 Task: Research Airbnb options in Yamaguchi, Japan from 1st December, 2023 to 8th December, 2023 for 2 adults, 1 child.1  bedroom having 1 bed and 1 bathroom. Property type can be hotel. Look for 4 properties as per requirement.
Action: Mouse moved to (394, 102)
Screenshot: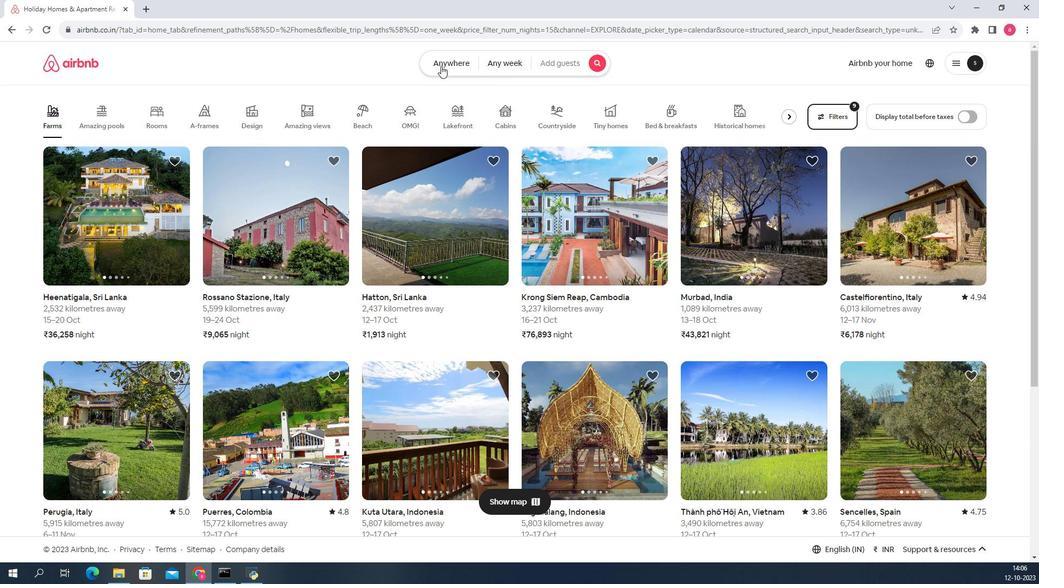 
Action: Mouse pressed left at (394, 102)
Screenshot: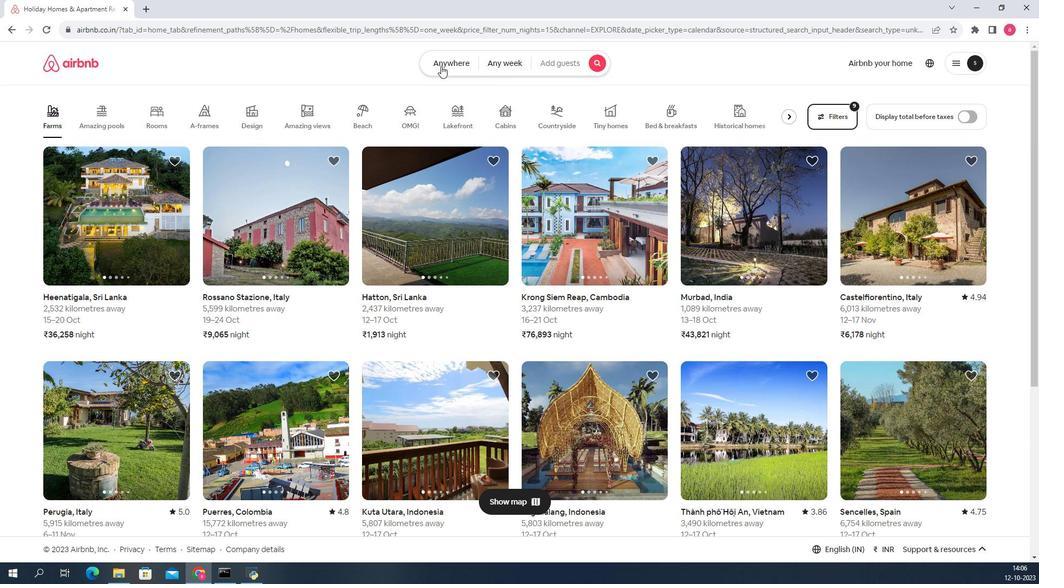 
Action: Mouse moved to (341, 128)
Screenshot: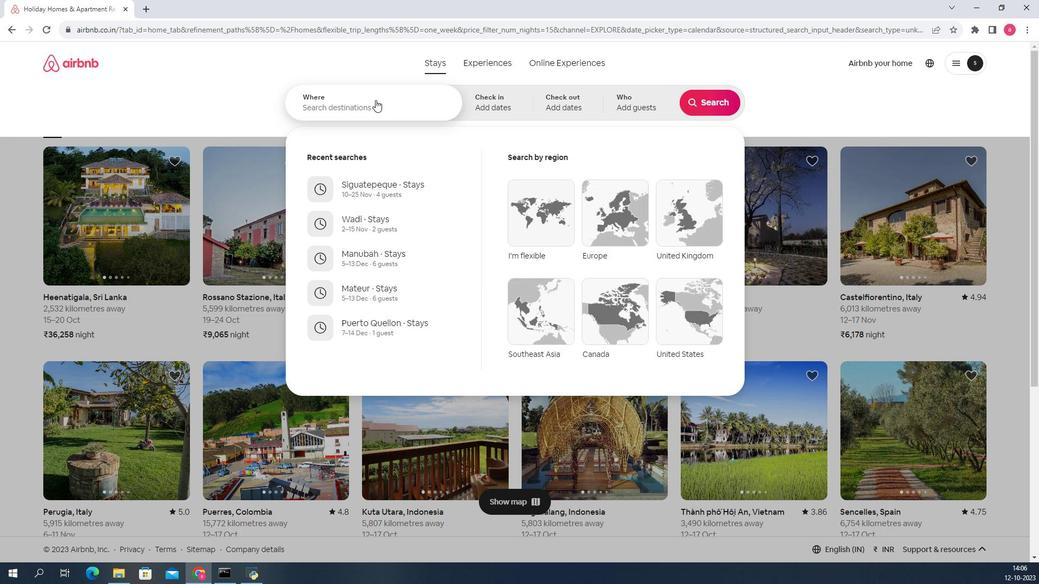 
Action: Mouse pressed left at (341, 128)
Screenshot: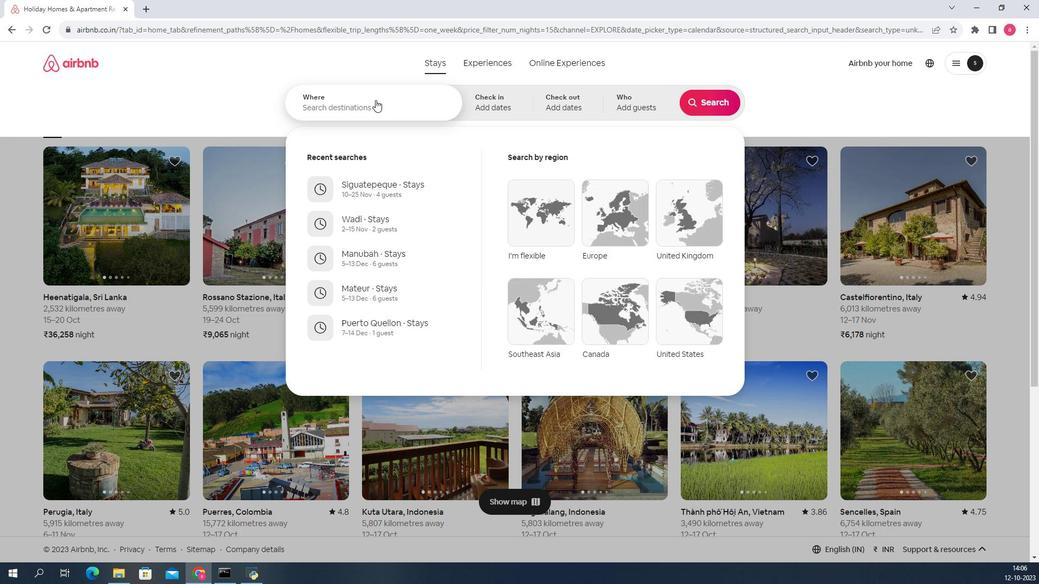 
Action: Mouse moved to (341, 128)
Screenshot: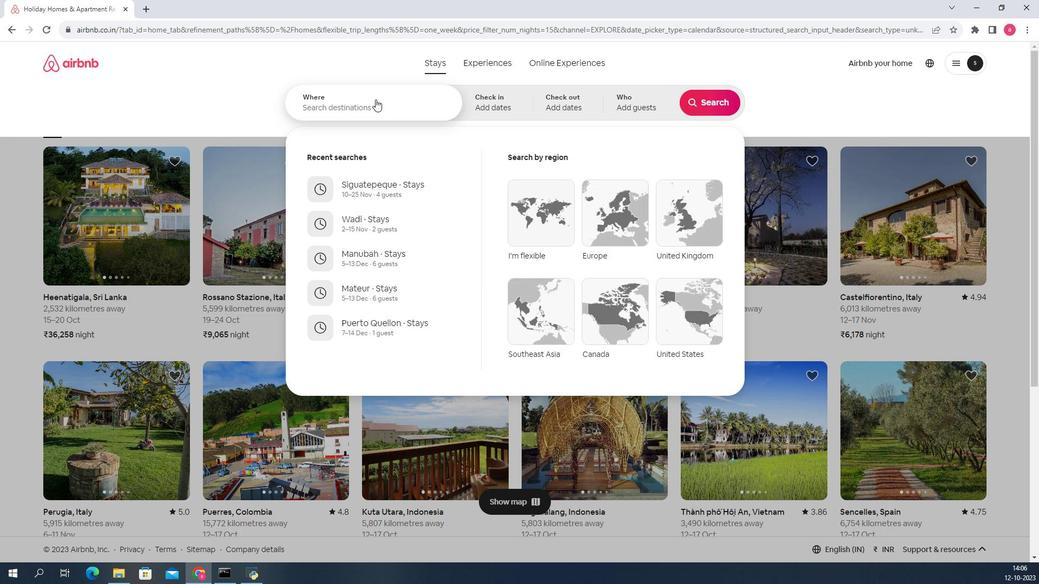 
Action: Key pressed <Key.shift>Yamaguchi,<Key.space>japan
Screenshot: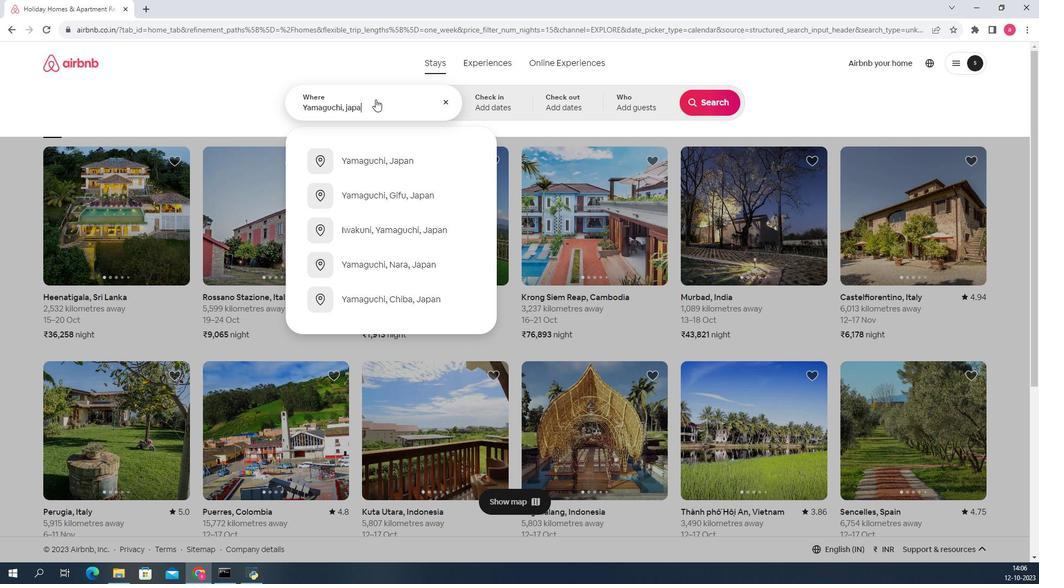 
Action: Mouse moved to (431, 133)
Screenshot: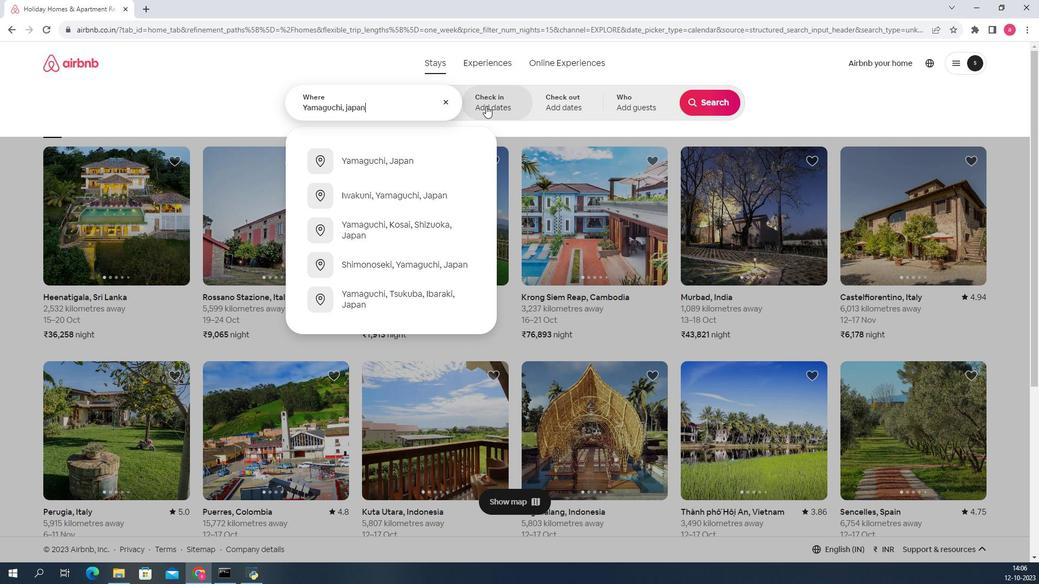 
Action: Mouse pressed left at (431, 133)
Screenshot: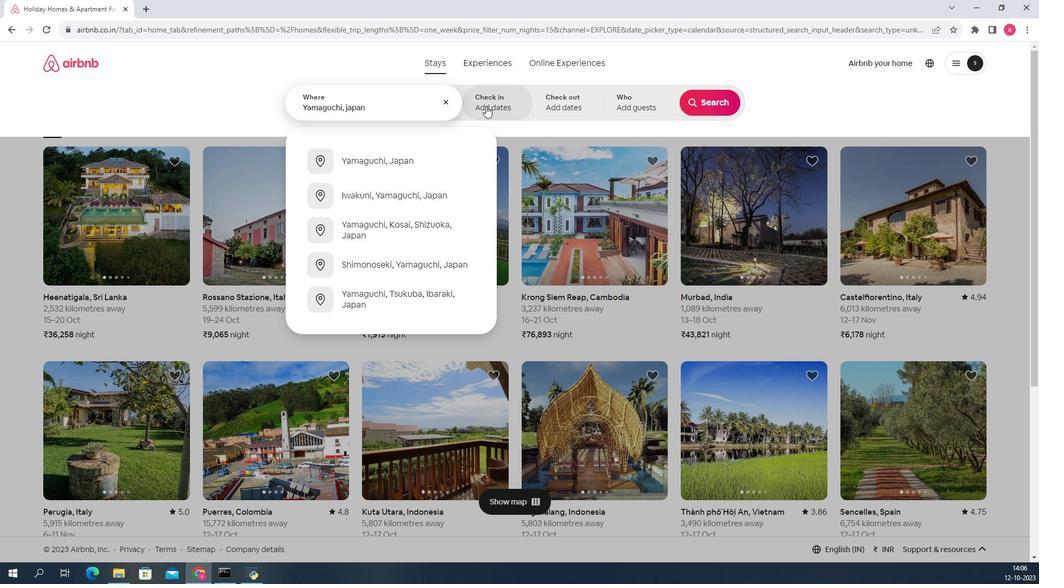 
Action: Mouse moved to (617, 197)
Screenshot: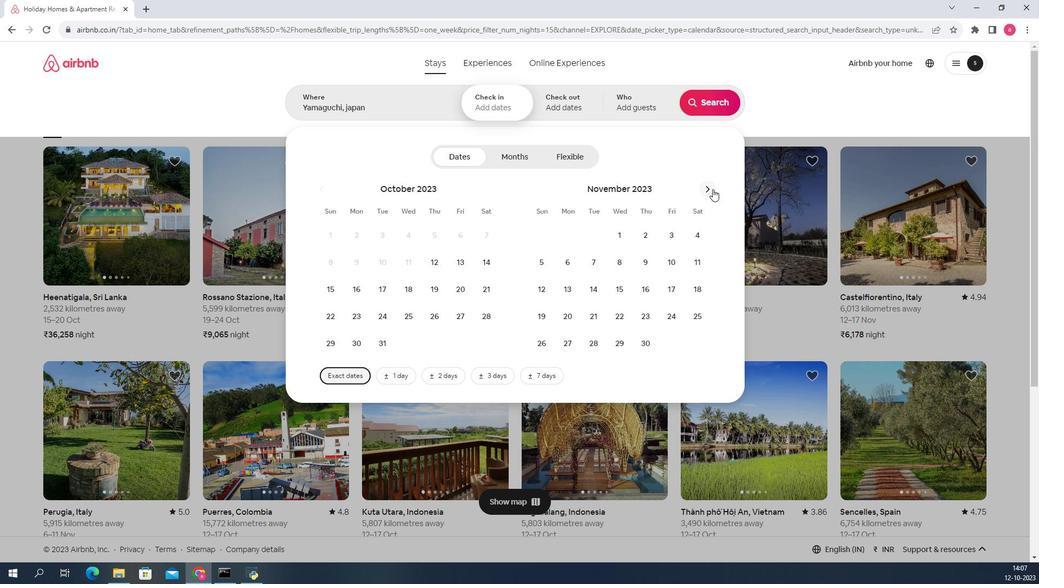 
Action: Mouse pressed left at (617, 197)
Screenshot: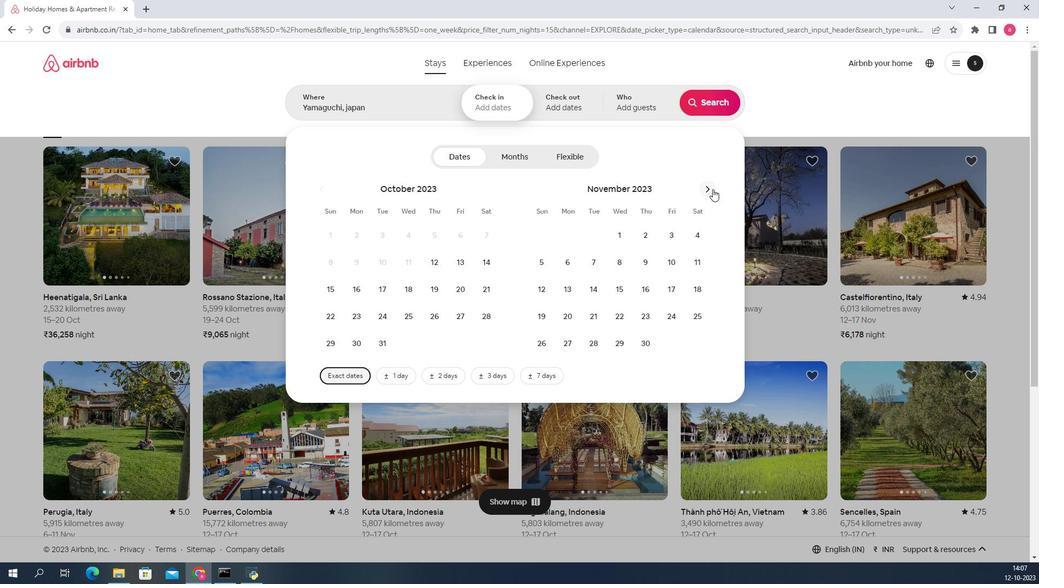 
Action: Mouse moved to (585, 236)
Screenshot: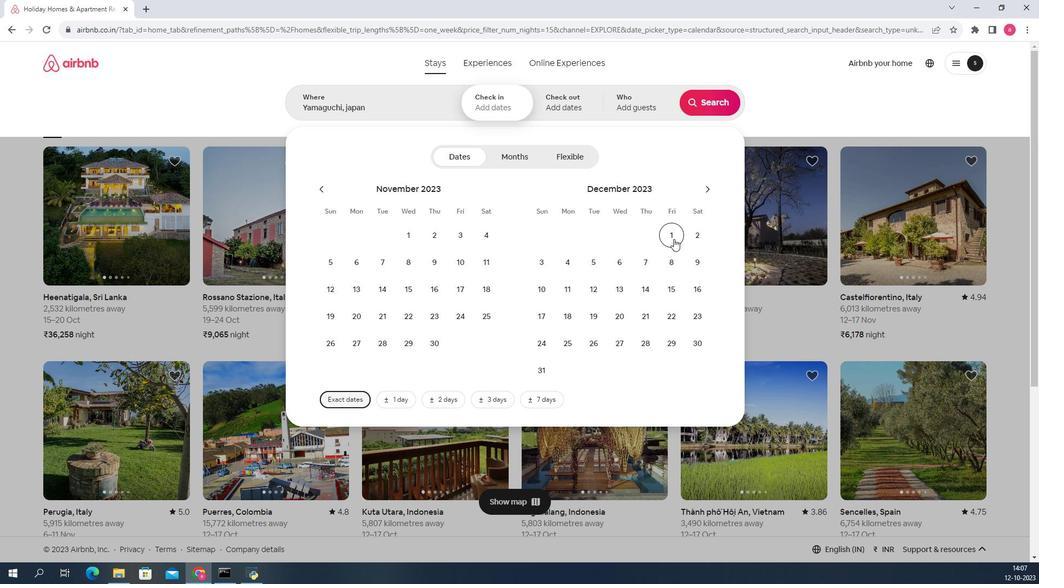 
Action: Mouse pressed left at (585, 236)
Screenshot: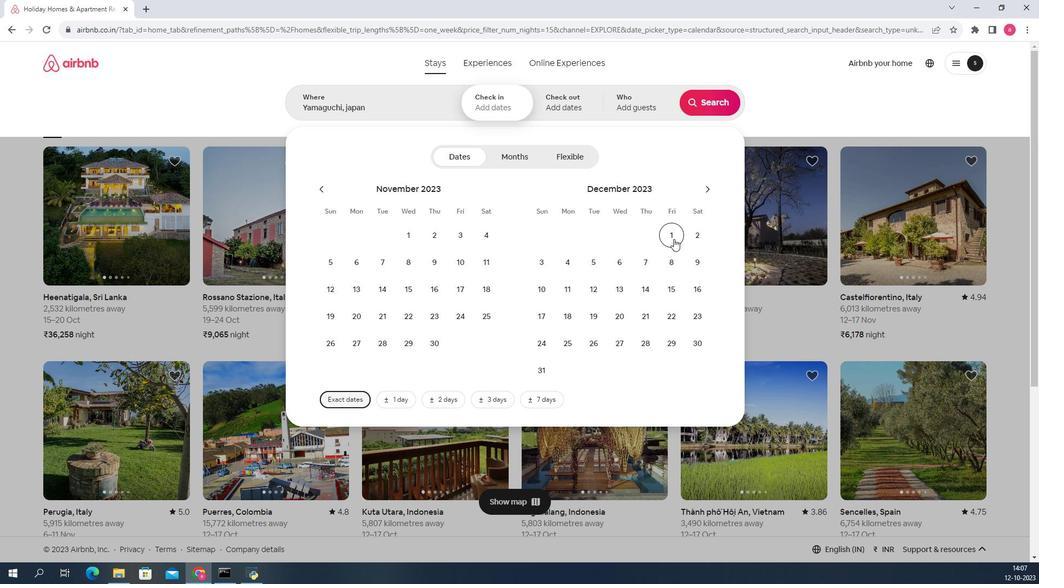 
Action: Mouse moved to (576, 254)
Screenshot: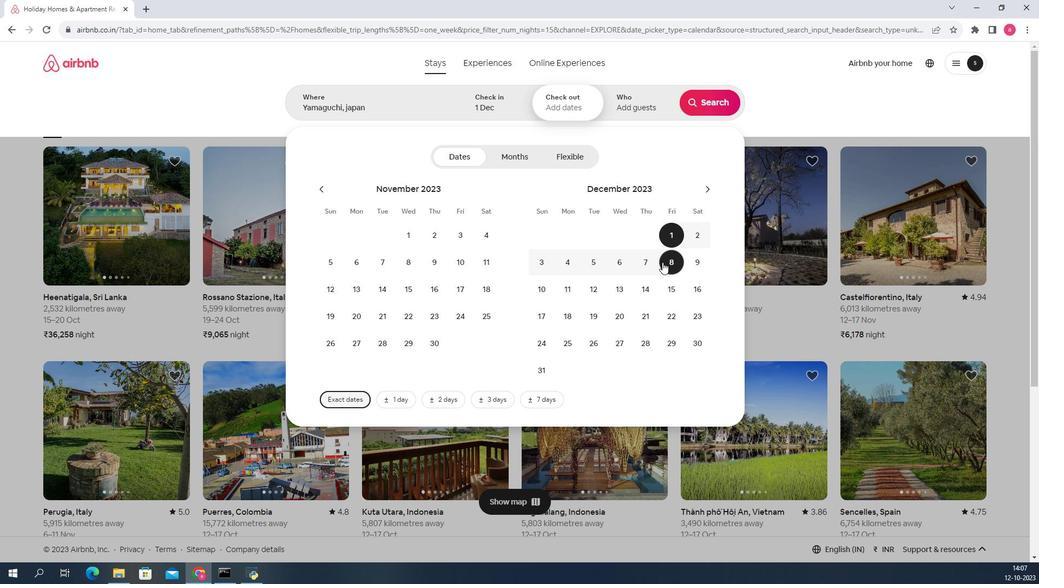
Action: Mouse pressed left at (576, 254)
Screenshot: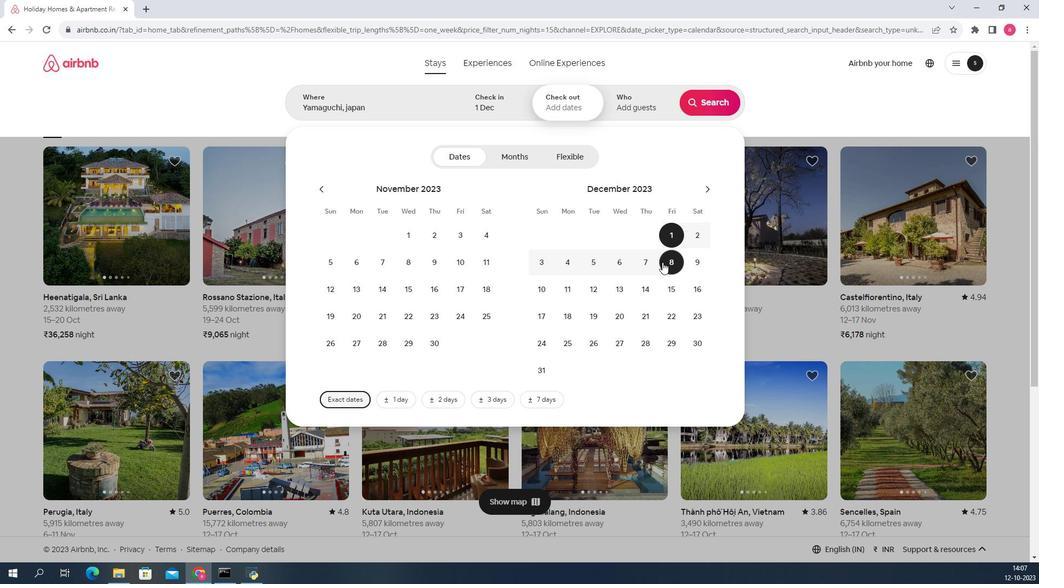
Action: Mouse moved to (545, 124)
Screenshot: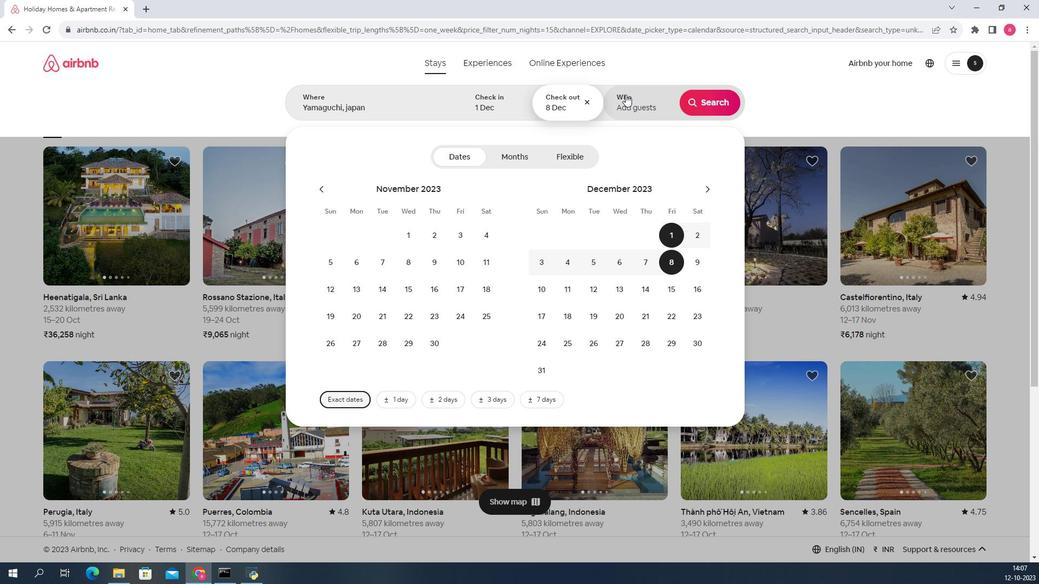 
Action: Mouse pressed left at (545, 124)
Screenshot: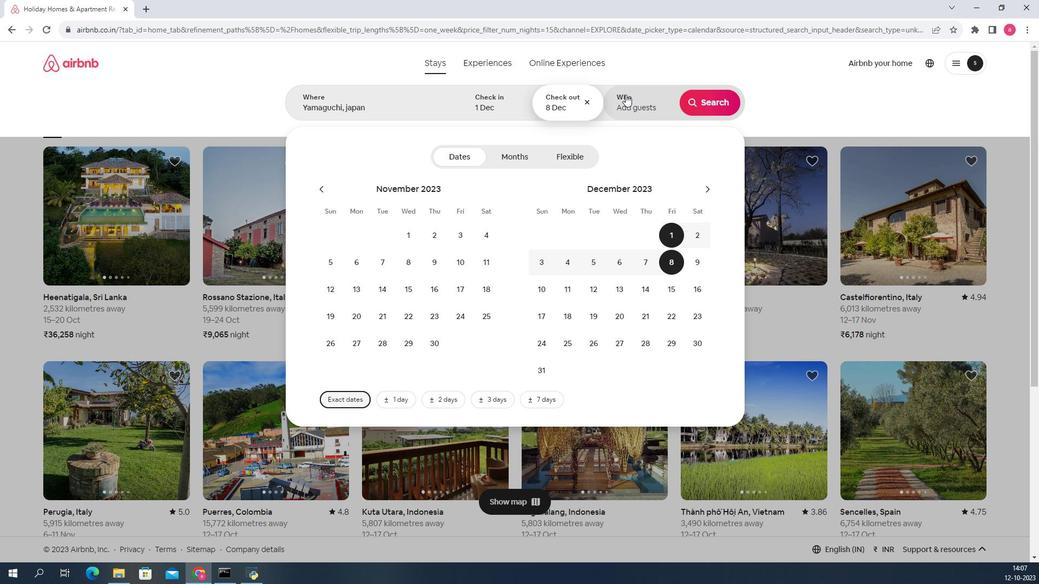 
Action: Mouse moved to (615, 171)
Screenshot: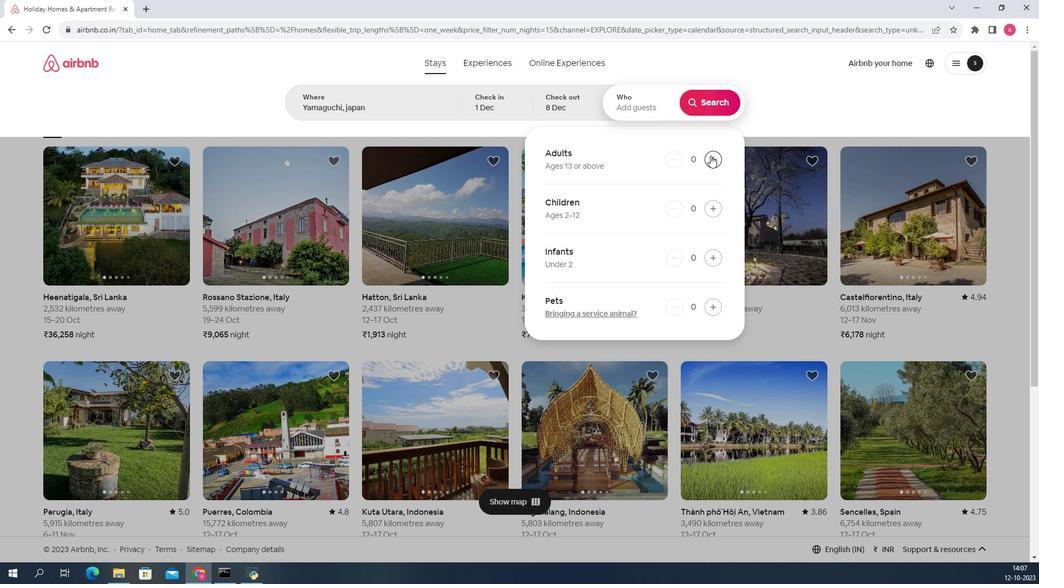 
Action: Mouse pressed left at (615, 171)
Screenshot: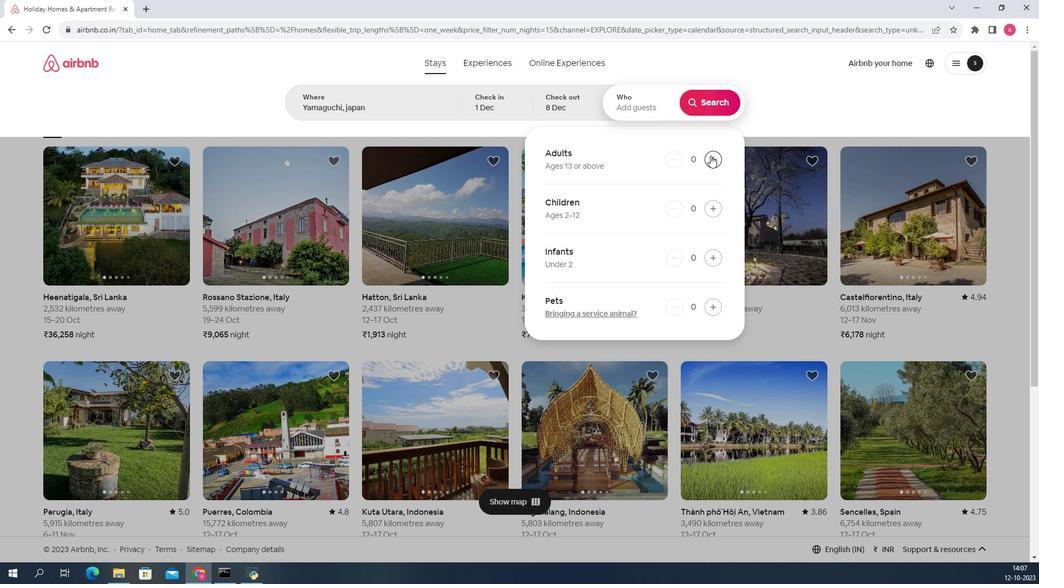 
Action: Mouse pressed left at (615, 171)
Screenshot: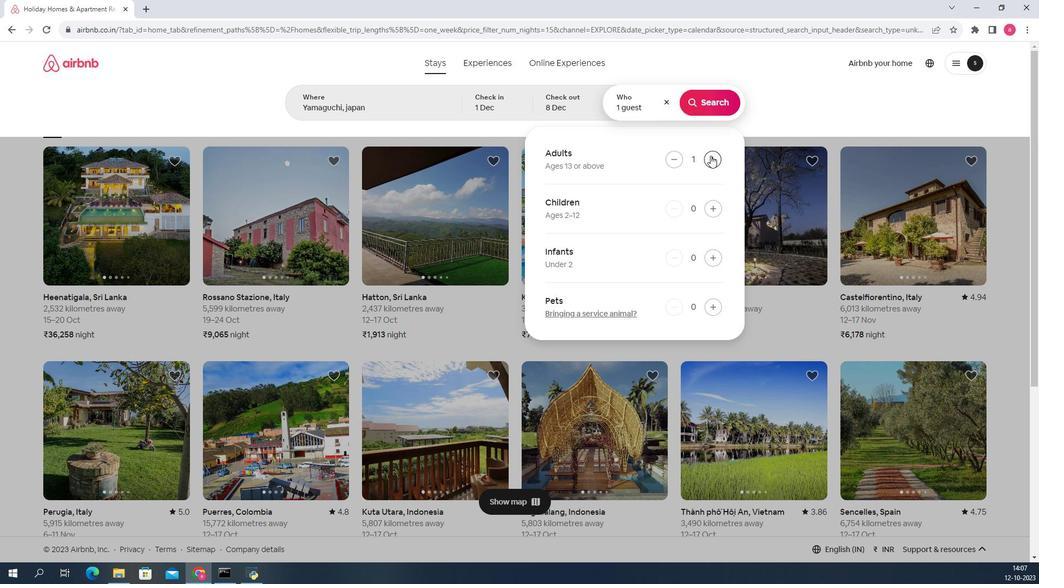 
Action: Mouse moved to (617, 211)
Screenshot: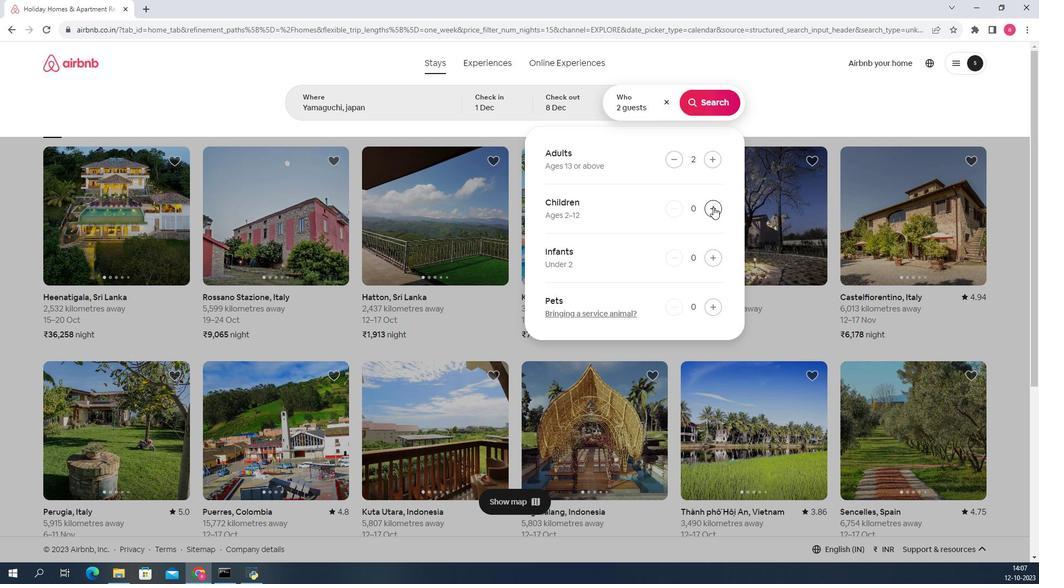 
Action: Mouse pressed left at (617, 211)
Screenshot: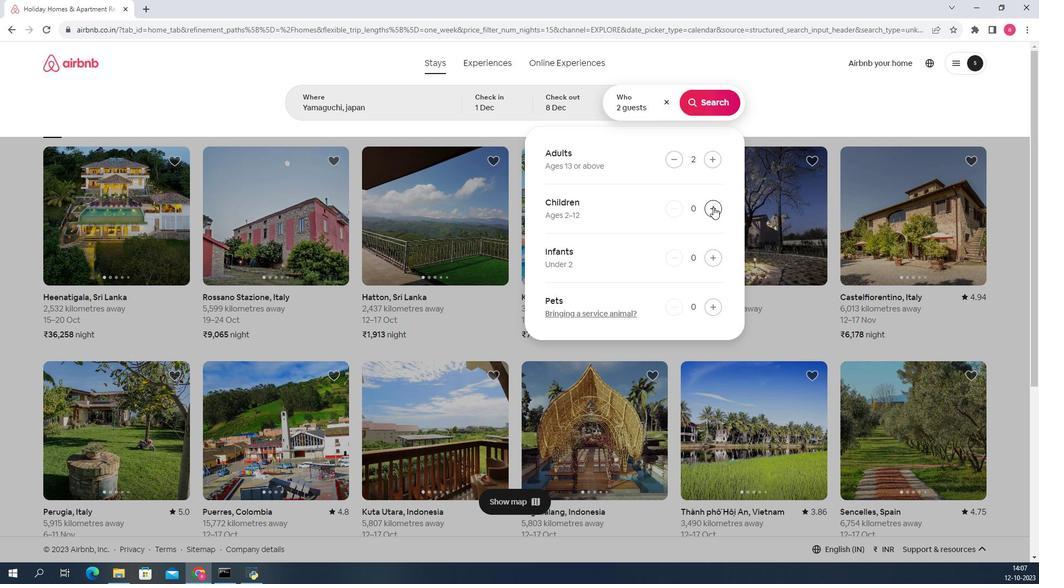 
Action: Mouse moved to (606, 126)
Screenshot: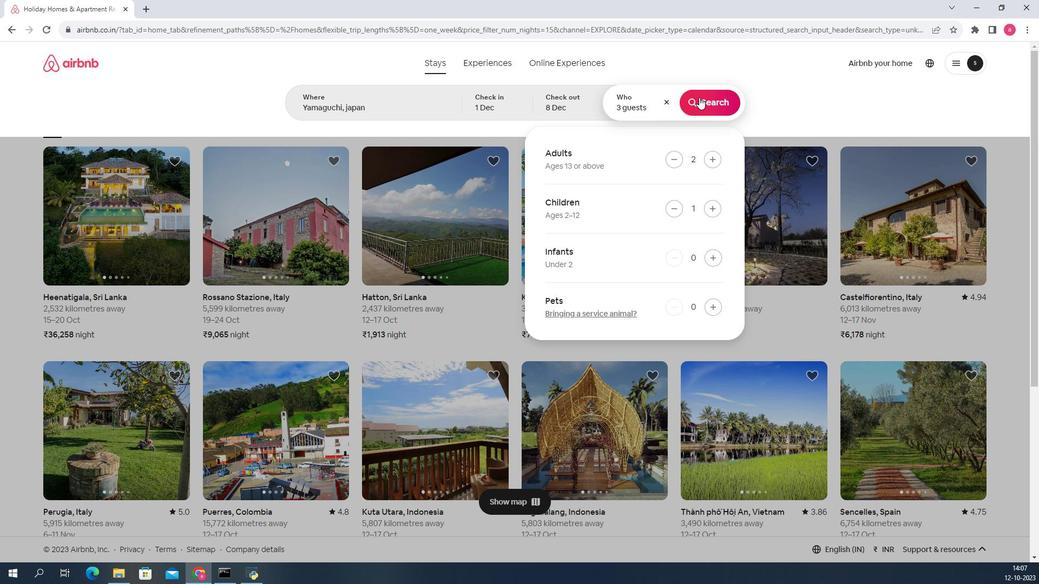 
Action: Mouse pressed left at (606, 126)
Screenshot: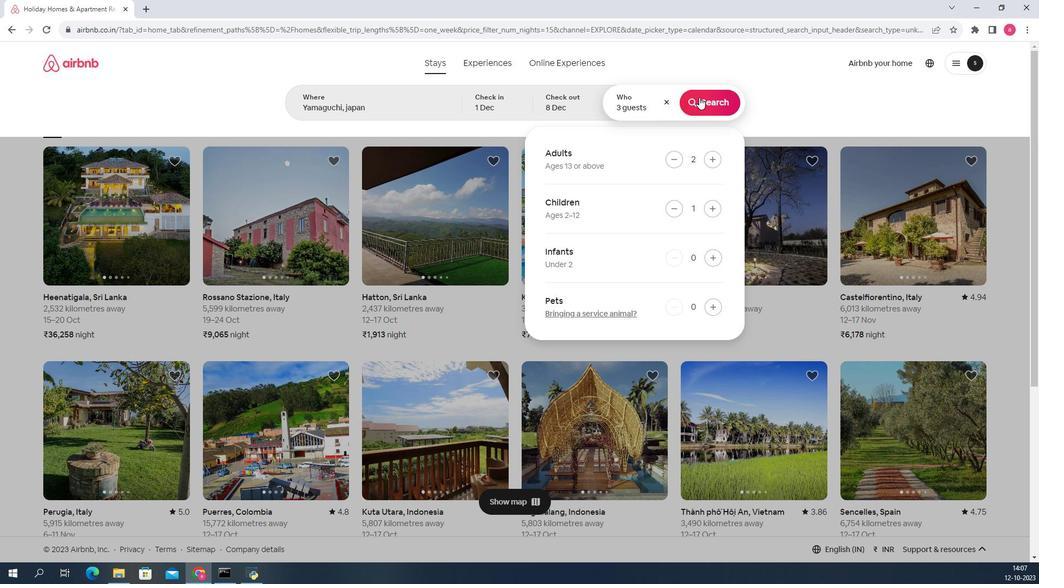 
Action: Mouse moved to (738, 132)
Screenshot: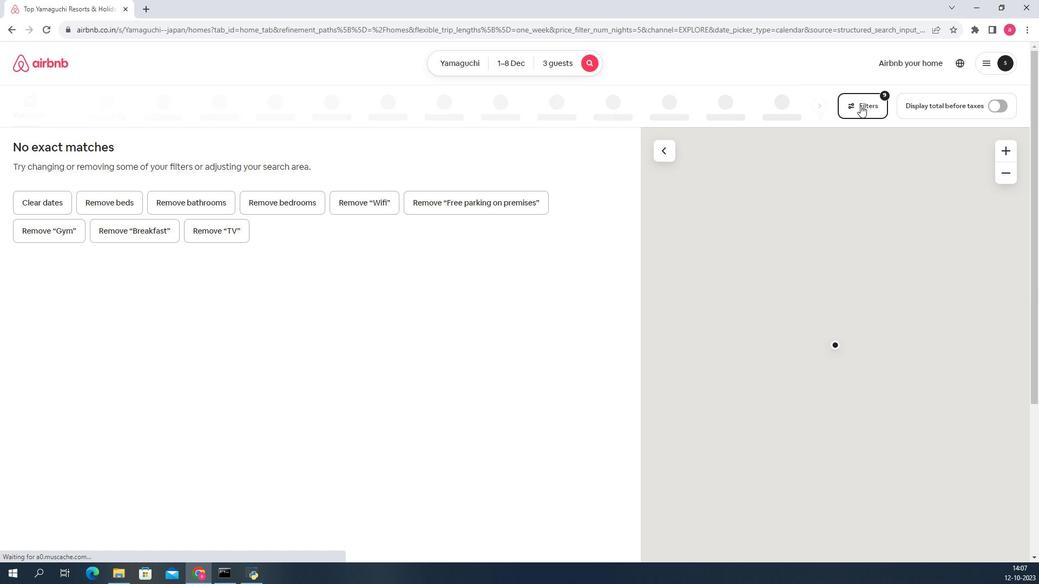 
Action: Mouse pressed left at (738, 132)
Screenshot: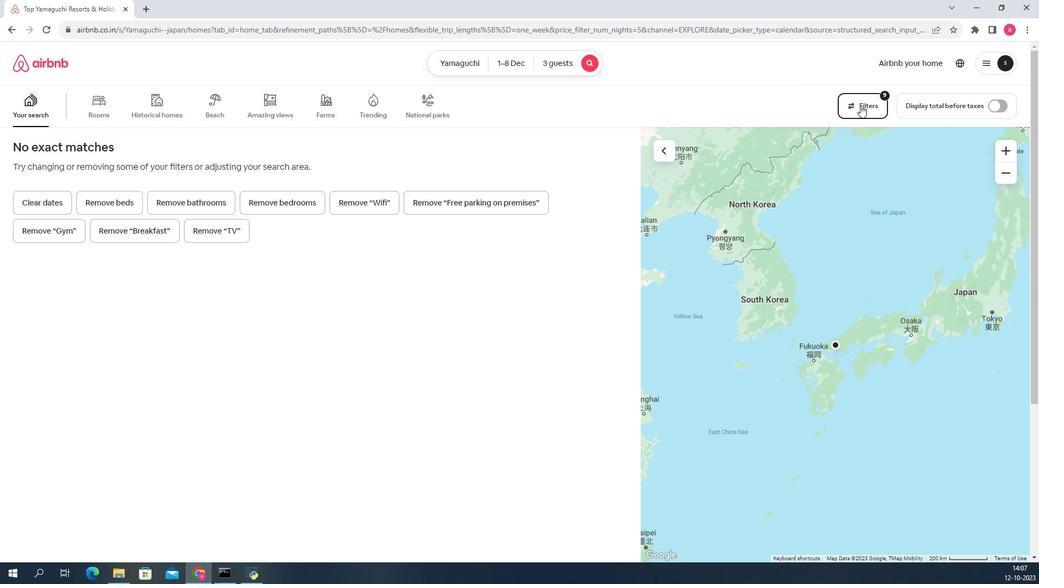
Action: Mouse moved to (315, 450)
Screenshot: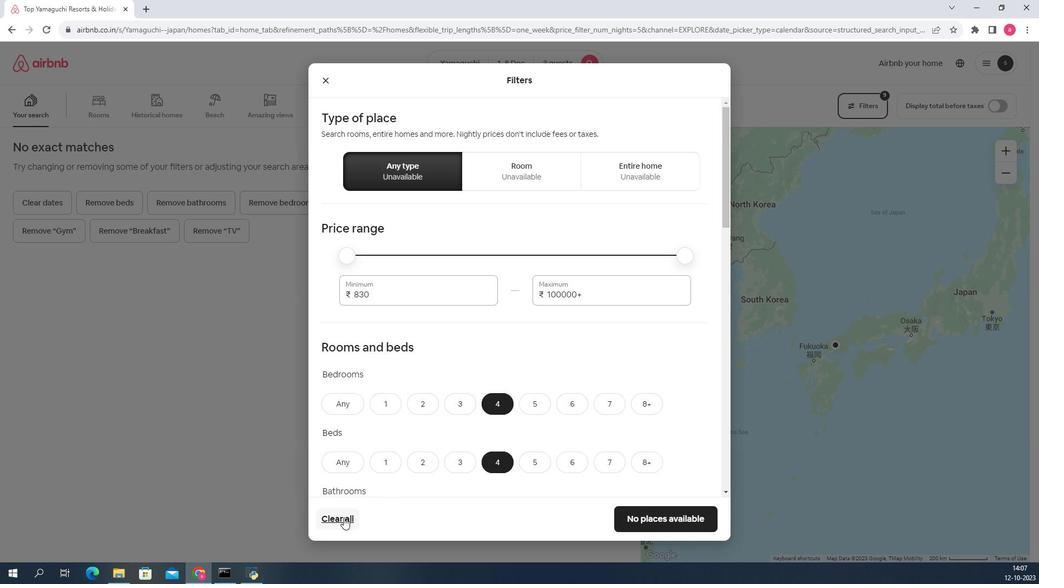 
Action: Mouse pressed left at (315, 450)
Screenshot: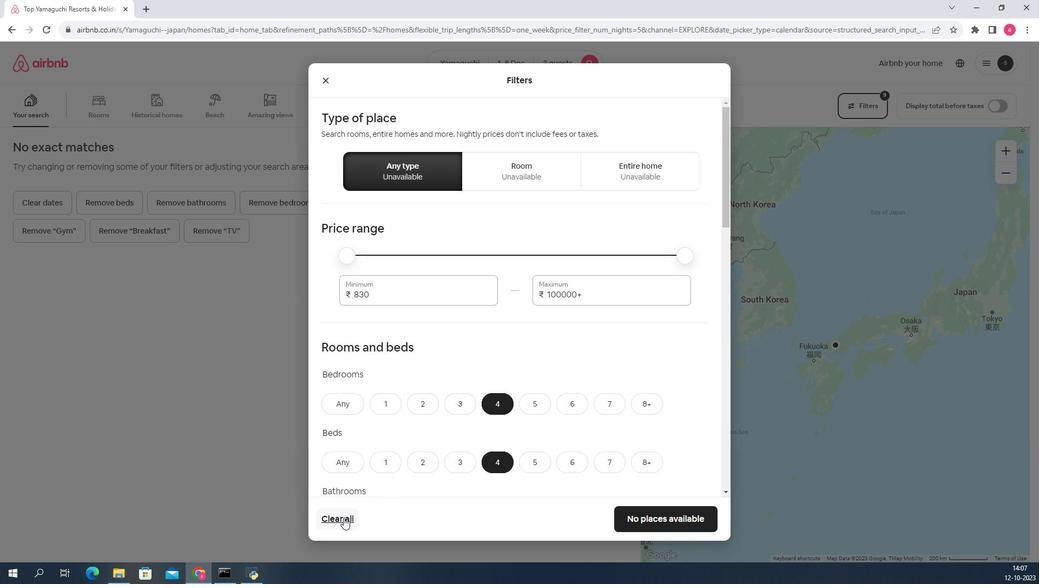 
Action: Mouse moved to (408, 322)
Screenshot: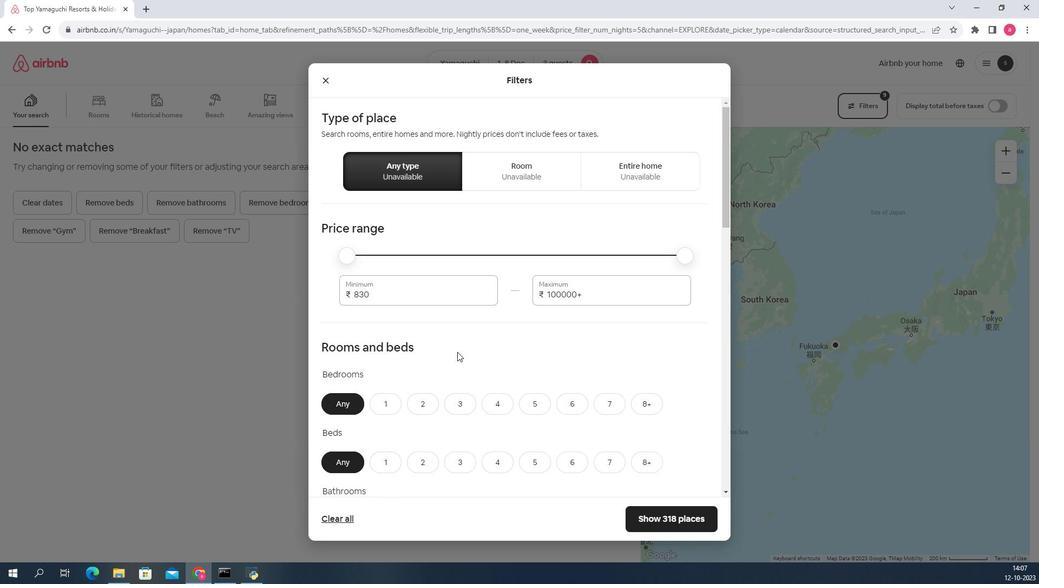 
Action: Mouse scrolled (408, 322) with delta (0, 0)
Screenshot: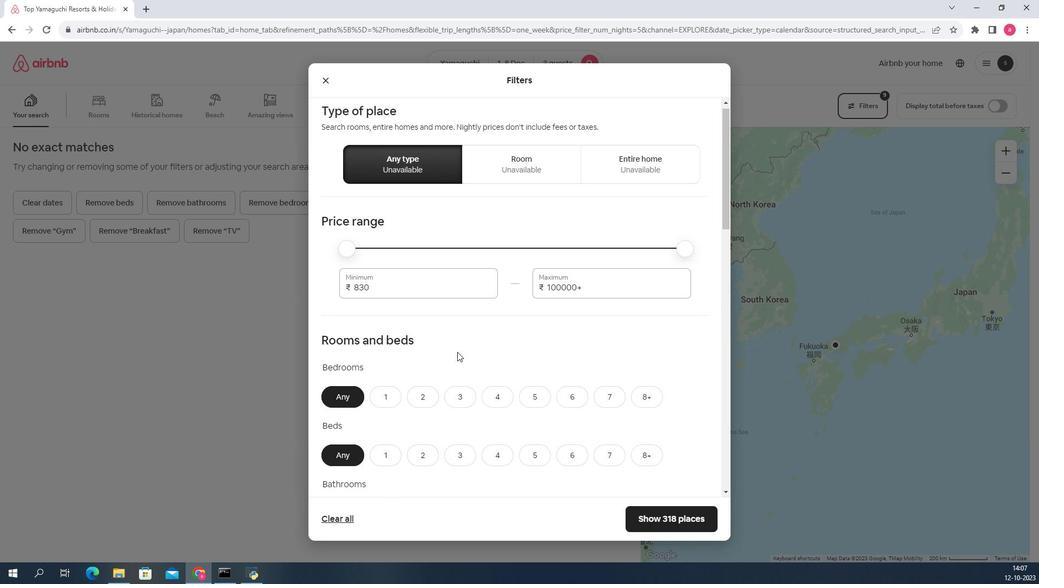 
Action: Mouse moved to (408, 322)
Screenshot: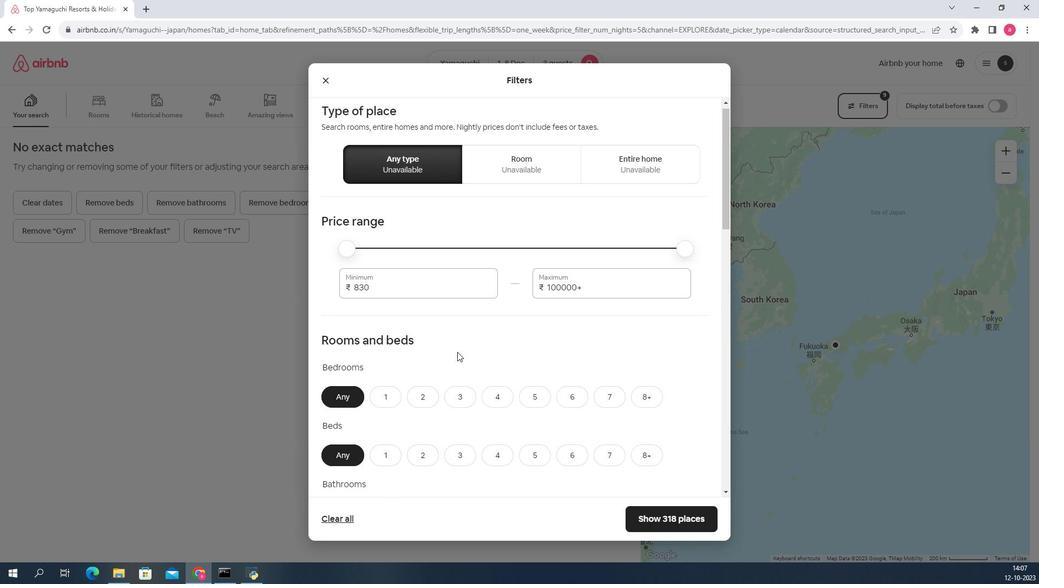 
Action: Mouse scrolled (408, 322) with delta (0, 0)
Screenshot: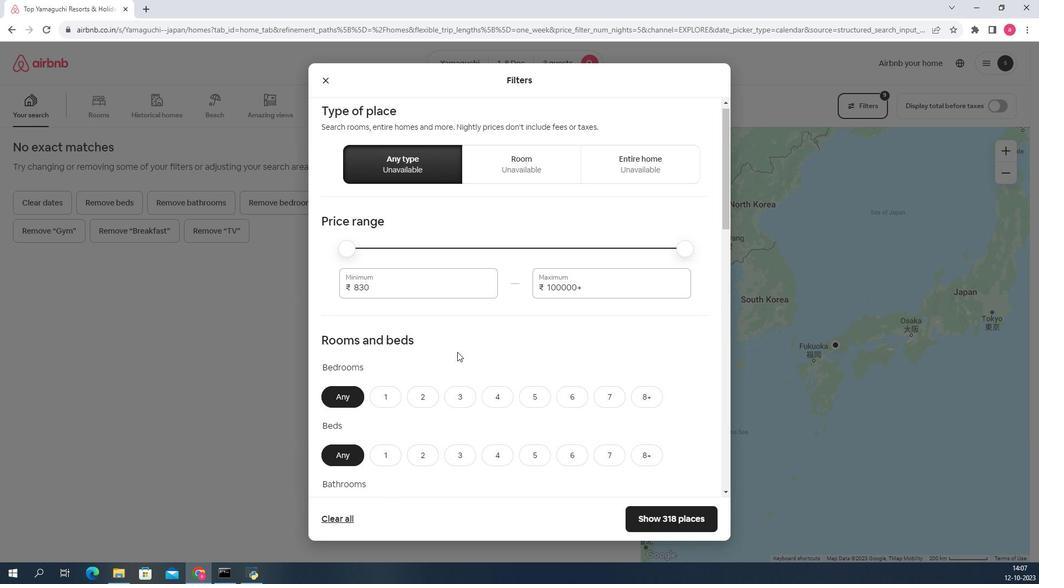
Action: Mouse moved to (463, 300)
Screenshot: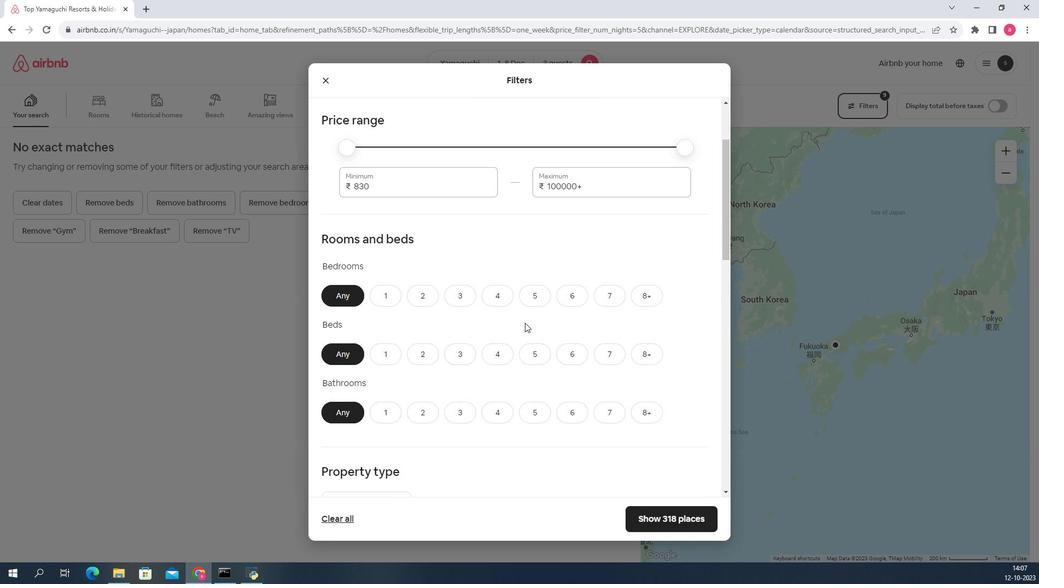 
Action: Mouse scrolled (463, 300) with delta (0, 0)
Screenshot: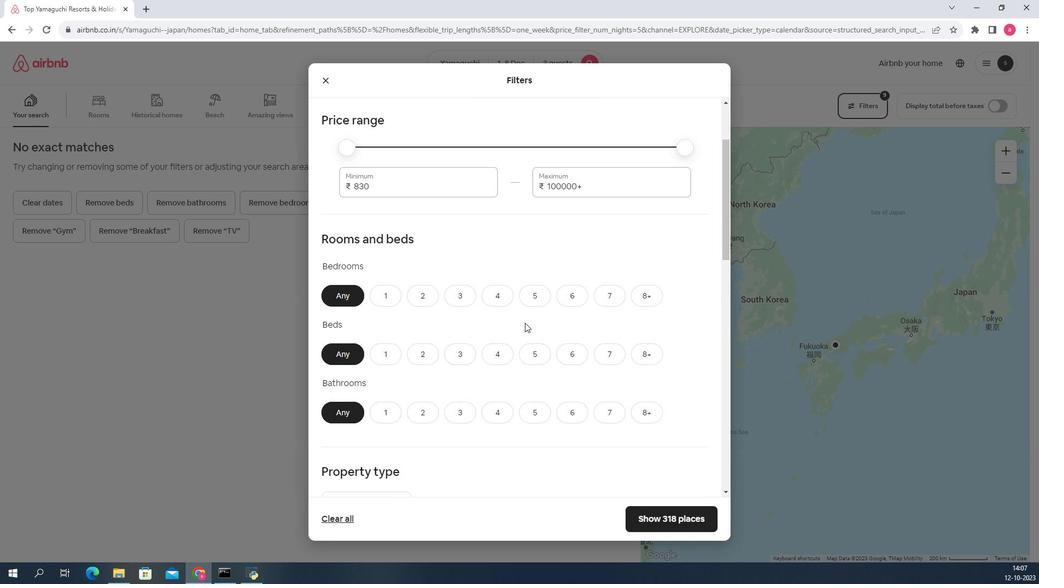 
Action: Mouse scrolled (463, 300) with delta (0, 0)
Screenshot: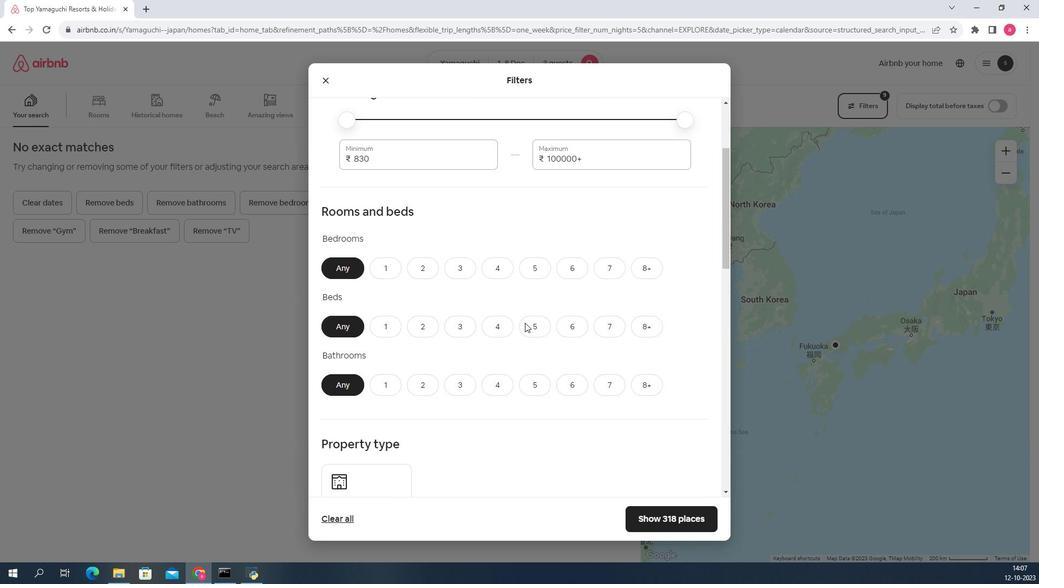 
Action: Mouse moved to (343, 197)
Screenshot: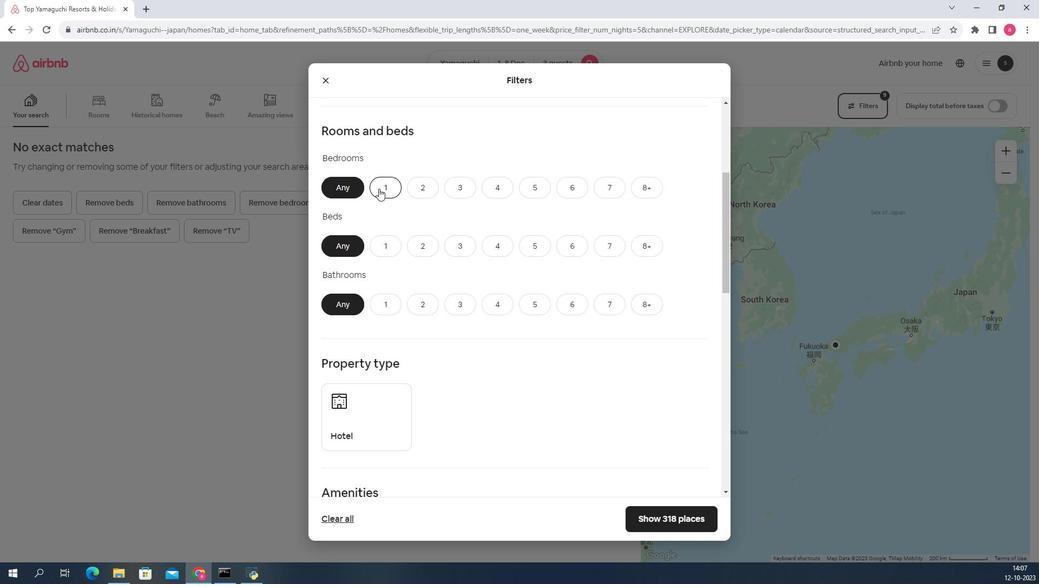 
Action: Mouse pressed left at (343, 197)
Screenshot: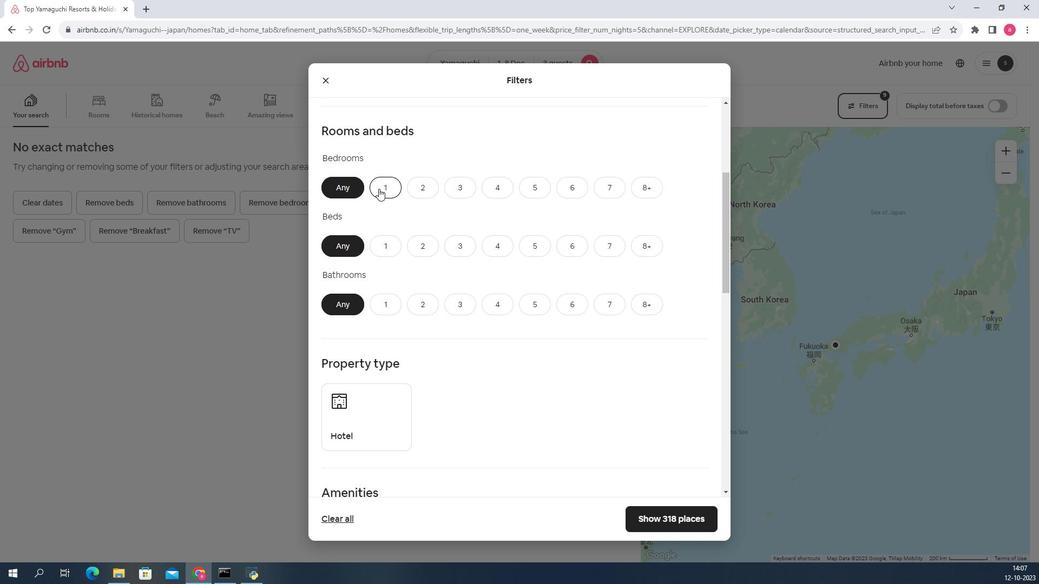 
Action: Mouse moved to (346, 238)
Screenshot: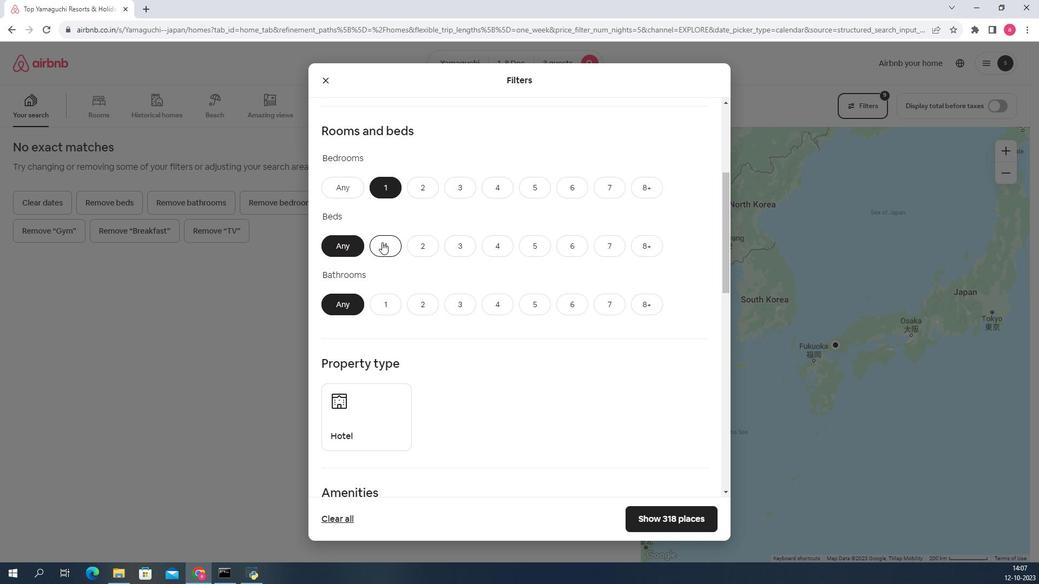 
Action: Mouse pressed left at (346, 238)
Screenshot: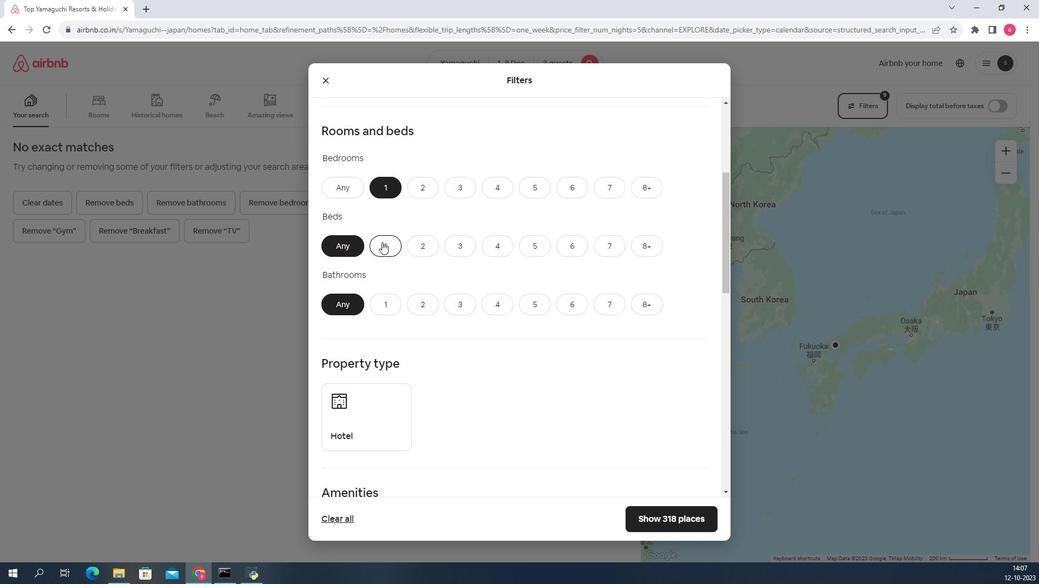 
Action: Mouse moved to (346, 282)
Screenshot: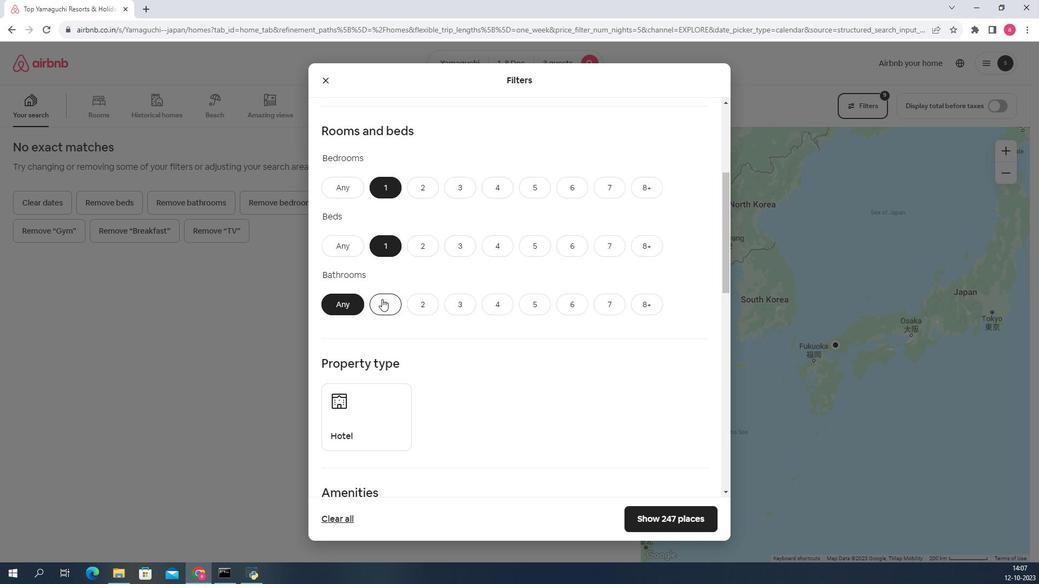 
Action: Mouse pressed left at (346, 282)
Screenshot: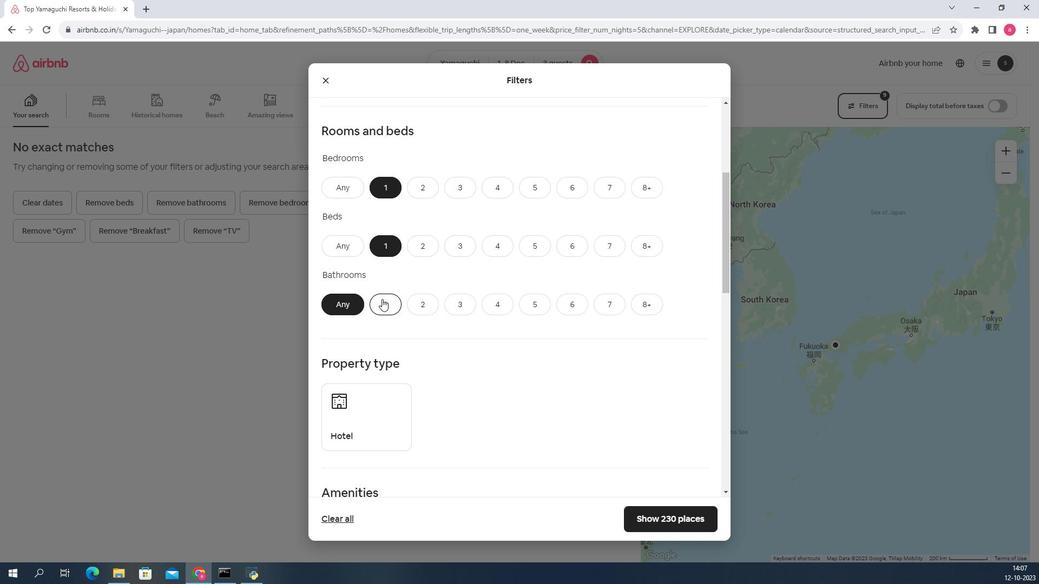 
Action: Mouse moved to (392, 266)
Screenshot: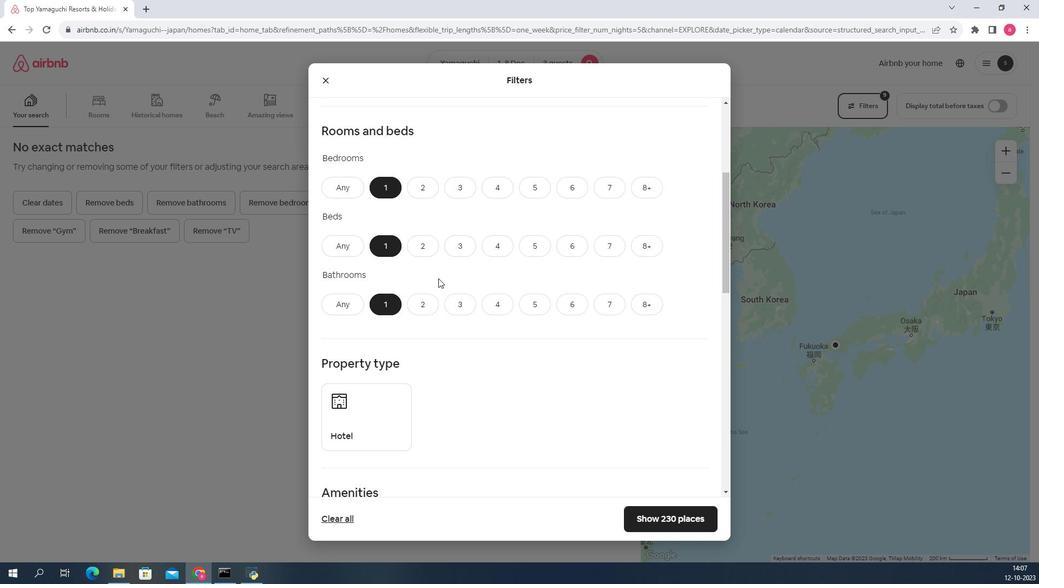 
Action: Mouse scrolled (392, 265) with delta (0, 0)
Screenshot: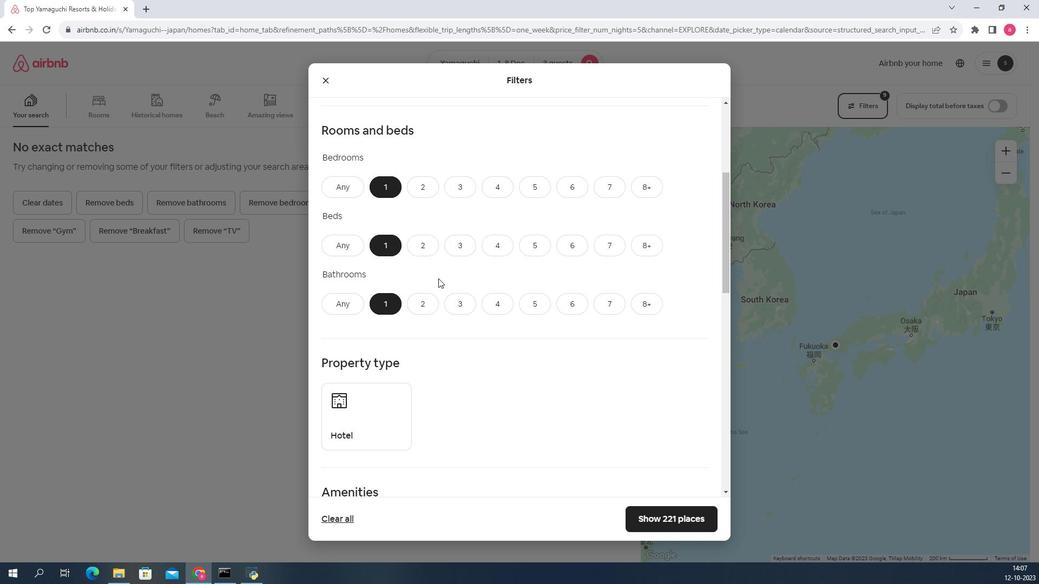 
Action: Mouse scrolled (392, 265) with delta (0, 0)
Screenshot: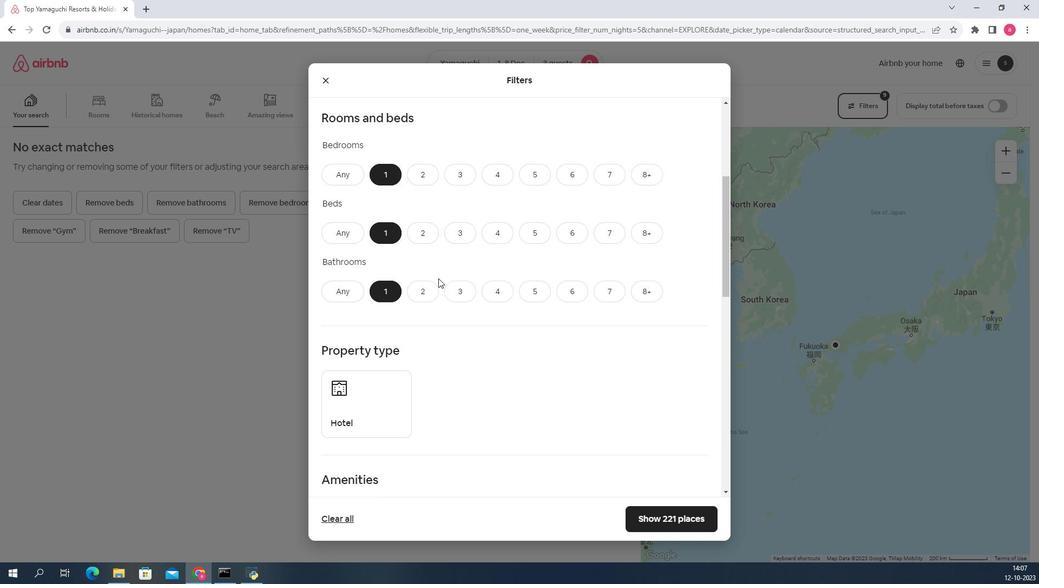 
Action: Mouse moved to (341, 284)
Screenshot: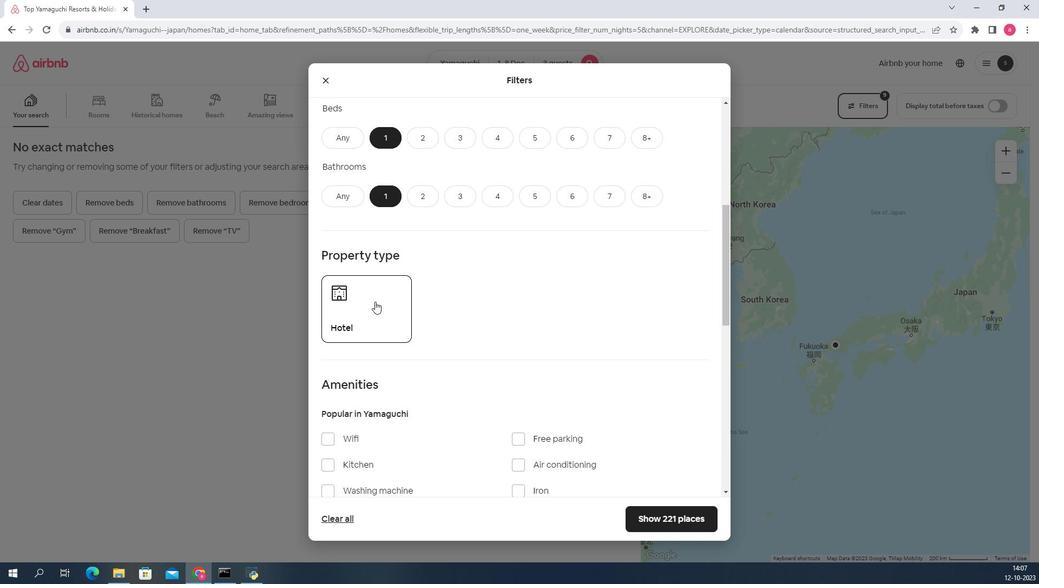 
Action: Mouse pressed left at (341, 284)
Screenshot: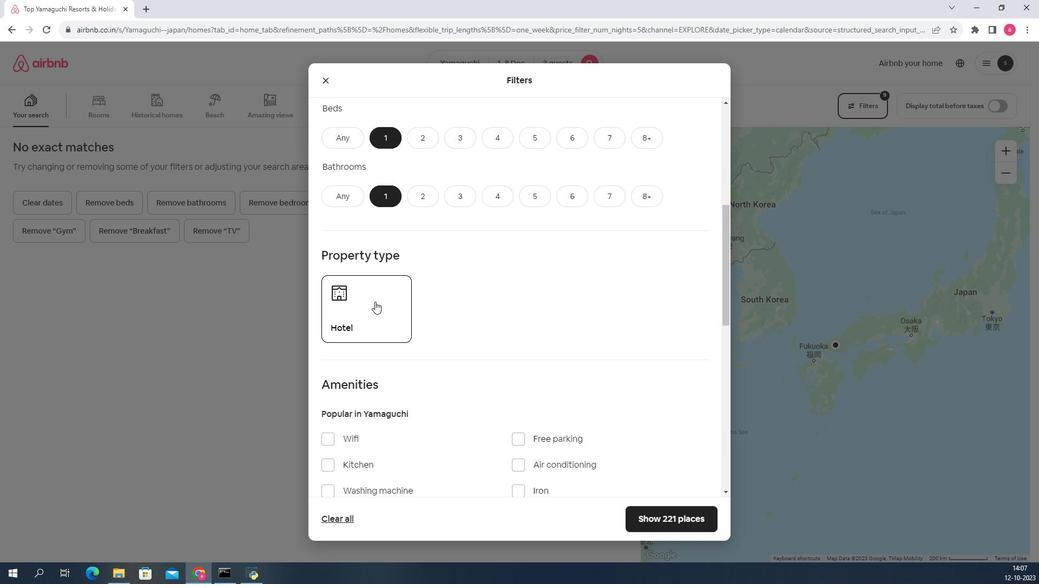 
Action: Mouse moved to (431, 277)
Screenshot: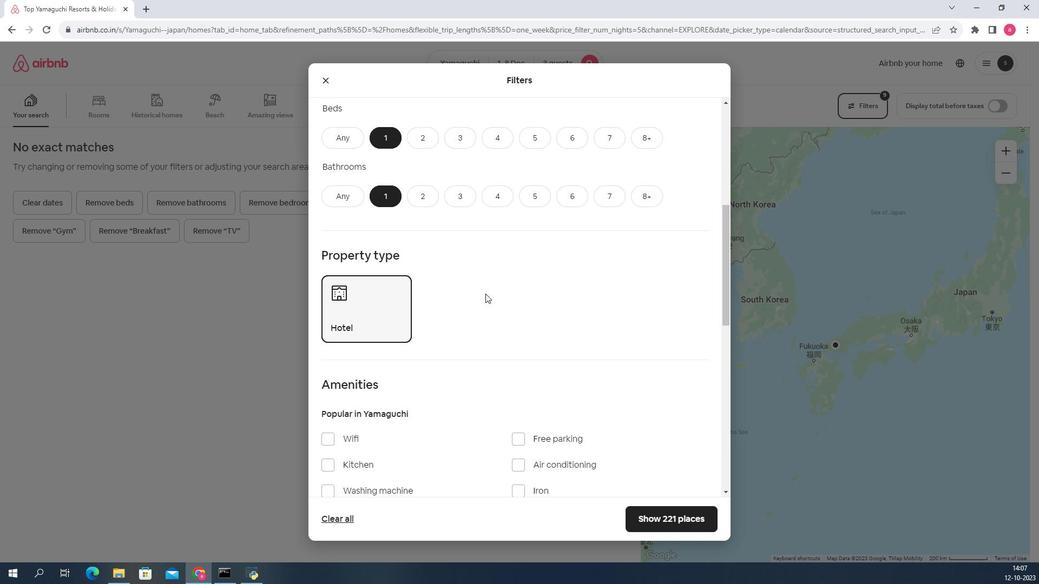 
Action: Mouse scrolled (431, 277) with delta (0, 0)
Screenshot: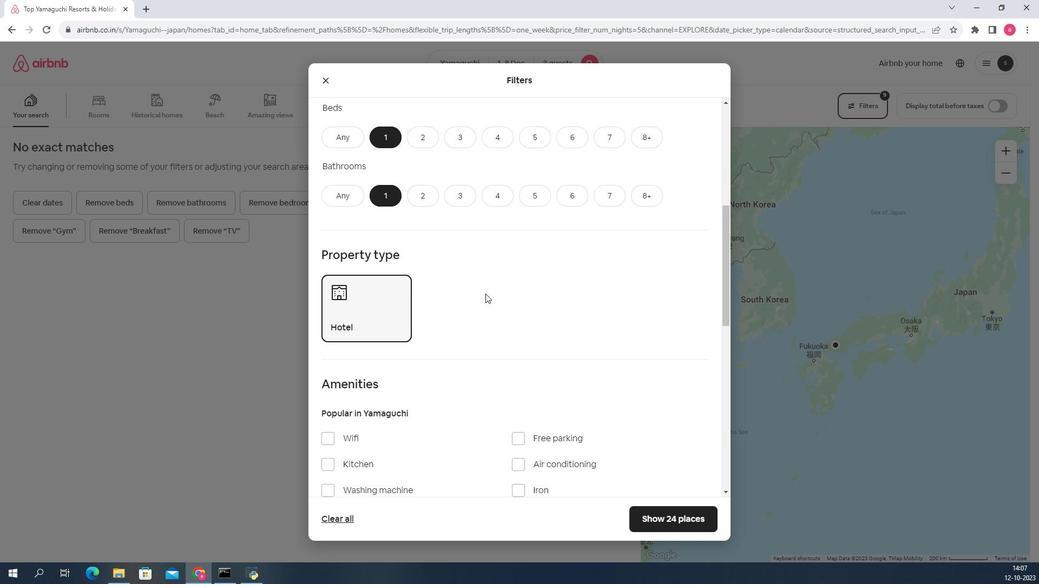 
Action: Mouse moved to (487, 284)
Screenshot: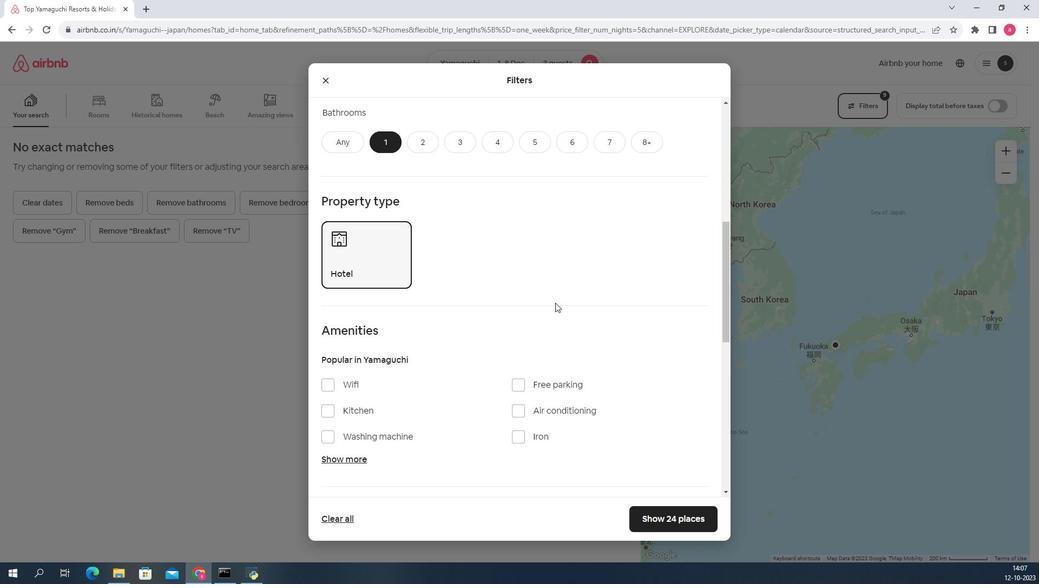 
Action: Mouse scrolled (487, 284) with delta (0, 0)
Screenshot: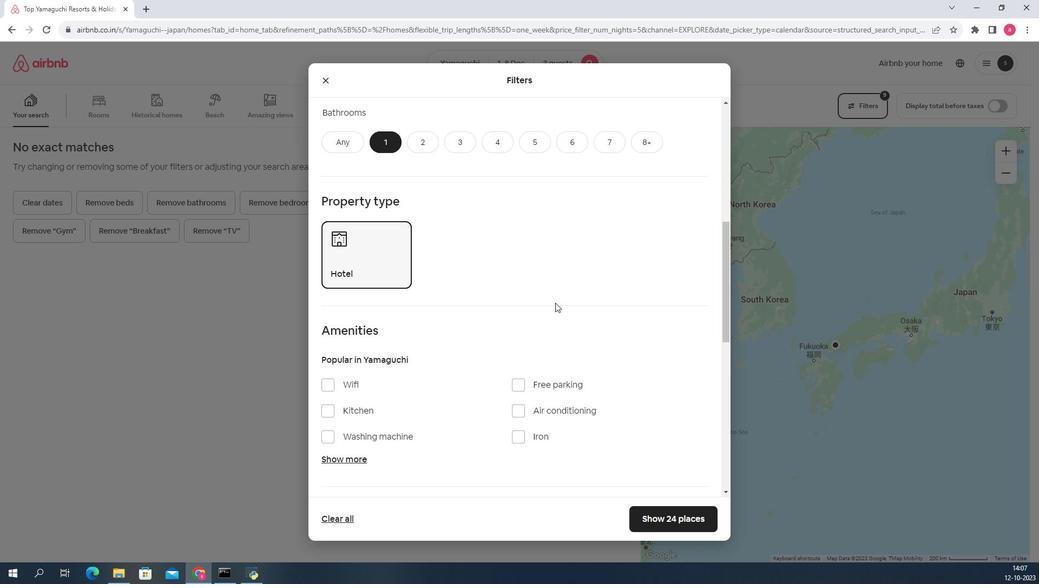 
Action: Mouse moved to (488, 284)
Screenshot: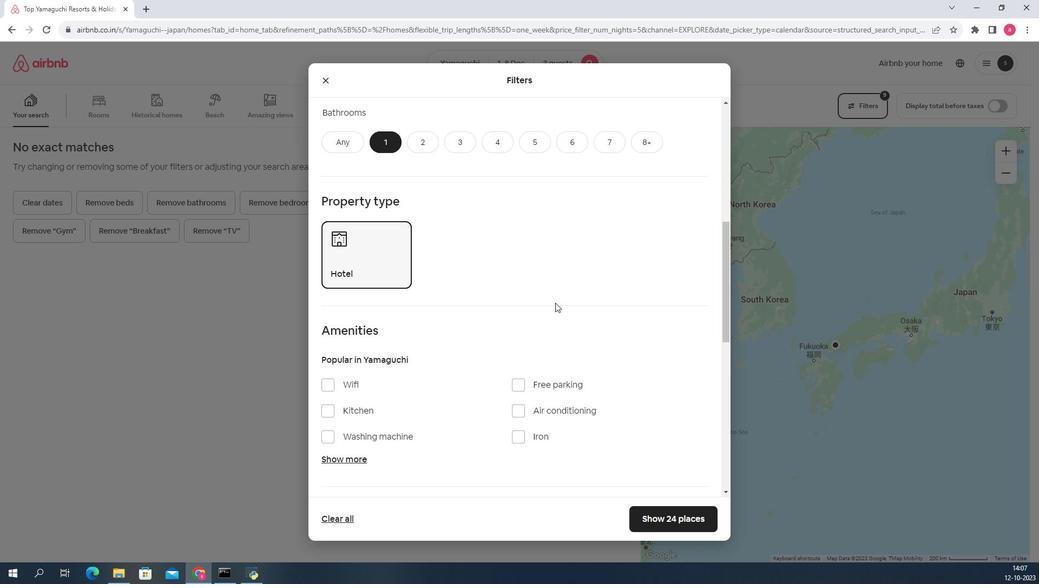 
Action: Mouse scrolled (488, 284) with delta (0, 0)
Screenshot: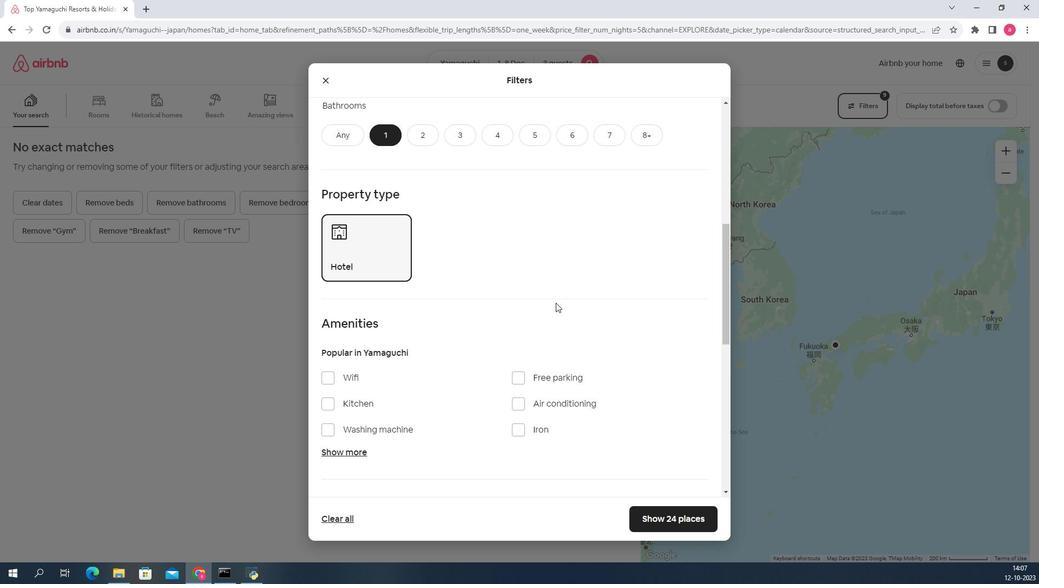 
Action: Mouse moved to (557, 451)
Screenshot: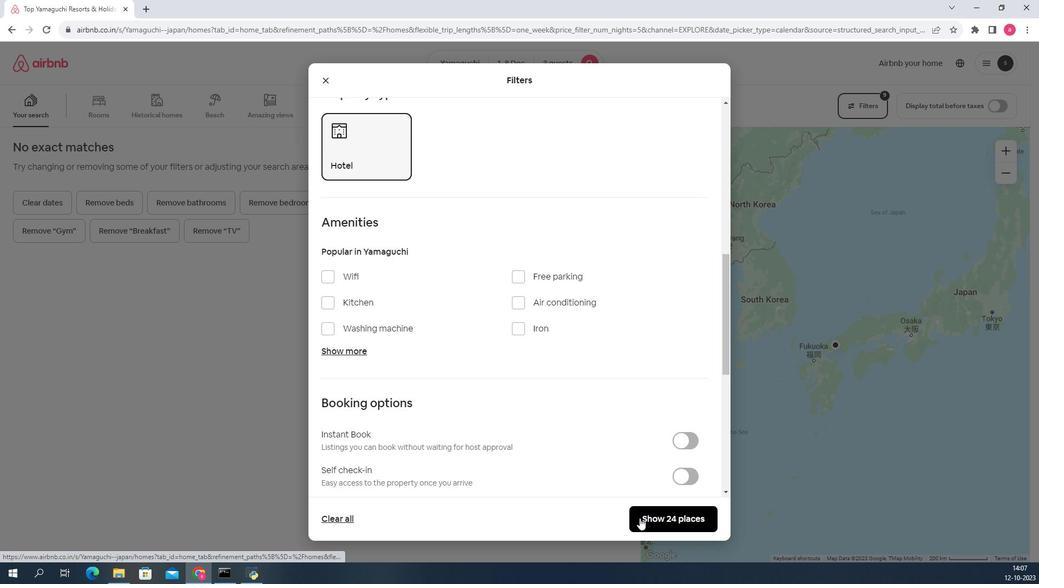 
Action: Mouse pressed left at (557, 451)
Screenshot: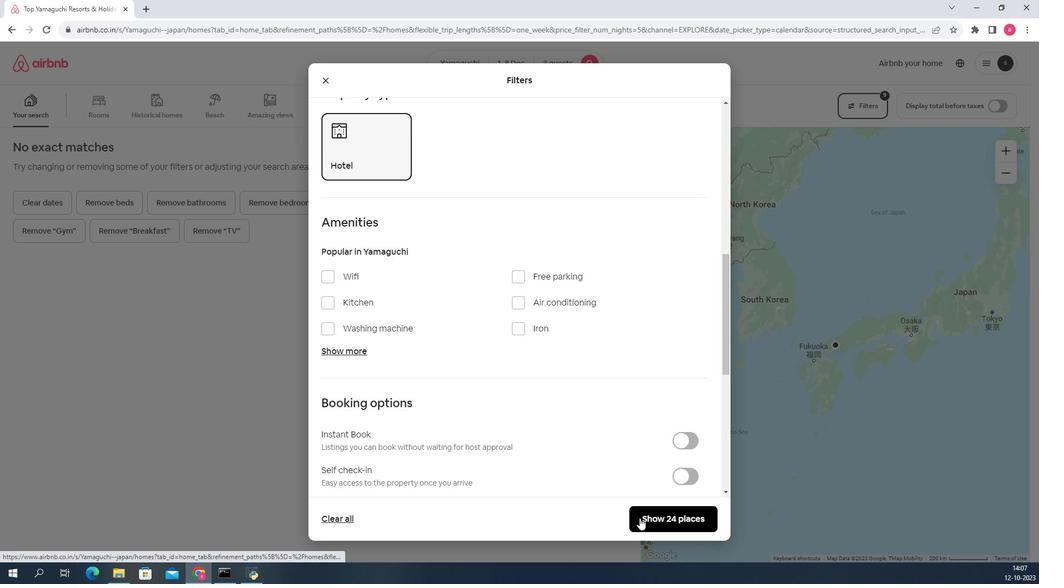 
Action: Mouse moved to (155, 208)
Screenshot: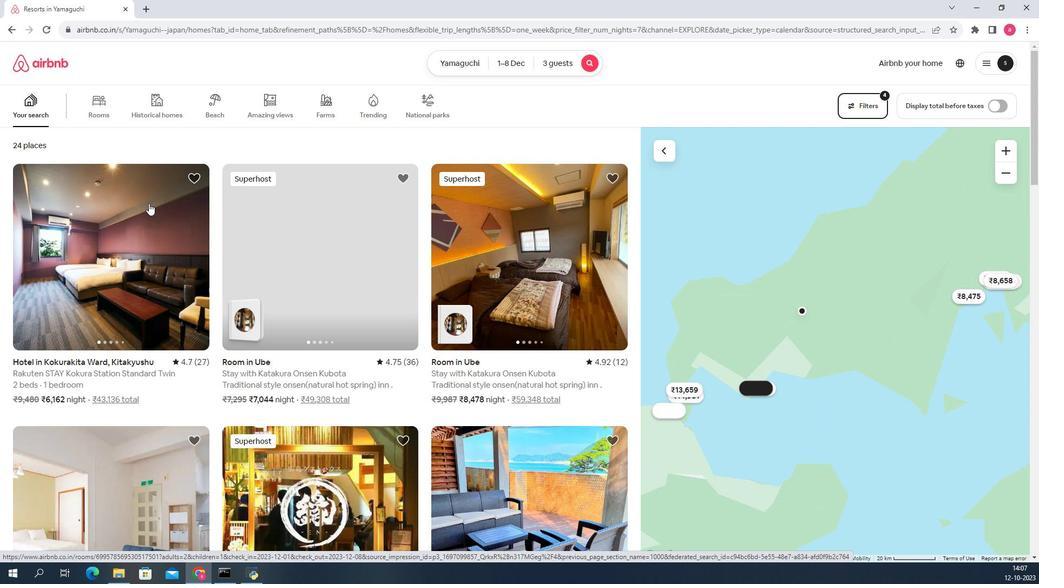 
Action: Mouse pressed left at (155, 208)
Screenshot: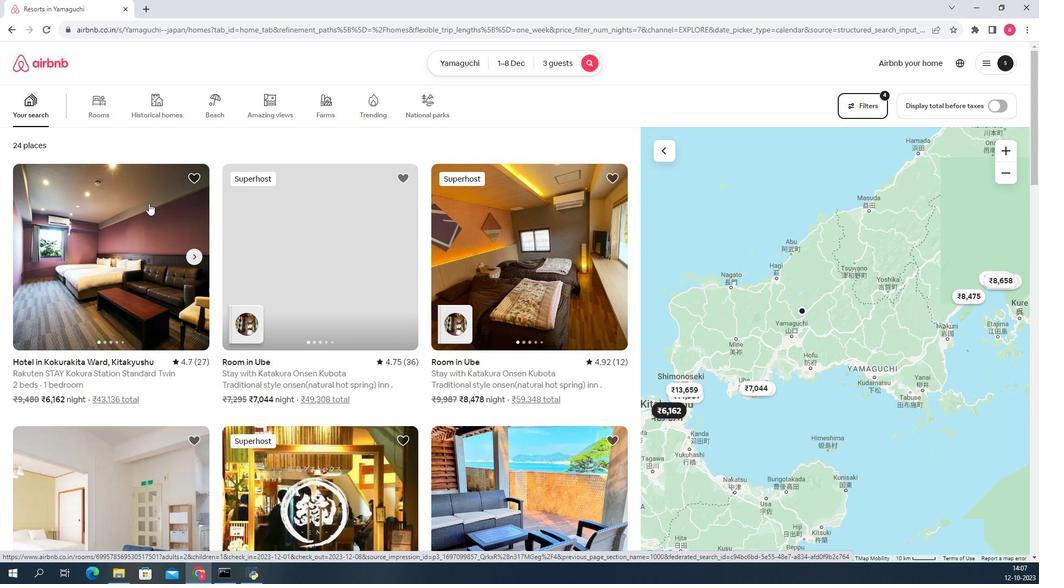 
Action: Mouse moved to (299, 236)
Screenshot: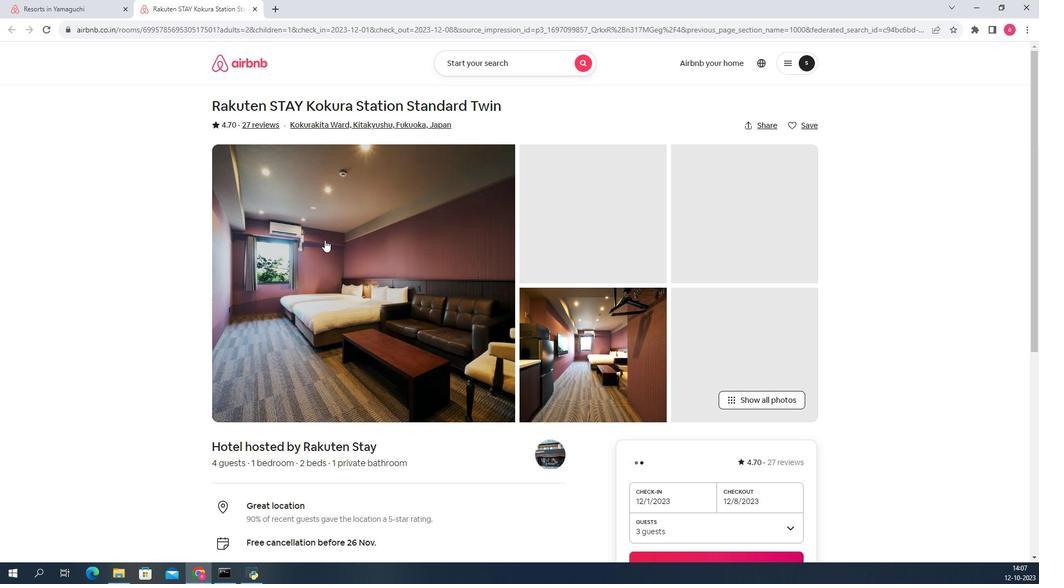 
Action: Mouse pressed left at (299, 236)
Screenshot: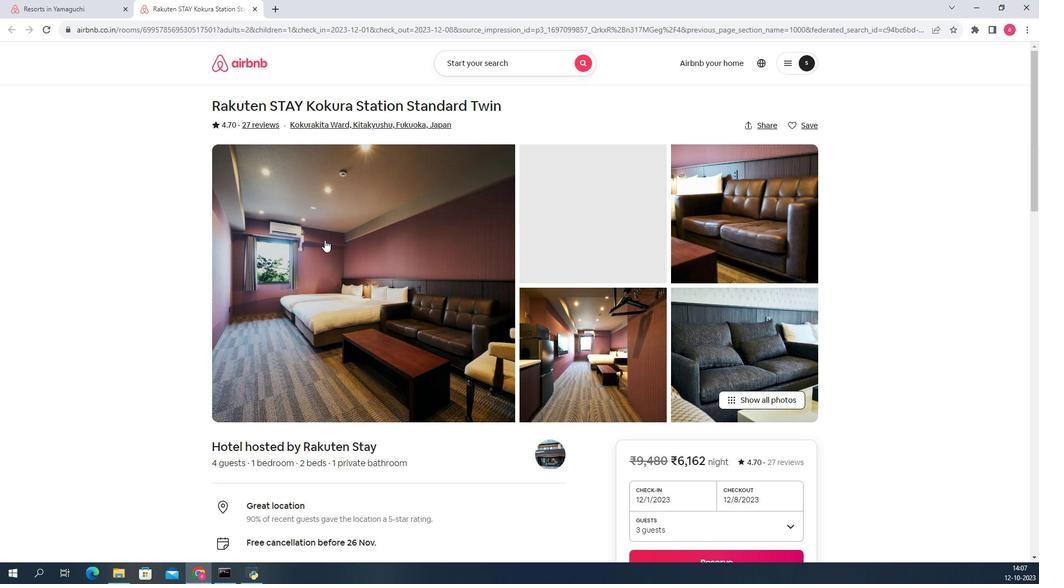 
Action: Mouse scrolled (299, 236) with delta (0, 0)
Screenshot: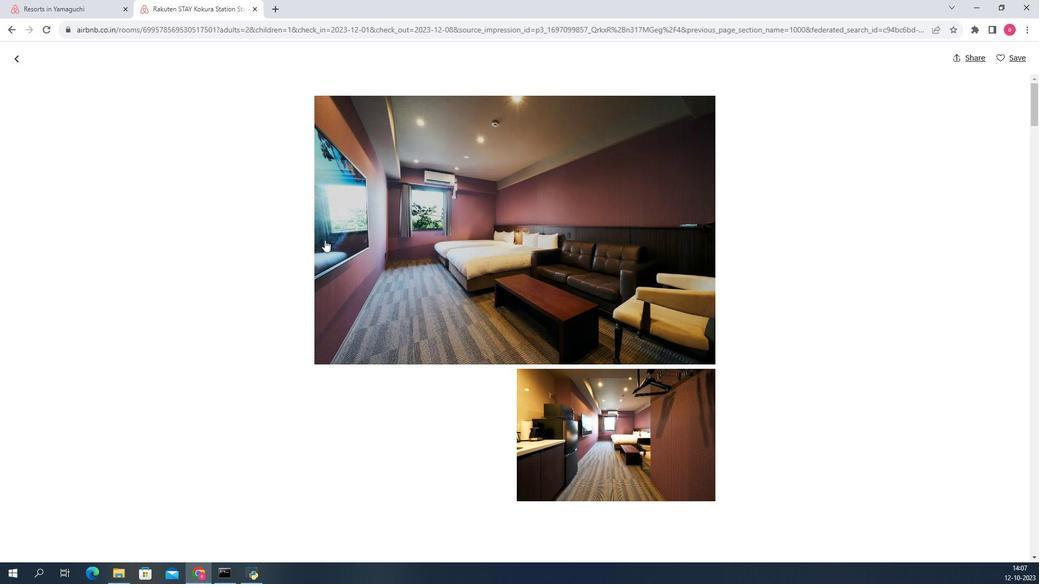 
Action: Mouse scrolled (299, 236) with delta (0, 0)
Screenshot: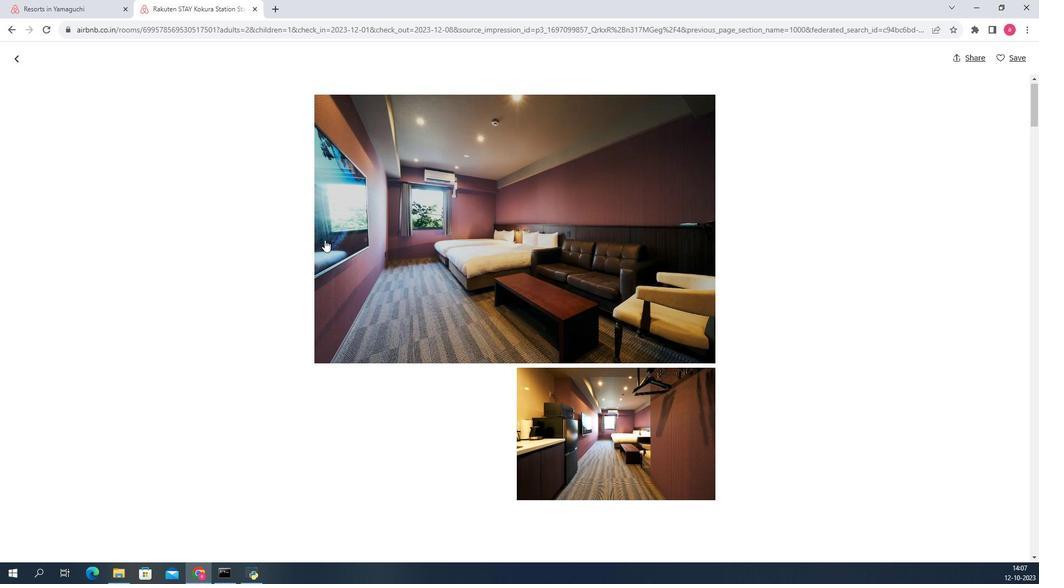 
Action: Mouse scrolled (299, 236) with delta (0, 0)
Screenshot: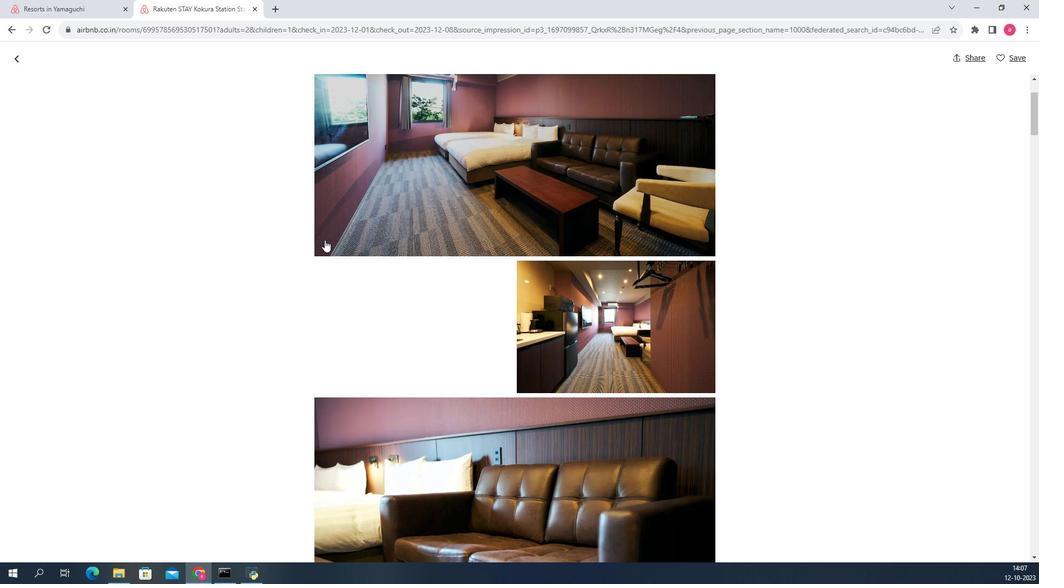 
Action: Mouse scrolled (299, 236) with delta (0, 0)
Screenshot: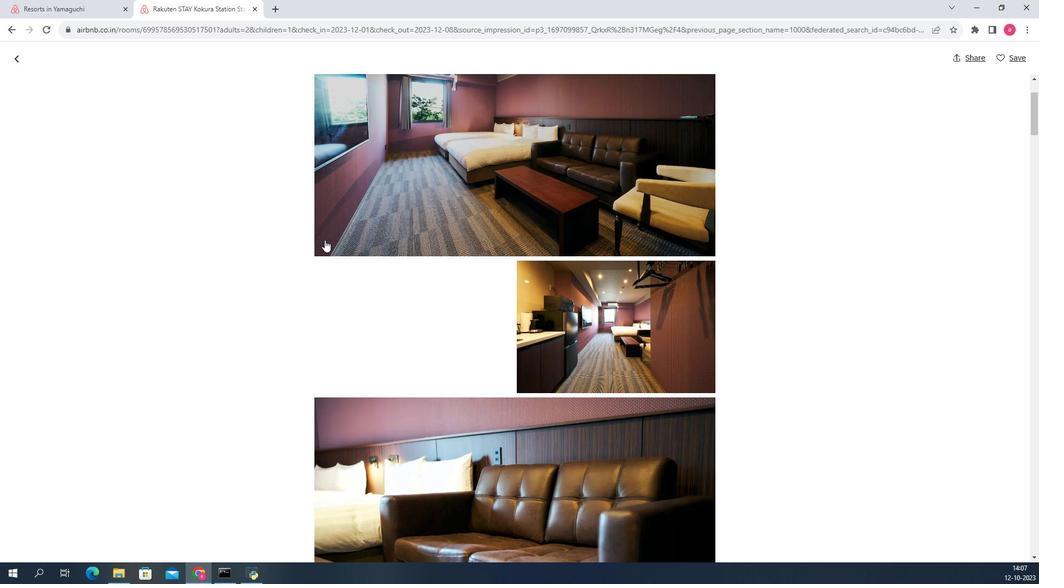 
Action: Mouse scrolled (299, 236) with delta (0, 0)
Screenshot: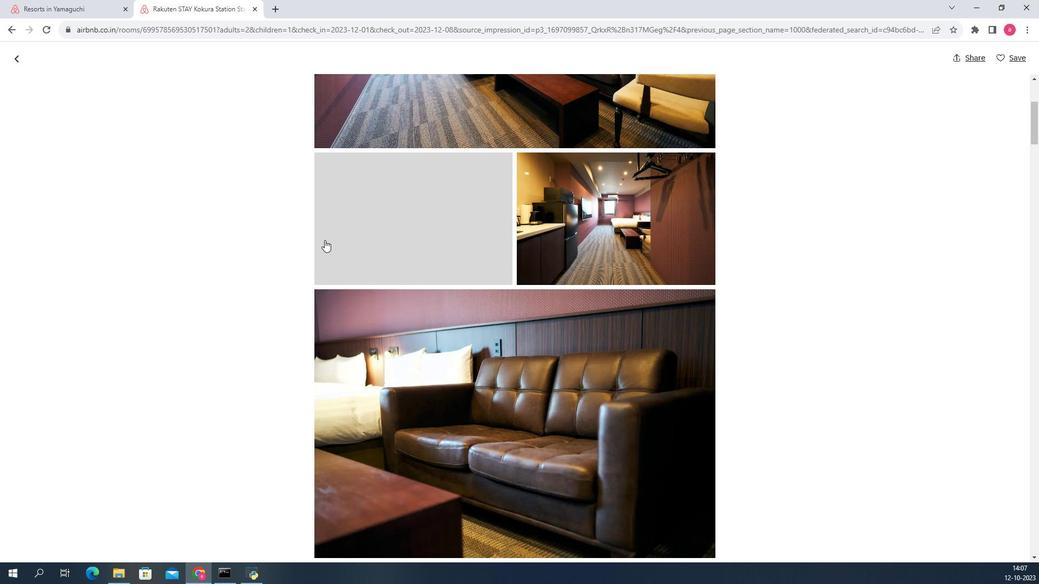 
Action: Mouse scrolled (299, 236) with delta (0, 0)
Screenshot: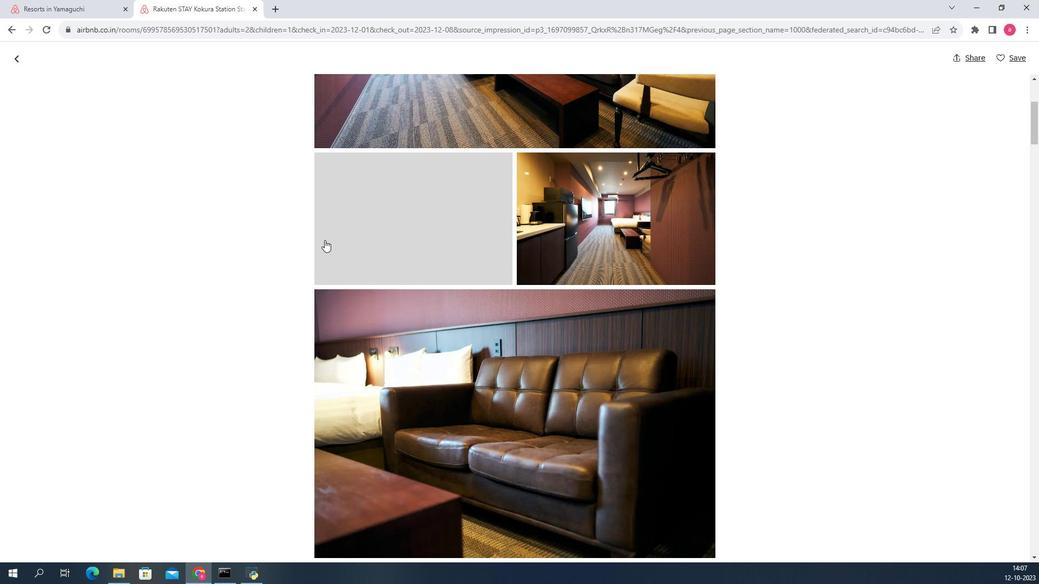 
Action: Mouse scrolled (299, 236) with delta (0, 0)
Screenshot: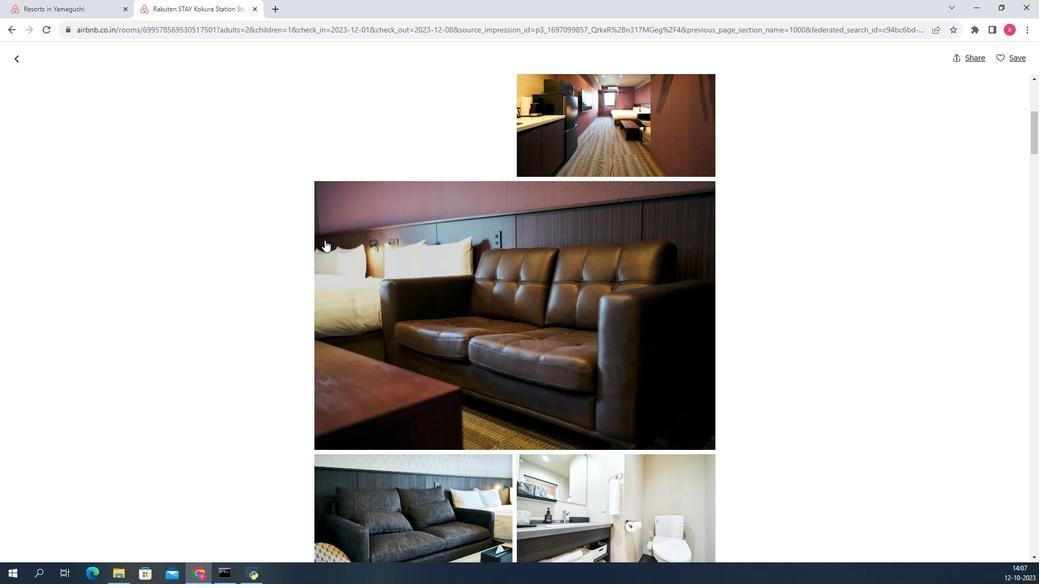 
Action: Mouse scrolled (299, 236) with delta (0, 0)
Screenshot: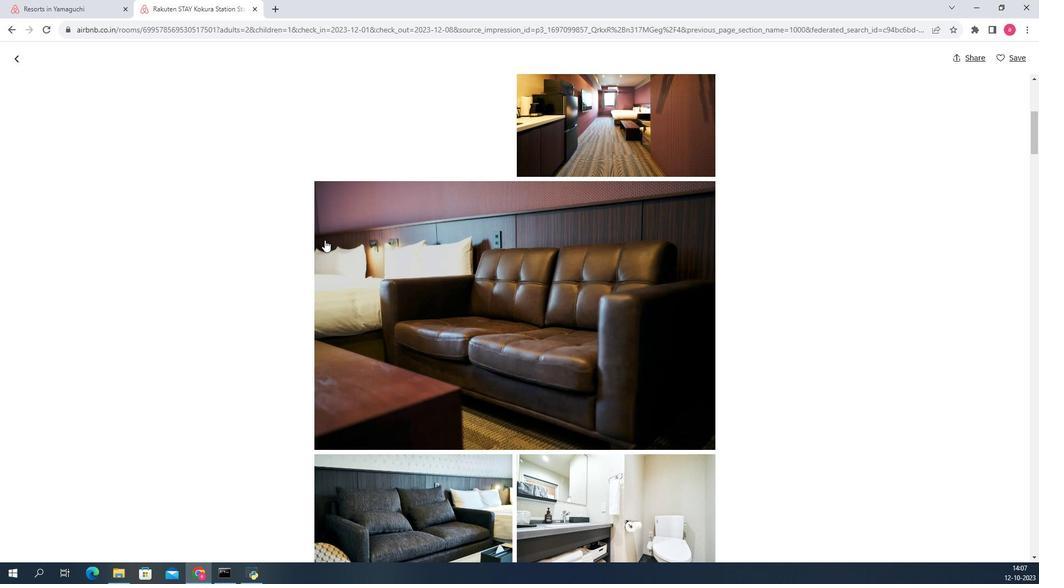 
Action: Mouse scrolled (299, 236) with delta (0, 0)
Screenshot: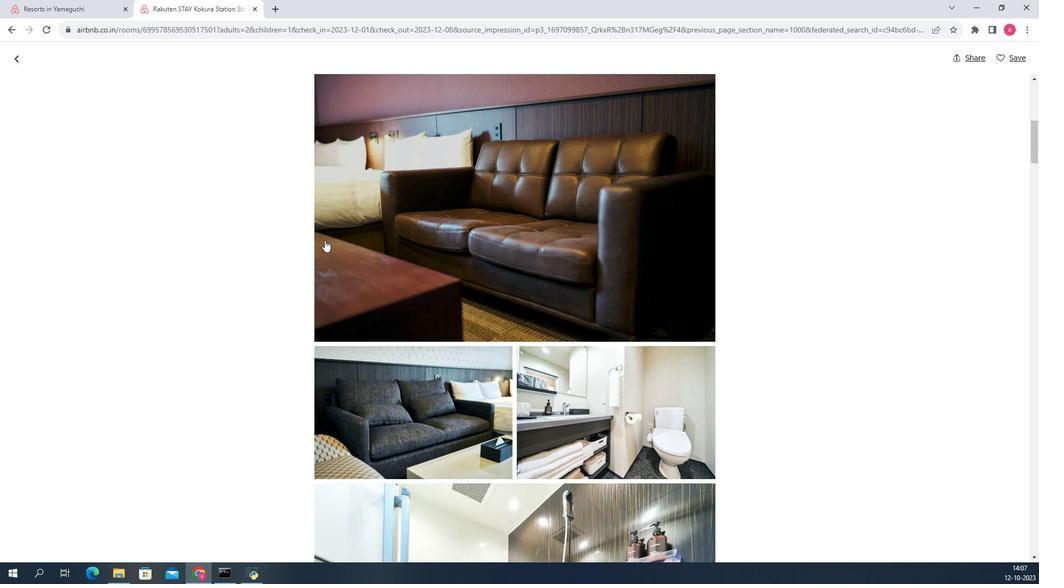 
Action: Mouse scrolled (299, 236) with delta (0, 0)
Screenshot: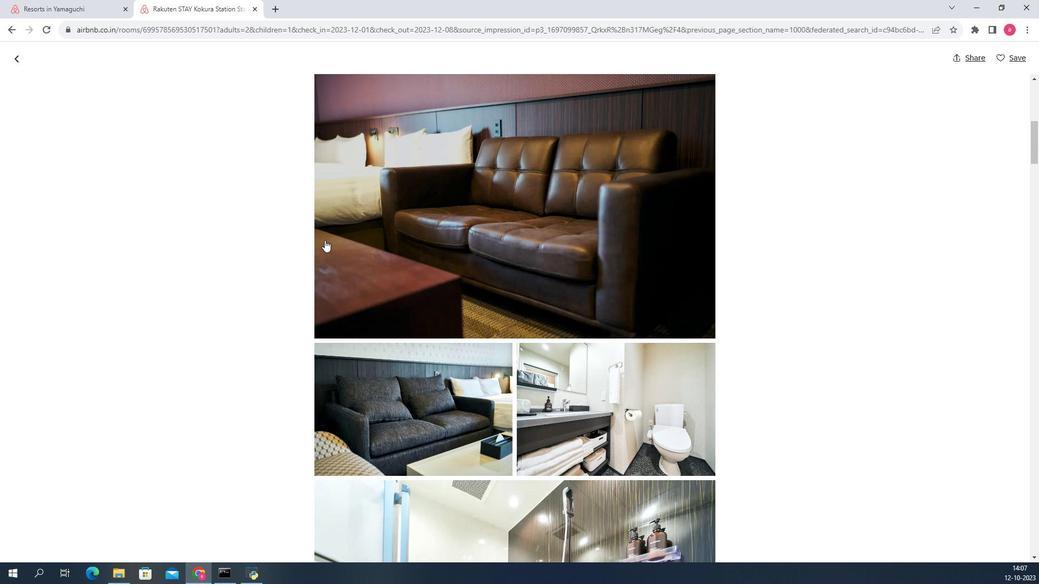 
Action: Mouse scrolled (299, 236) with delta (0, 0)
Screenshot: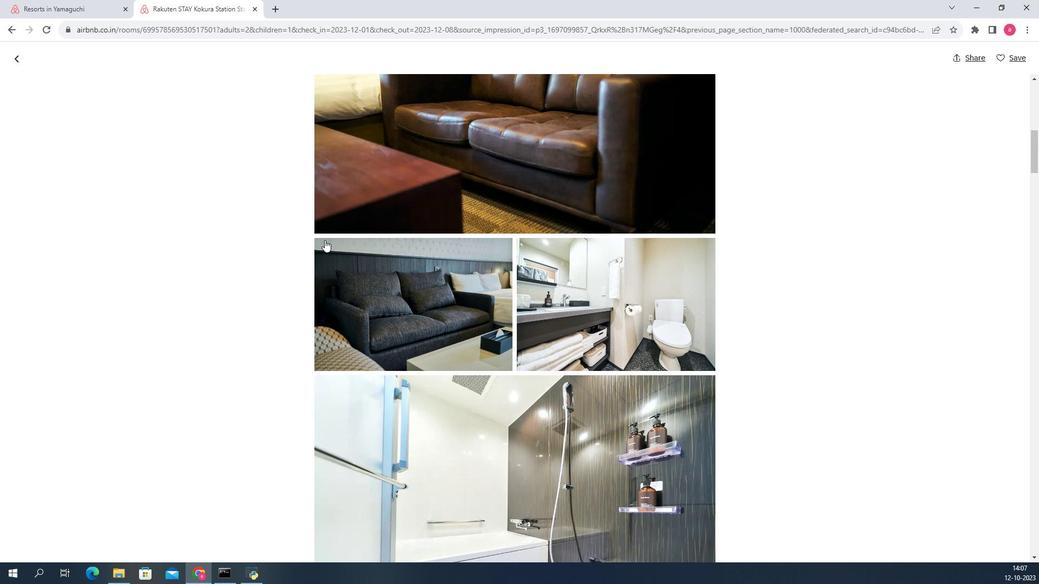 
Action: Mouse scrolled (299, 236) with delta (0, 0)
Screenshot: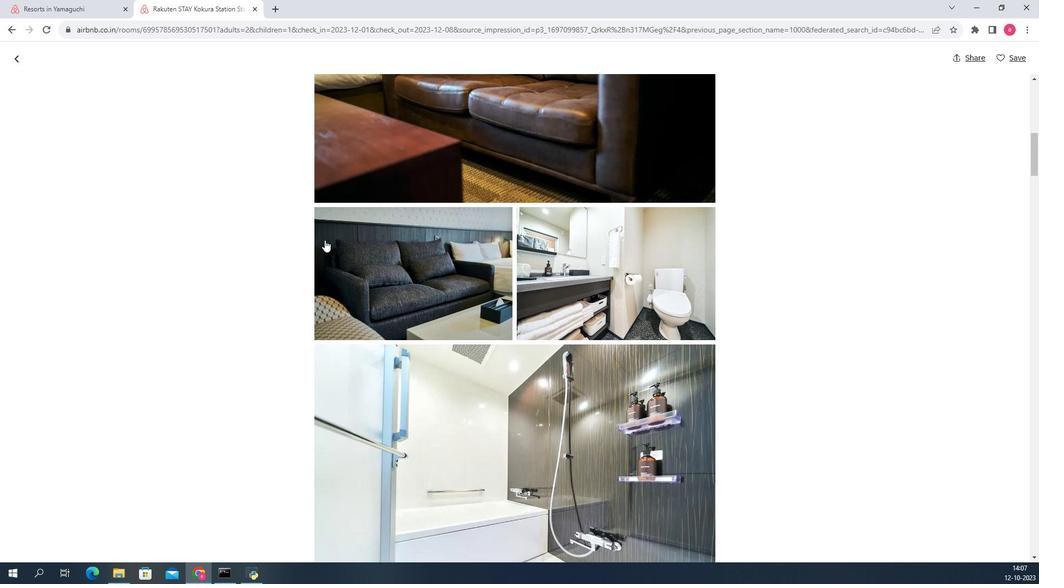 
Action: Mouse scrolled (299, 236) with delta (0, 0)
Screenshot: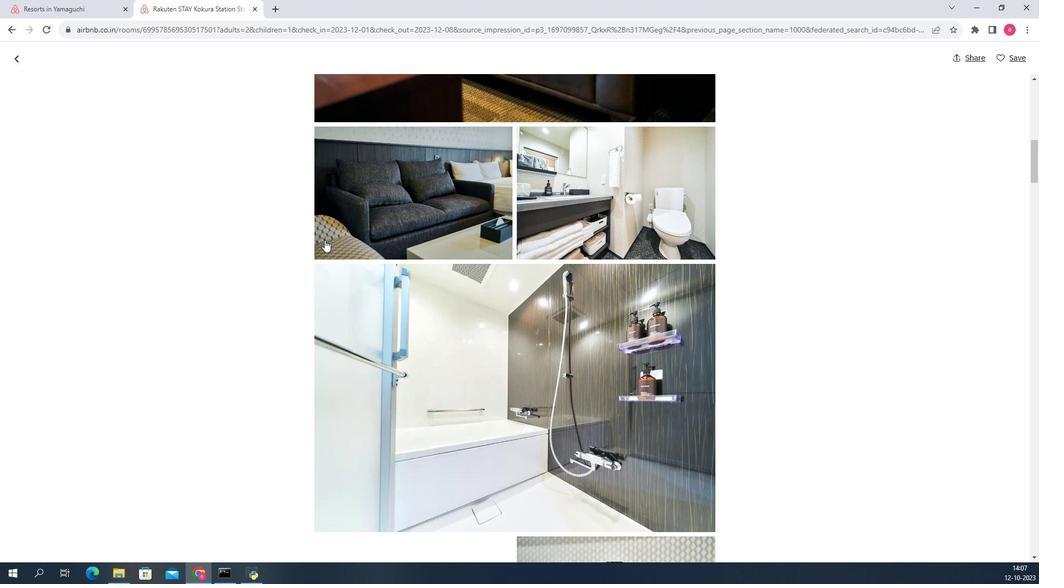 
Action: Mouse scrolled (299, 236) with delta (0, 0)
Screenshot: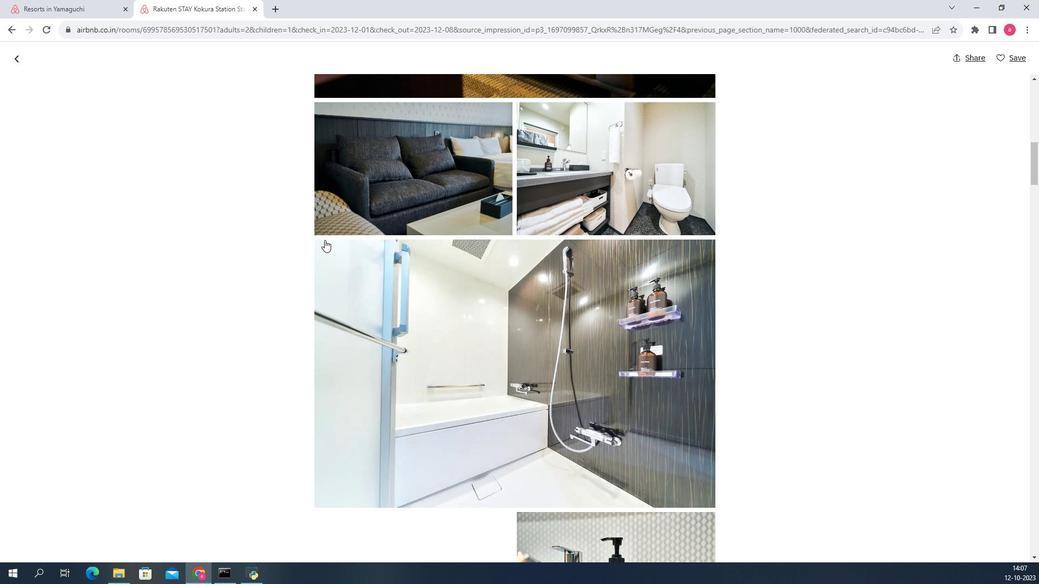 
Action: Mouse scrolled (299, 236) with delta (0, 0)
Screenshot: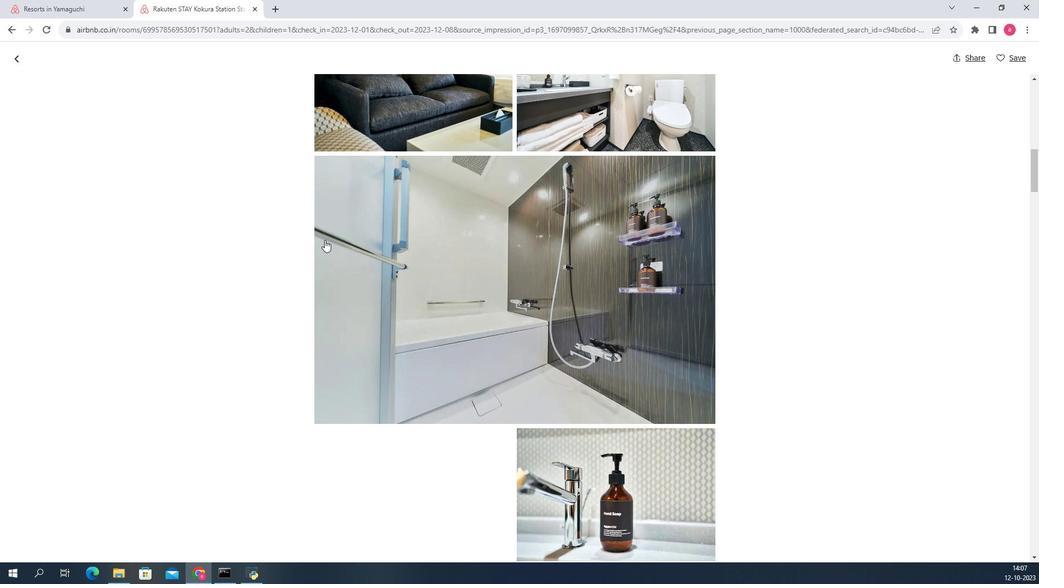 
Action: Mouse scrolled (299, 236) with delta (0, 0)
Screenshot: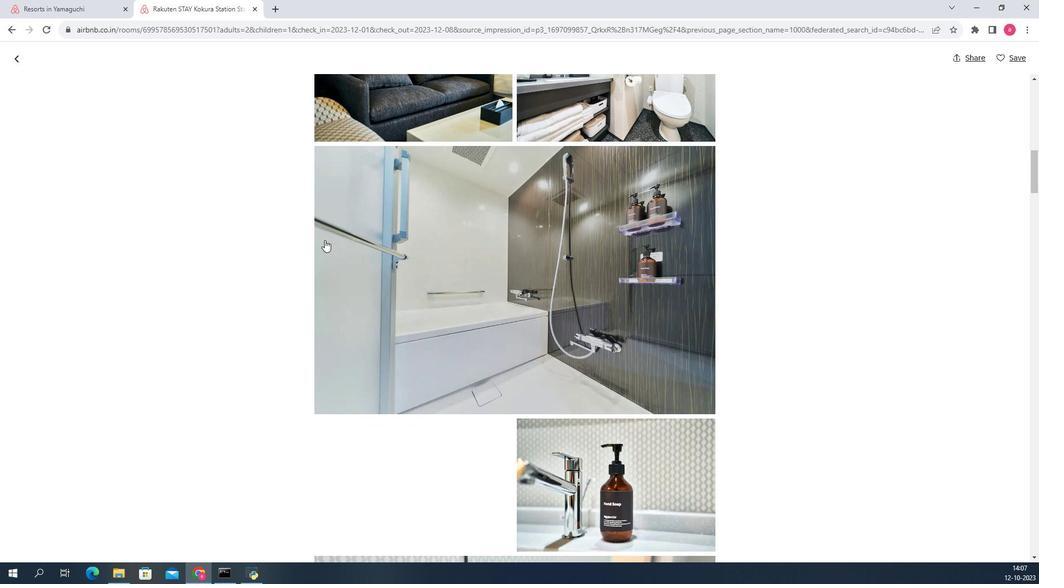 
Action: Mouse scrolled (299, 236) with delta (0, 0)
Screenshot: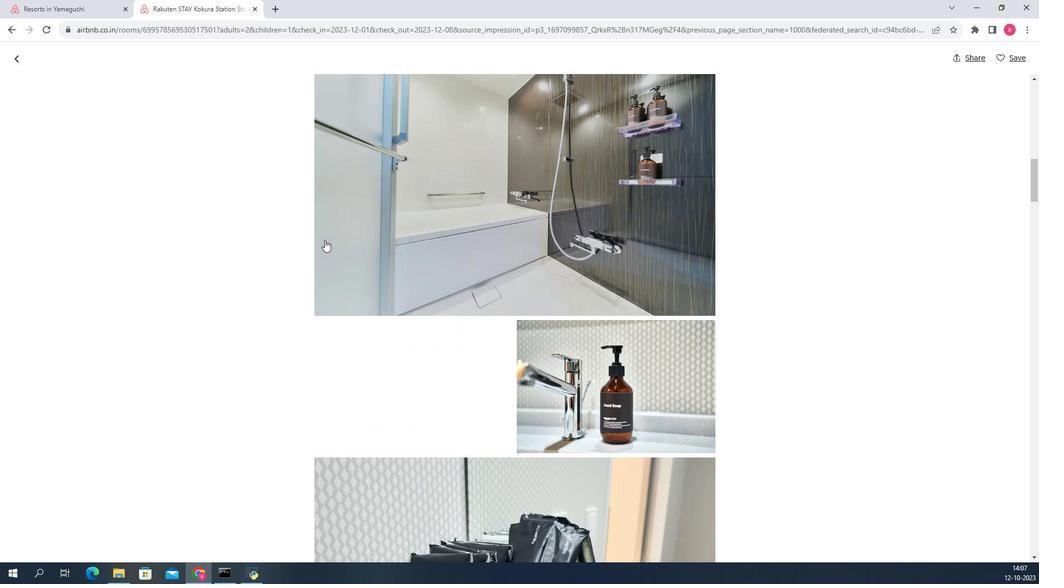 
Action: Mouse scrolled (299, 236) with delta (0, 0)
Screenshot: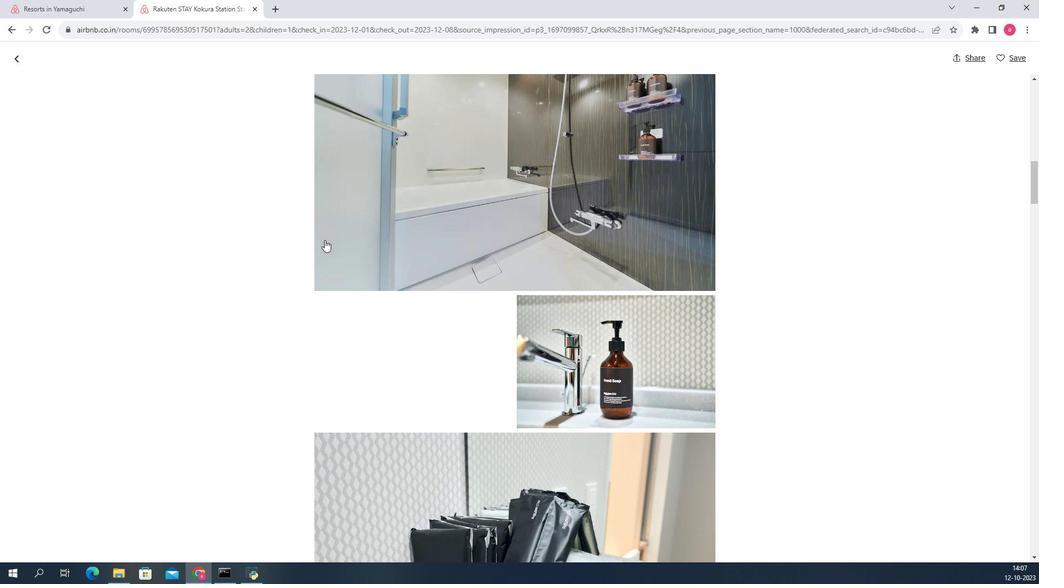 
Action: Mouse scrolled (299, 236) with delta (0, 0)
Screenshot: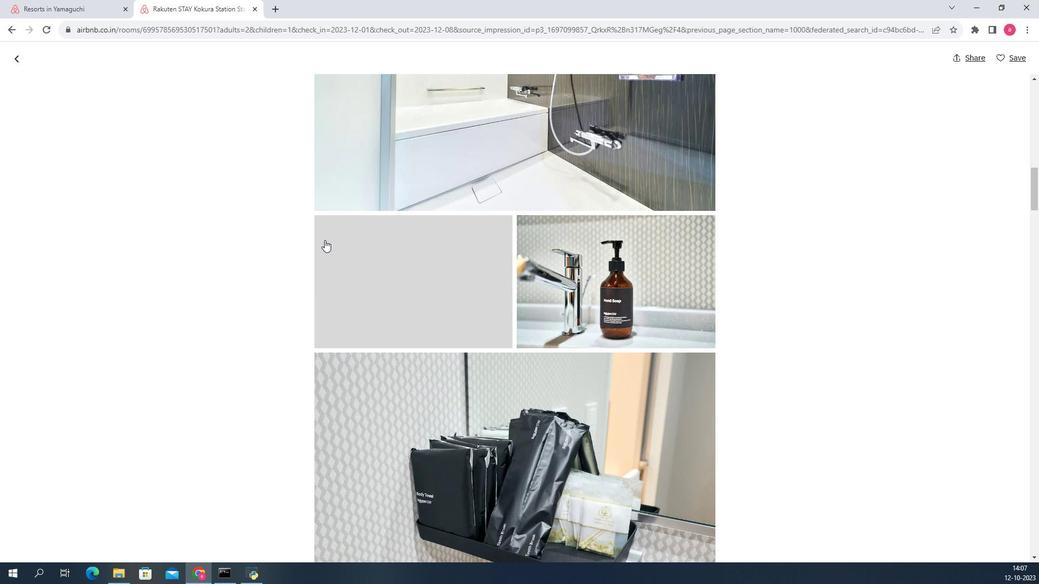 
Action: Mouse scrolled (299, 236) with delta (0, 0)
Screenshot: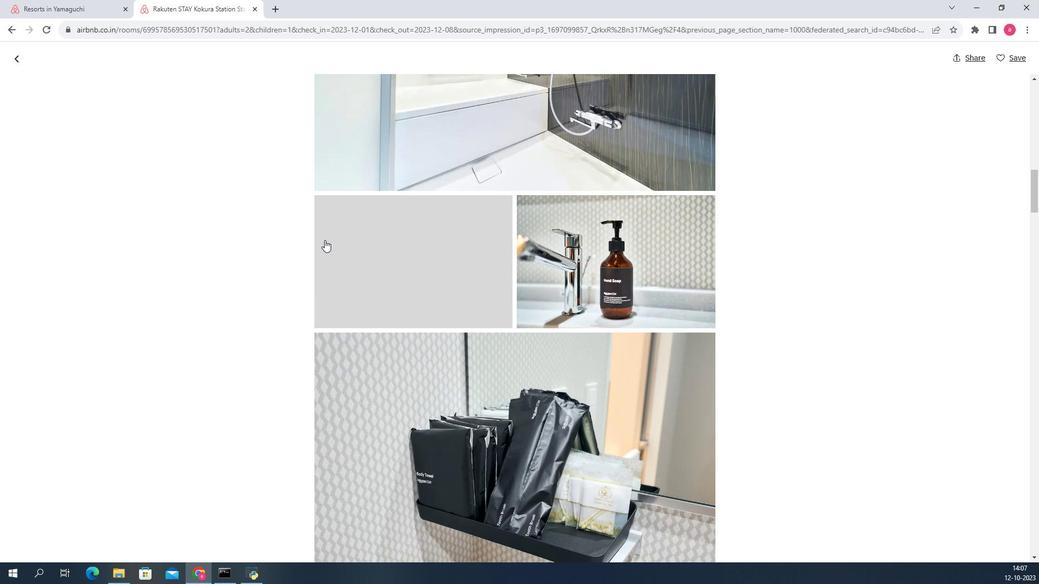 
Action: Mouse scrolled (299, 236) with delta (0, 0)
Screenshot: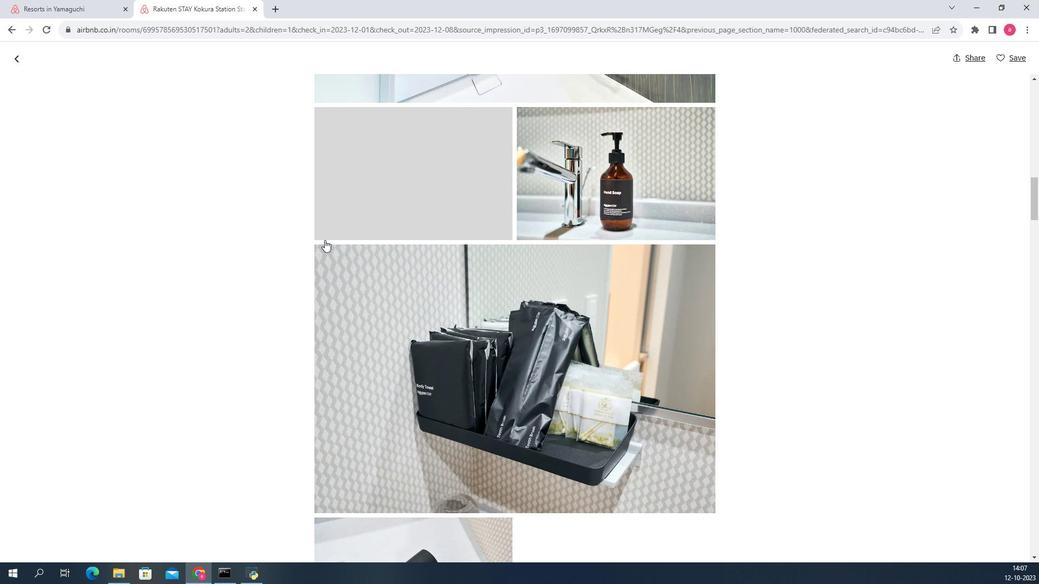 
Action: Mouse scrolled (299, 236) with delta (0, 0)
Screenshot: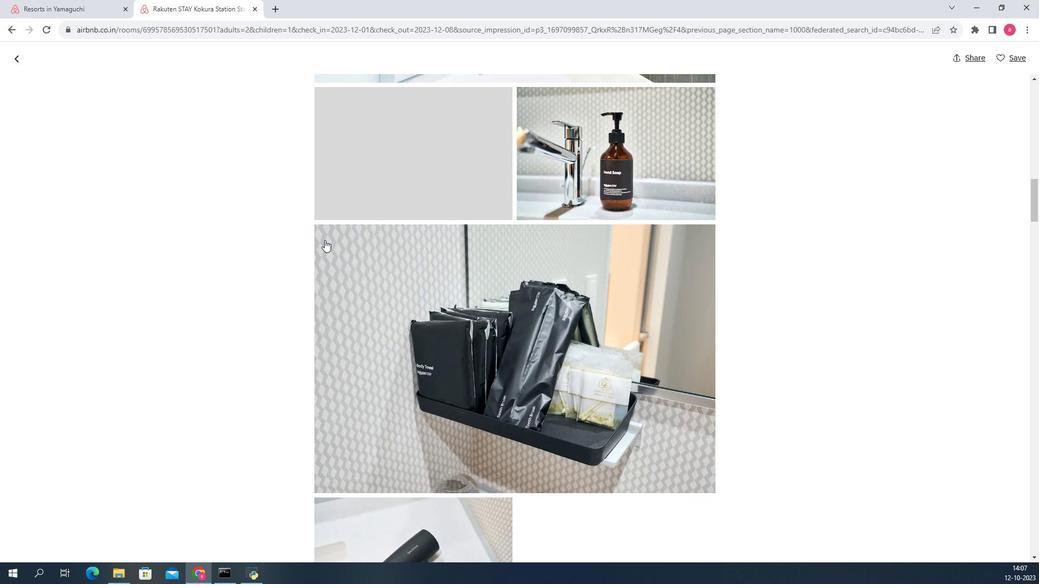 
Action: Mouse scrolled (299, 236) with delta (0, 0)
Screenshot: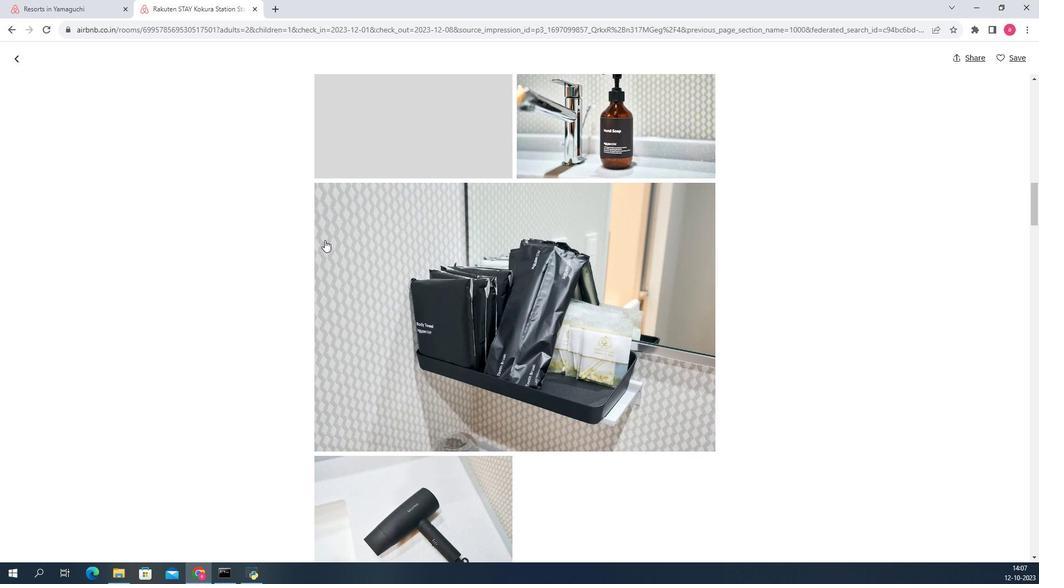 
Action: Mouse scrolled (299, 236) with delta (0, 0)
Screenshot: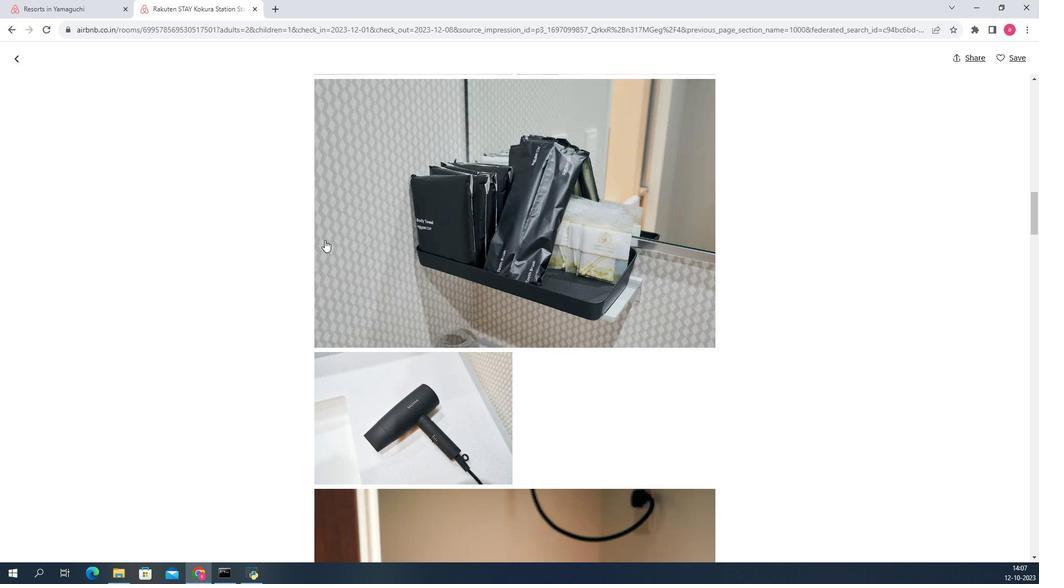 
Action: Mouse scrolled (299, 236) with delta (0, 0)
Screenshot: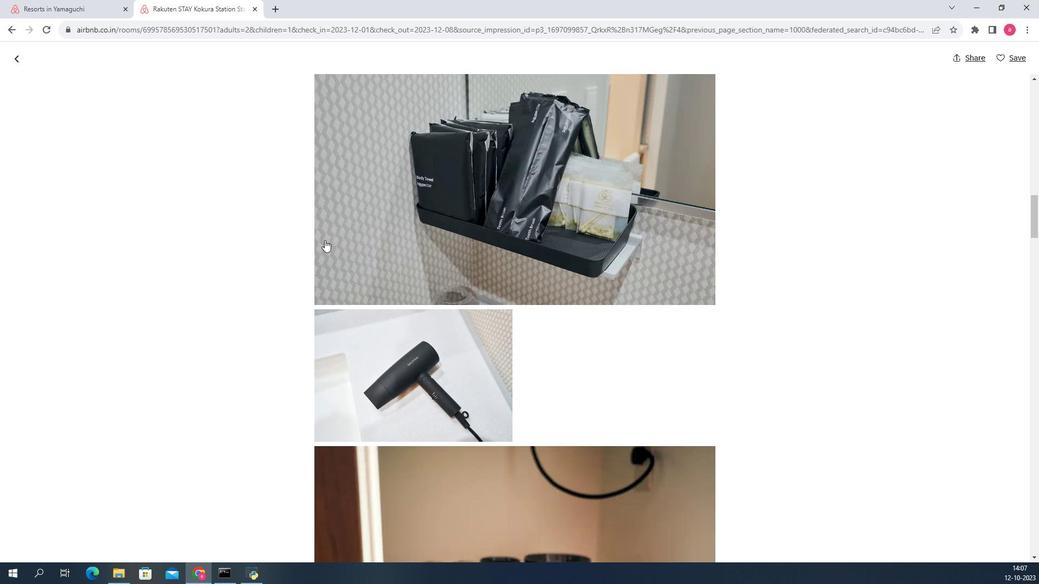 
Action: Mouse scrolled (299, 236) with delta (0, 0)
Screenshot: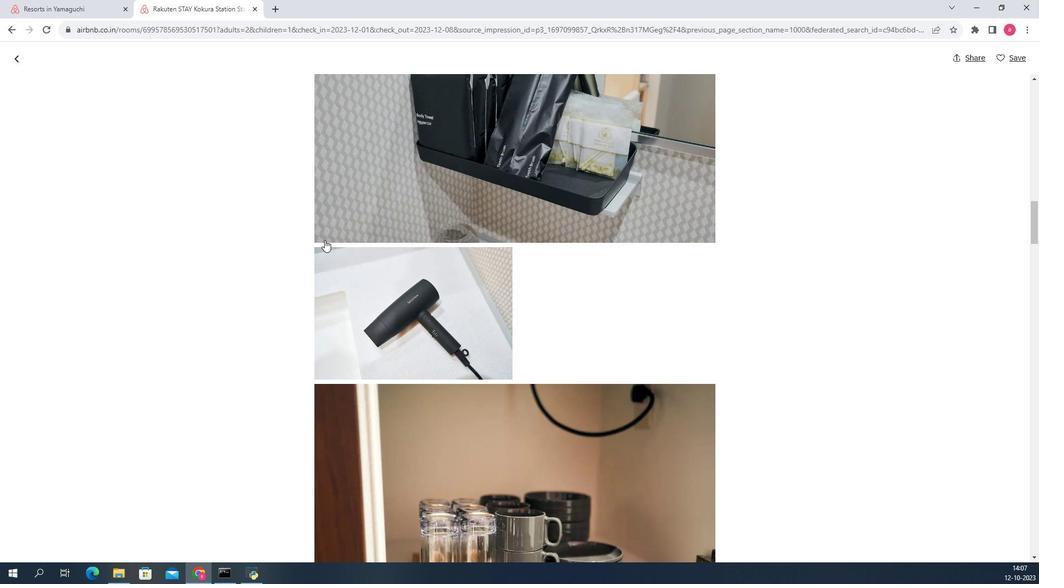 
Action: Mouse scrolled (299, 236) with delta (0, 0)
Screenshot: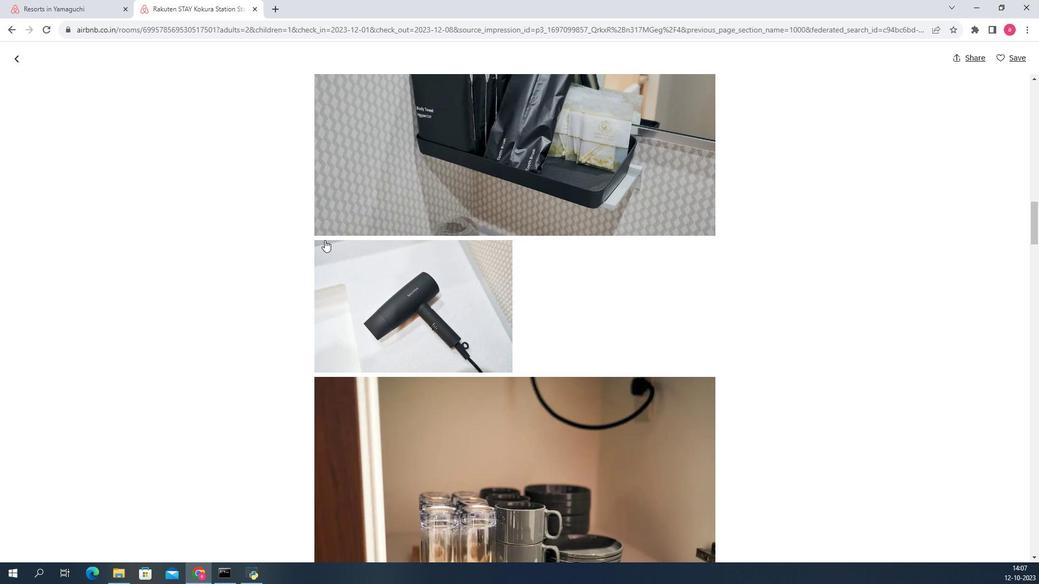 
Action: Mouse scrolled (299, 236) with delta (0, 0)
Screenshot: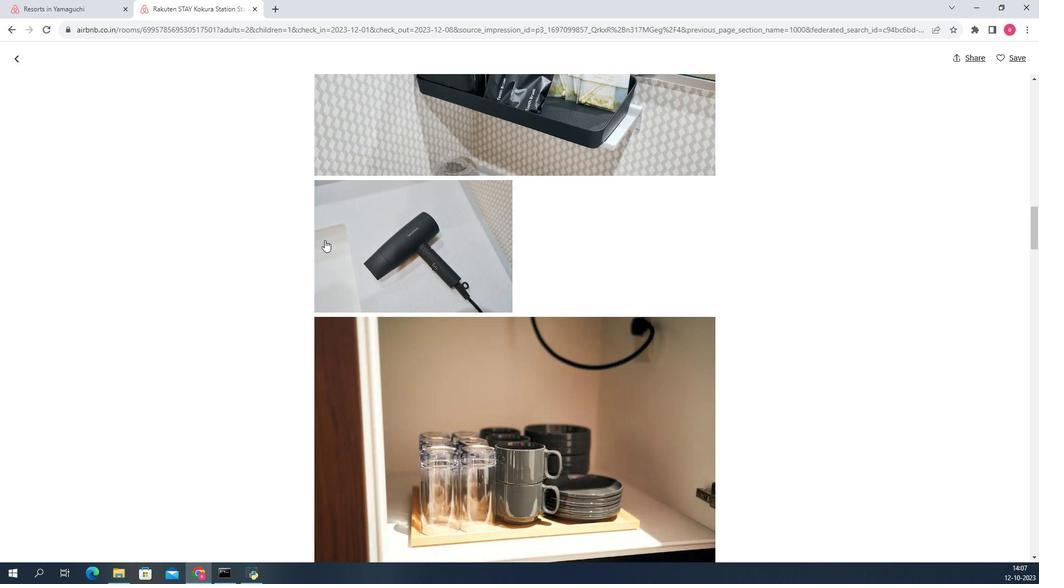 
Action: Mouse scrolled (299, 236) with delta (0, 0)
Screenshot: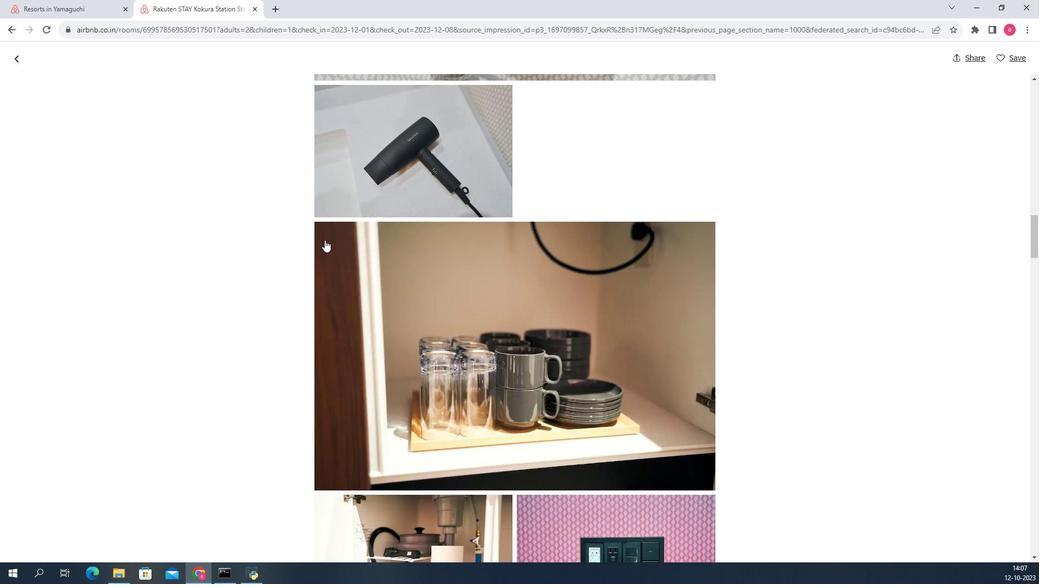 
Action: Mouse scrolled (299, 236) with delta (0, 0)
Screenshot: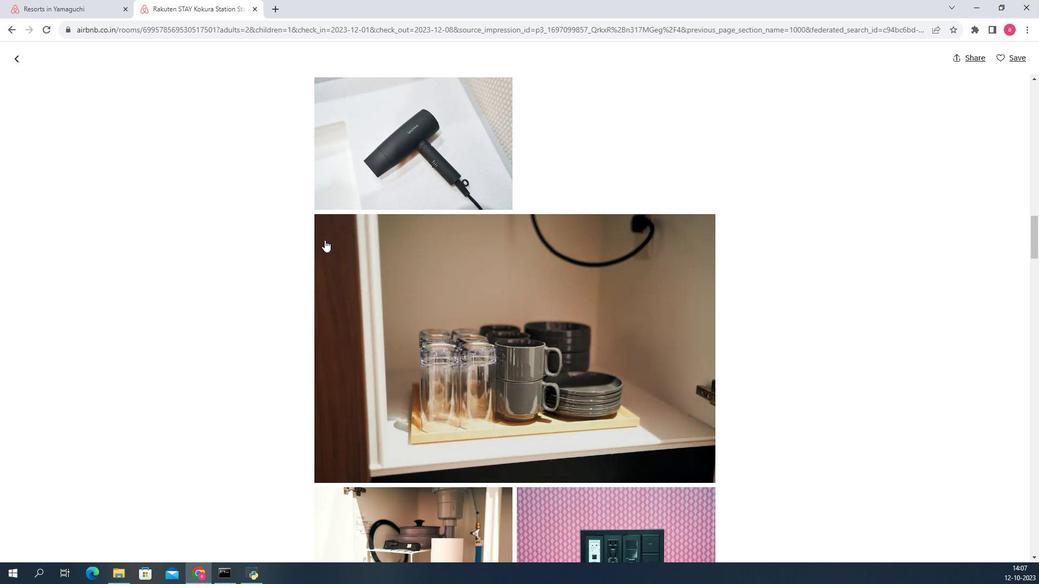 
Action: Mouse scrolled (299, 236) with delta (0, 0)
Screenshot: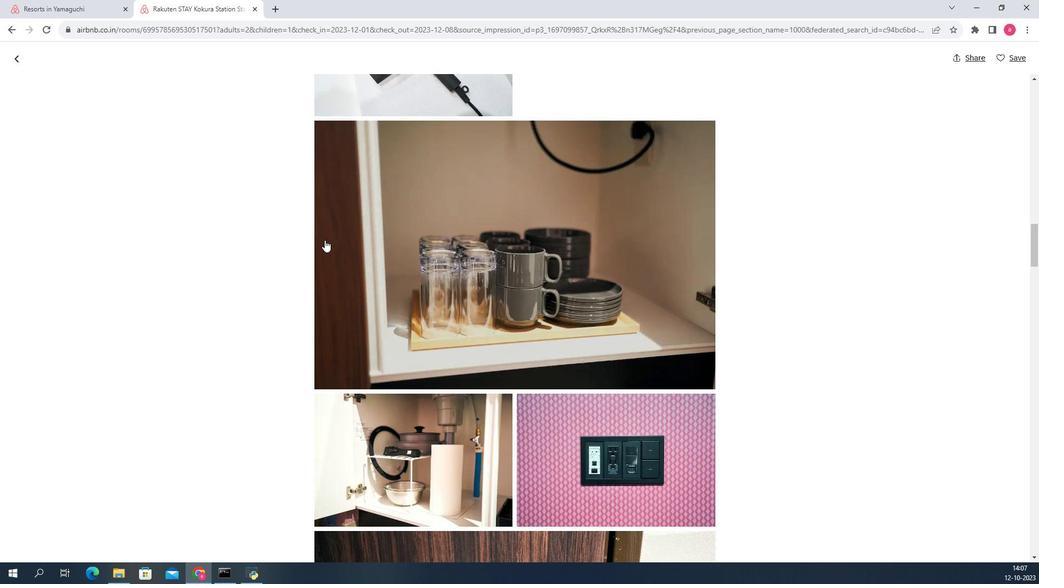 
Action: Mouse scrolled (299, 236) with delta (0, 0)
Screenshot: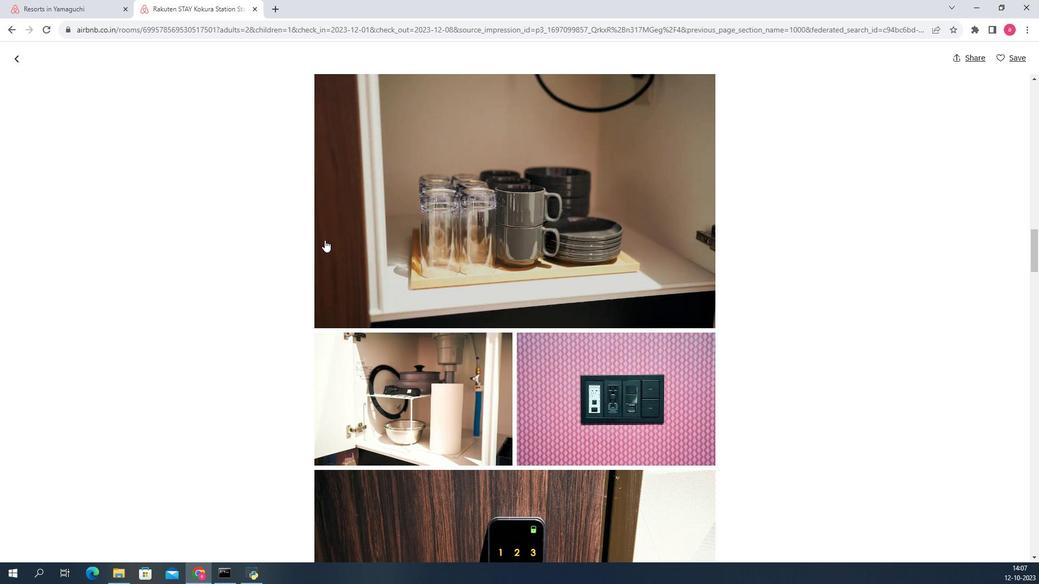 
Action: Mouse scrolled (299, 236) with delta (0, 0)
Screenshot: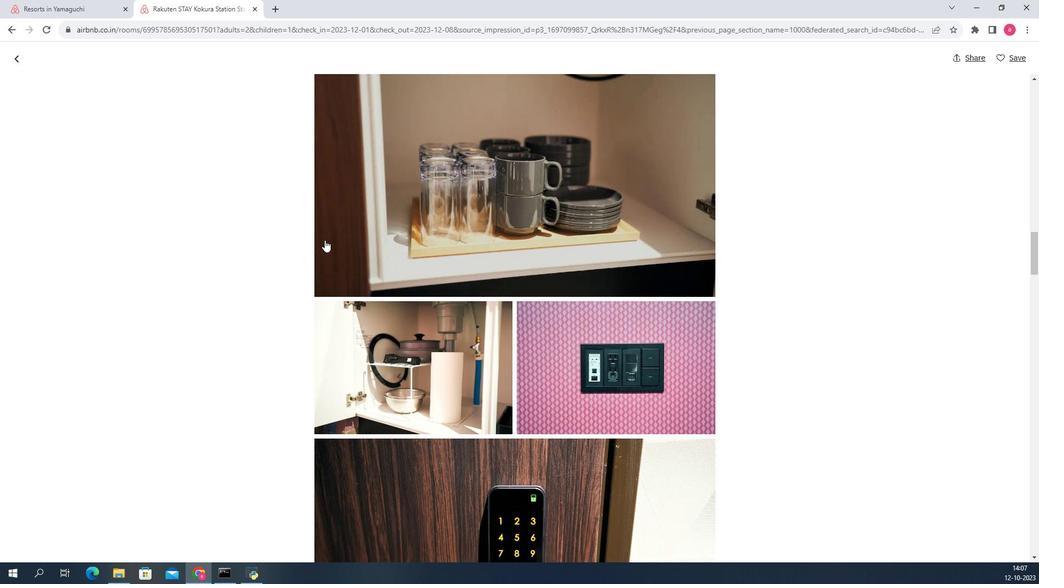 
Action: Mouse scrolled (299, 236) with delta (0, 0)
Screenshot: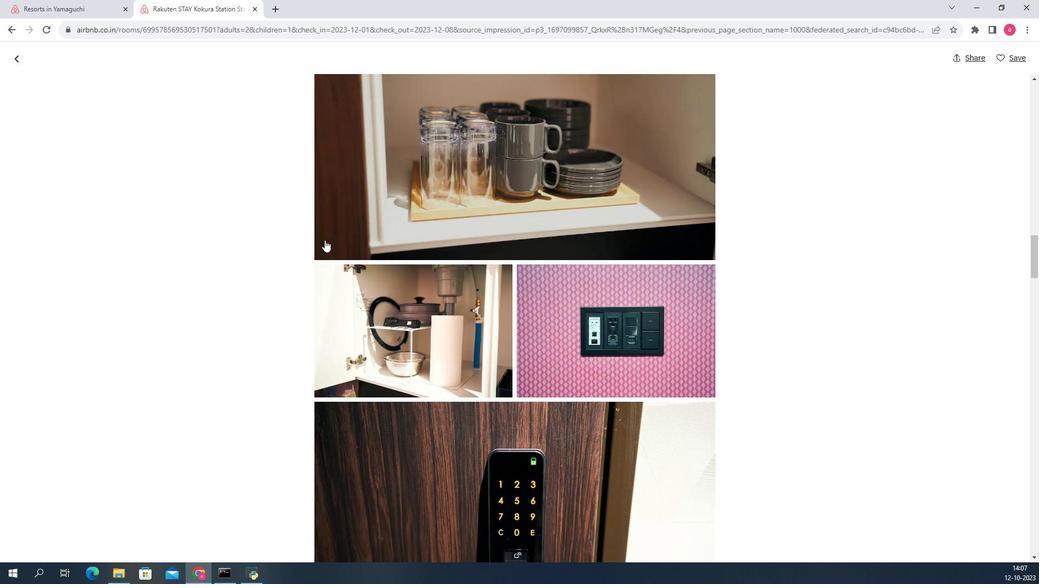 
Action: Mouse scrolled (299, 236) with delta (0, 0)
Screenshot: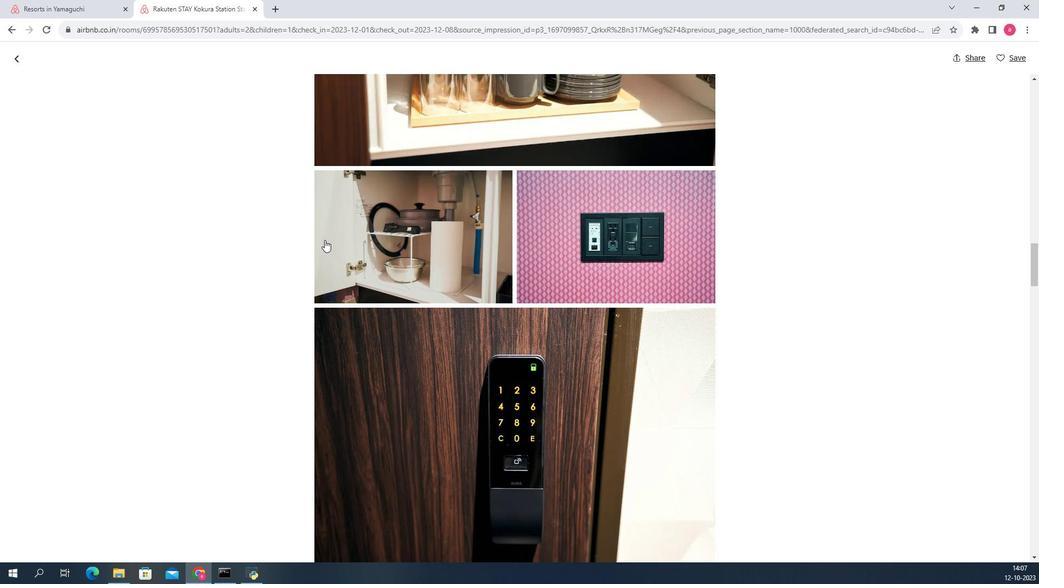 
Action: Mouse scrolled (299, 236) with delta (0, 0)
Screenshot: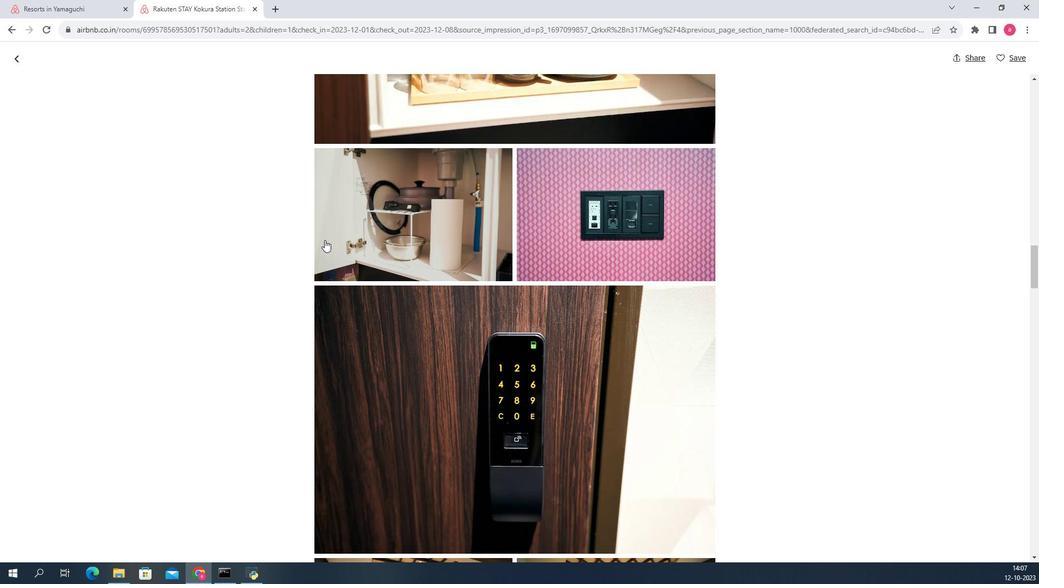 
Action: Mouse scrolled (299, 236) with delta (0, 0)
Screenshot: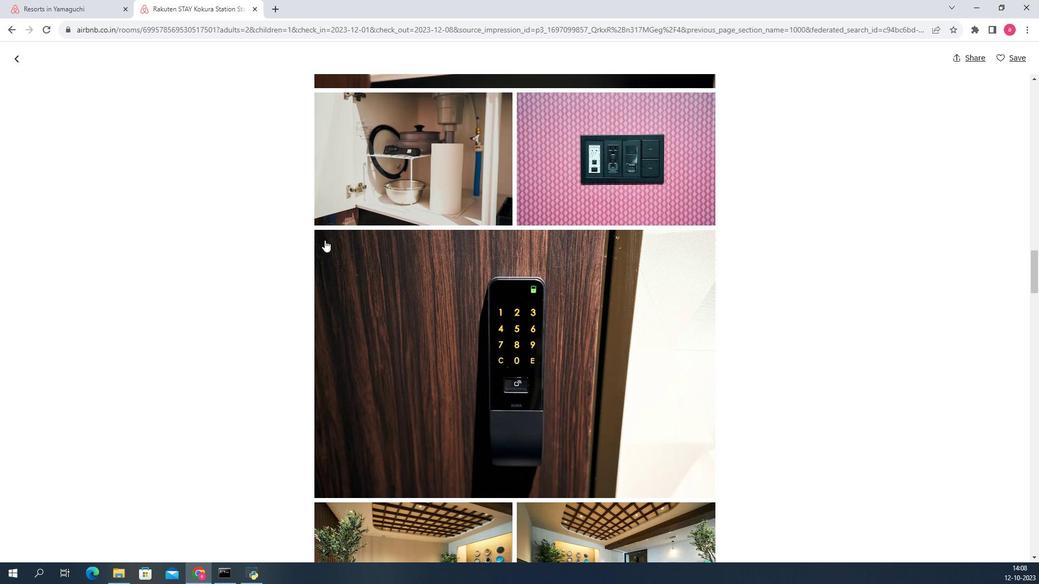 
Action: Mouse scrolled (299, 236) with delta (0, 0)
Screenshot: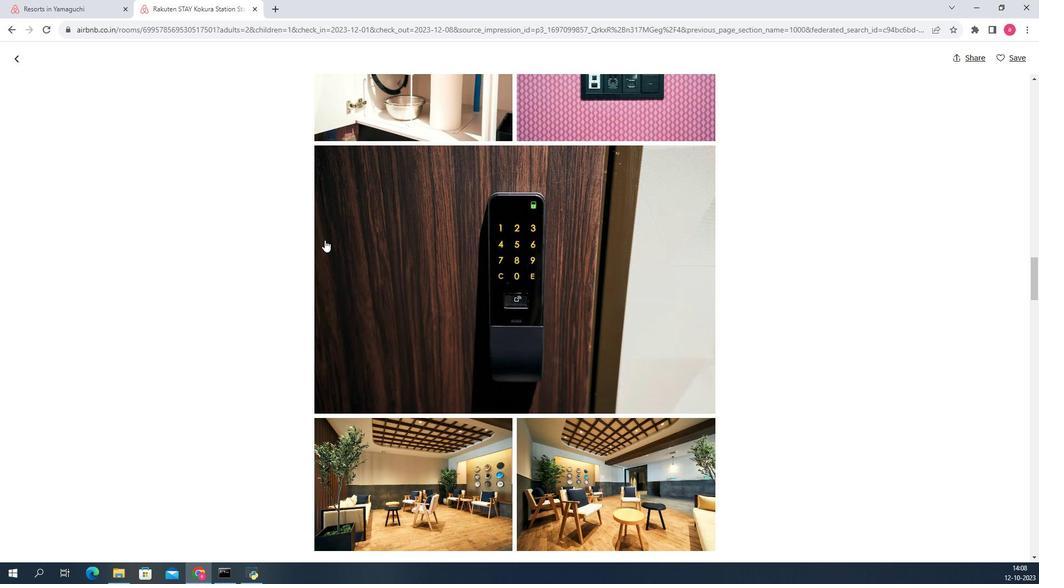 
Action: Mouse scrolled (299, 236) with delta (0, 0)
Screenshot: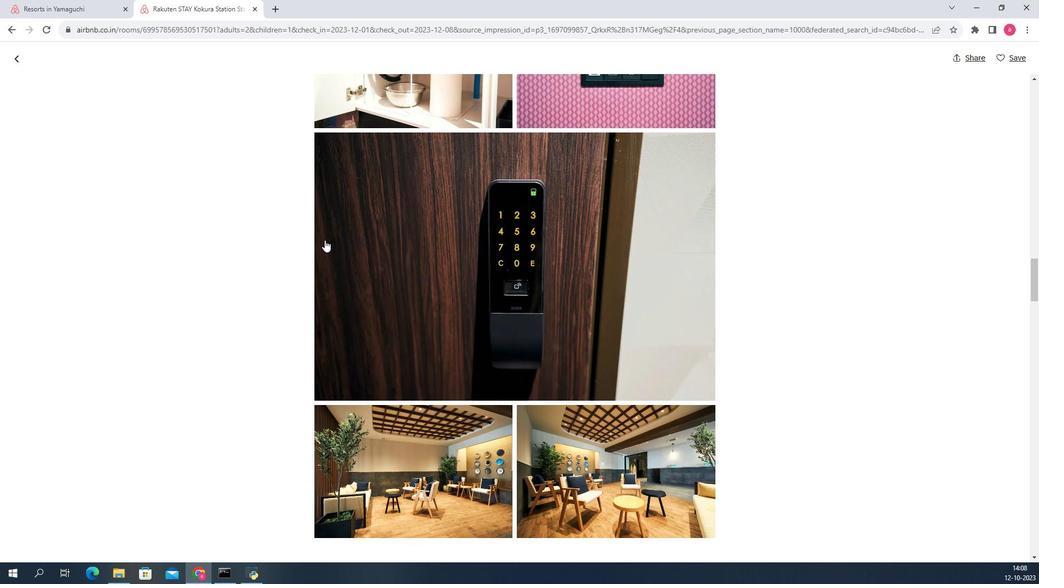 
Action: Mouse scrolled (299, 236) with delta (0, 0)
Screenshot: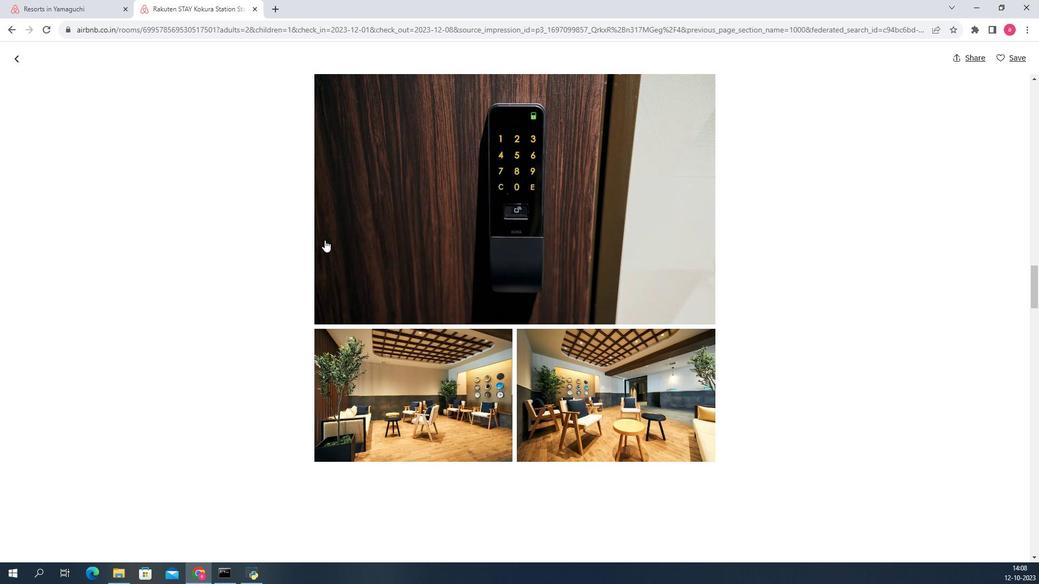 
Action: Mouse scrolled (299, 236) with delta (0, 0)
Screenshot: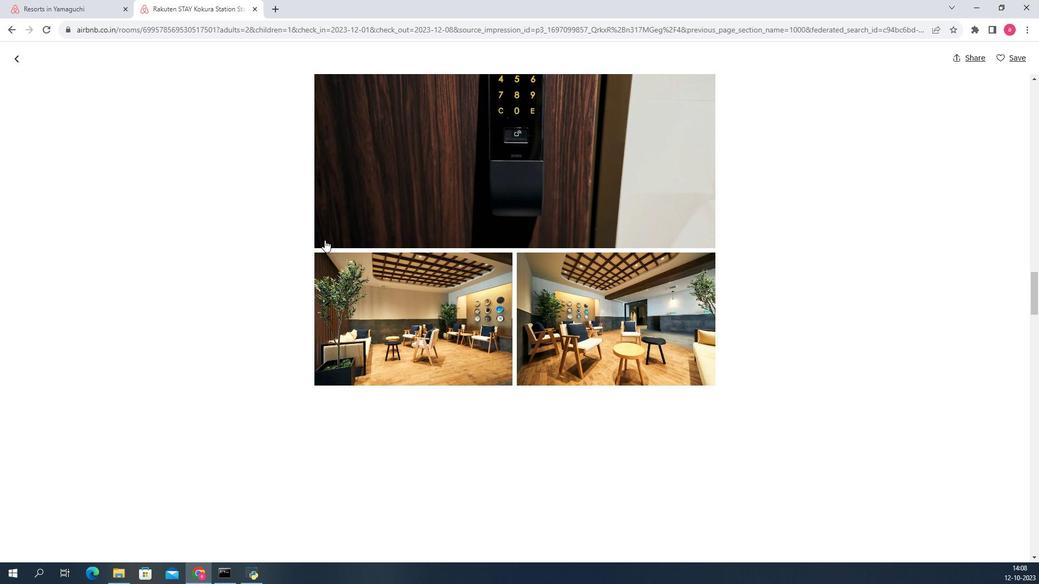 
Action: Mouse scrolled (299, 236) with delta (0, 0)
Screenshot: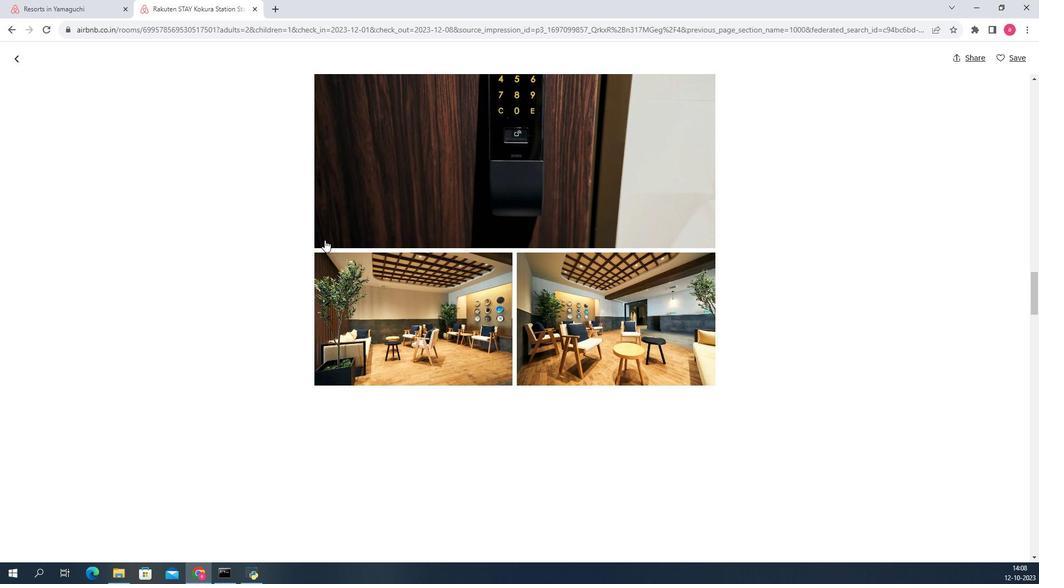 
Action: Mouse moved to (299, 236)
Screenshot: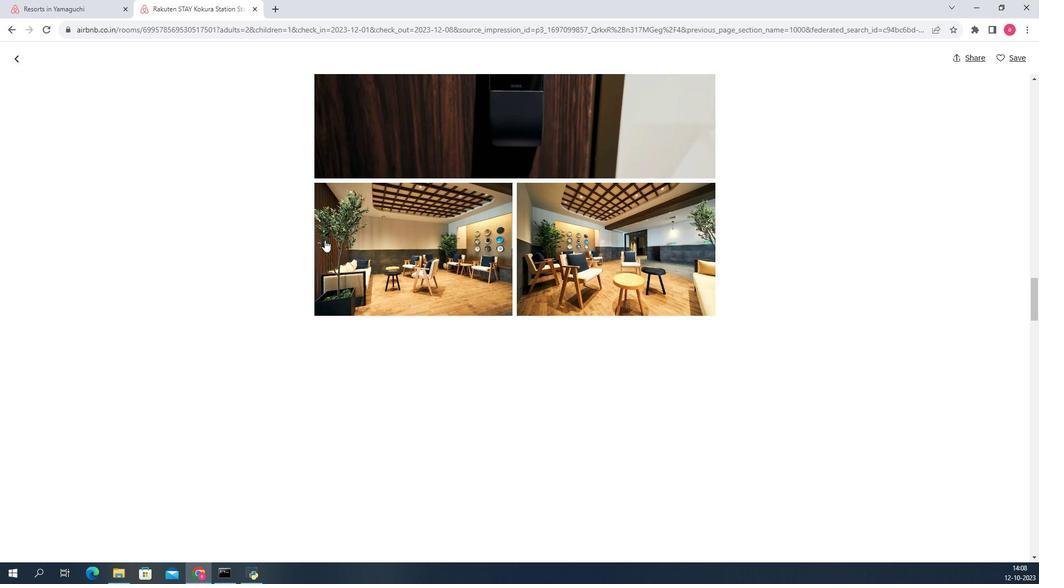 
Action: Mouse scrolled (299, 236) with delta (0, 0)
Screenshot: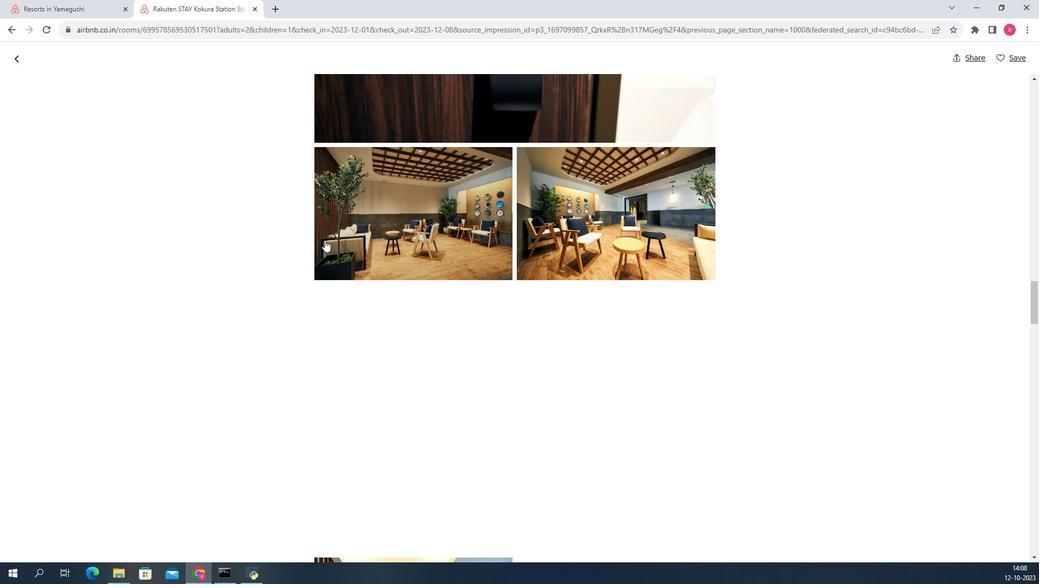 
Action: Mouse scrolled (299, 236) with delta (0, 0)
Screenshot: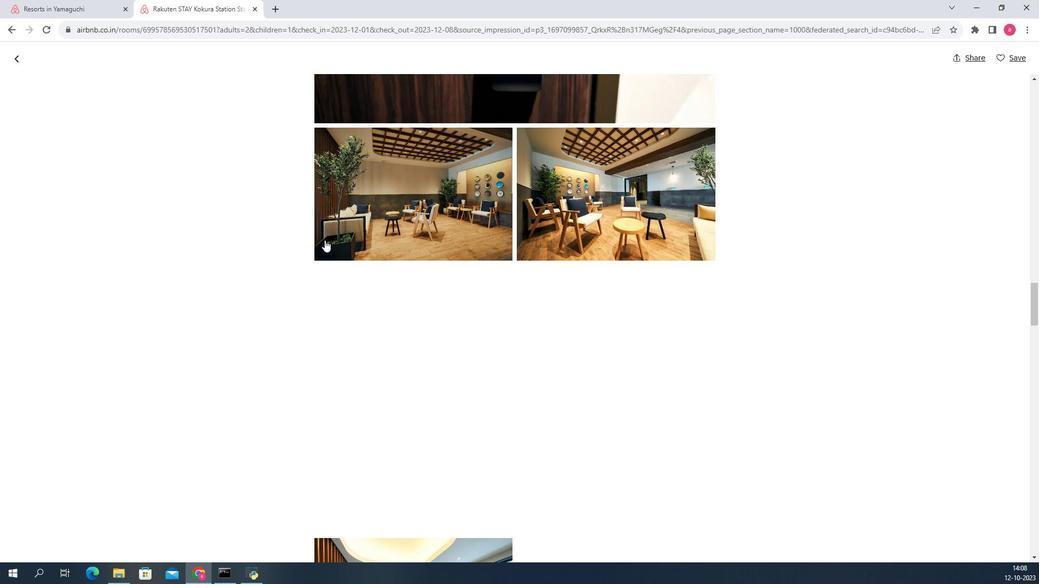 
Action: Mouse scrolled (299, 236) with delta (0, 0)
Screenshot: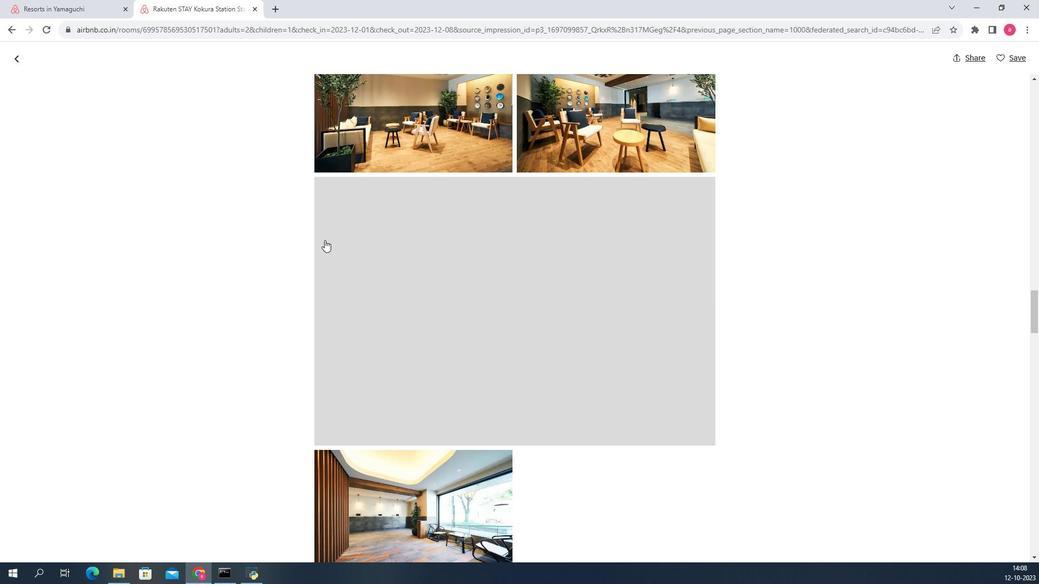 
Action: Mouse scrolled (299, 236) with delta (0, 0)
Screenshot: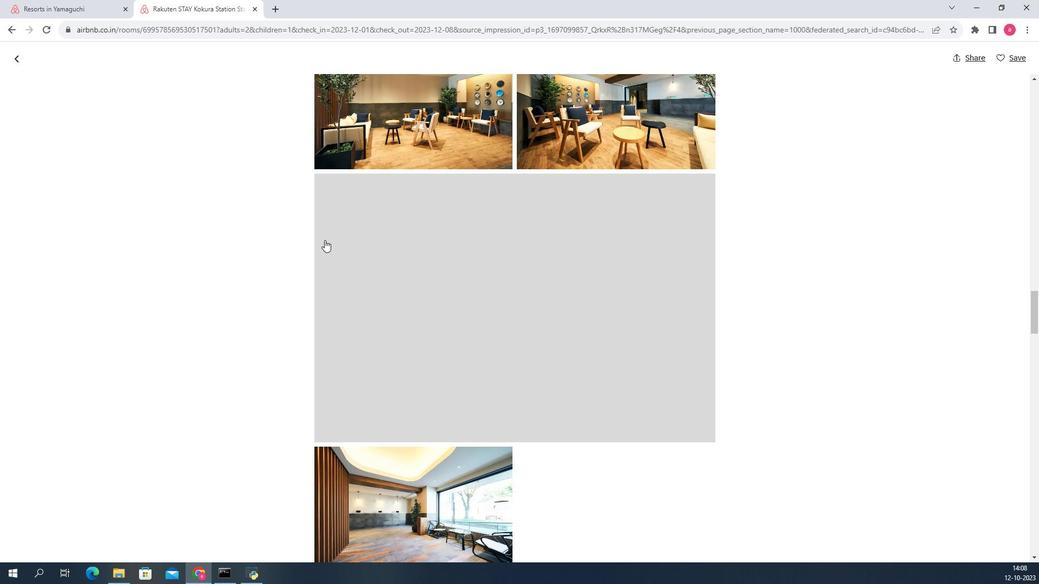
Action: Mouse scrolled (299, 236) with delta (0, 0)
Screenshot: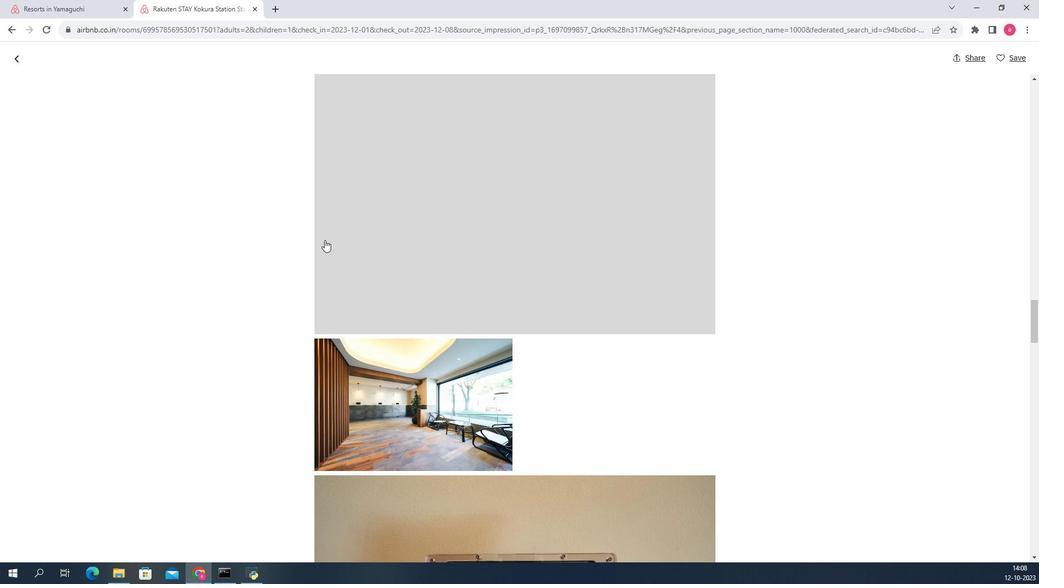 
Action: Mouse scrolled (299, 236) with delta (0, 0)
Screenshot: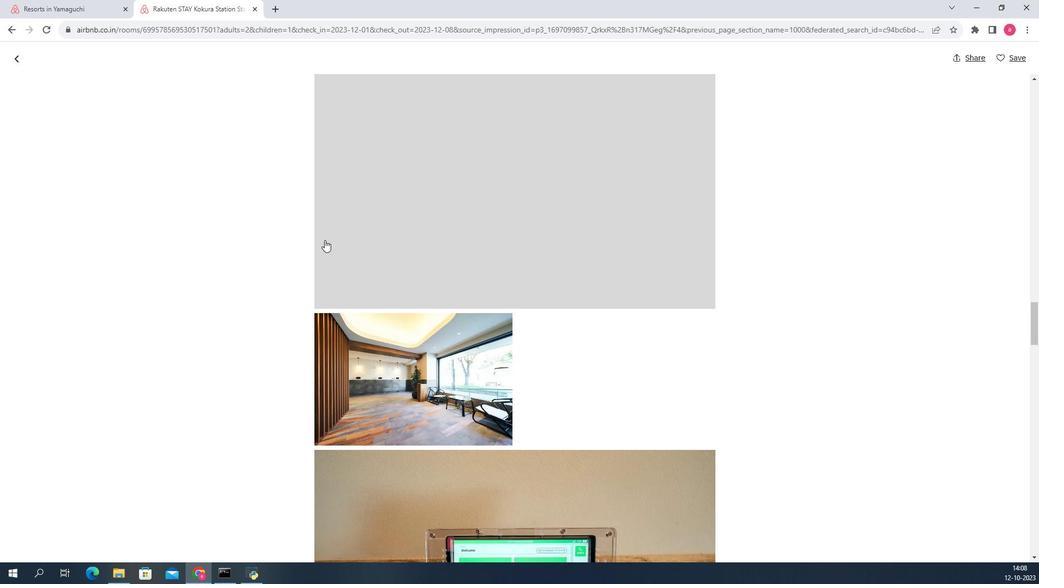 
Action: Mouse scrolled (299, 236) with delta (0, 0)
Screenshot: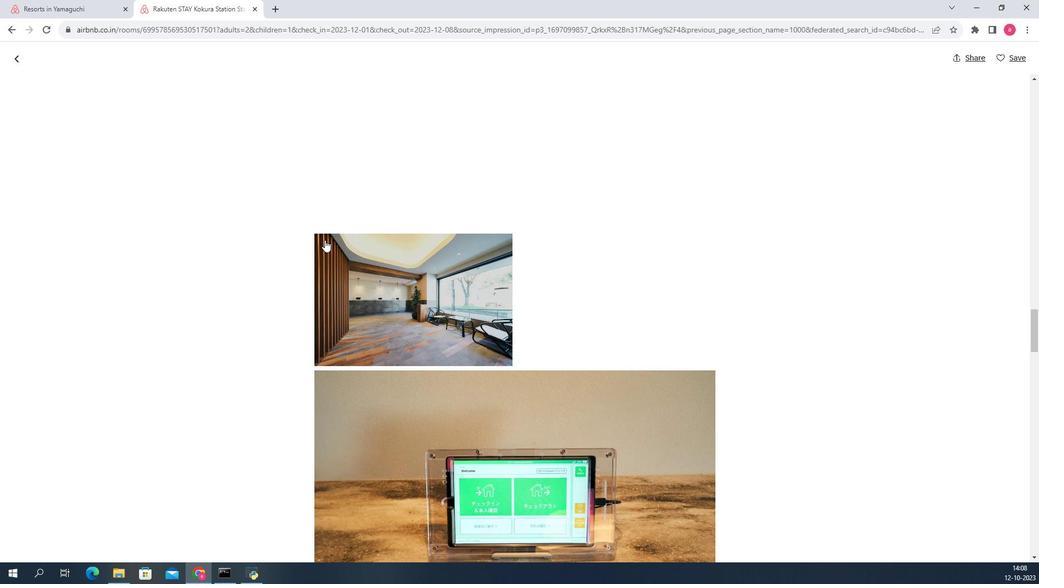
Action: Mouse moved to (300, 236)
Screenshot: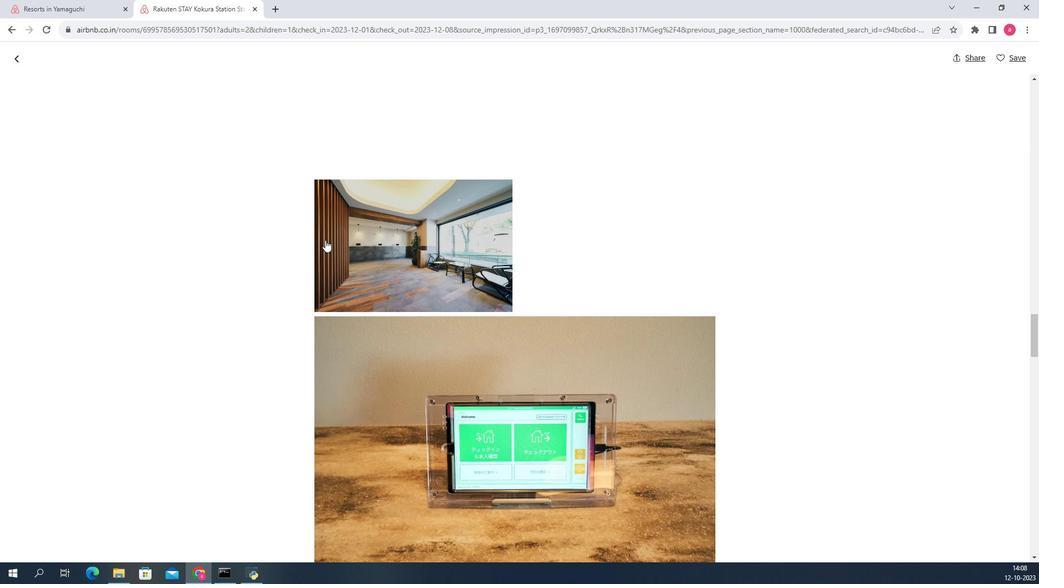 
Action: Mouse scrolled (300, 237) with delta (0, 0)
Screenshot: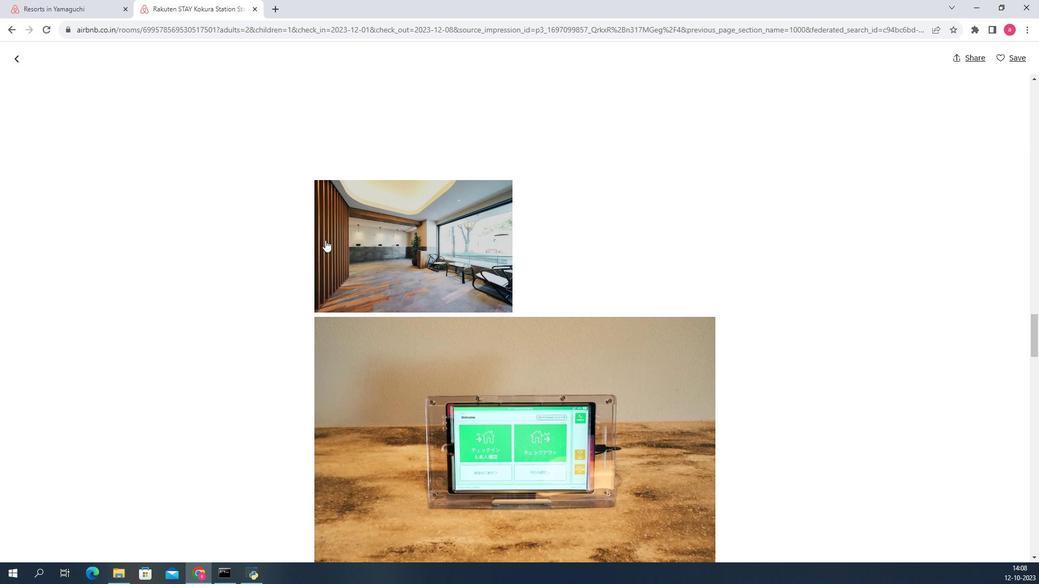 
Action: Mouse scrolled (300, 237) with delta (0, 0)
Screenshot: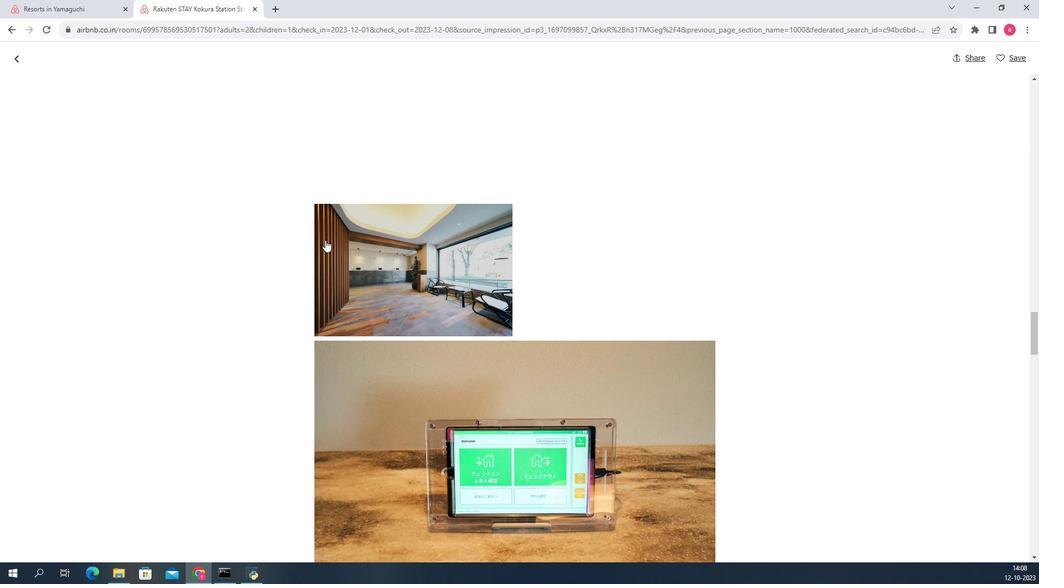 
Action: Mouse scrolled (300, 237) with delta (0, 0)
Screenshot: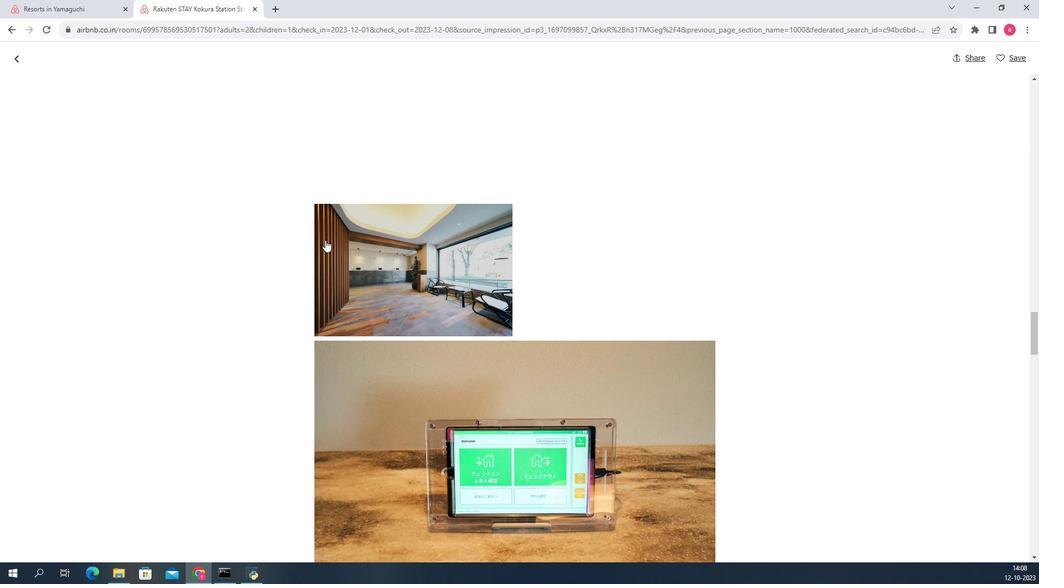 
Action: Mouse scrolled (300, 237) with delta (0, 0)
Screenshot: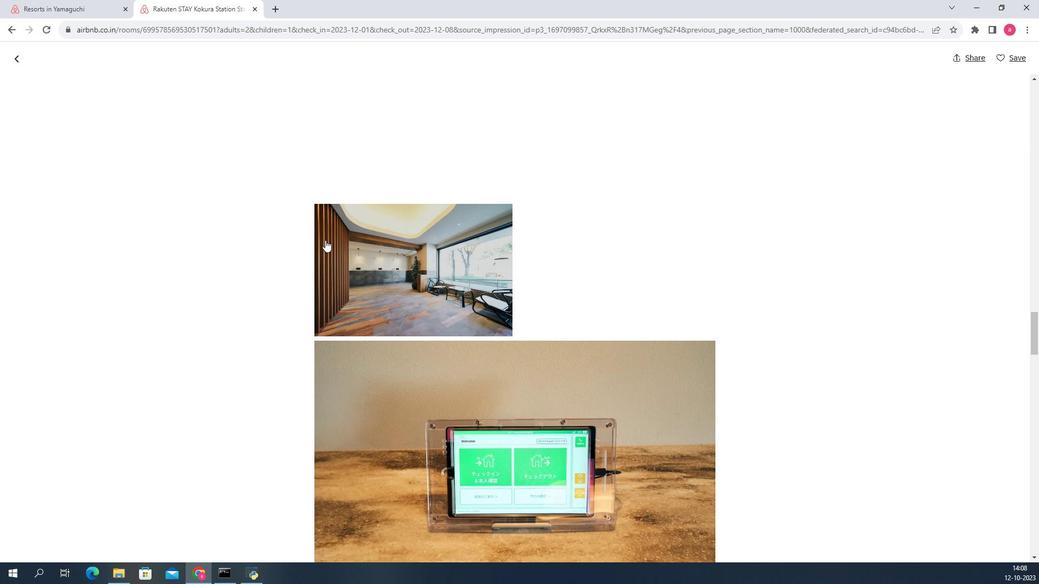 
Action: Mouse scrolled (300, 237) with delta (0, 0)
Screenshot: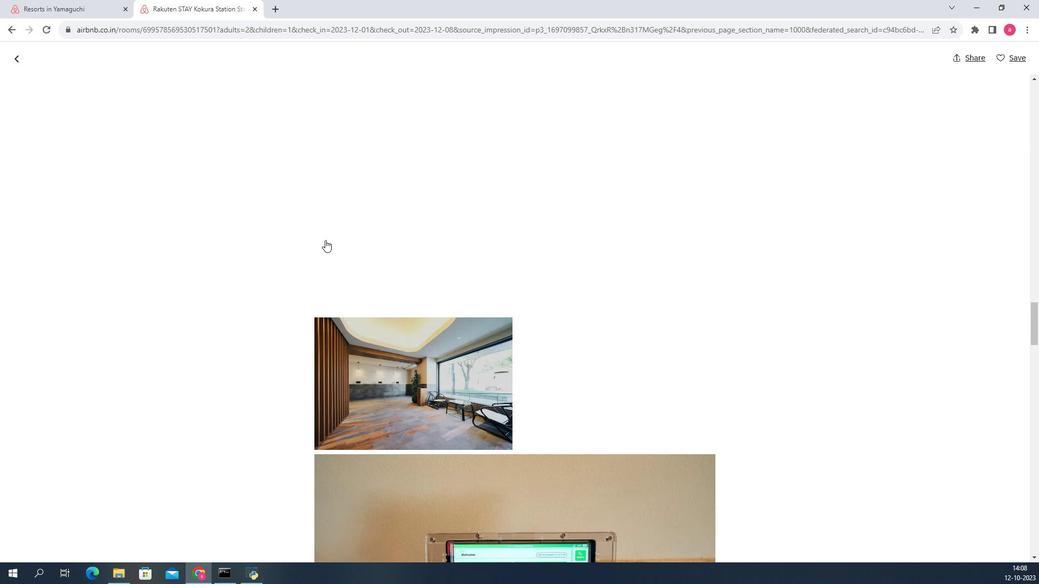 
Action: Mouse scrolled (300, 236) with delta (0, 0)
Screenshot: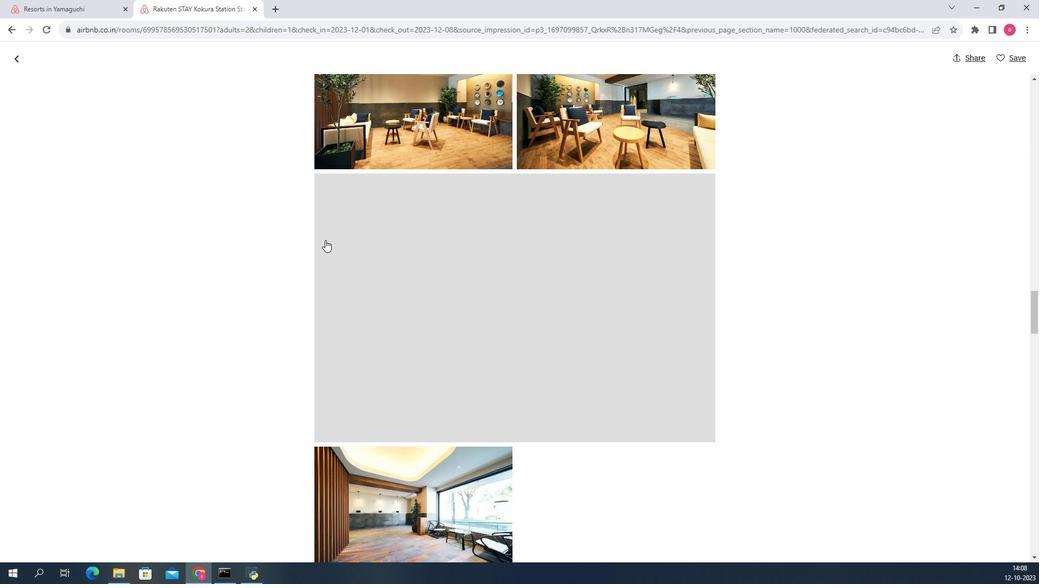 
Action: Mouse scrolled (300, 236) with delta (0, 0)
Screenshot: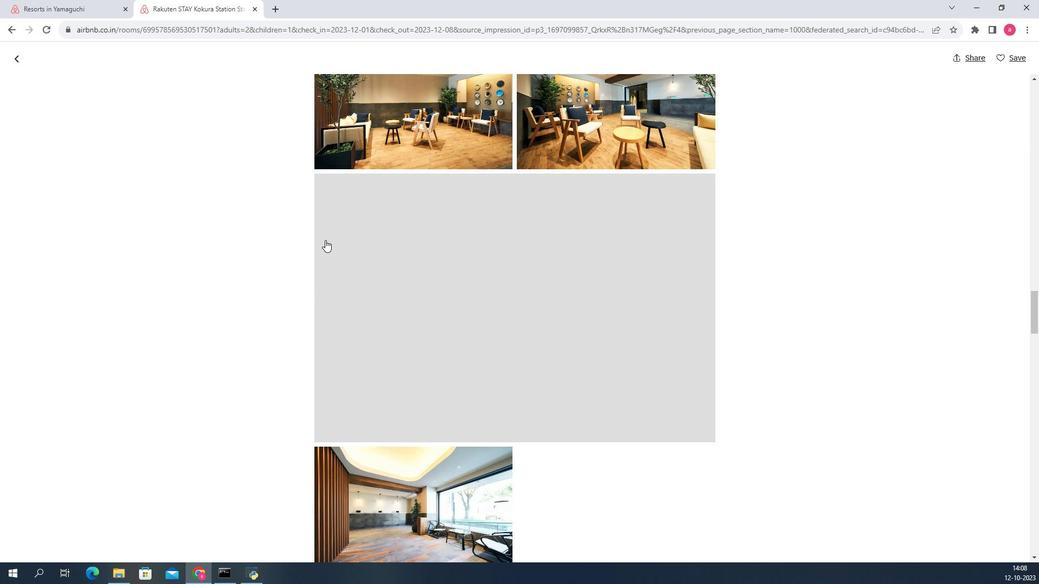 
Action: Mouse scrolled (300, 236) with delta (0, 0)
Screenshot: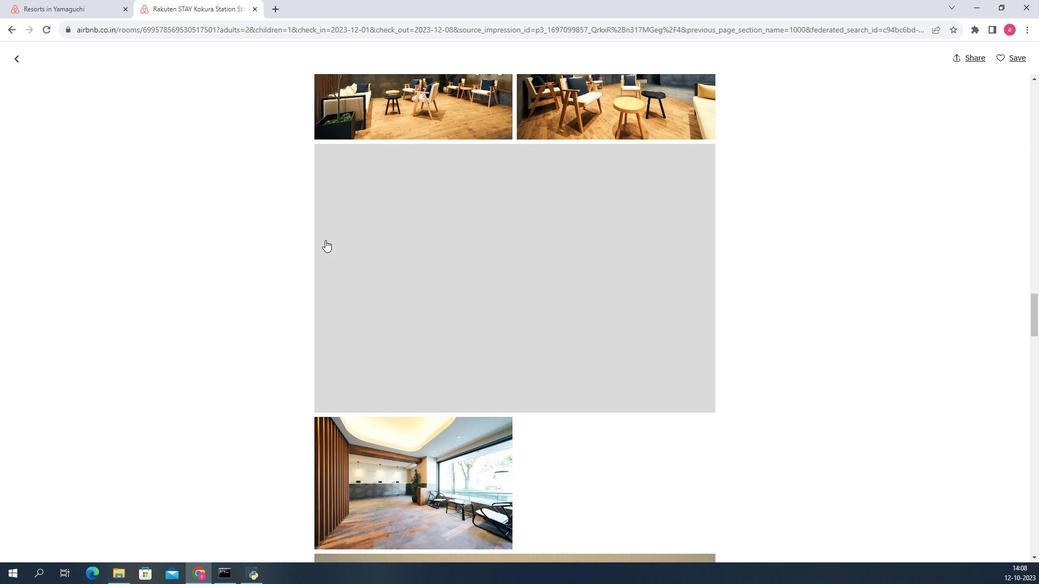 
Action: Mouse scrolled (300, 236) with delta (0, 0)
Screenshot: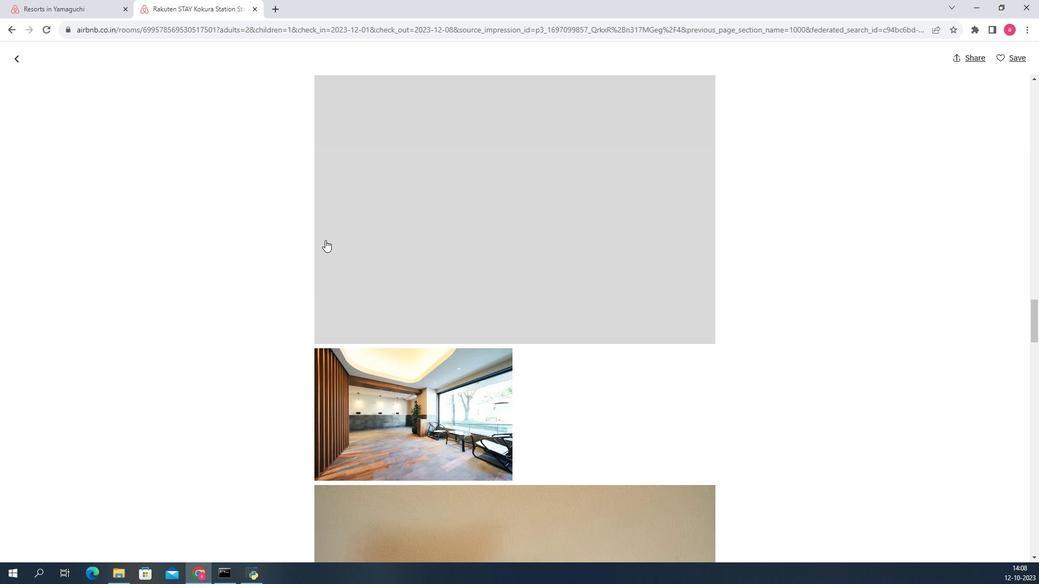 
Action: Mouse scrolled (300, 236) with delta (0, 0)
Screenshot: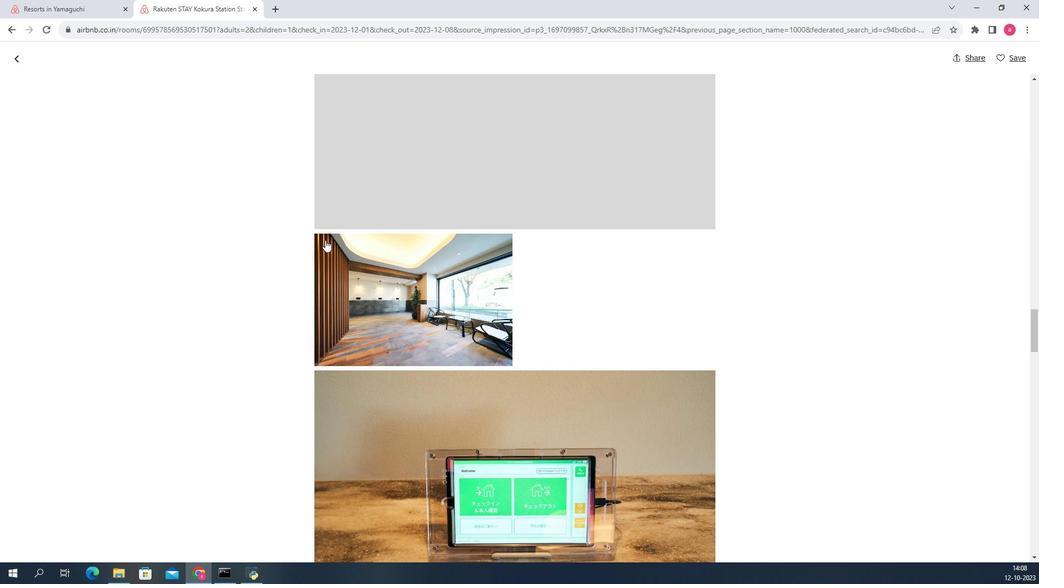 
Action: Mouse scrolled (300, 236) with delta (0, 0)
Screenshot: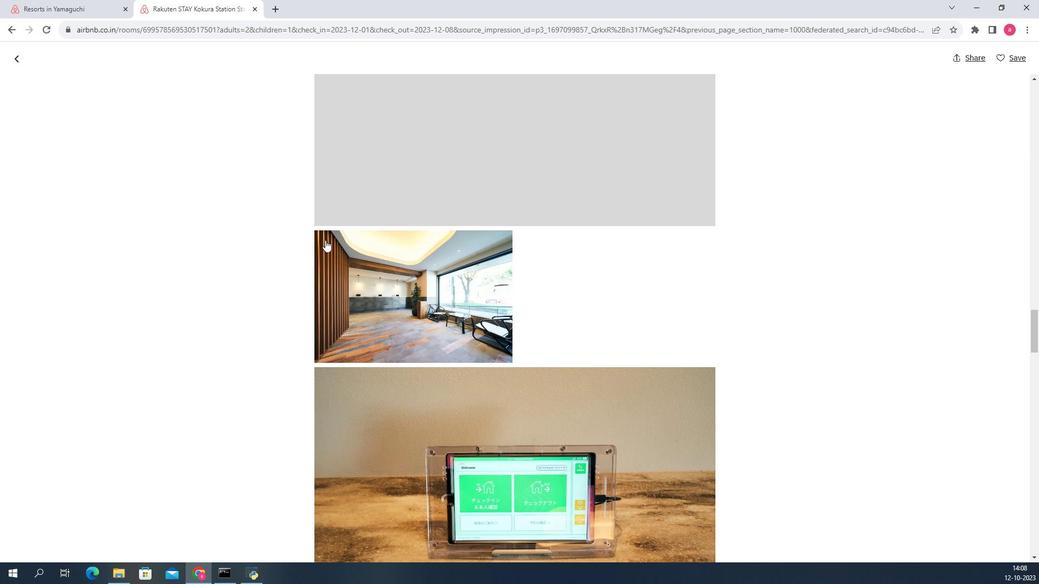 
Action: Mouse scrolled (300, 236) with delta (0, 0)
Screenshot: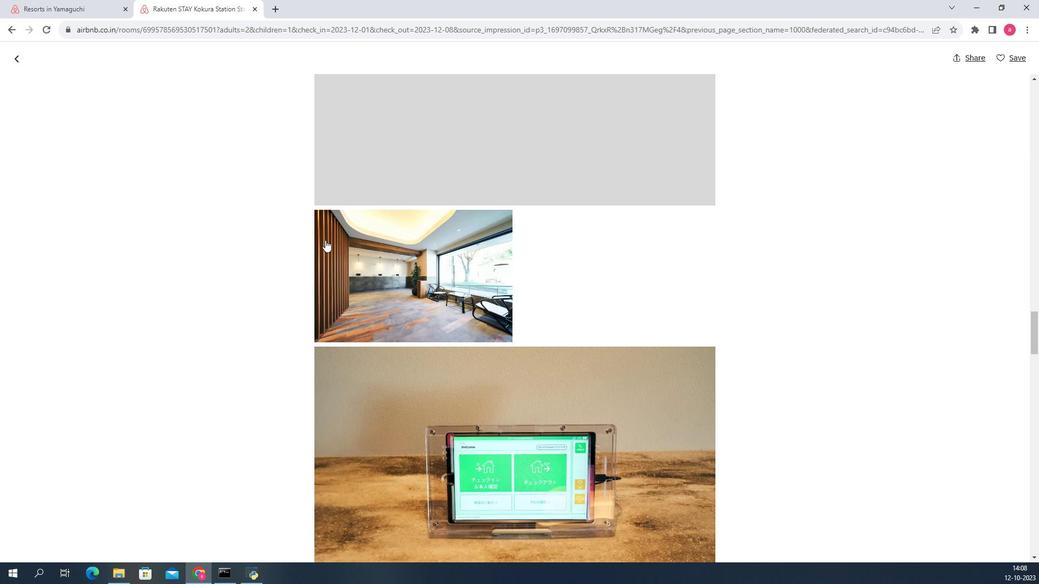 
Action: Mouse scrolled (300, 236) with delta (0, 0)
Screenshot: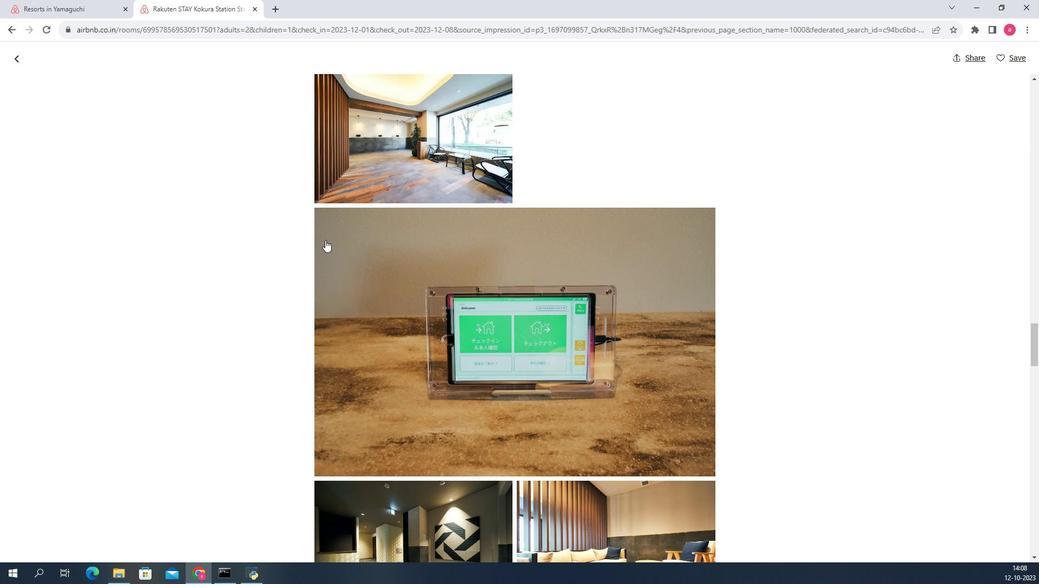 
Action: Mouse scrolled (300, 236) with delta (0, 0)
Screenshot: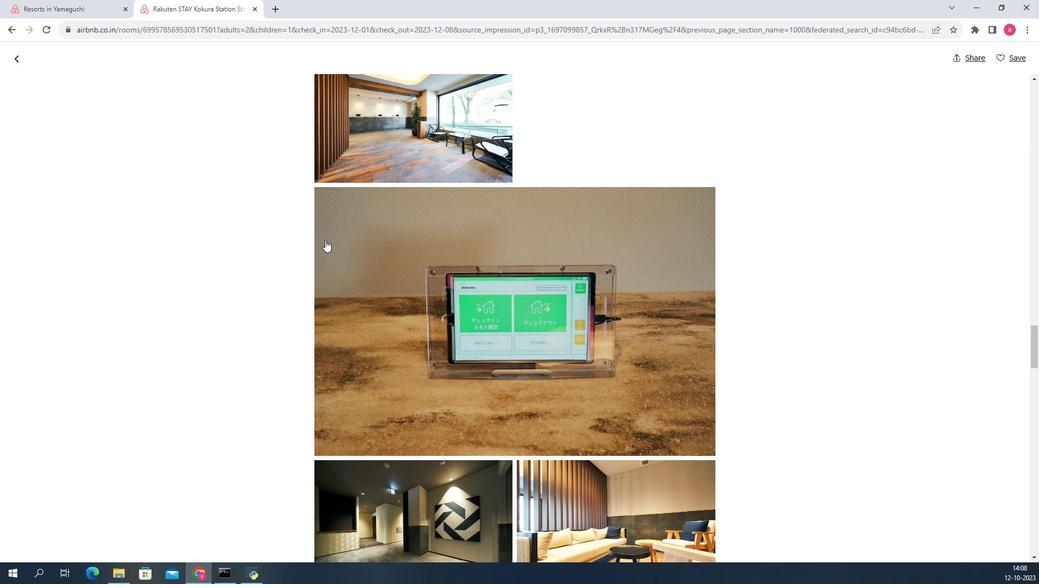 
Action: Mouse scrolled (300, 236) with delta (0, 0)
Screenshot: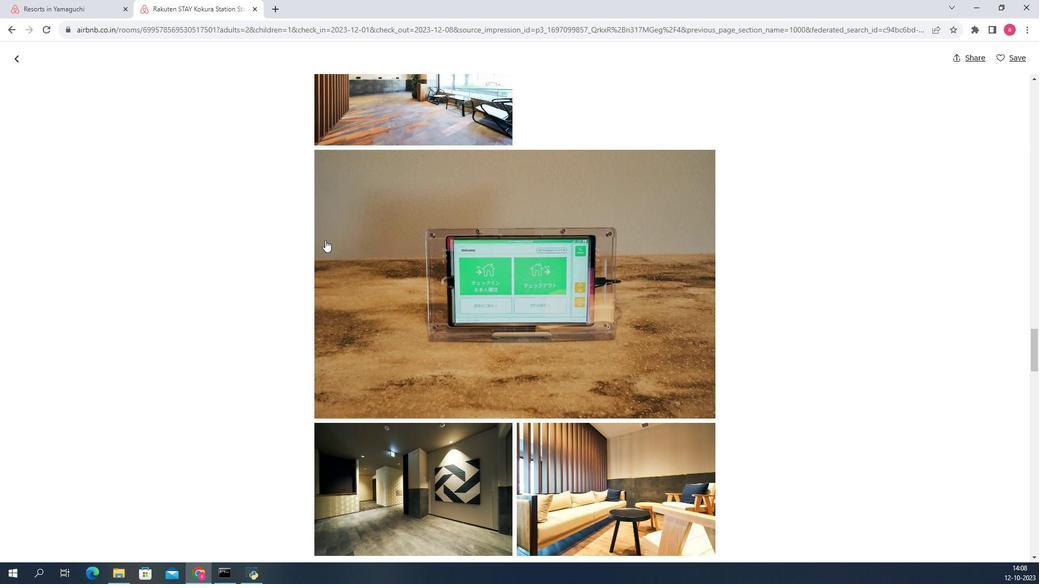 
Action: Mouse scrolled (300, 236) with delta (0, 0)
Screenshot: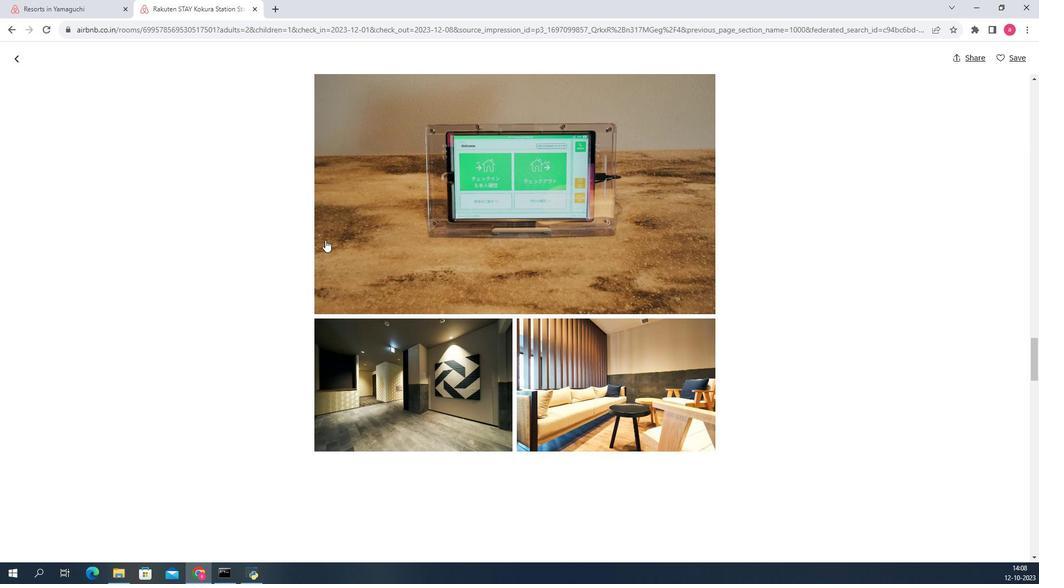 
Action: Mouse scrolled (300, 236) with delta (0, 0)
Screenshot: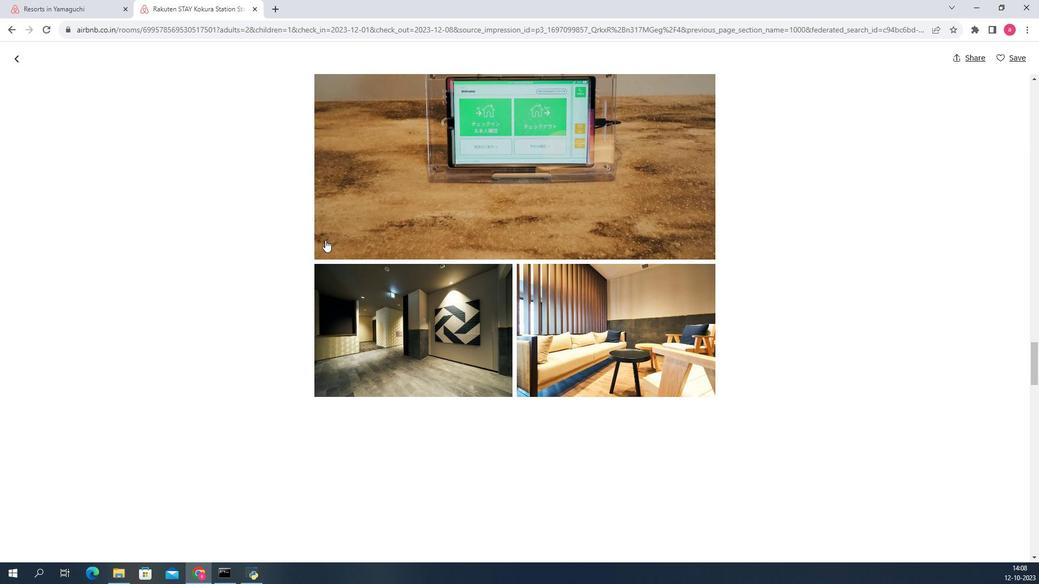 
Action: Mouse scrolled (300, 236) with delta (0, 0)
Screenshot: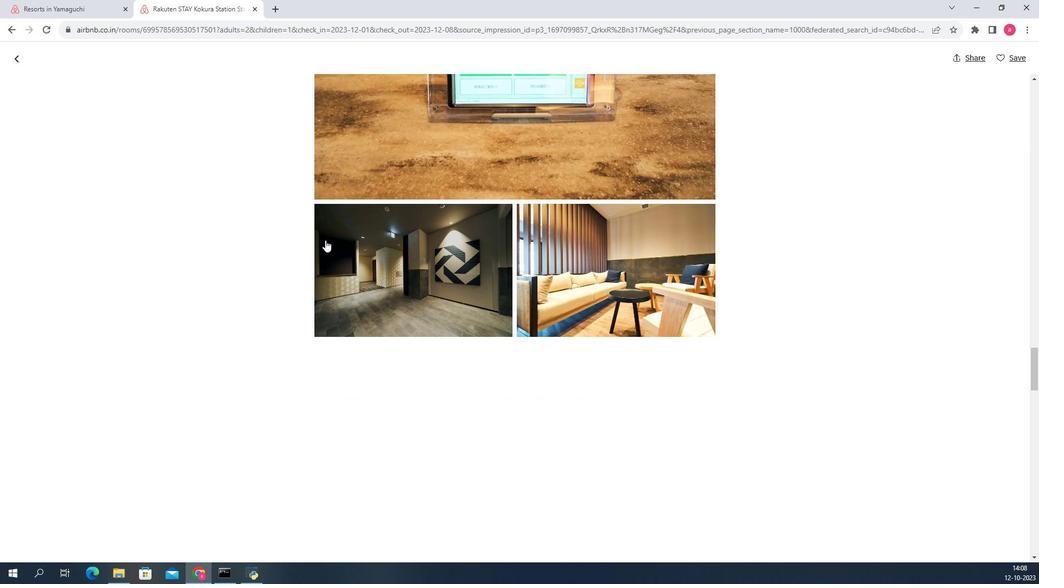
Action: Mouse scrolled (300, 236) with delta (0, 0)
Screenshot: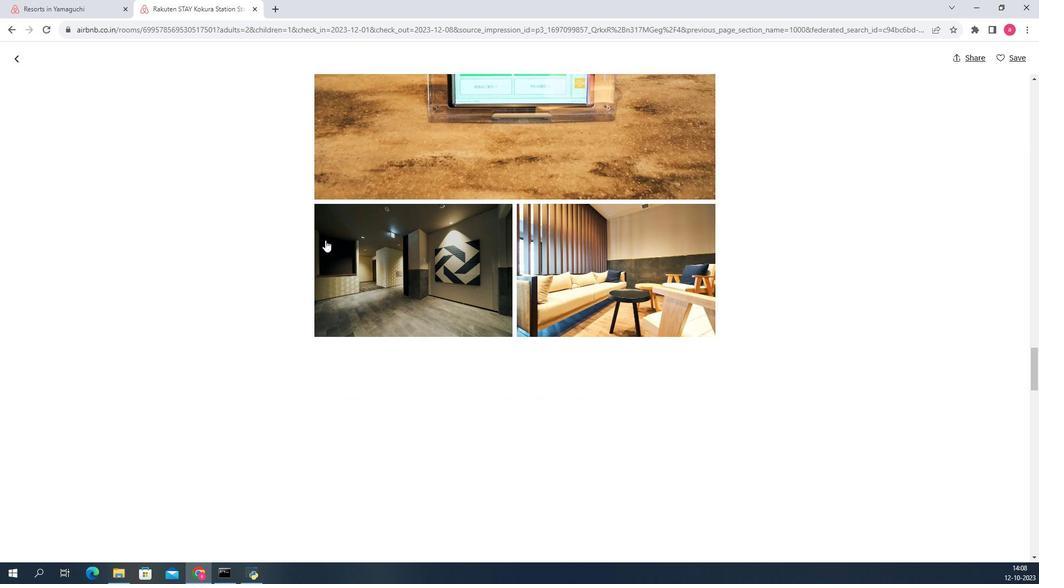 
Action: Mouse scrolled (300, 236) with delta (0, 0)
Screenshot: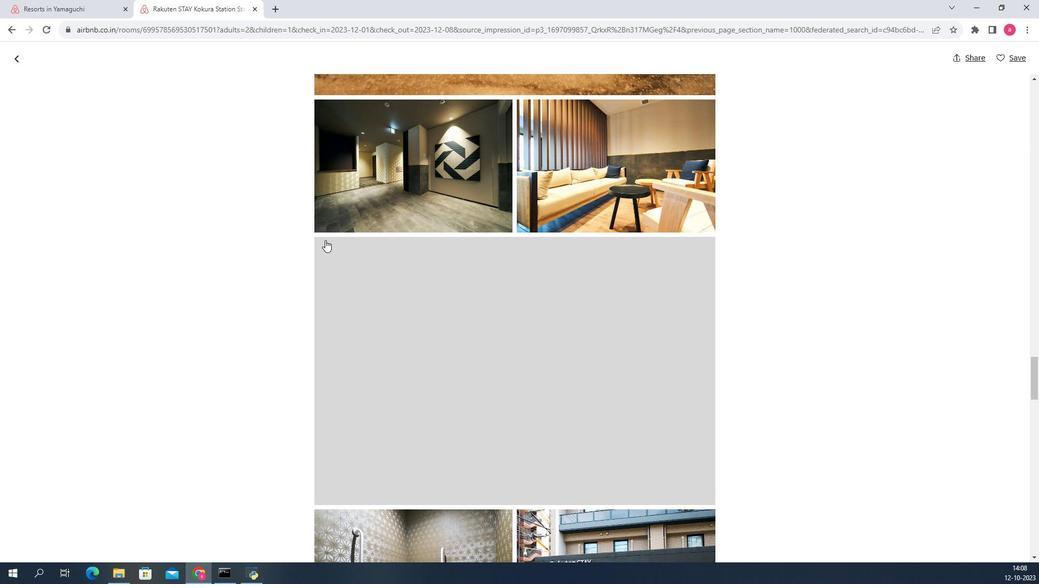 
Action: Mouse scrolled (300, 236) with delta (0, 0)
Screenshot: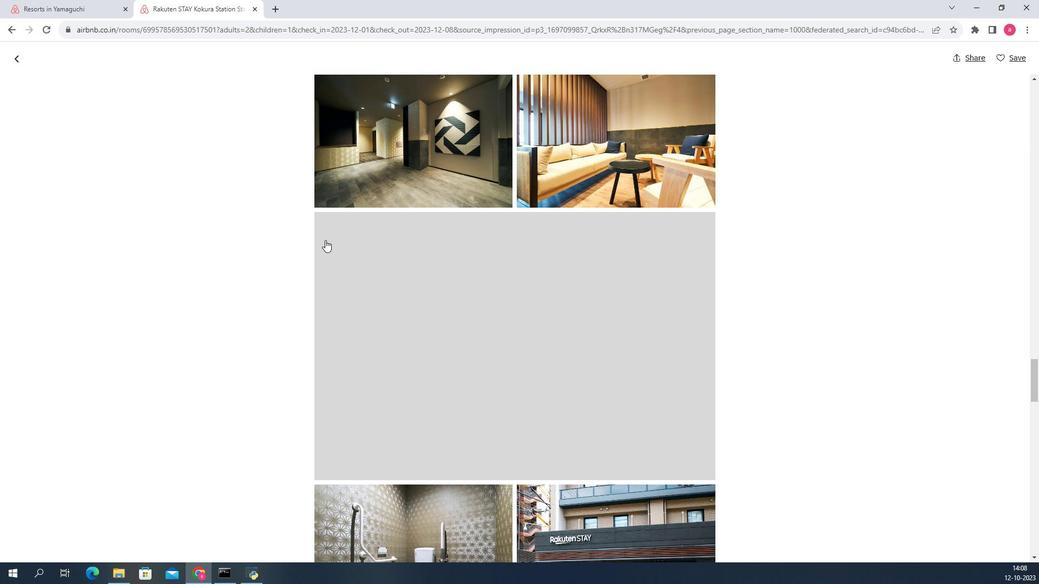 
Action: Mouse scrolled (300, 236) with delta (0, 0)
Screenshot: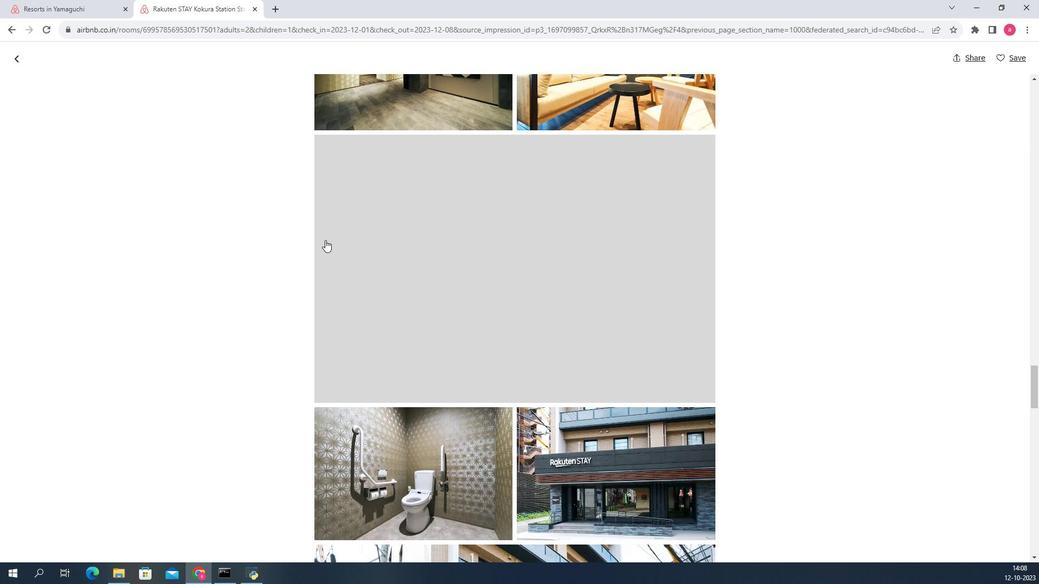
Action: Mouse scrolled (300, 236) with delta (0, 0)
Screenshot: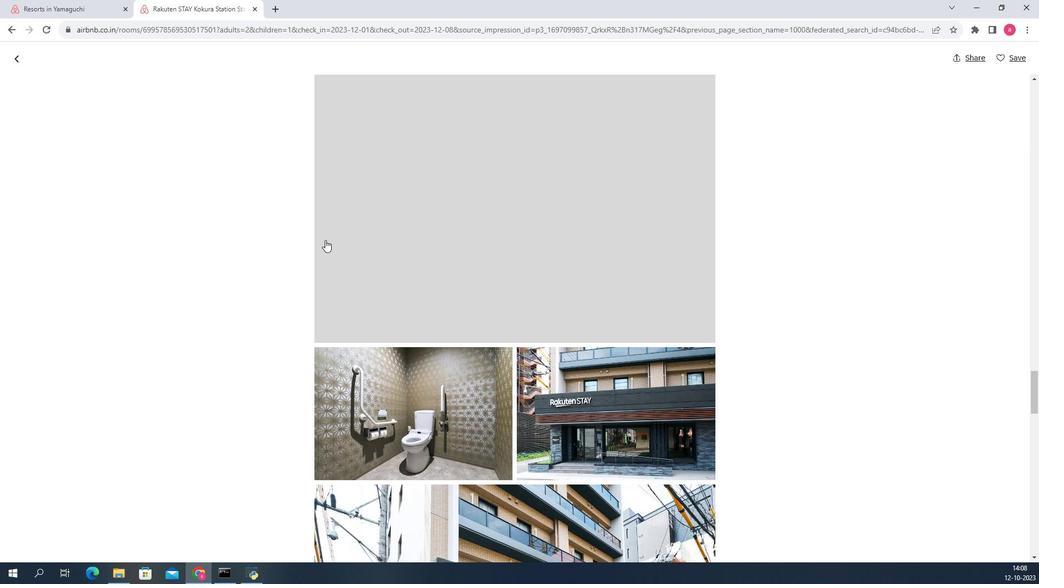 
Action: Mouse scrolled (300, 236) with delta (0, 0)
Screenshot: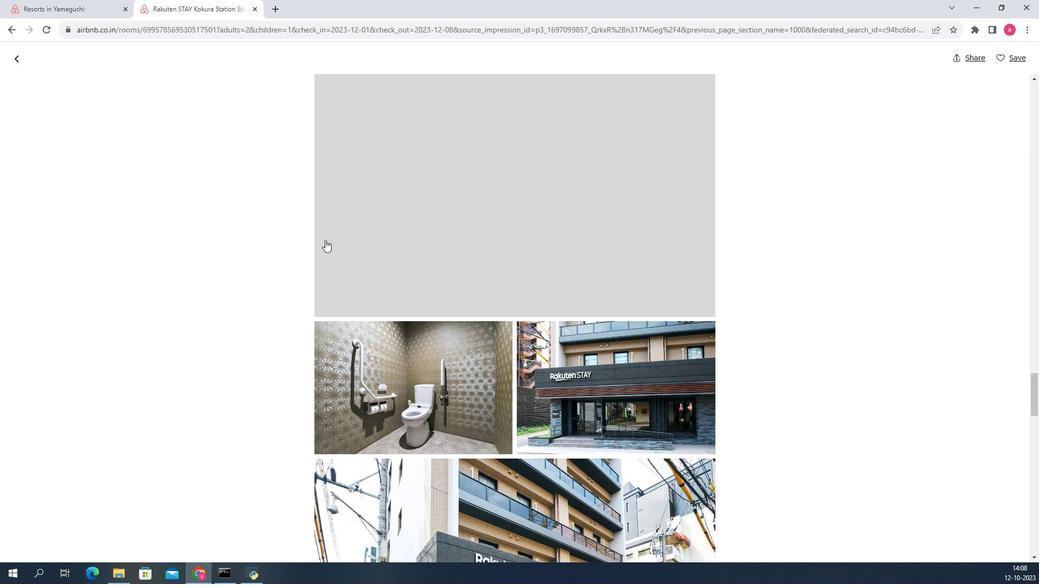 
Action: Mouse scrolled (300, 236) with delta (0, 0)
Screenshot: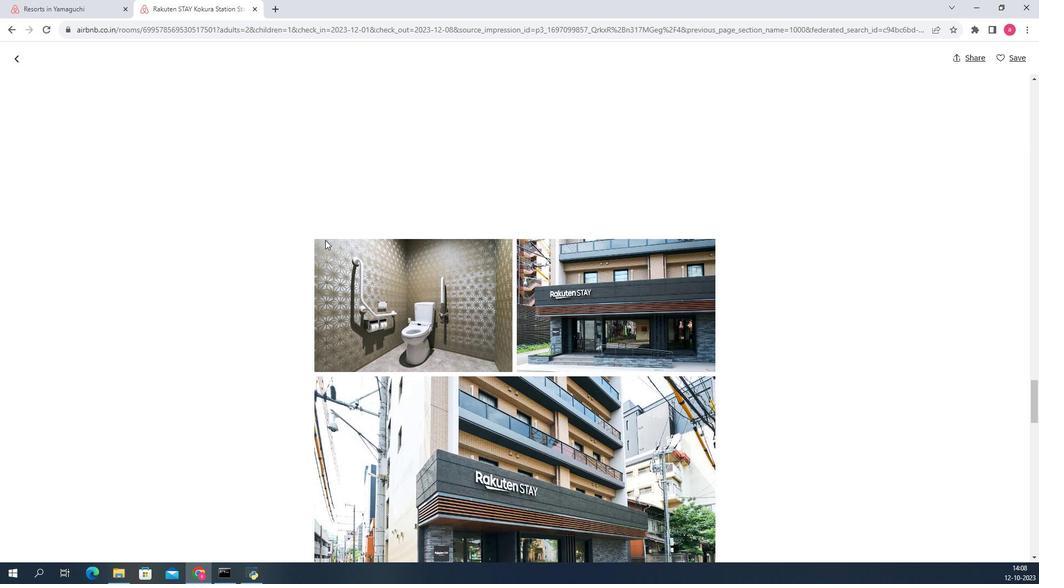 
Action: Mouse scrolled (300, 236) with delta (0, 0)
Screenshot: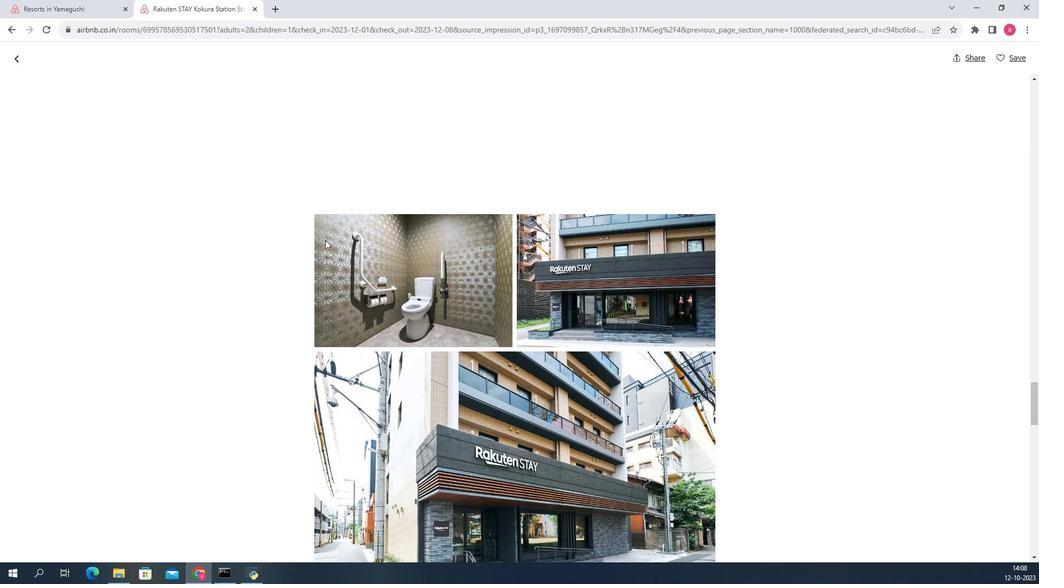 
Action: Mouse scrolled (300, 236) with delta (0, 0)
Screenshot: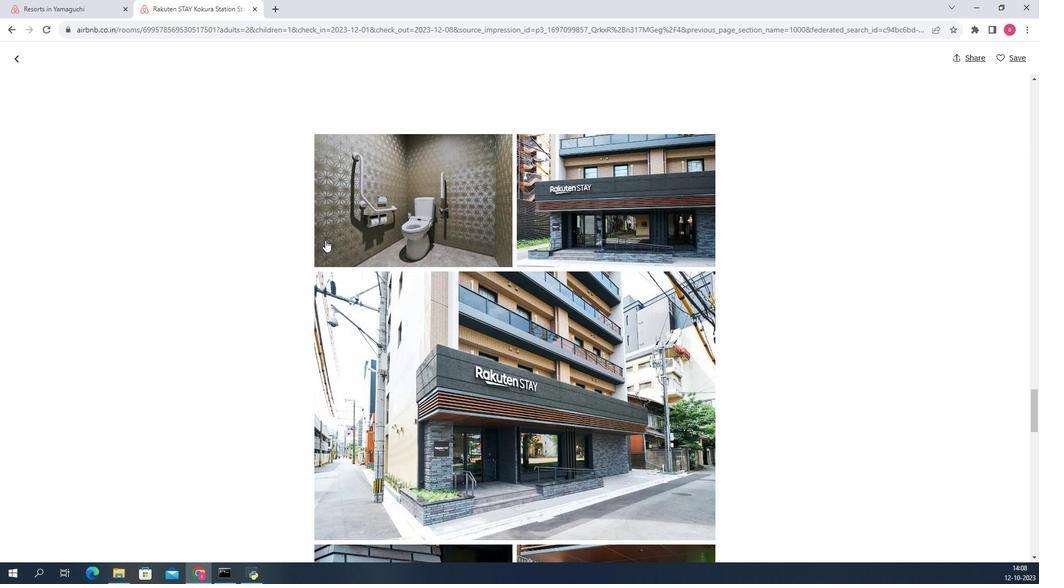 
Action: Mouse scrolled (300, 236) with delta (0, 0)
Screenshot: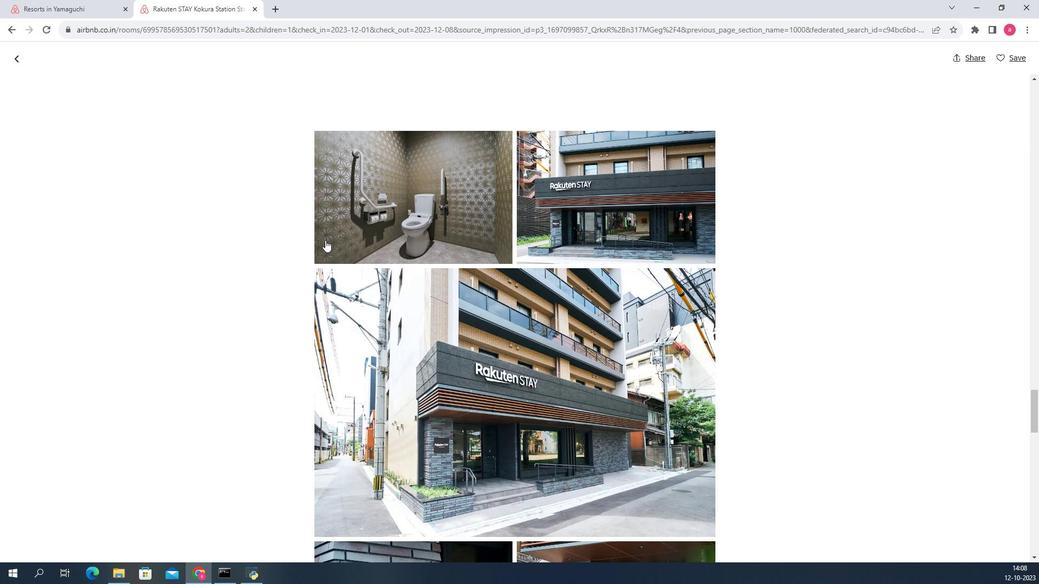 
Action: Mouse scrolled (300, 236) with delta (0, 0)
Screenshot: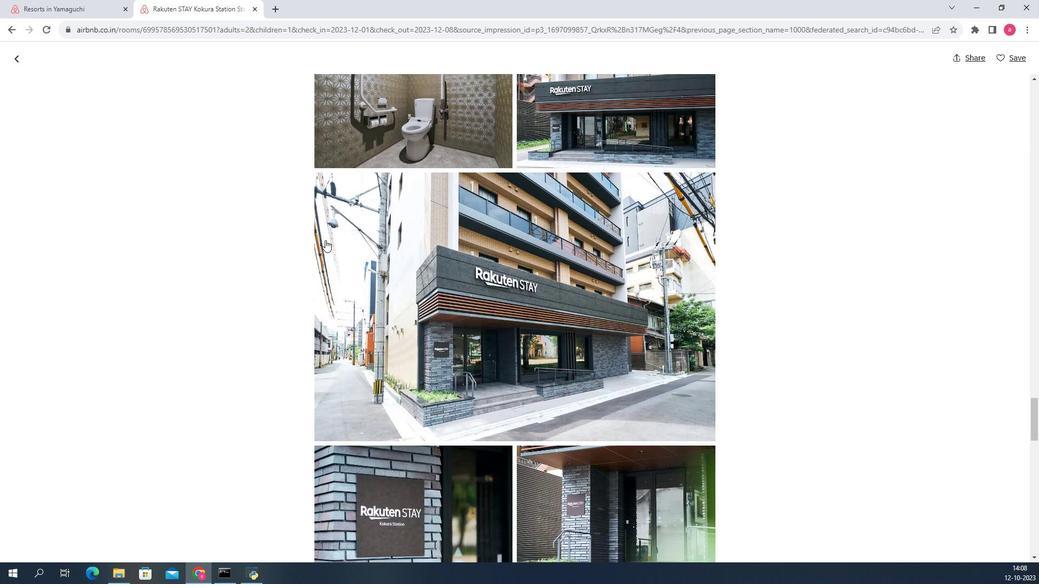 
Action: Mouse scrolled (300, 236) with delta (0, 0)
Screenshot: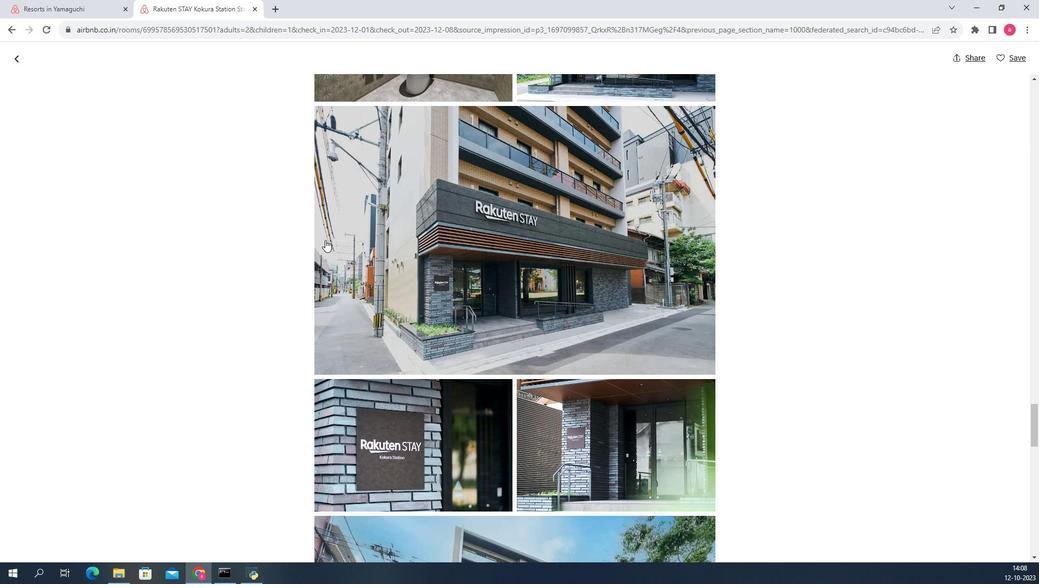 
Action: Mouse scrolled (300, 236) with delta (0, 0)
Screenshot: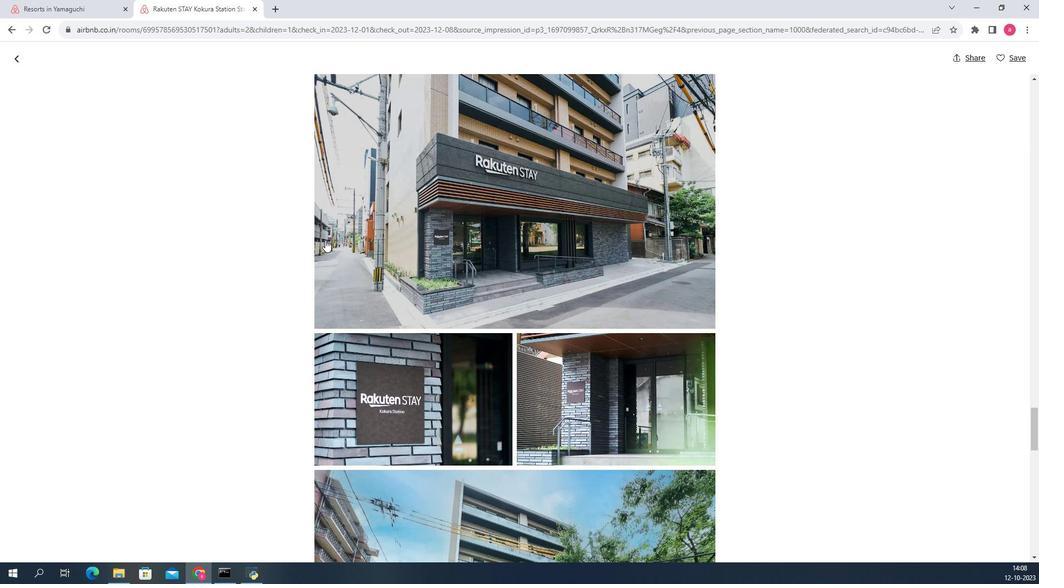 
Action: Mouse scrolled (300, 236) with delta (0, 0)
Screenshot: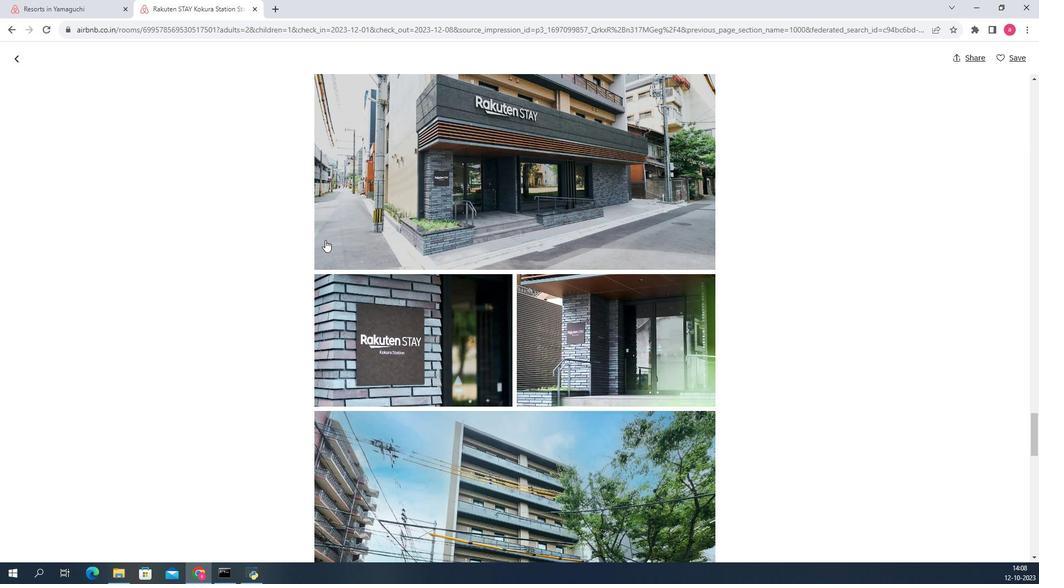 
Action: Mouse scrolled (300, 236) with delta (0, 0)
Screenshot: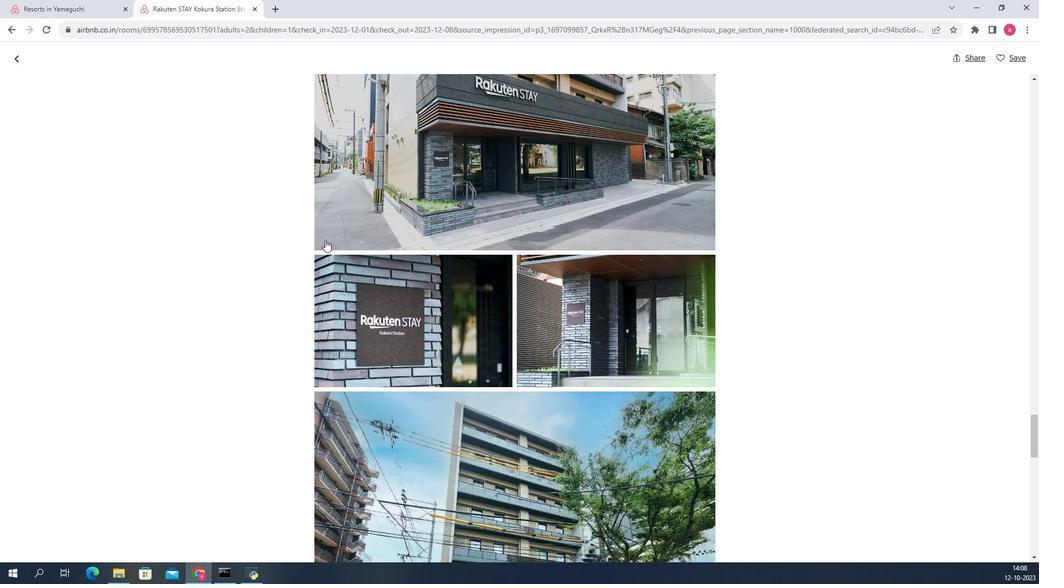 
Action: Mouse scrolled (300, 236) with delta (0, 0)
Screenshot: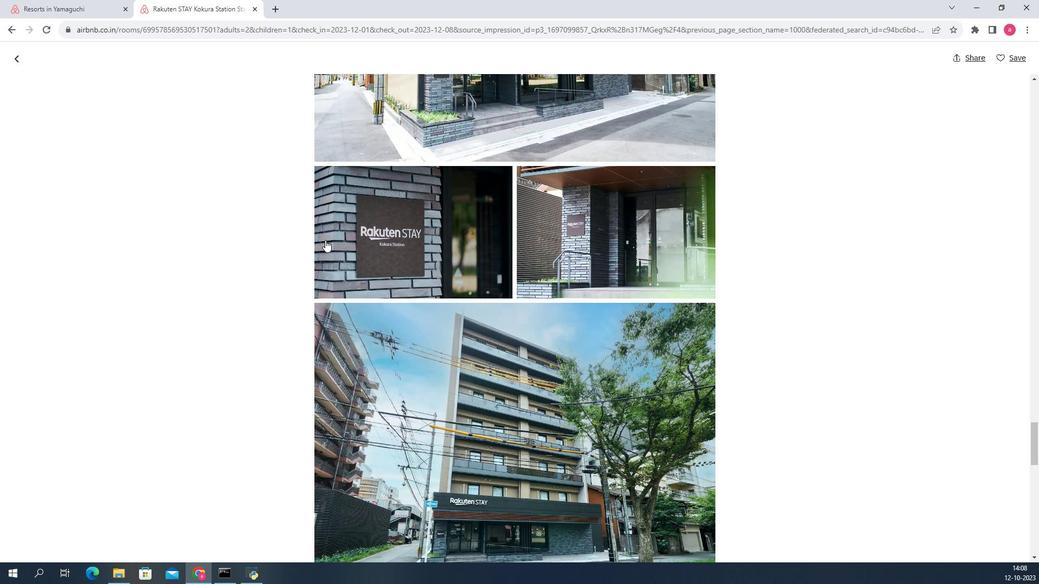 
Action: Mouse scrolled (300, 236) with delta (0, 0)
Screenshot: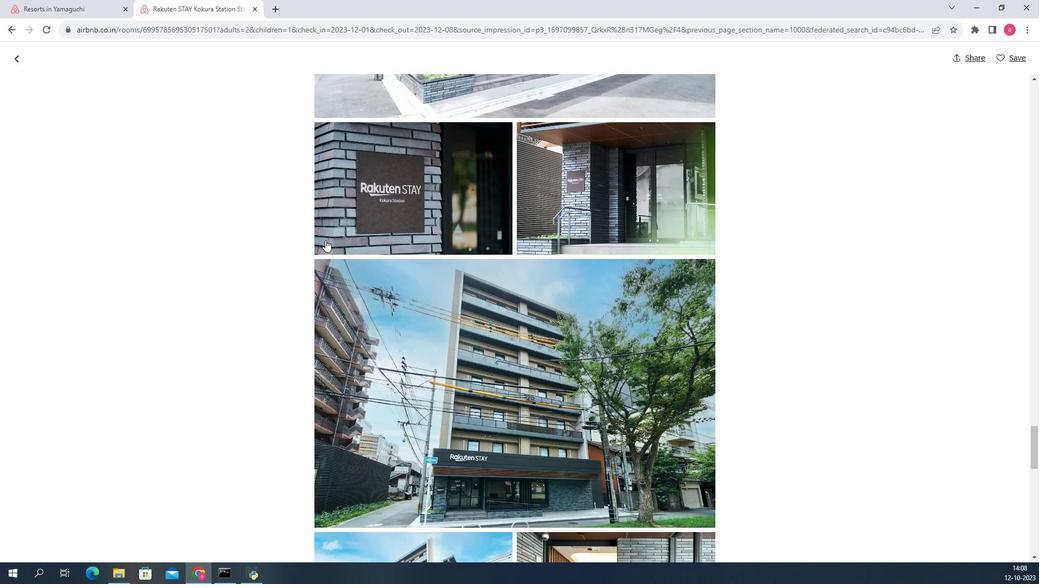 
Action: Mouse scrolled (300, 236) with delta (0, 0)
Screenshot: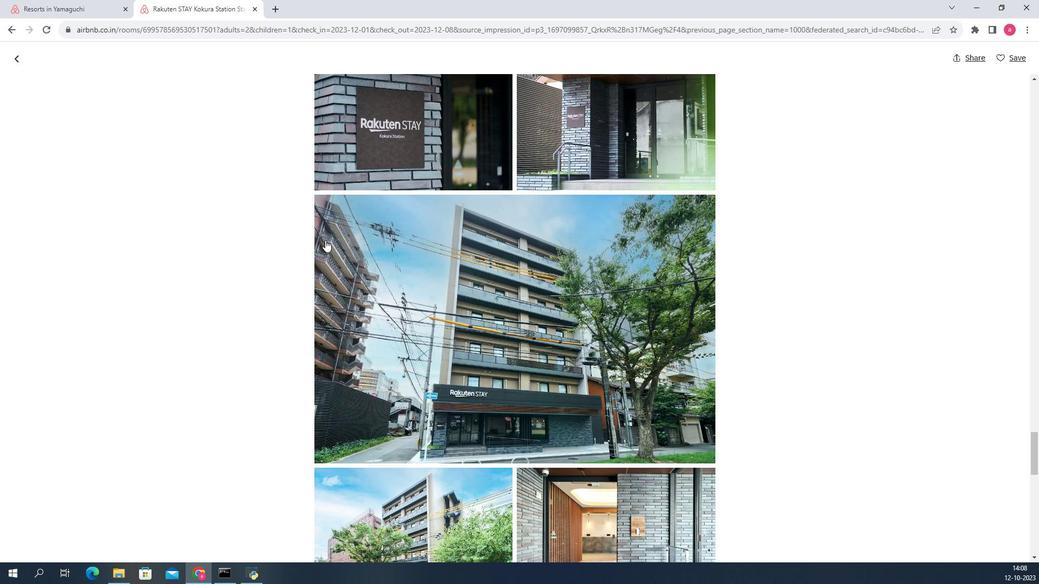 
Action: Mouse scrolled (300, 236) with delta (0, 0)
Screenshot: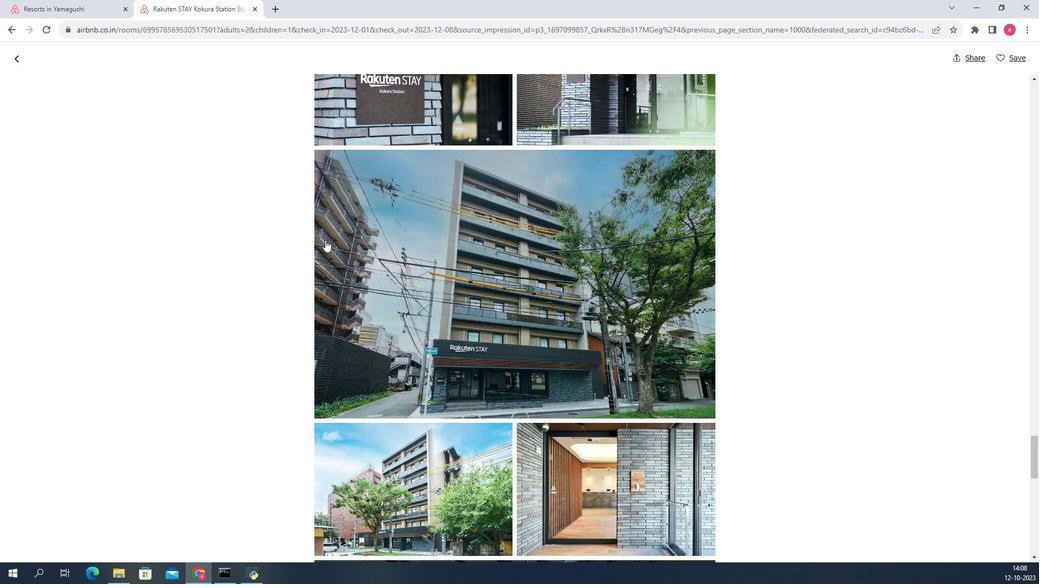 
Action: Mouse scrolled (300, 236) with delta (0, 0)
Screenshot: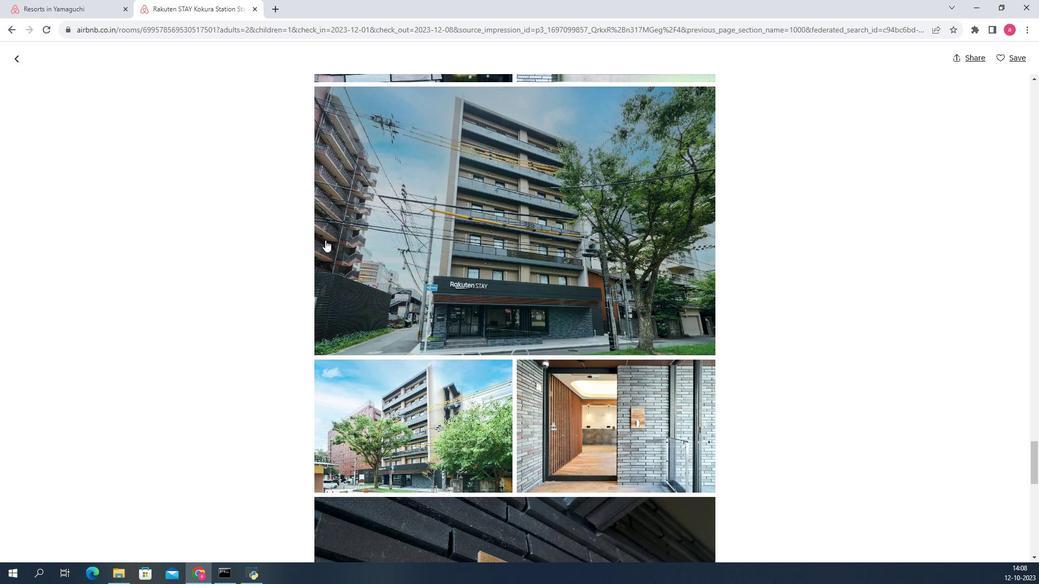 
Action: Mouse scrolled (300, 236) with delta (0, 0)
Screenshot: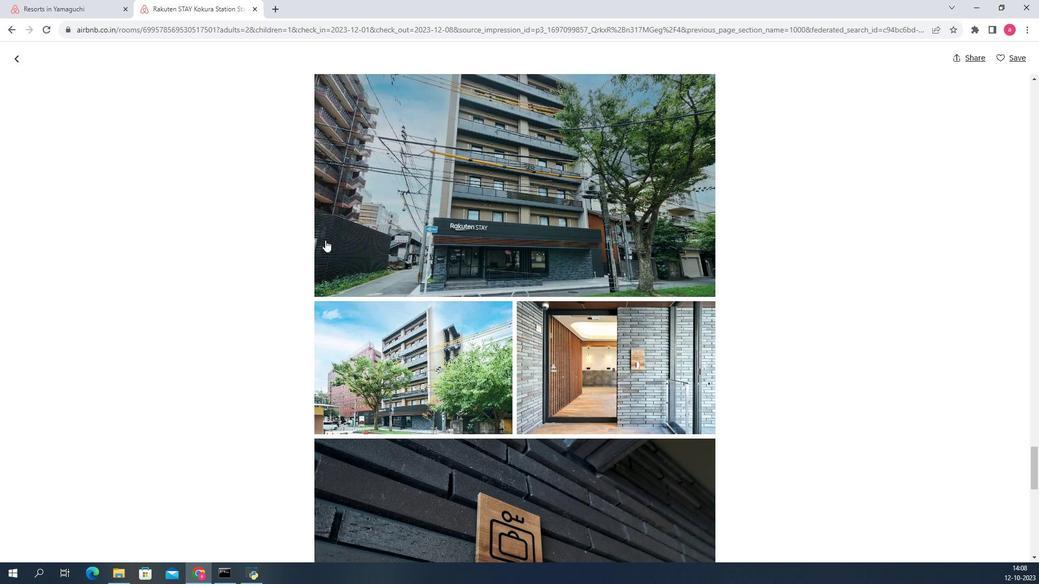 
Action: Mouse scrolled (300, 236) with delta (0, 0)
Screenshot: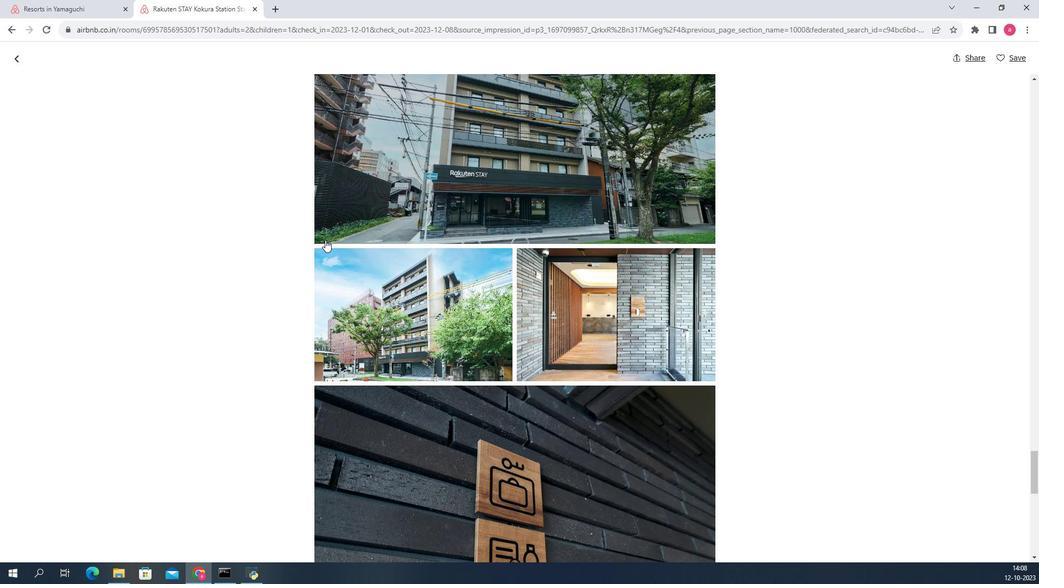 
Action: Mouse scrolled (300, 236) with delta (0, 0)
Screenshot: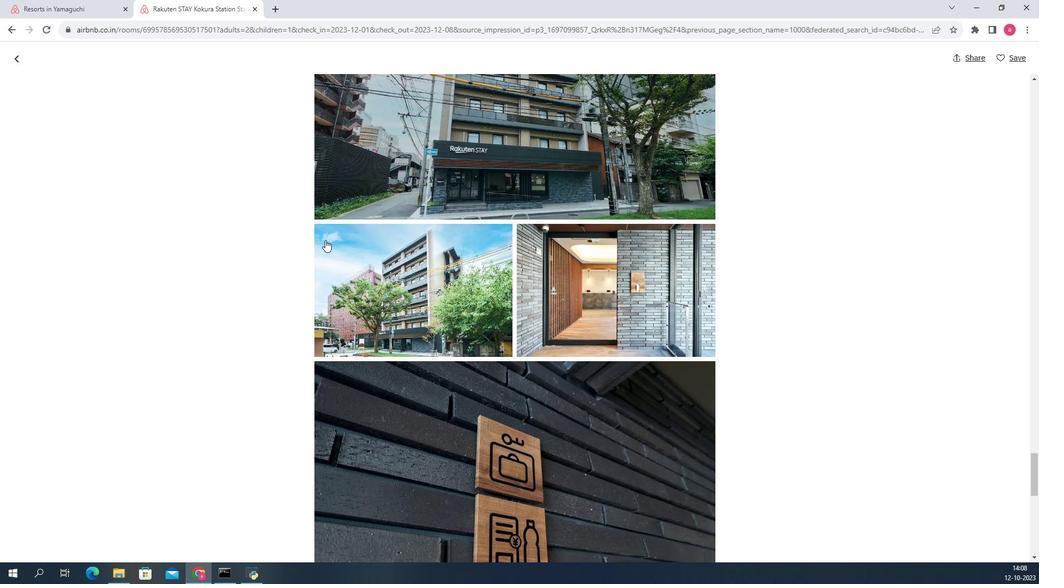
Action: Mouse scrolled (300, 236) with delta (0, 0)
Screenshot: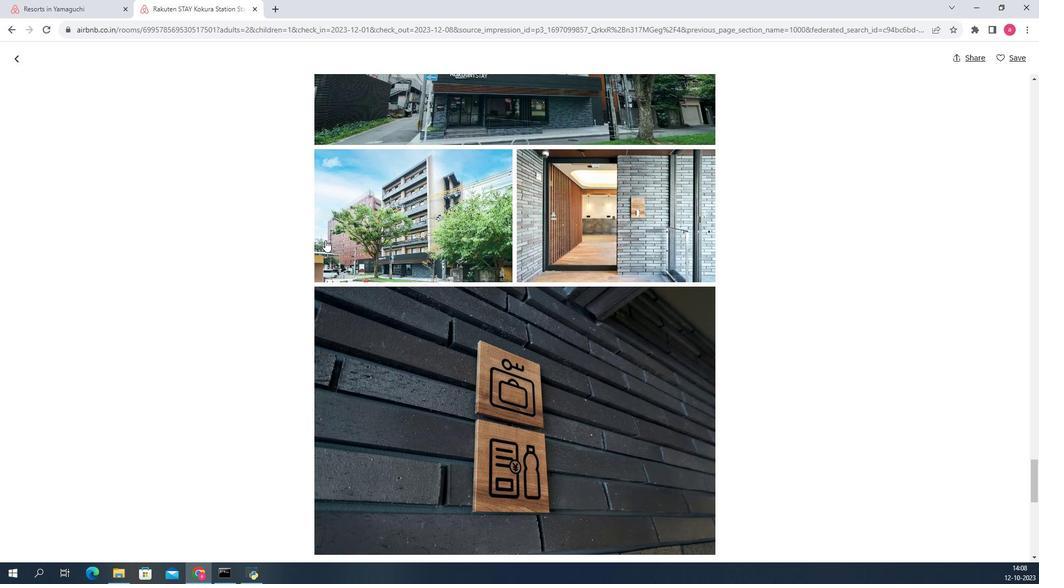 
Action: Mouse scrolled (300, 236) with delta (0, 0)
Screenshot: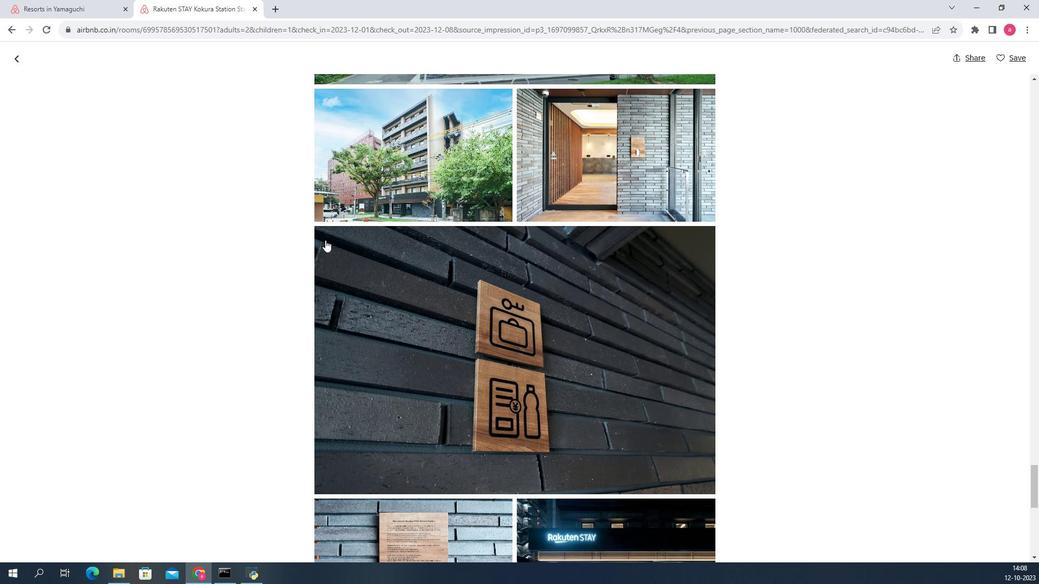 
Action: Mouse scrolled (300, 236) with delta (0, 0)
Screenshot: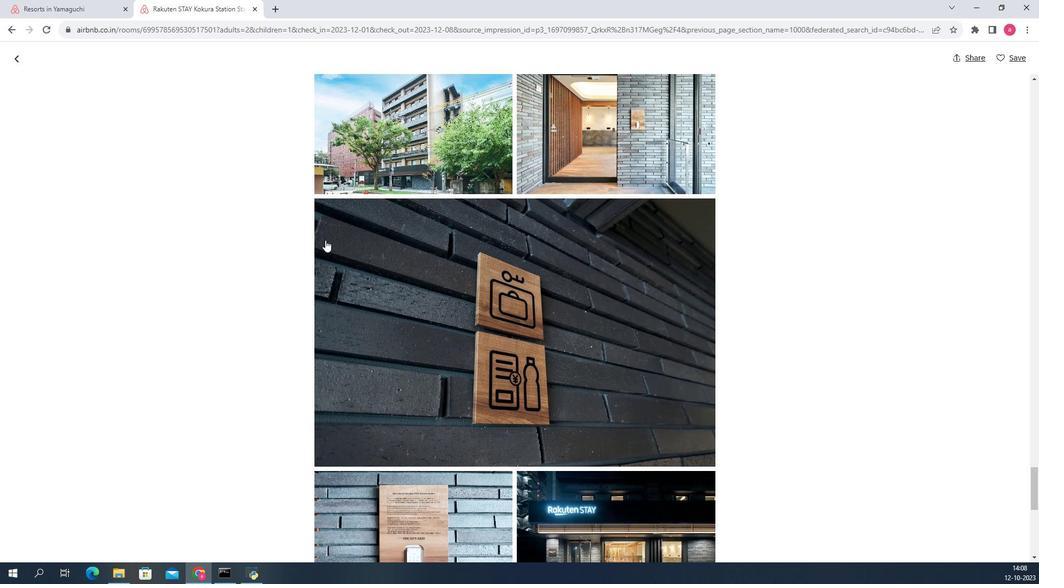 
Action: Mouse scrolled (300, 236) with delta (0, 0)
Screenshot: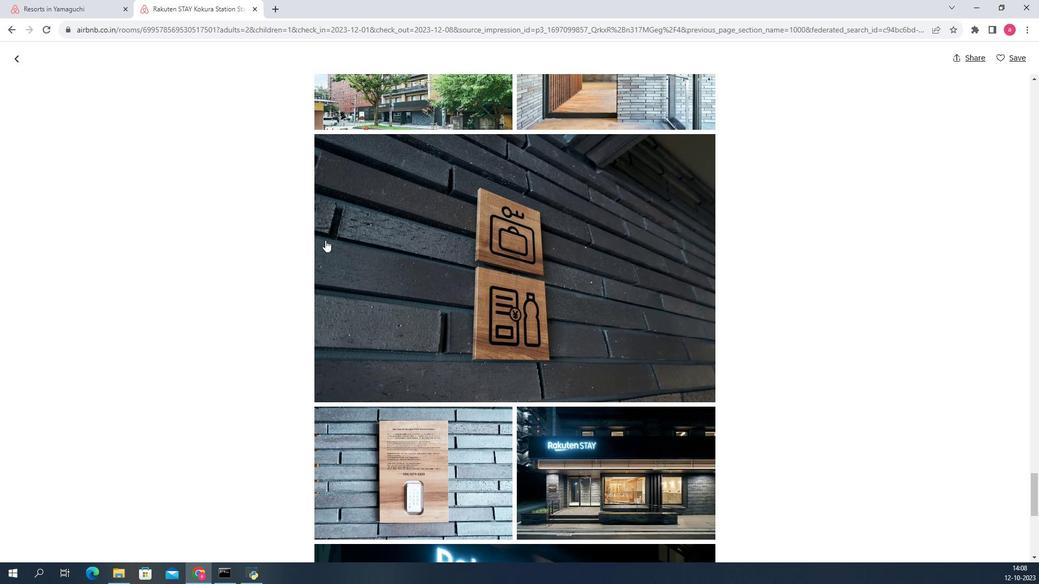 
Action: Mouse scrolled (300, 236) with delta (0, 0)
Screenshot: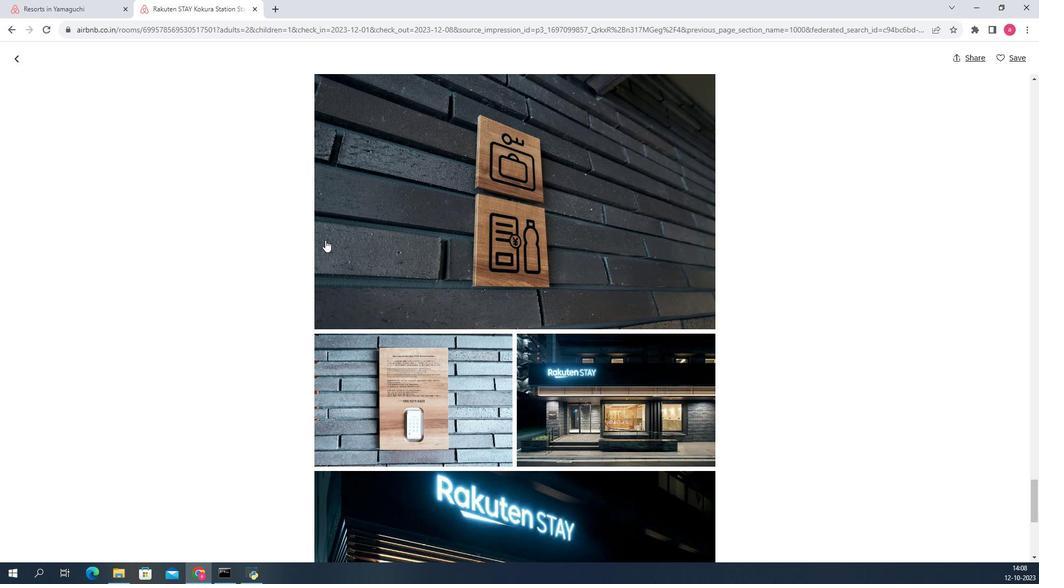 
Action: Mouse scrolled (300, 236) with delta (0, 0)
Screenshot: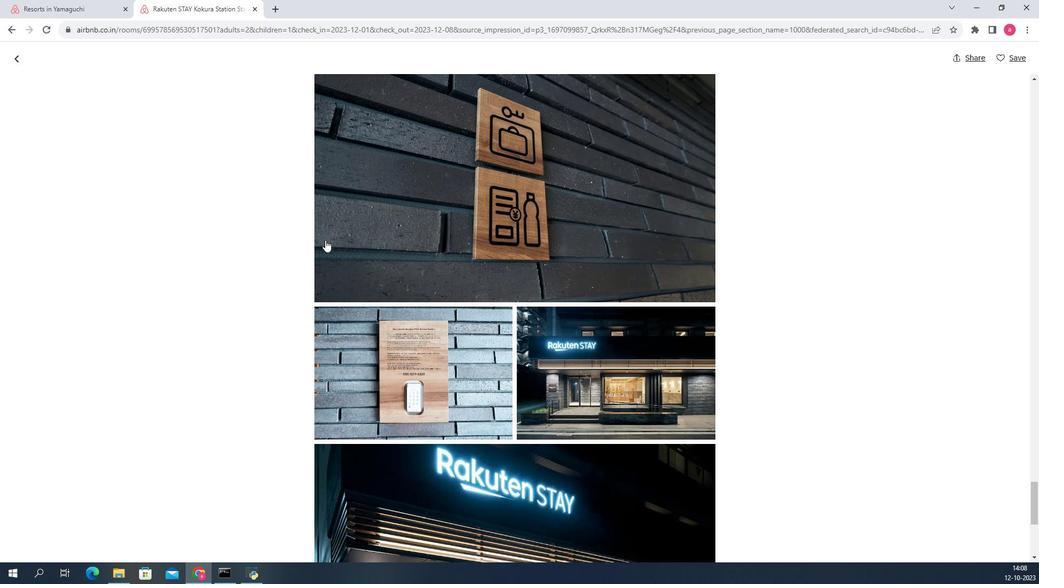 
Action: Mouse scrolled (300, 236) with delta (0, 0)
Screenshot: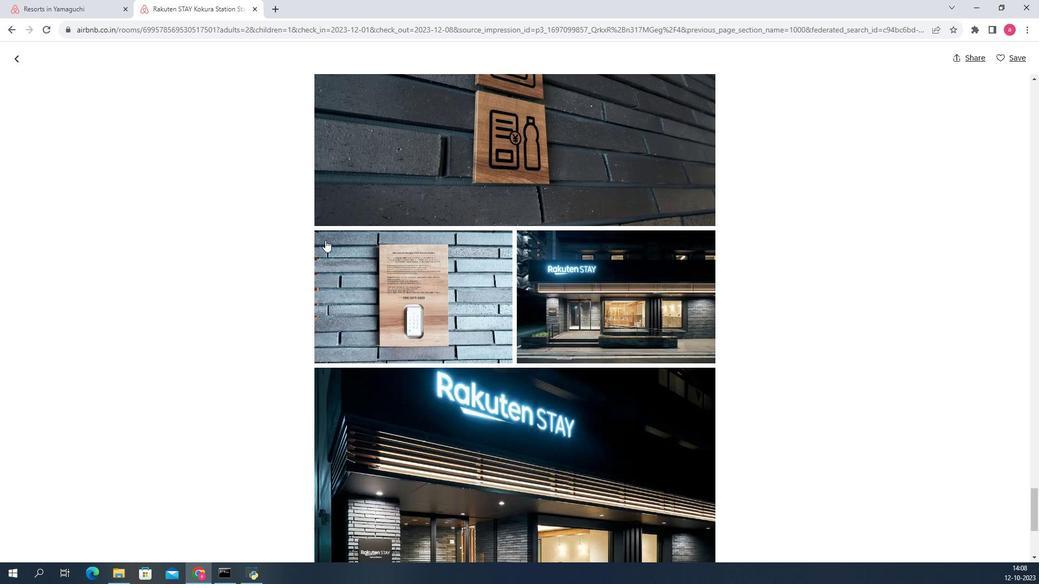 
Action: Mouse scrolled (300, 236) with delta (0, 0)
Screenshot: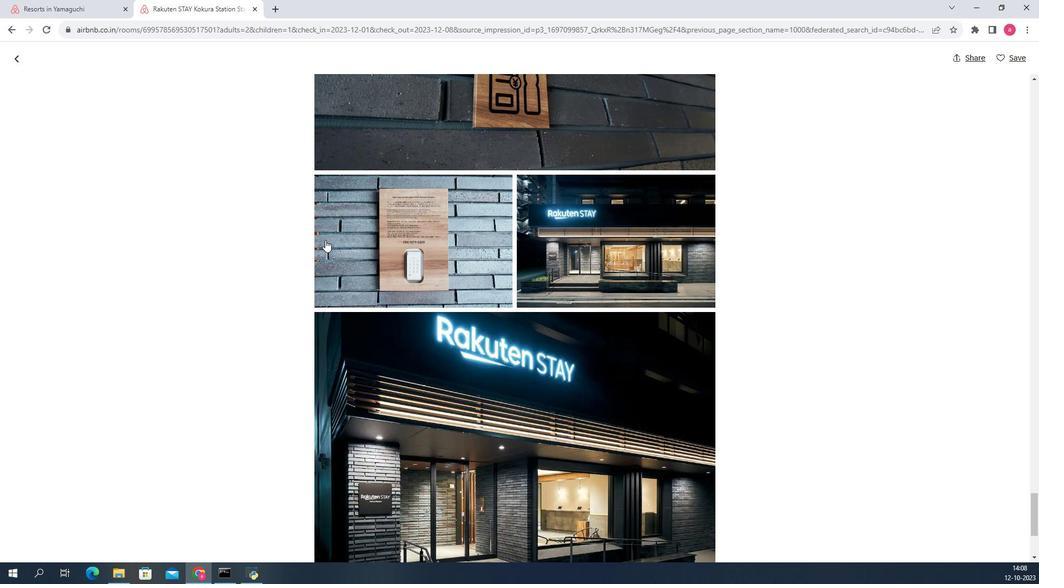 
Action: Mouse scrolled (300, 236) with delta (0, 0)
Screenshot: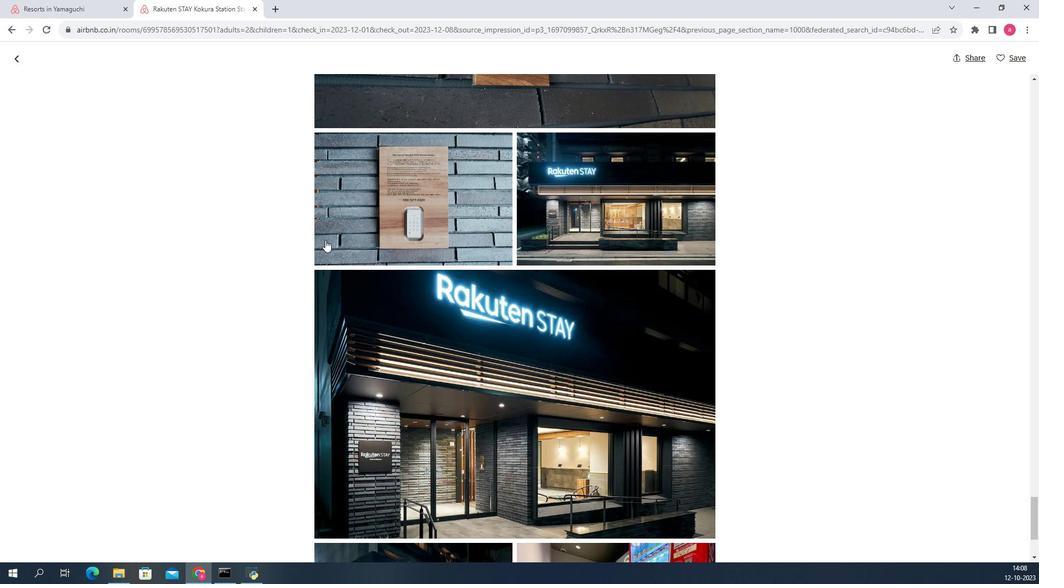 
Action: Mouse scrolled (300, 236) with delta (0, 0)
Screenshot: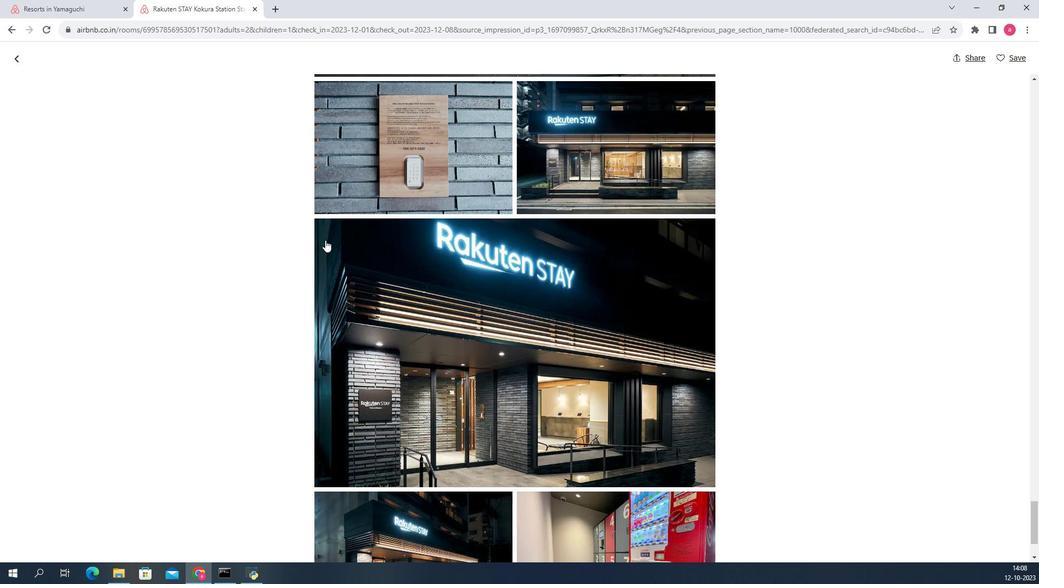 
Action: Mouse scrolled (300, 236) with delta (0, 0)
Screenshot: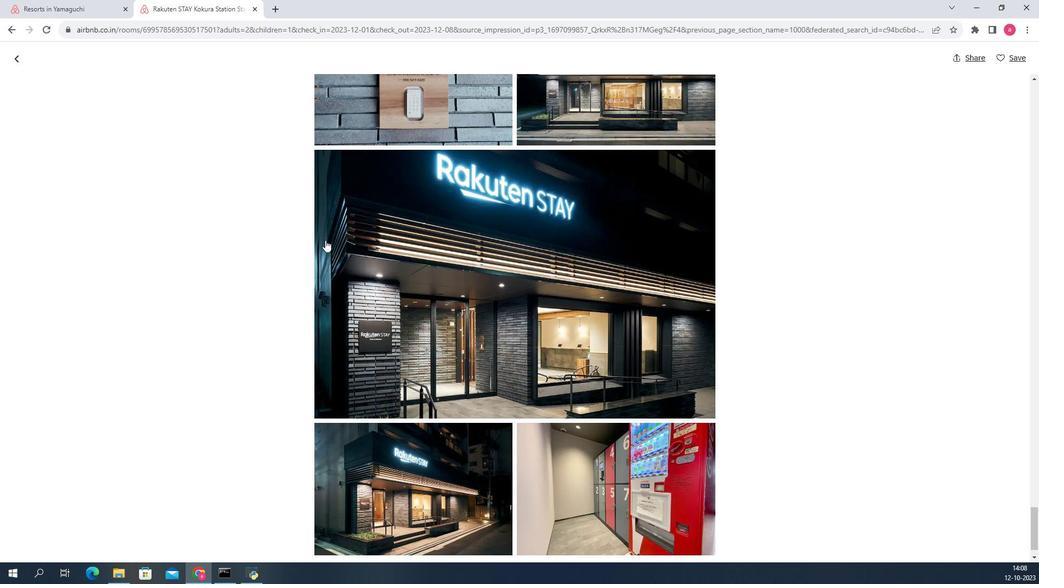 
Action: Mouse scrolled (300, 236) with delta (0, 0)
Screenshot: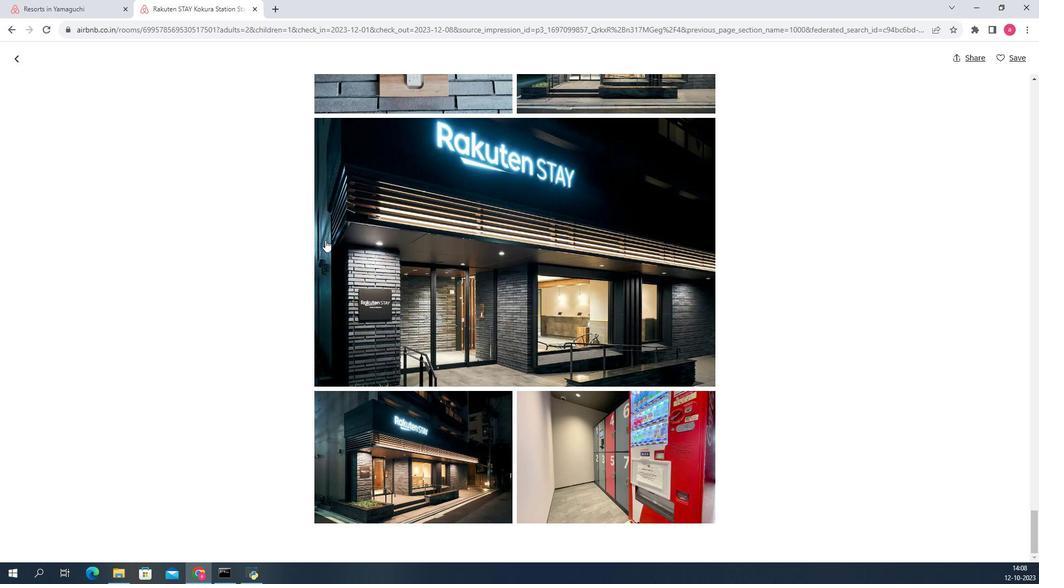 
Action: Mouse scrolled (300, 236) with delta (0, 0)
Screenshot: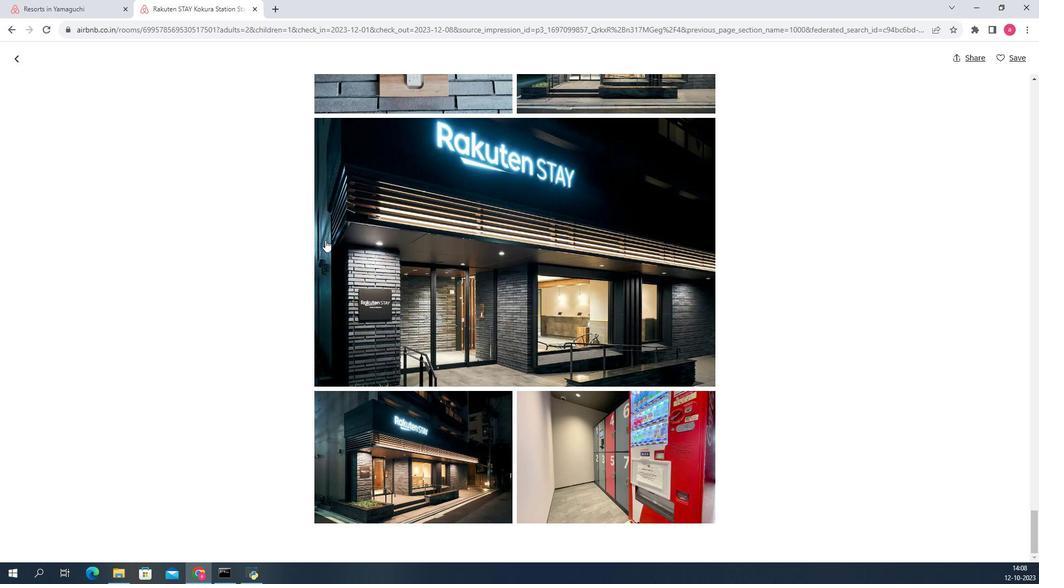 
Action: Mouse scrolled (300, 236) with delta (0, 0)
Screenshot: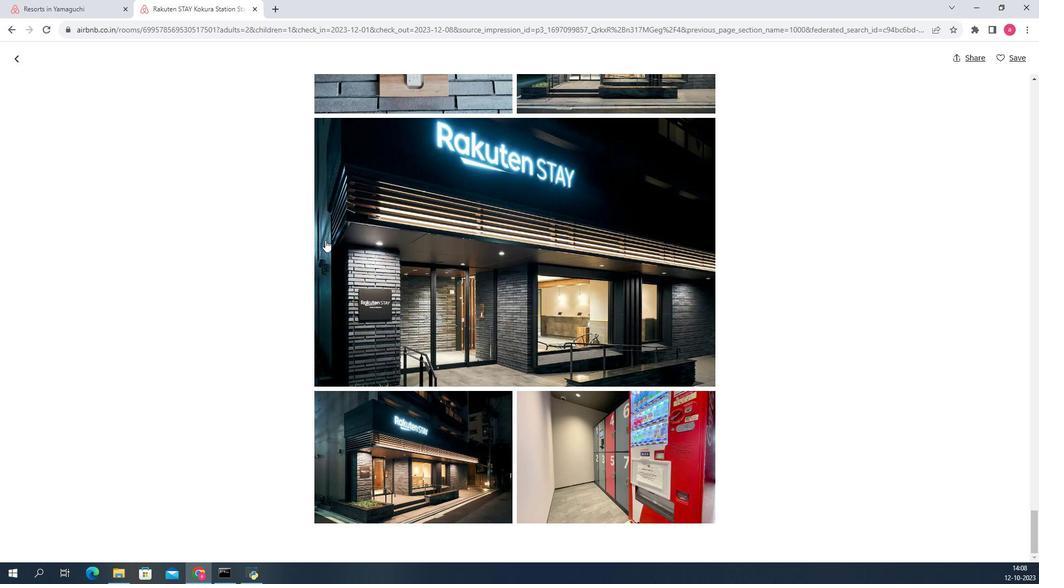 
Action: Mouse moved to (49, 99)
Screenshot: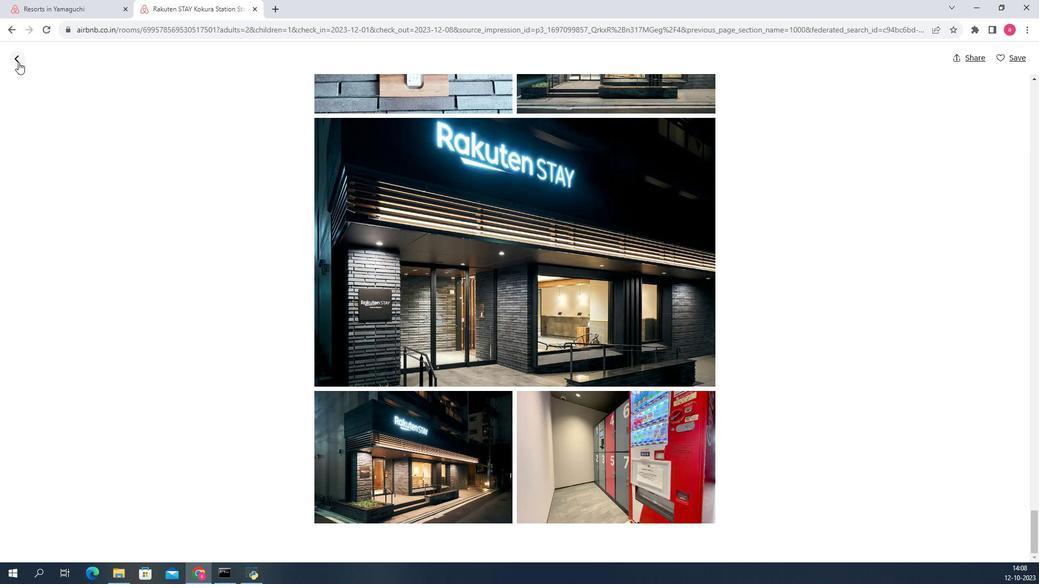 
Action: Mouse pressed left at (49, 99)
Screenshot: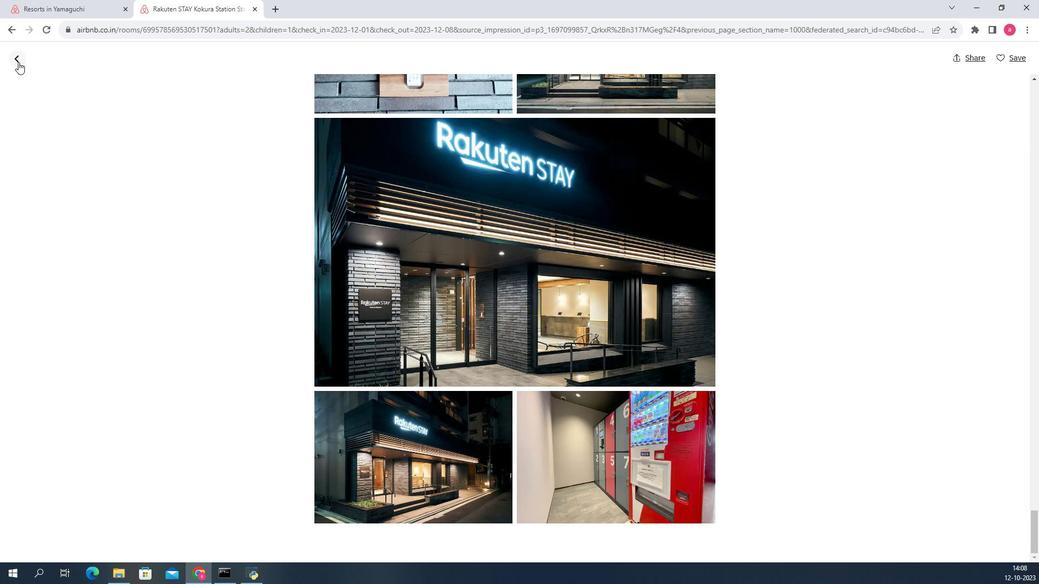 
Action: Mouse moved to (383, 264)
Screenshot: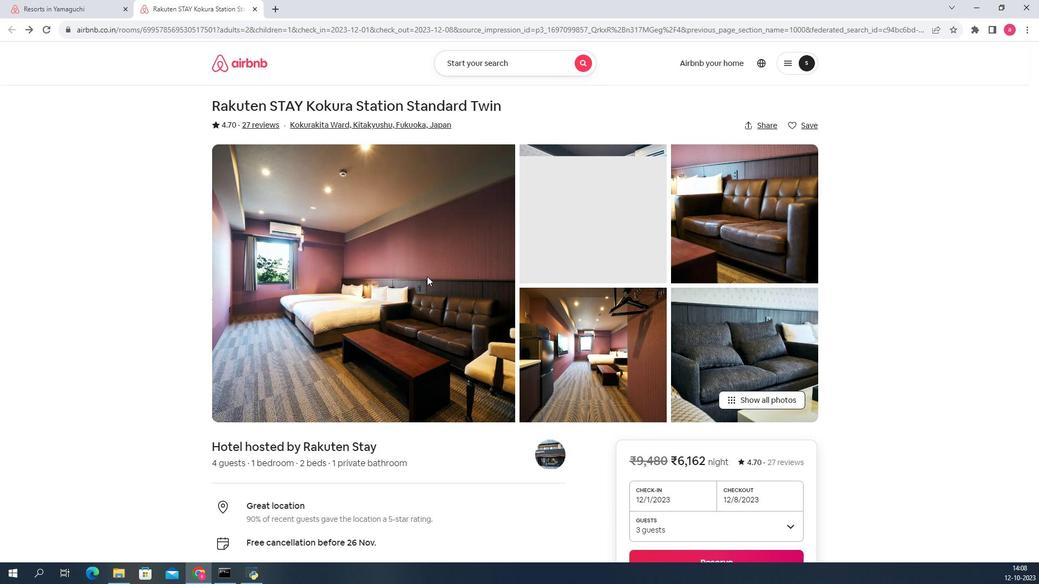 
Action: Mouse scrolled (383, 264) with delta (0, 0)
Screenshot: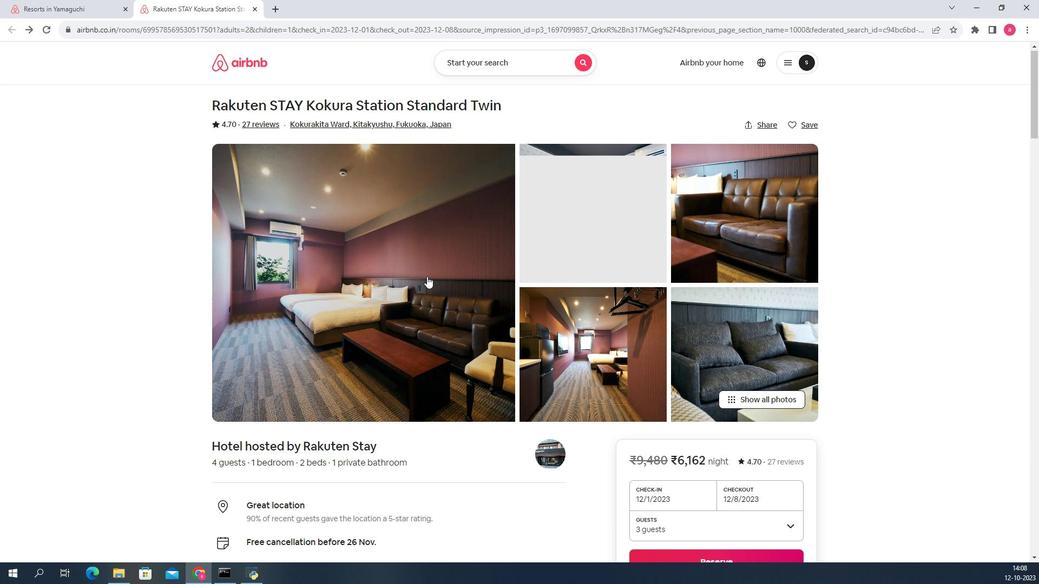 
Action: Mouse scrolled (383, 264) with delta (0, 0)
Screenshot: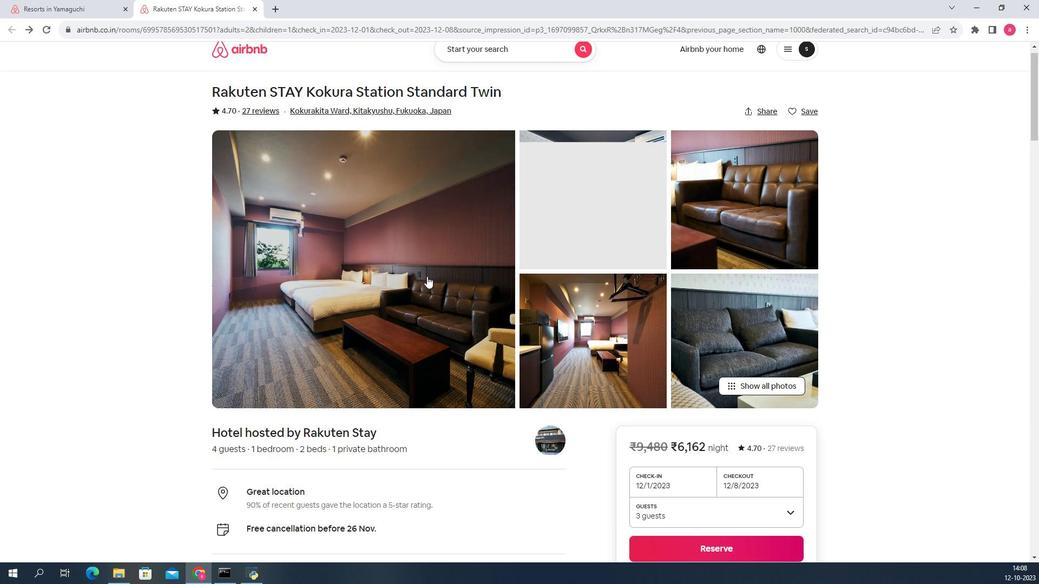 
Action: Mouse scrolled (383, 264) with delta (0, 0)
Screenshot: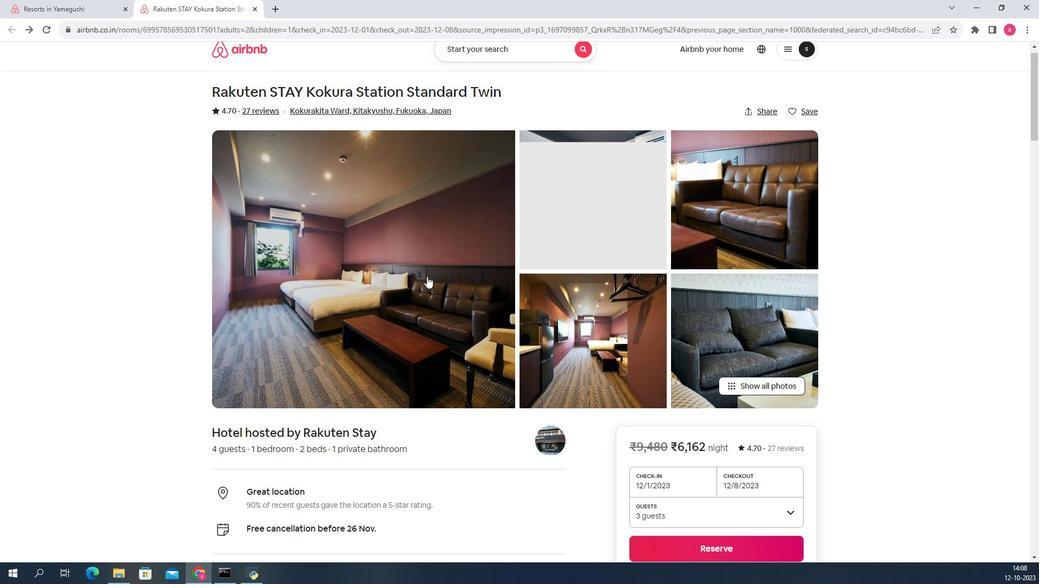 
Action: Mouse scrolled (383, 264) with delta (0, 0)
Screenshot: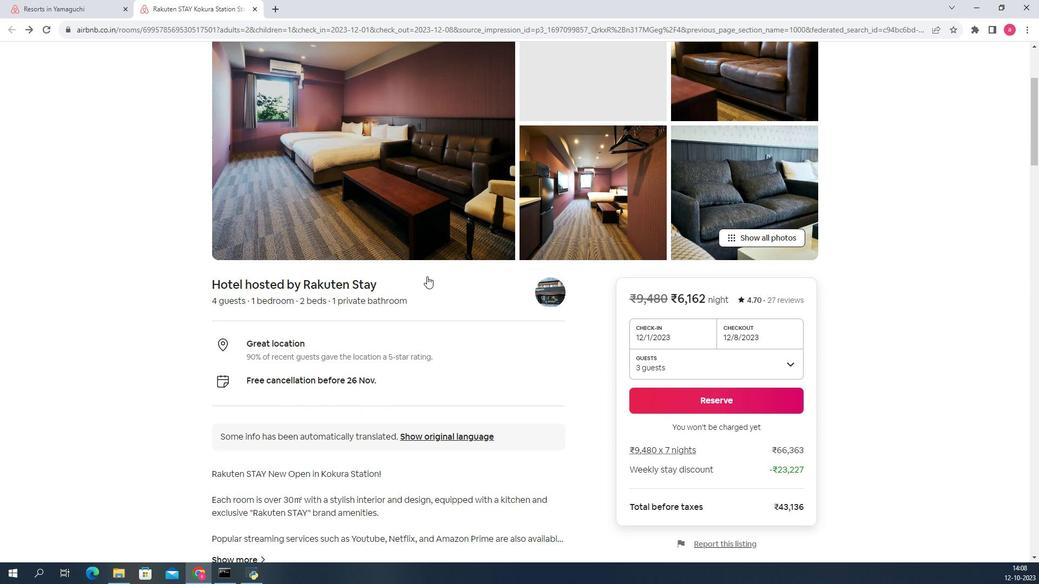 
Action: Mouse scrolled (383, 264) with delta (0, 0)
Screenshot: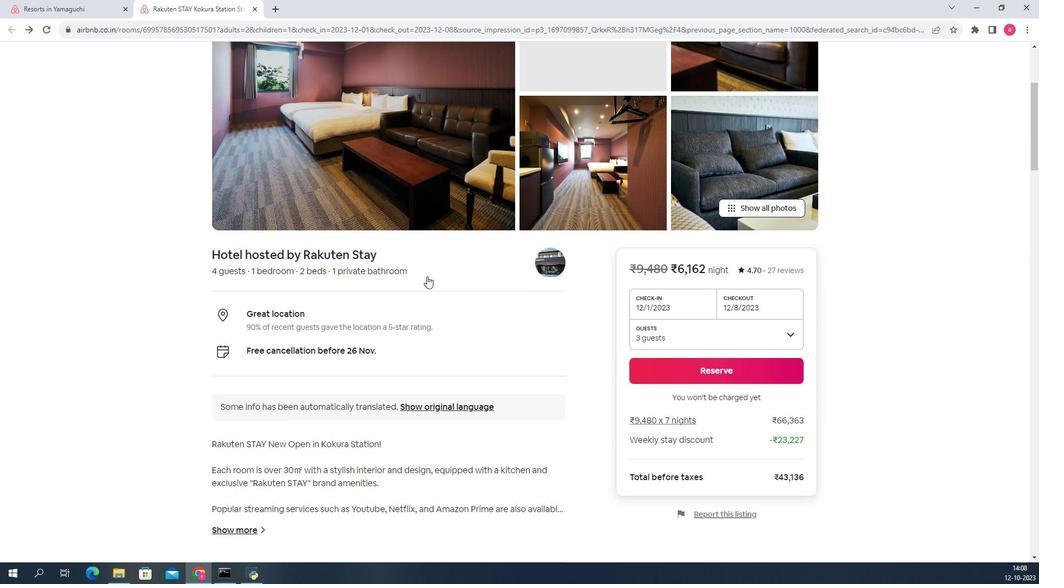 
Action: Mouse scrolled (383, 264) with delta (0, 0)
Screenshot: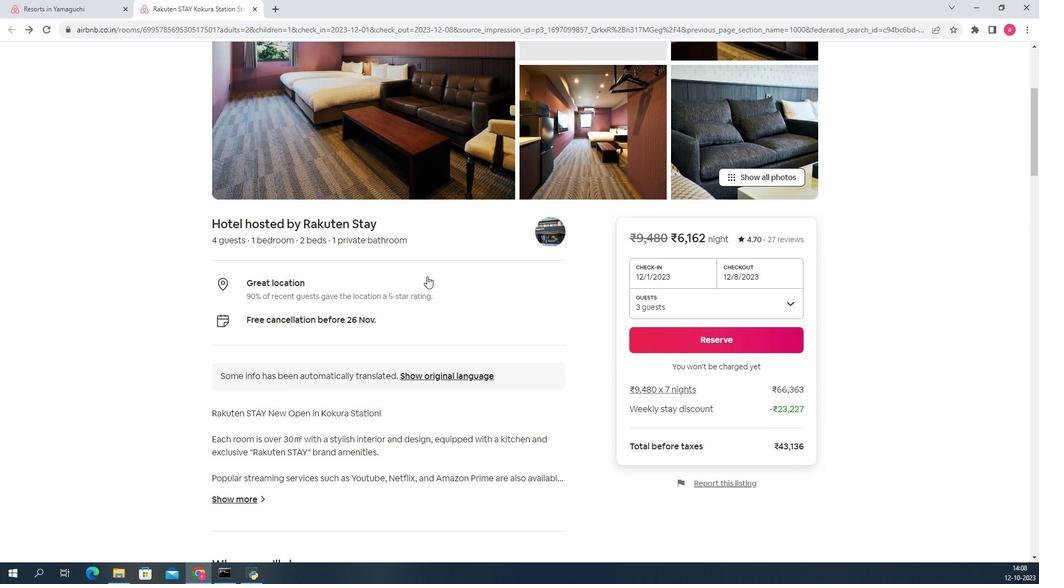 
Action: Mouse scrolled (383, 264) with delta (0, 0)
Screenshot: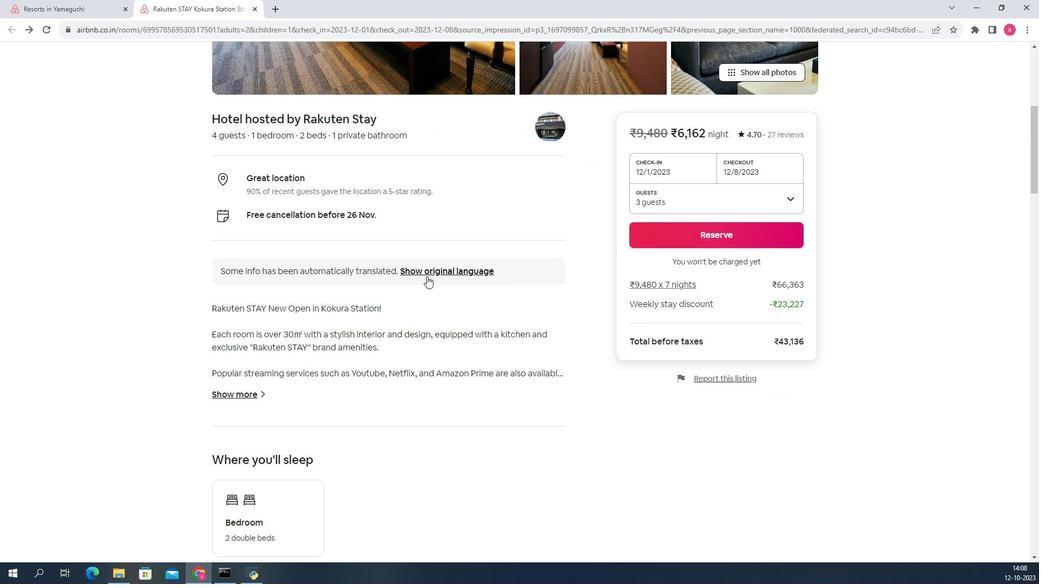 
Action: Mouse scrolled (383, 264) with delta (0, 0)
Screenshot: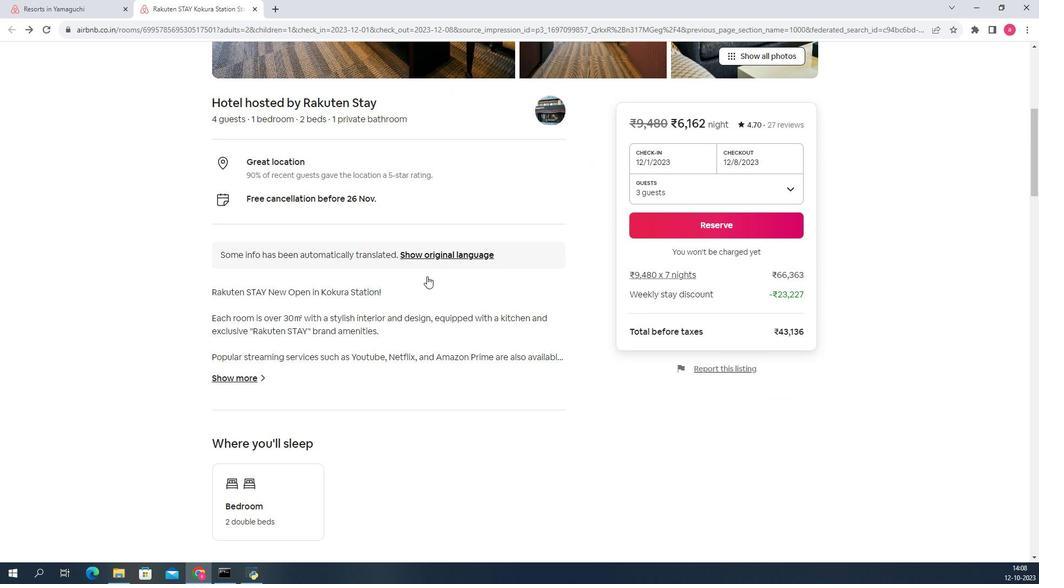 
Action: Mouse scrolled (383, 264) with delta (0, 0)
Screenshot: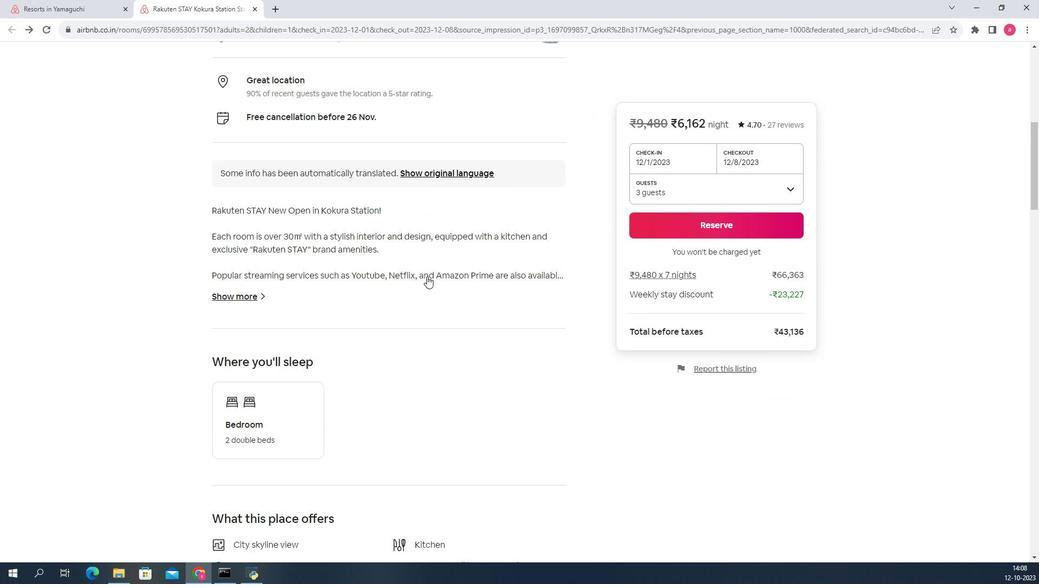 
Action: Mouse scrolled (383, 264) with delta (0, 0)
Screenshot: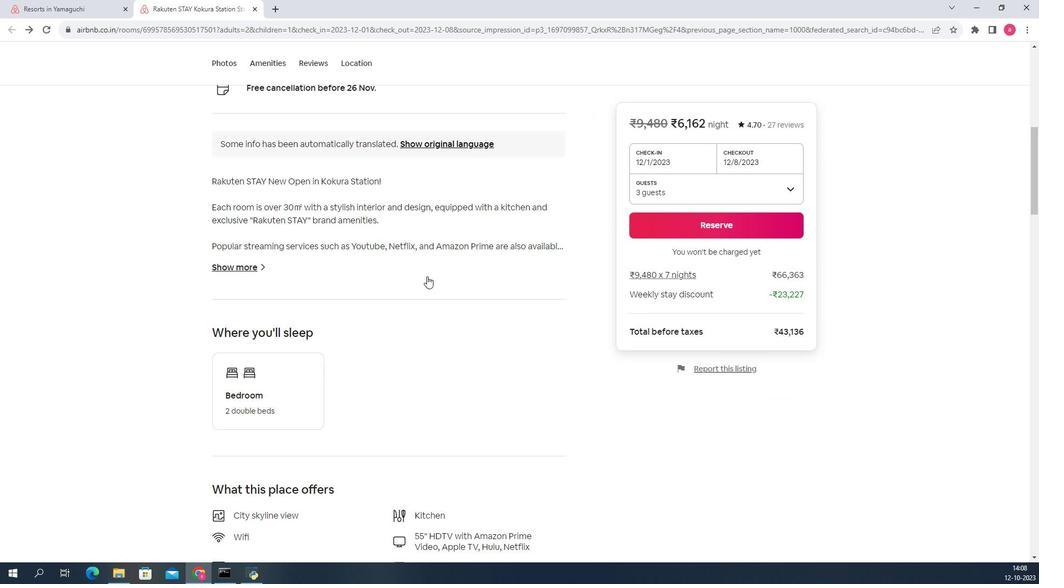 
Action: Mouse scrolled (383, 264) with delta (0, 0)
Screenshot: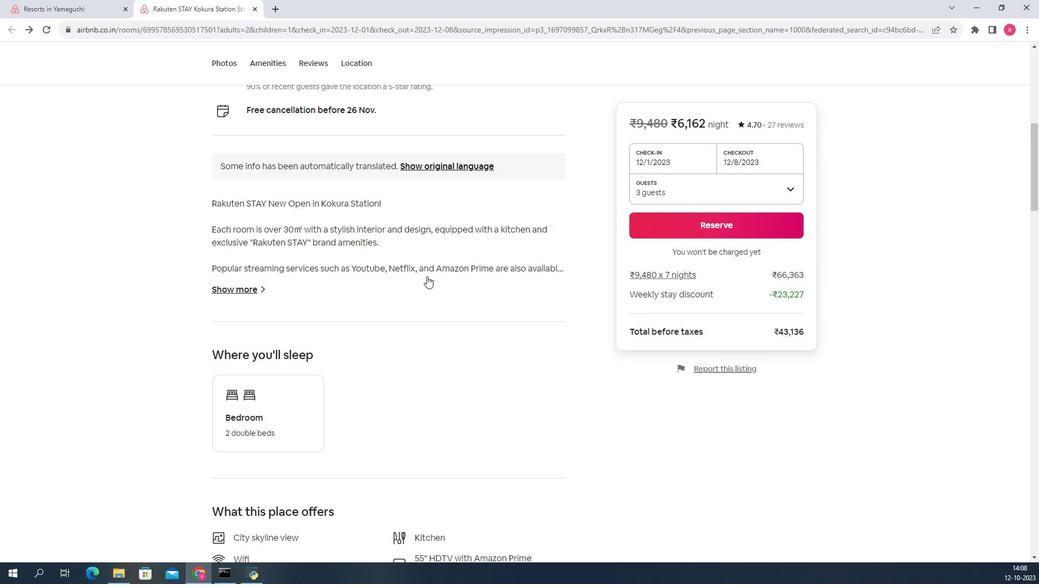 
Action: Mouse scrolled (383, 264) with delta (0, 0)
Screenshot: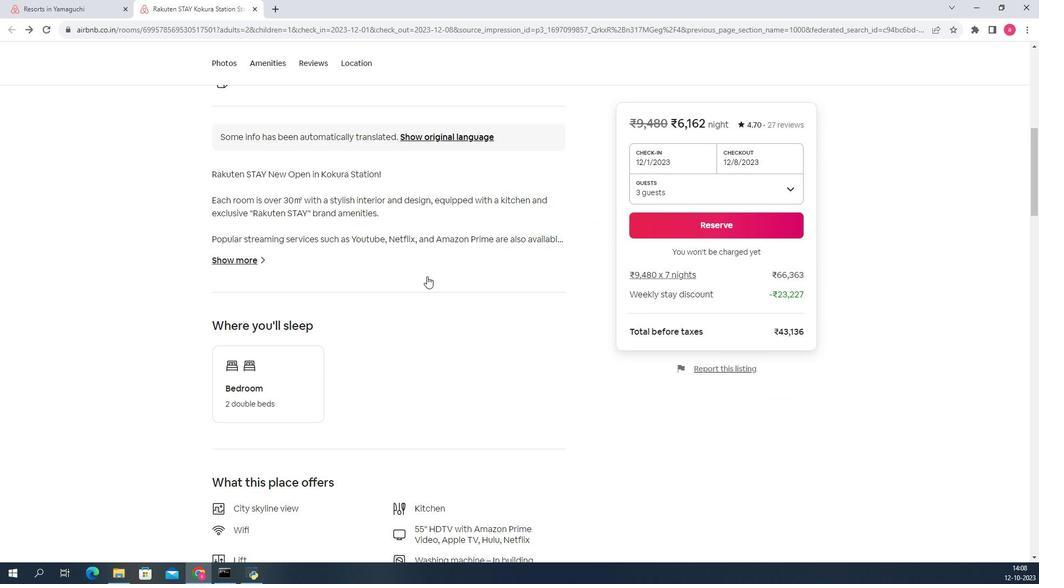 
Action: Mouse scrolled (383, 264) with delta (0, 0)
Screenshot: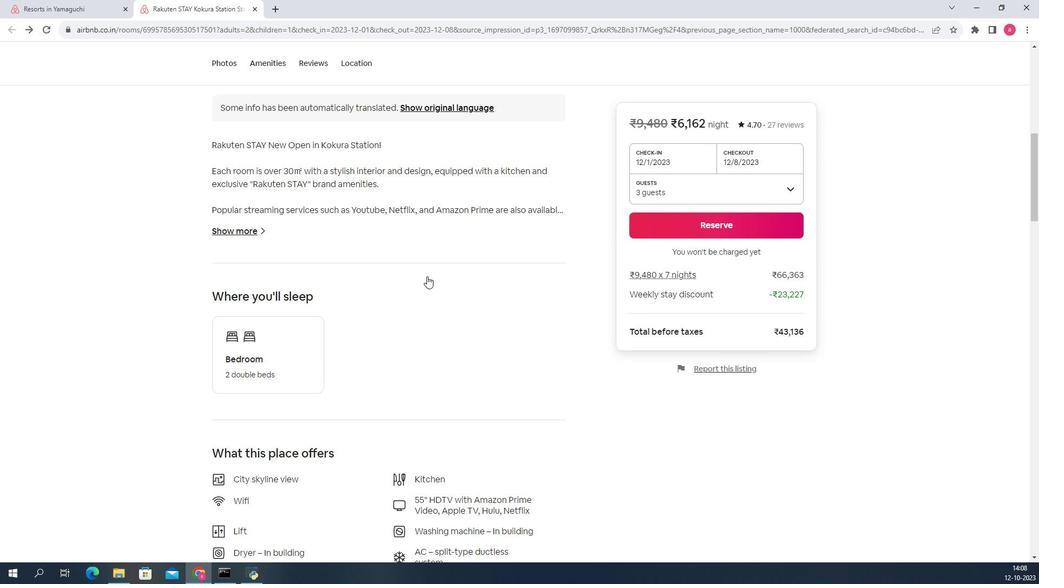 
Action: Mouse moved to (270, 448)
Screenshot: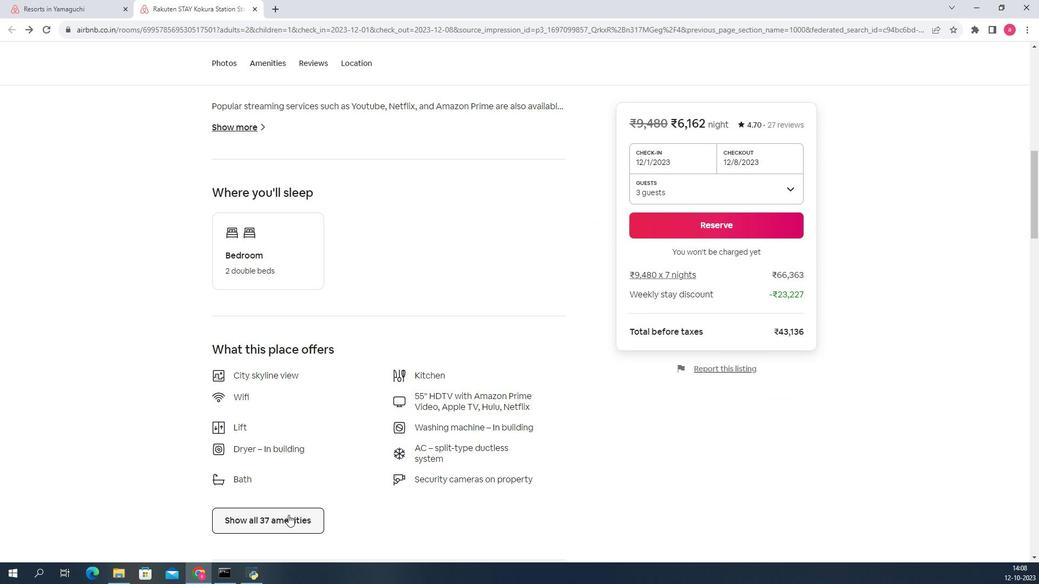 
Action: Mouse pressed left at (270, 448)
Screenshot: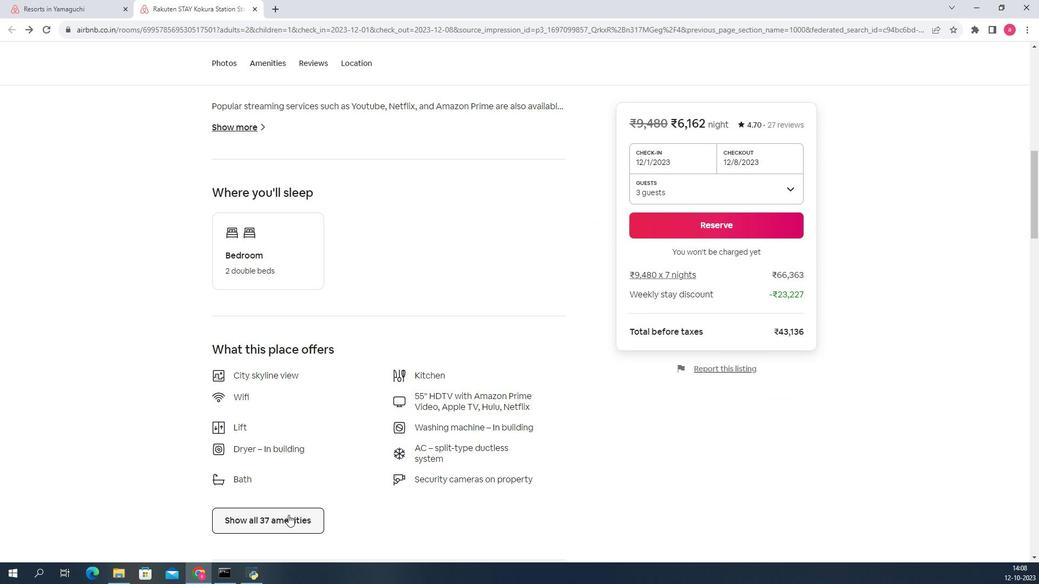 
Action: Mouse moved to (361, 277)
Screenshot: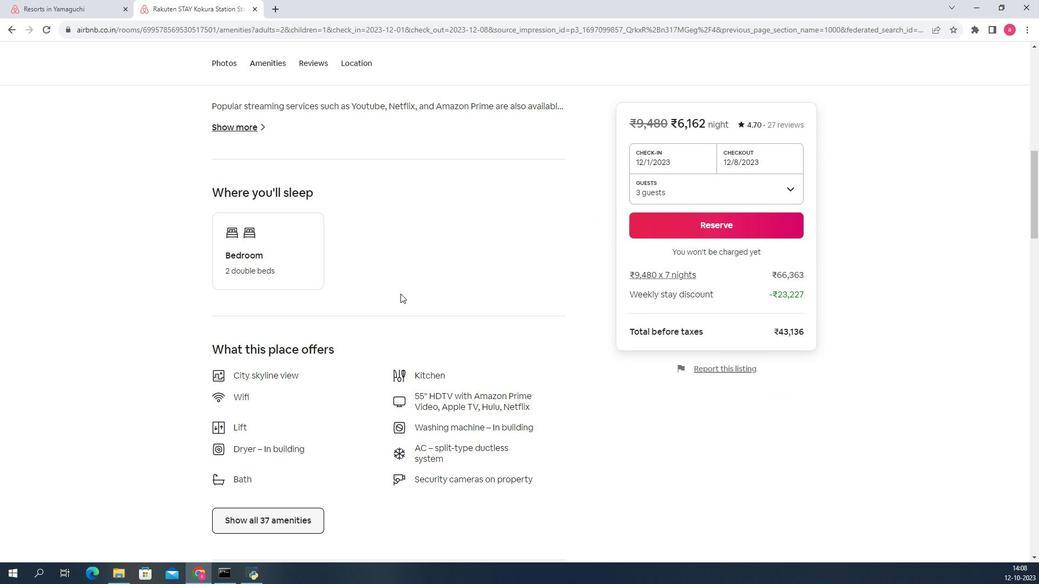 
Action: Mouse scrolled (361, 277) with delta (0, 0)
Screenshot: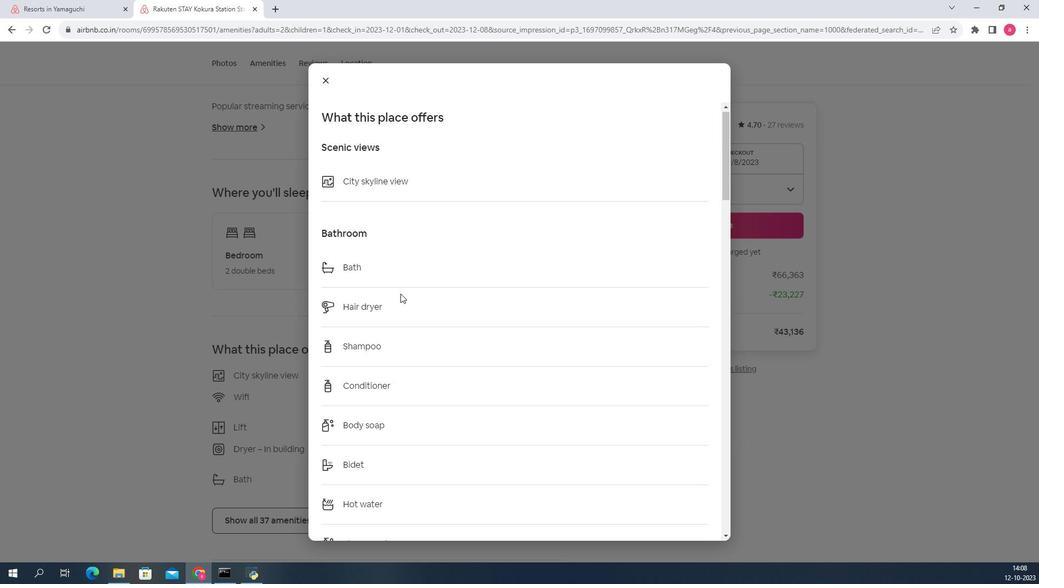 
Action: Mouse scrolled (361, 277) with delta (0, 0)
Screenshot: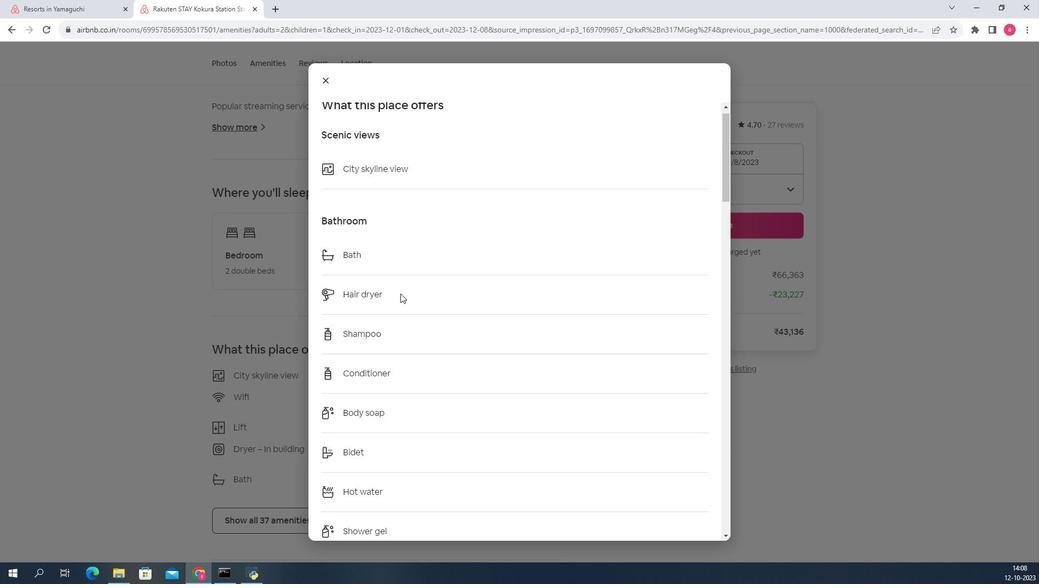 
Action: Mouse scrolled (361, 277) with delta (0, 0)
Screenshot: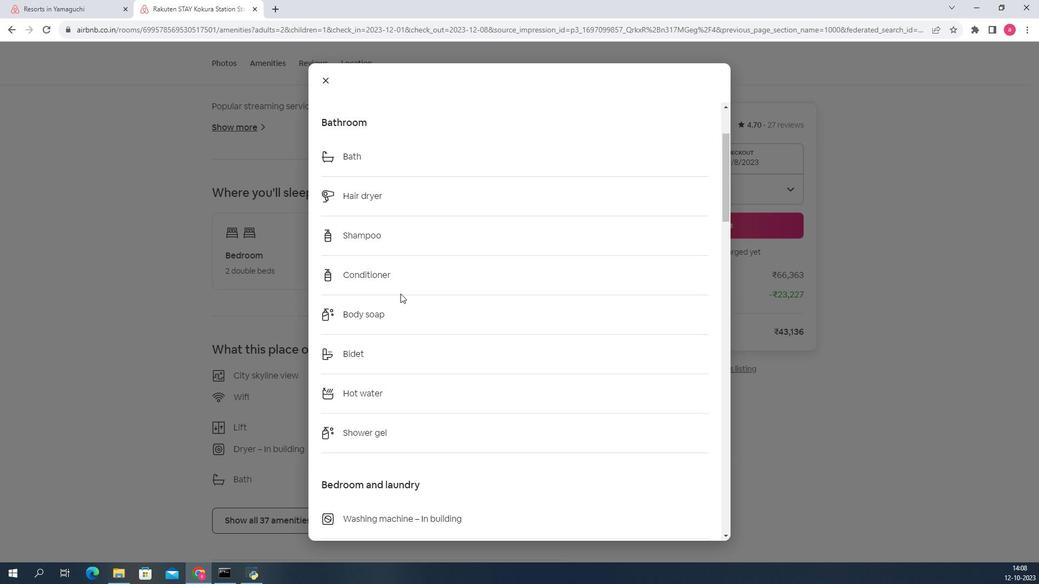 
Action: Mouse scrolled (361, 277) with delta (0, 0)
Screenshot: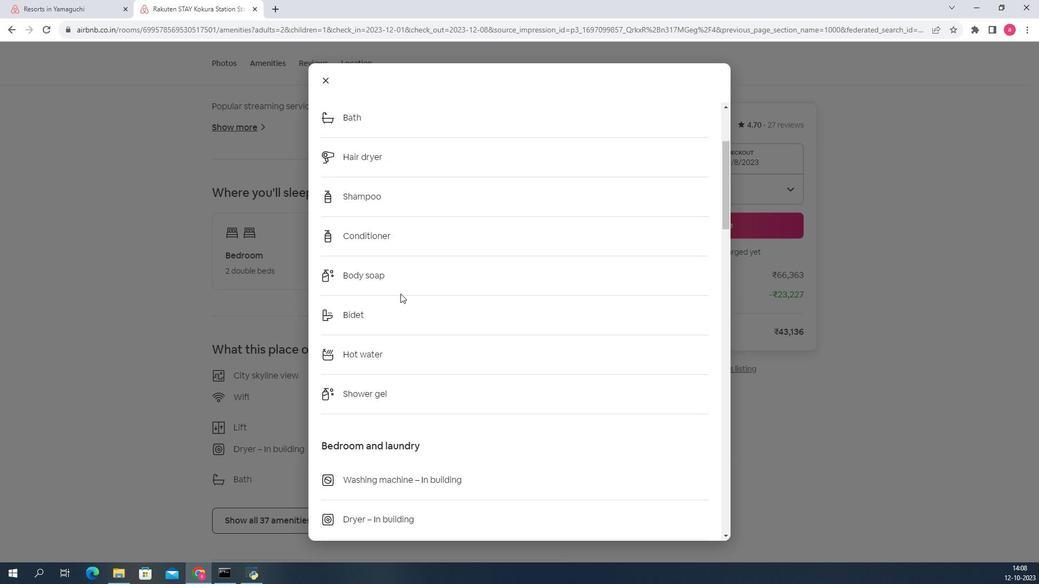 
Action: Mouse scrolled (361, 277) with delta (0, 0)
Screenshot: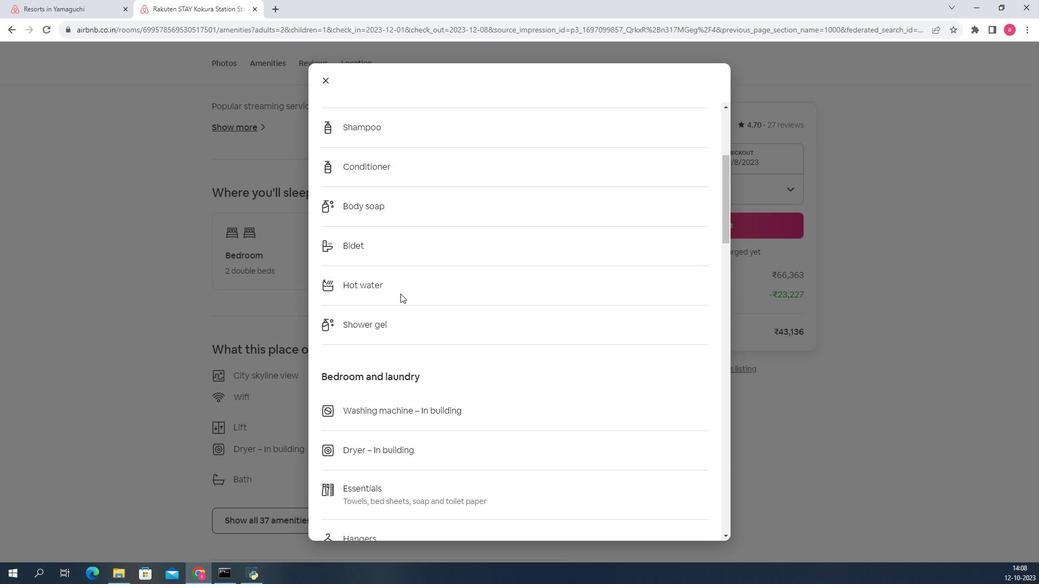 
Action: Mouse scrolled (361, 277) with delta (0, 0)
Screenshot: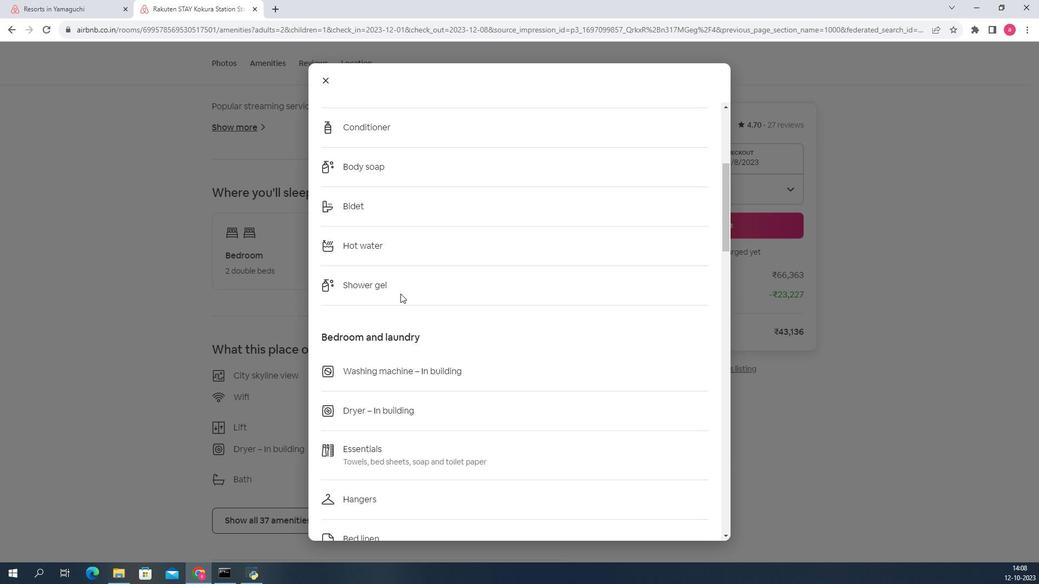 
Action: Mouse scrolled (361, 277) with delta (0, 0)
Screenshot: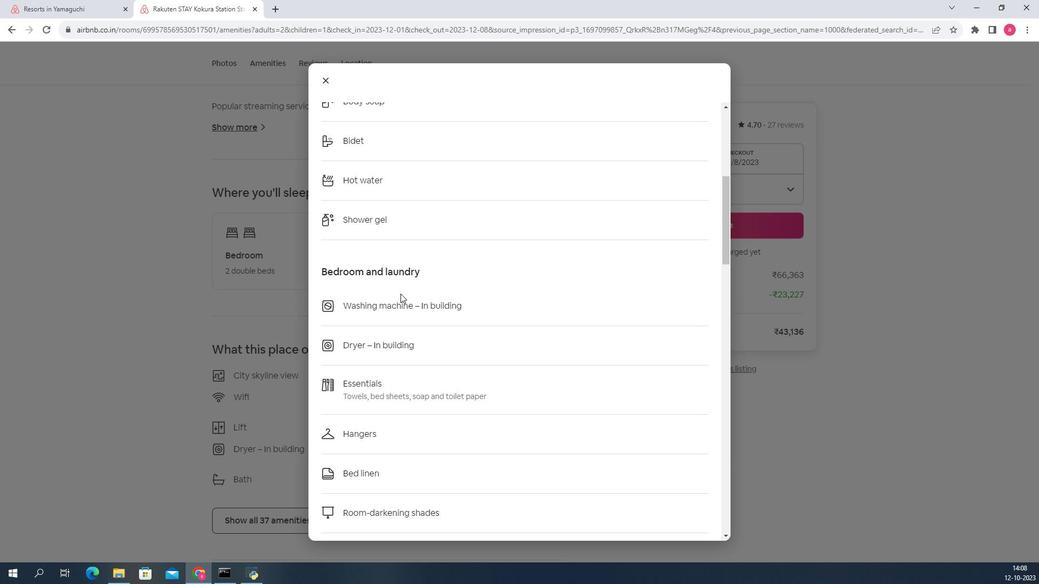 
Action: Mouse scrolled (361, 277) with delta (0, 0)
Screenshot: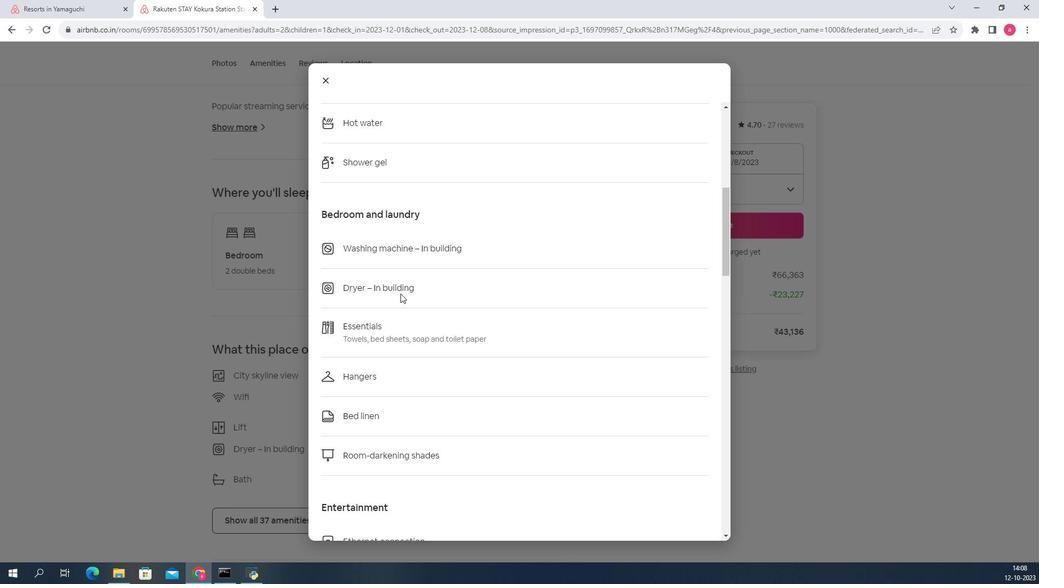 
Action: Mouse scrolled (361, 277) with delta (0, 0)
Screenshot: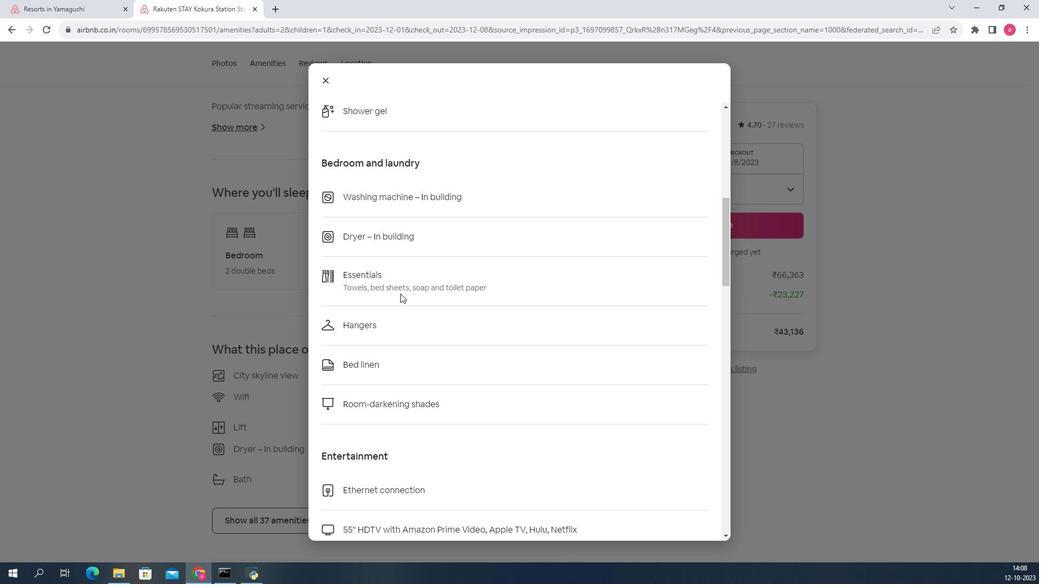 
Action: Mouse scrolled (361, 277) with delta (0, 0)
Screenshot: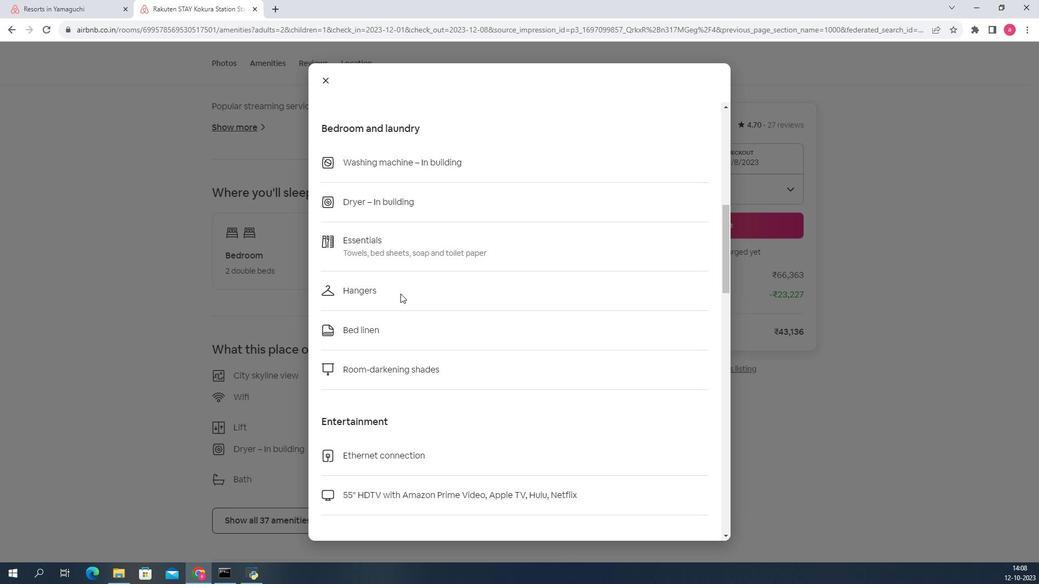 
Action: Mouse scrolled (361, 277) with delta (0, 0)
Screenshot: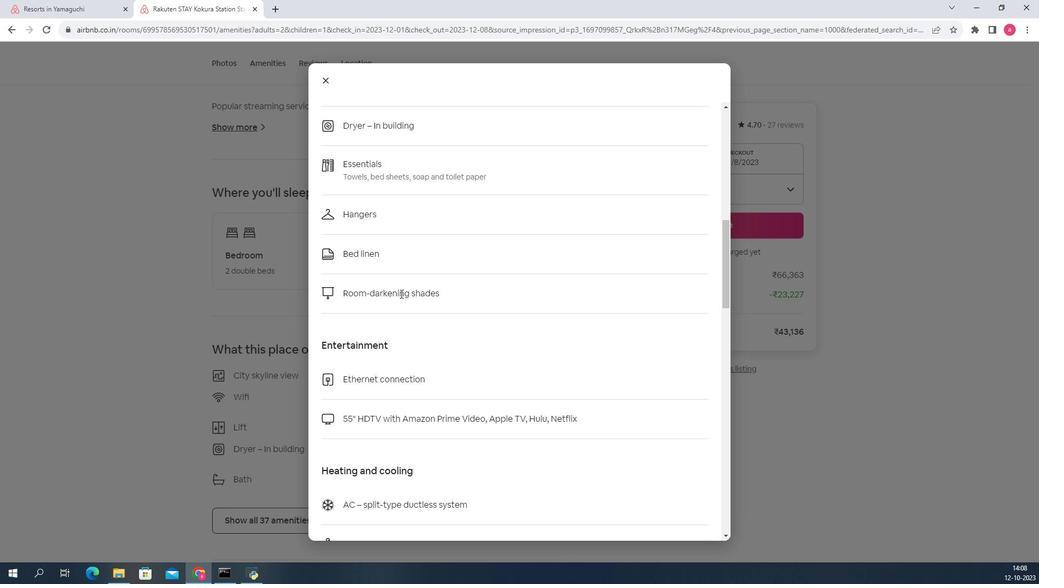
Action: Mouse scrolled (361, 277) with delta (0, 0)
Screenshot: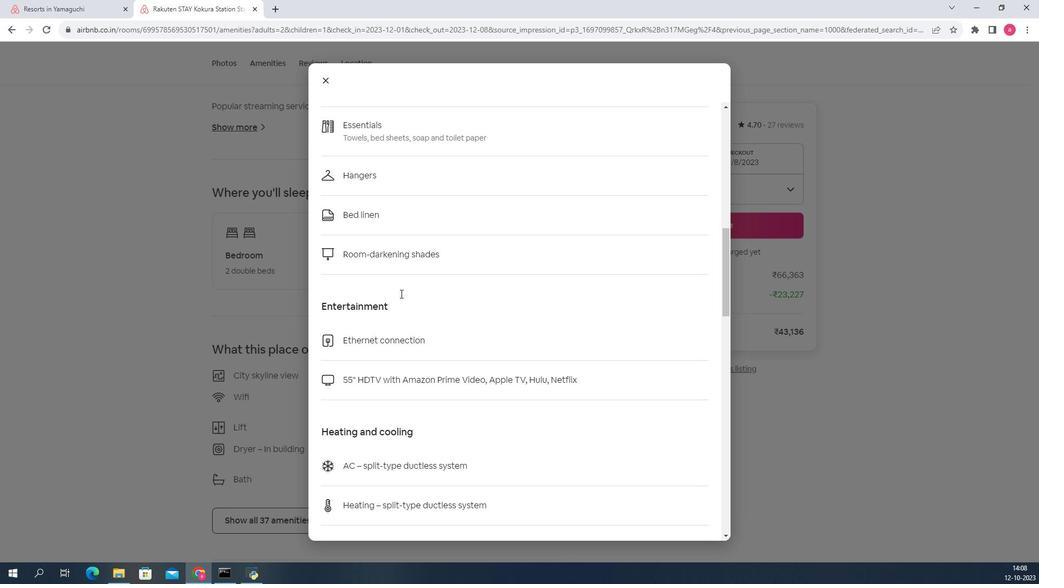 
Action: Mouse scrolled (361, 277) with delta (0, 0)
Screenshot: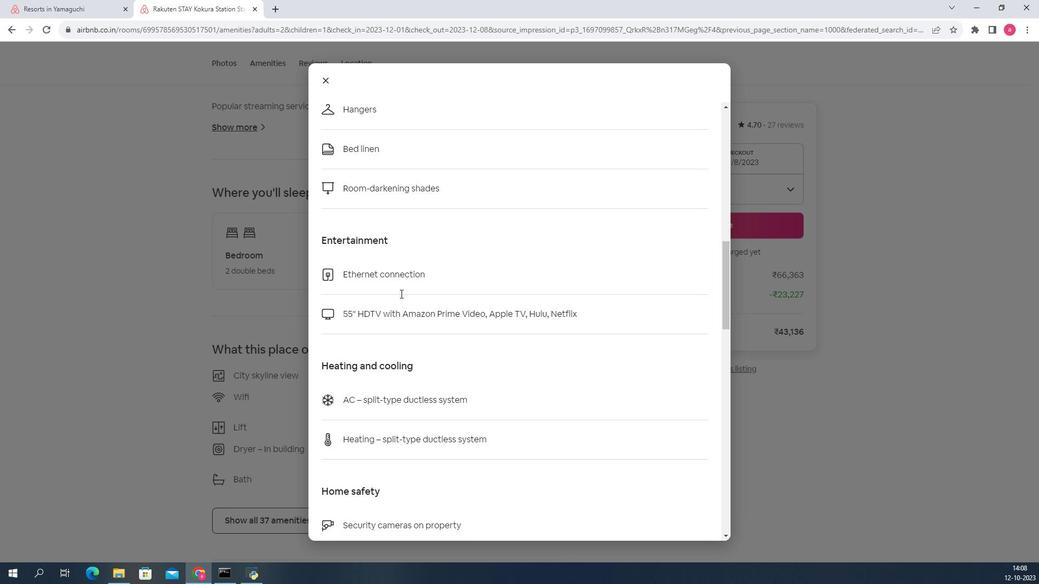 
Action: Mouse scrolled (361, 277) with delta (0, 0)
Screenshot: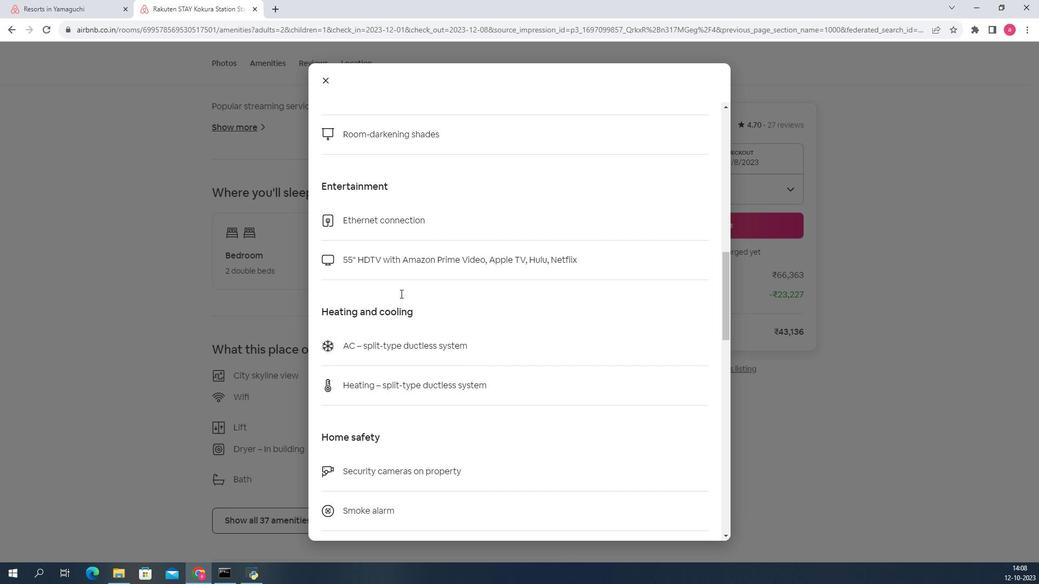 
Action: Mouse scrolled (361, 277) with delta (0, 0)
Screenshot: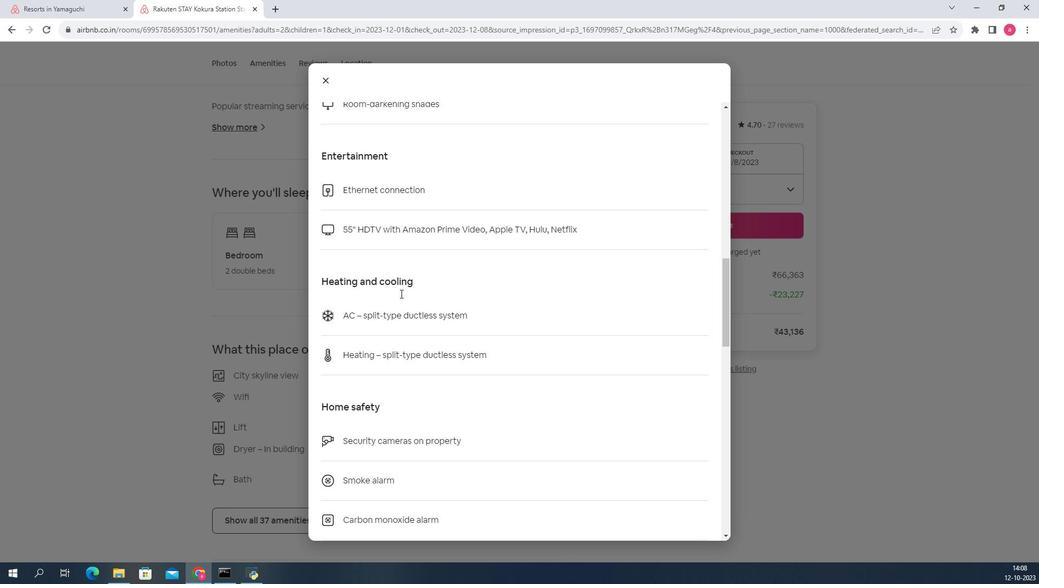 
Action: Mouse scrolled (361, 277) with delta (0, 0)
Screenshot: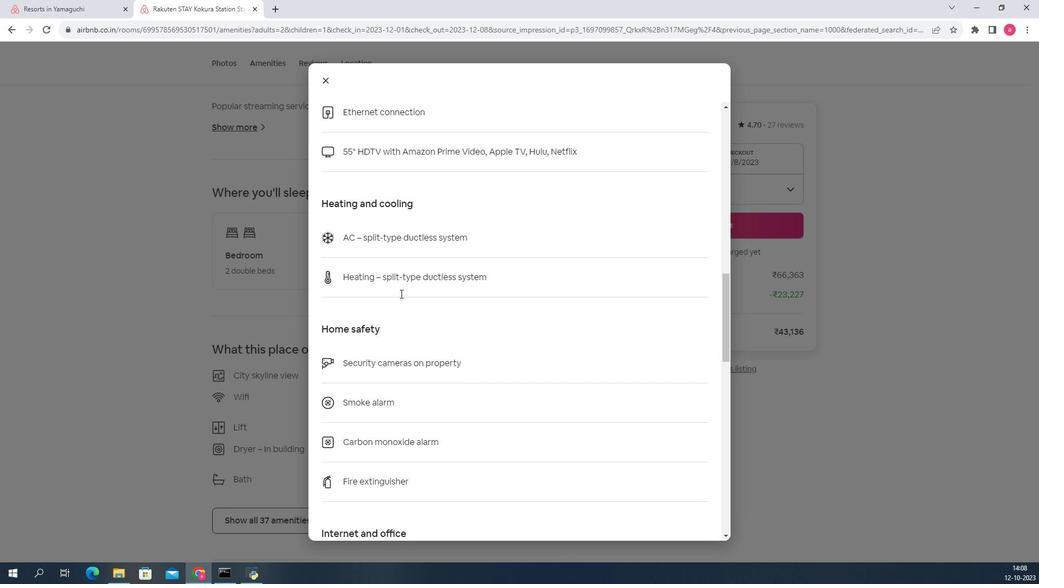 
Action: Mouse scrolled (361, 277) with delta (0, 0)
Screenshot: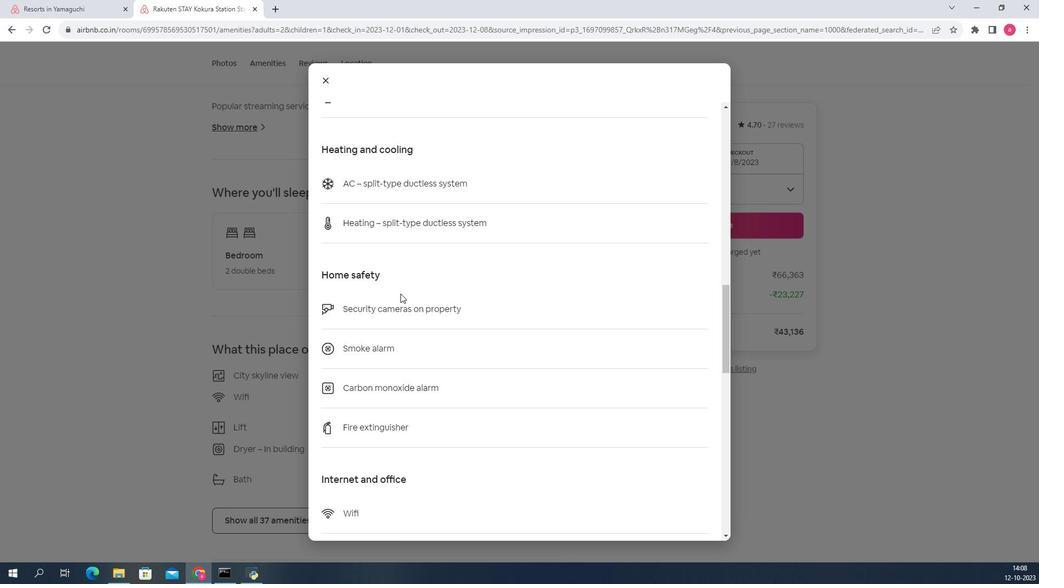 
Action: Mouse scrolled (361, 277) with delta (0, 0)
Screenshot: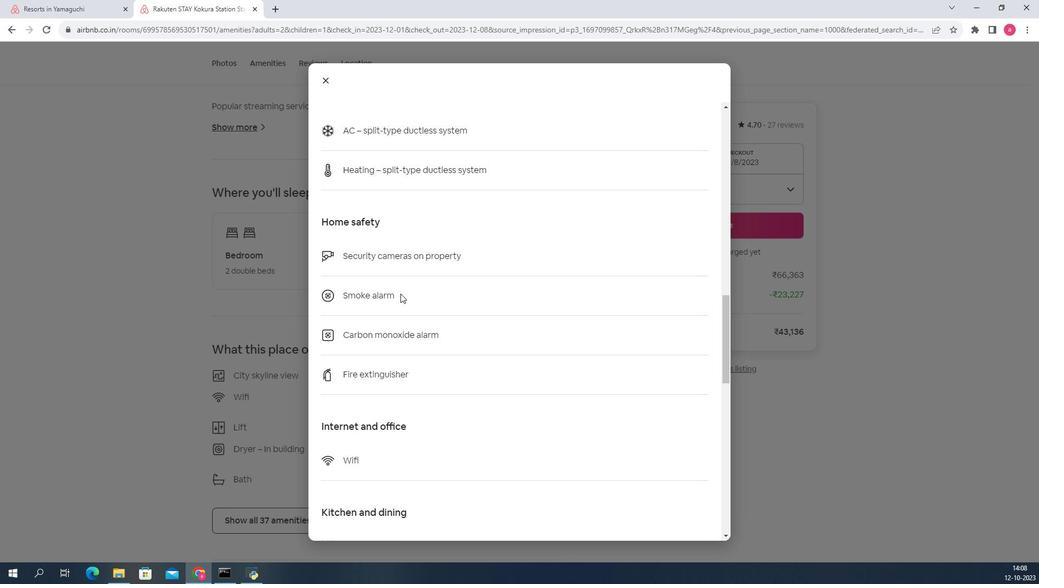 
Action: Mouse scrolled (361, 277) with delta (0, 0)
Screenshot: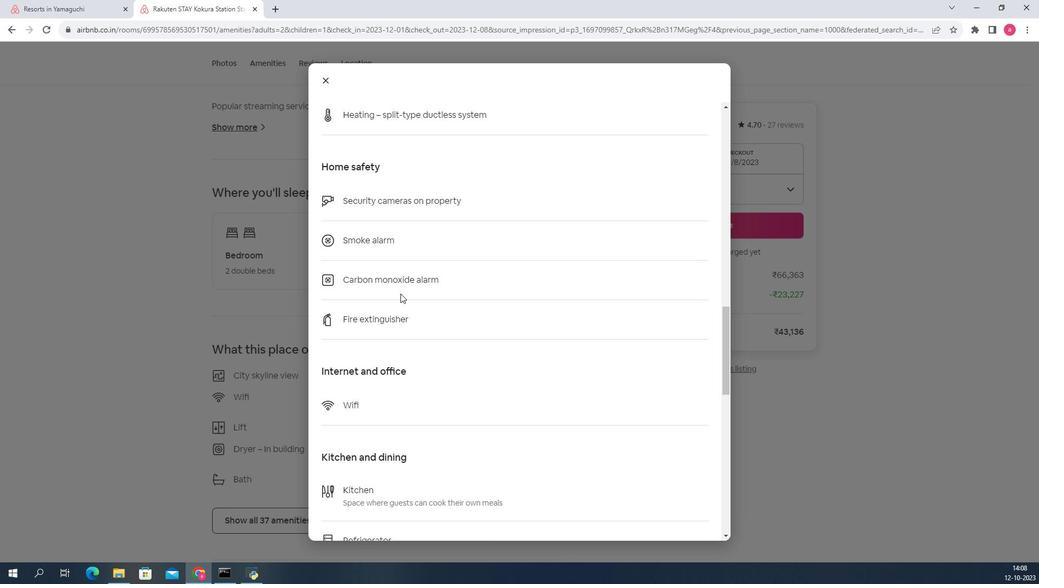 
Action: Mouse scrolled (361, 277) with delta (0, 0)
Screenshot: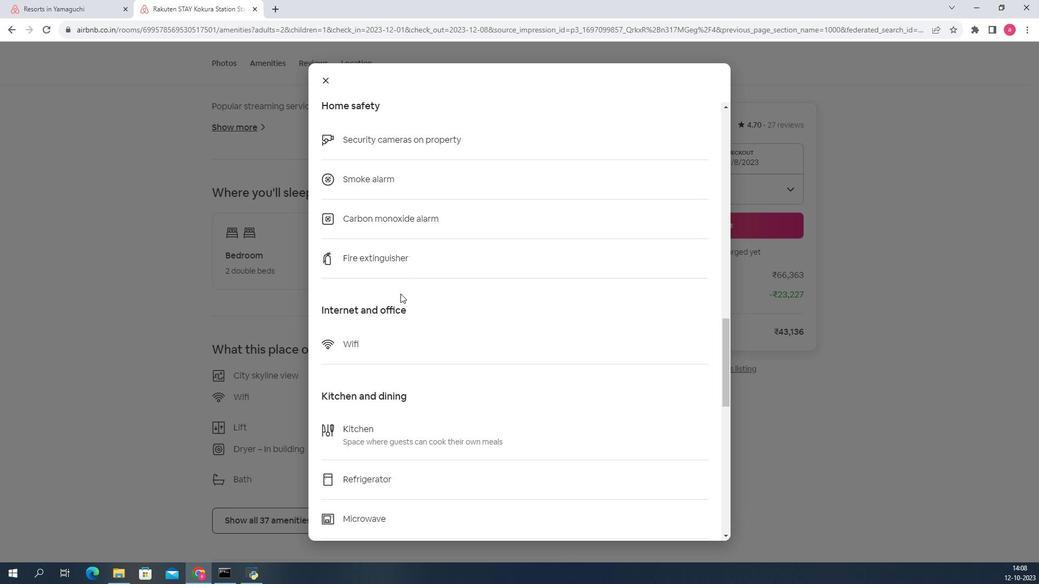 
Action: Mouse scrolled (361, 277) with delta (0, 0)
Screenshot: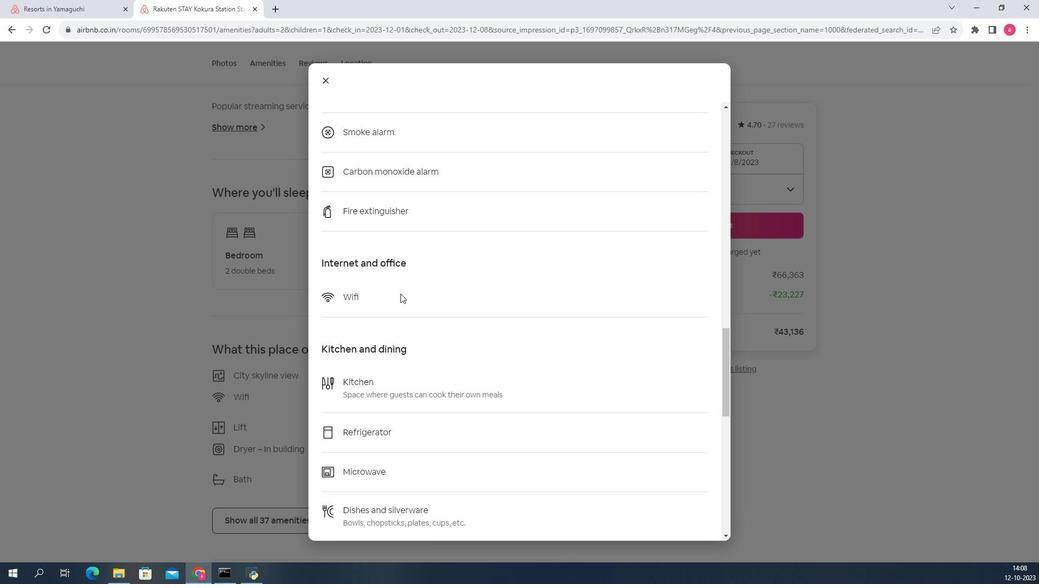 
Action: Mouse scrolled (361, 277) with delta (0, 0)
Screenshot: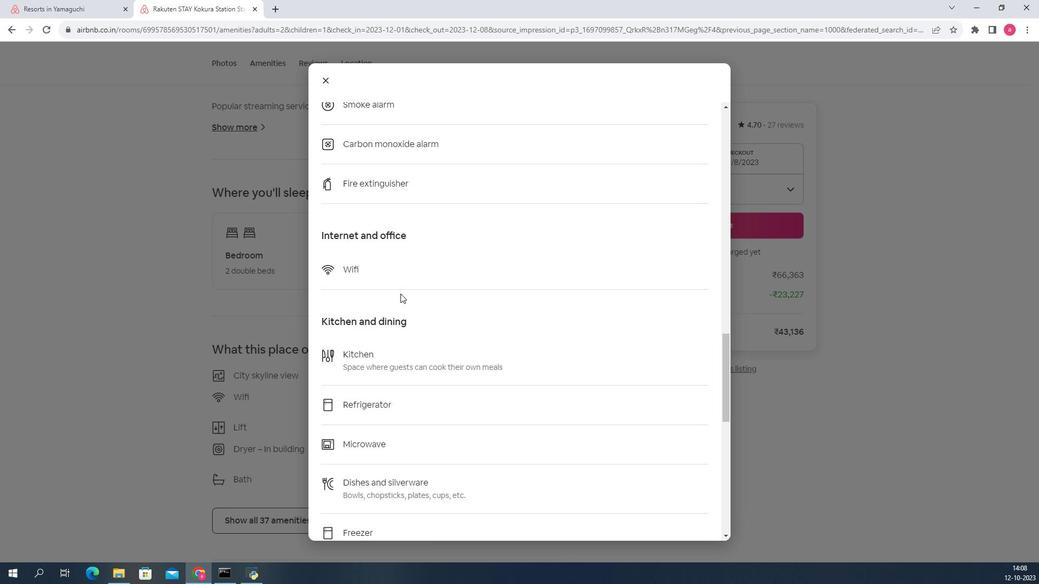 
Action: Mouse scrolled (361, 277) with delta (0, 0)
Screenshot: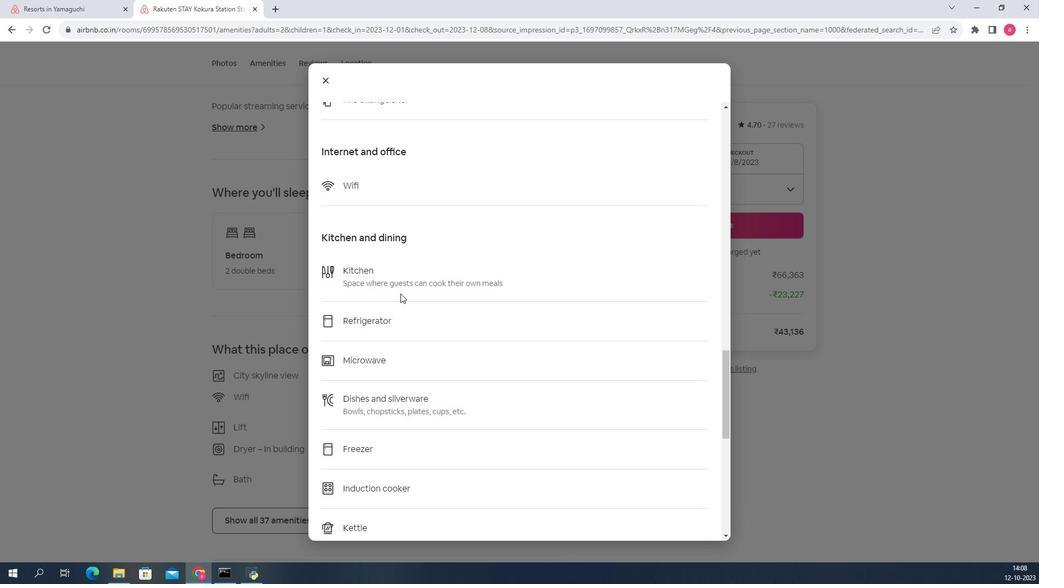 
Action: Mouse scrolled (361, 277) with delta (0, 0)
Screenshot: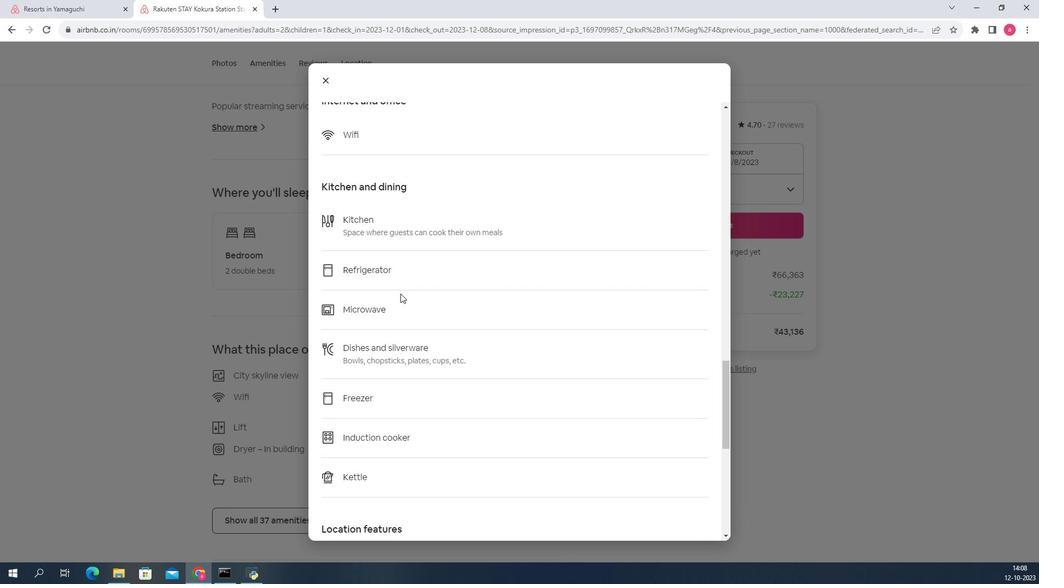 
Action: Mouse scrolled (361, 277) with delta (0, 0)
Screenshot: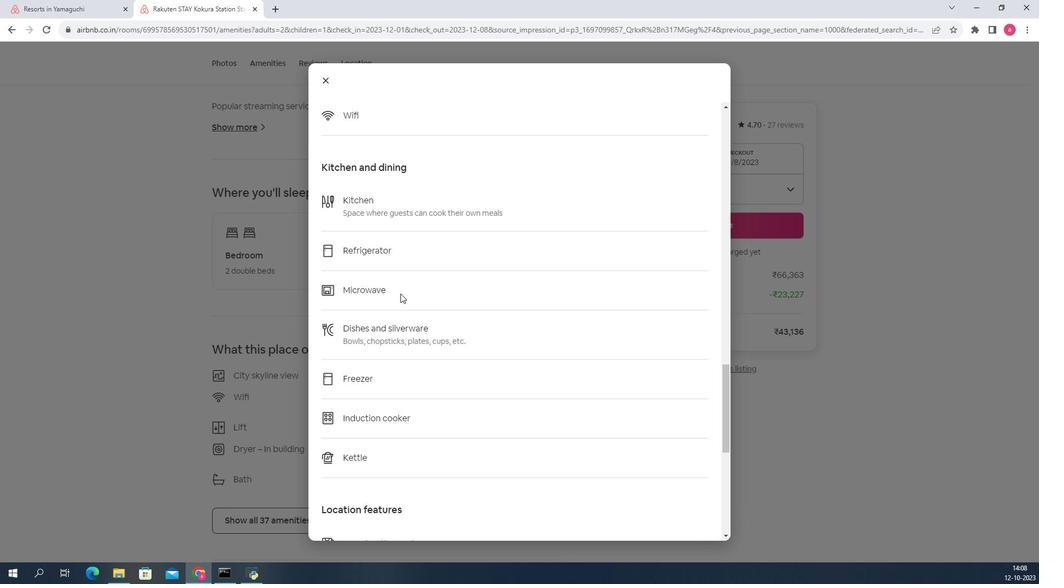 
Action: Mouse scrolled (361, 277) with delta (0, 0)
Screenshot: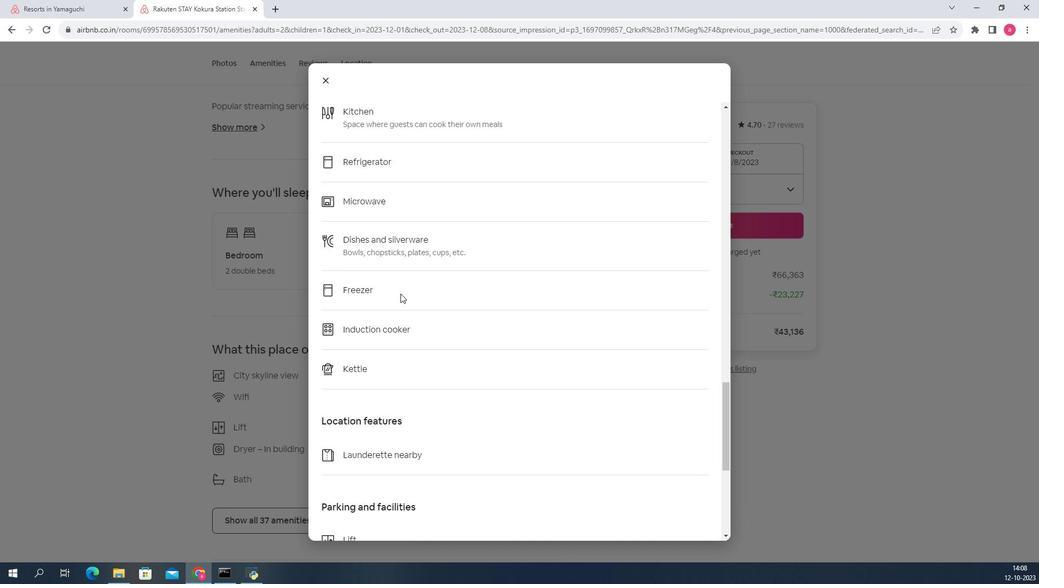 
Action: Mouse scrolled (361, 277) with delta (0, 0)
Screenshot: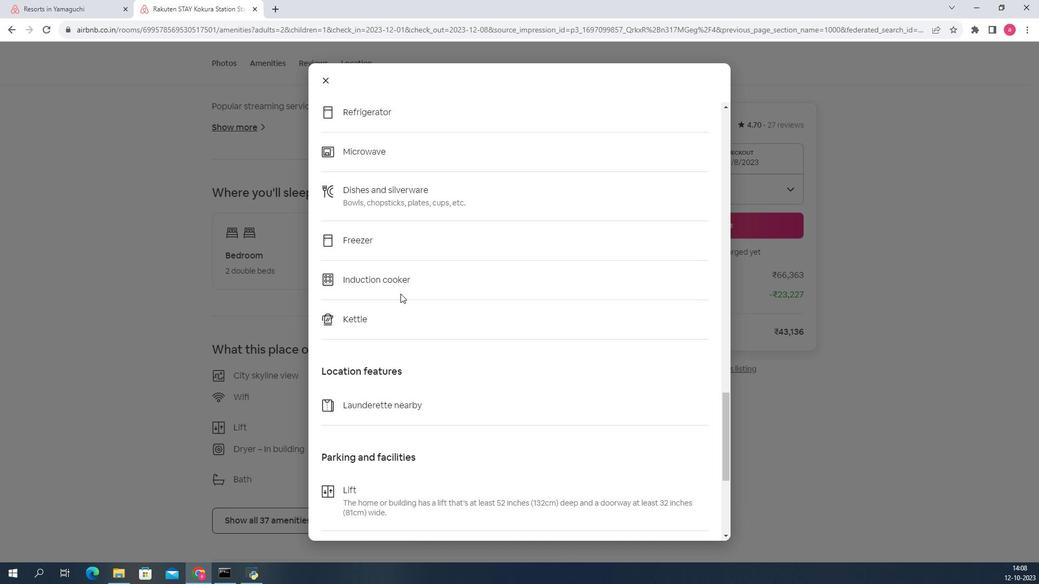 
Action: Mouse scrolled (361, 277) with delta (0, 0)
Screenshot: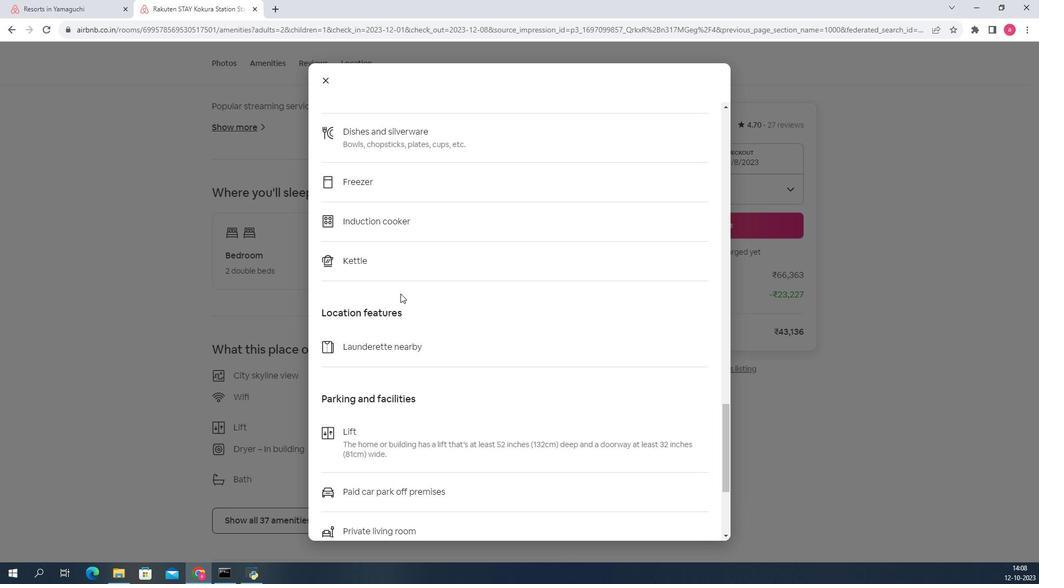 
Action: Mouse scrolled (361, 277) with delta (0, 0)
Screenshot: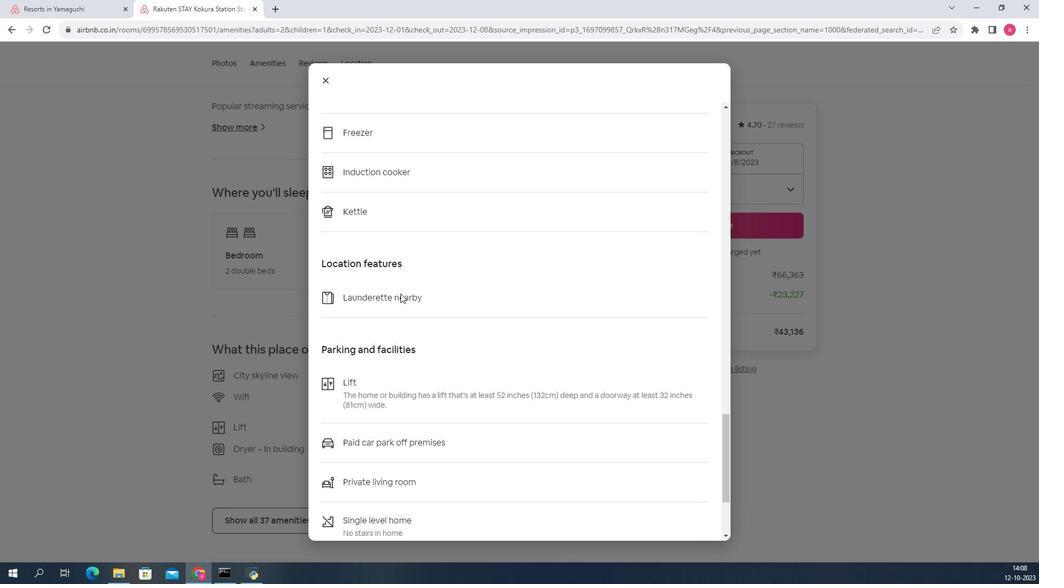 
Action: Mouse scrolled (361, 277) with delta (0, 0)
Screenshot: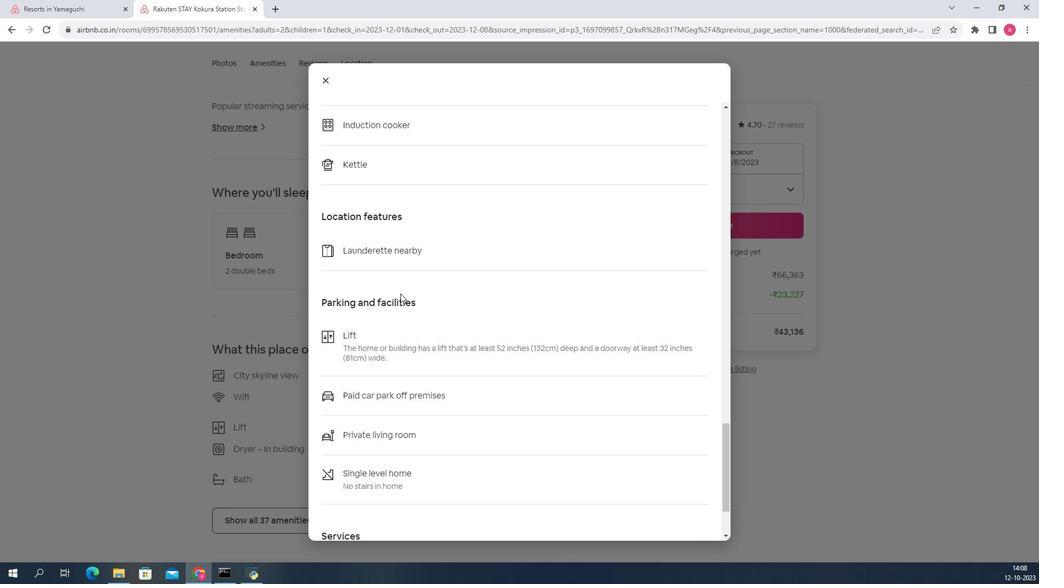
Action: Mouse scrolled (361, 277) with delta (0, 0)
Screenshot: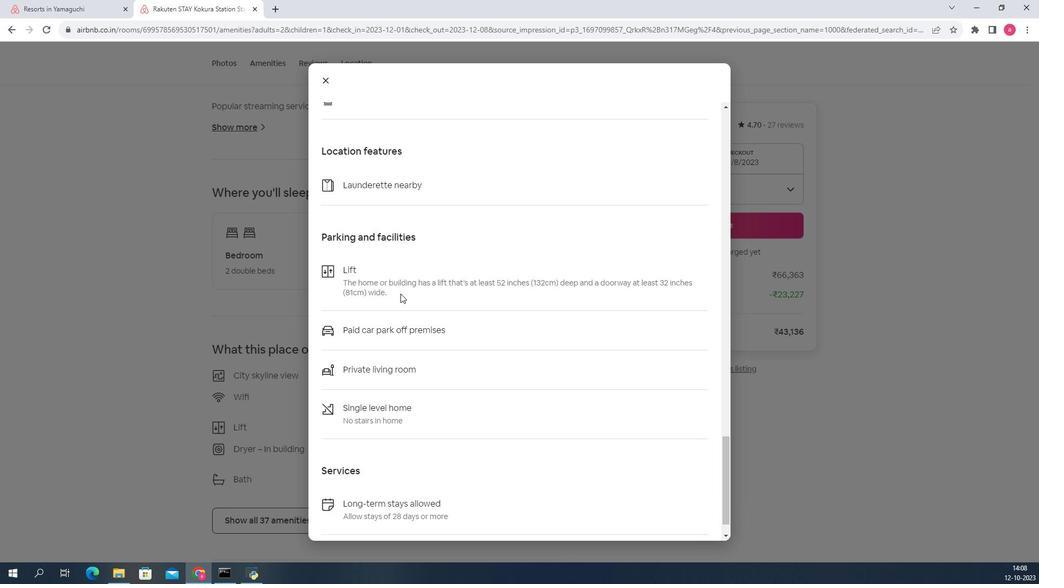 
Action: Mouse scrolled (361, 277) with delta (0, 0)
Screenshot: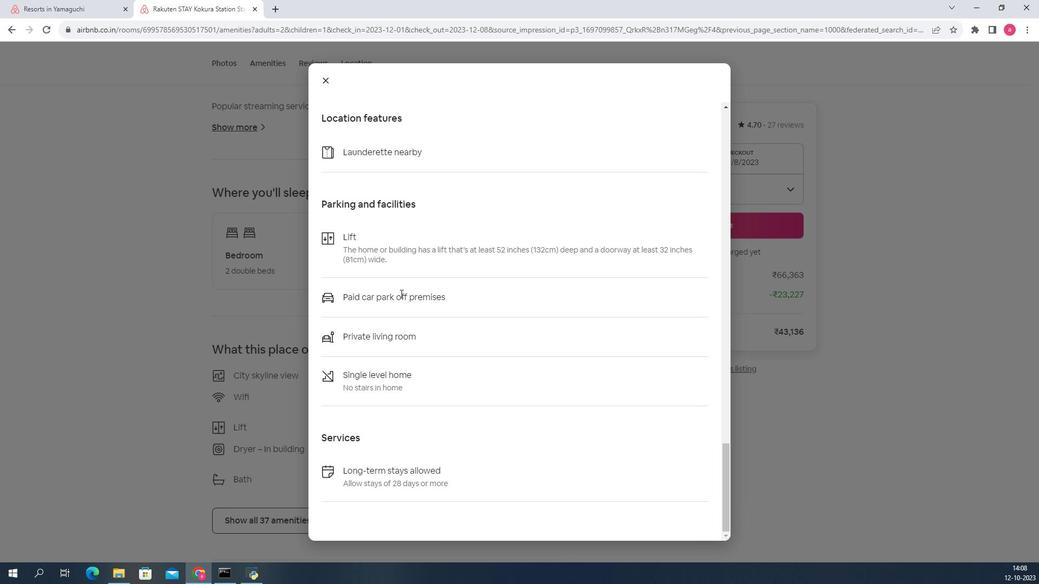 
Action: Mouse scrolled (361, 277) with delta (0, 0)
Screenshot: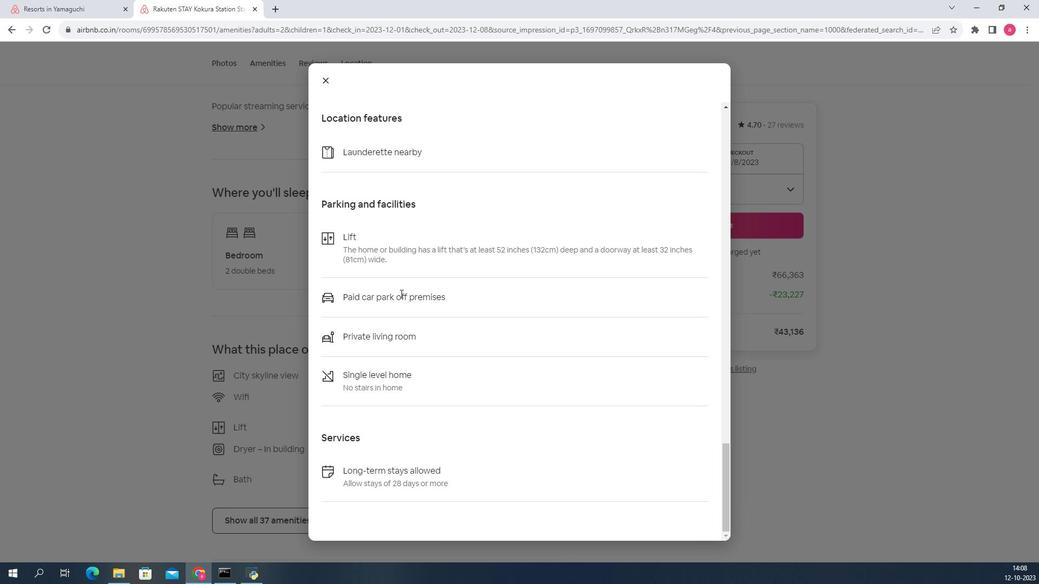 
Action: Mouse scrolled (361, 277) with delta (0, 0)
Screenshot: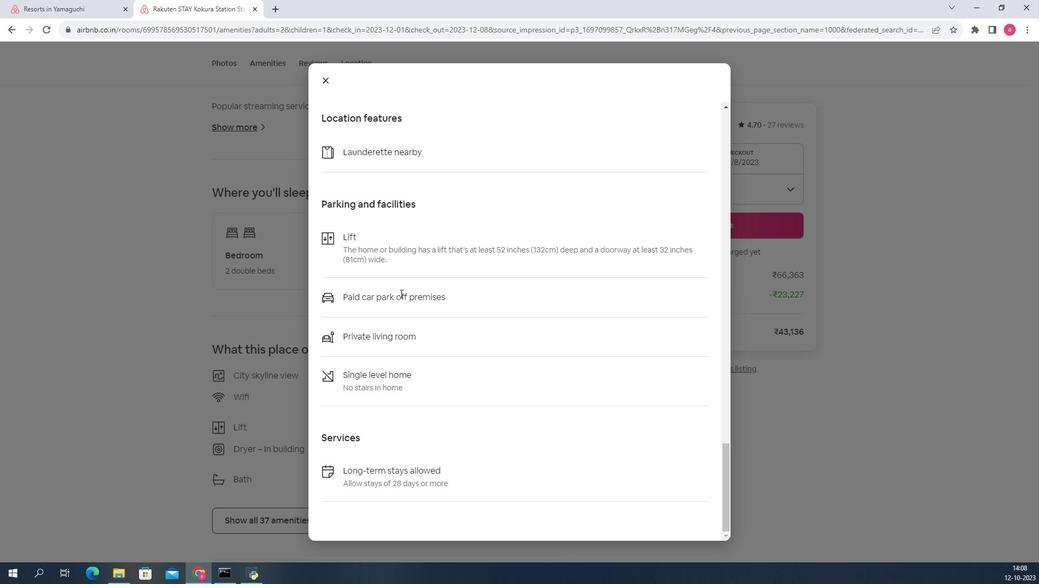 
Action: Mouse moved to (306, 114)
Screenshot: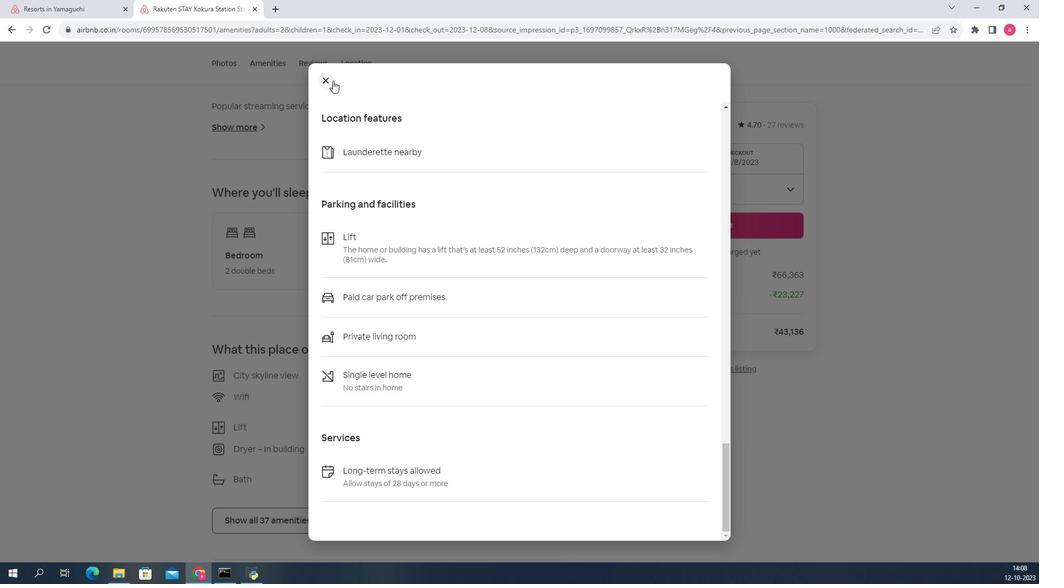 
Action: Mouse pressed left at (306, 114)
Screenshot: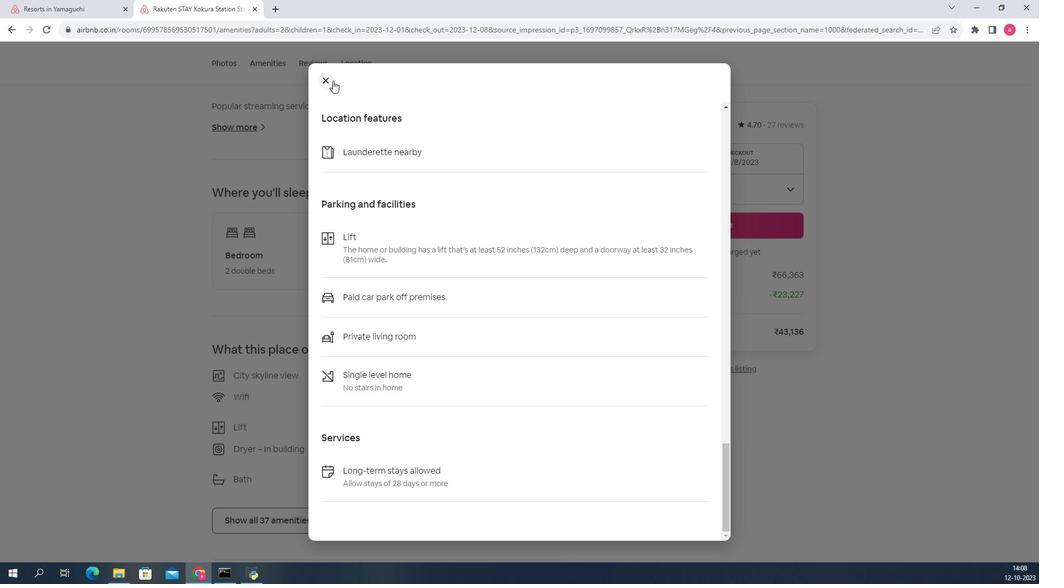 
Action: Mouse moved to (315, 250)
Screenshot: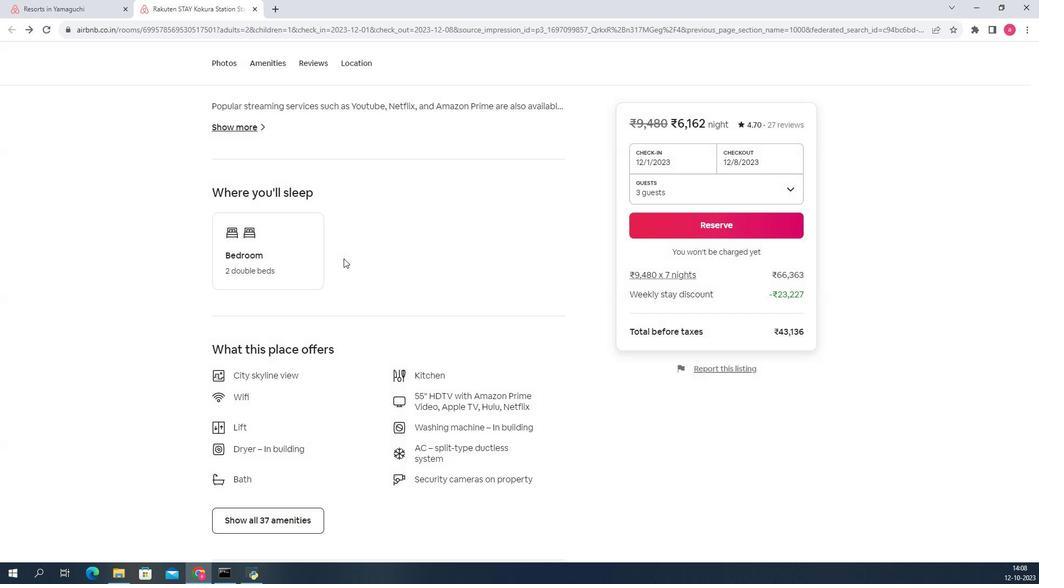 
Action: Mouse scrolled (315, 250) with delta (0, 0)
Screenshot: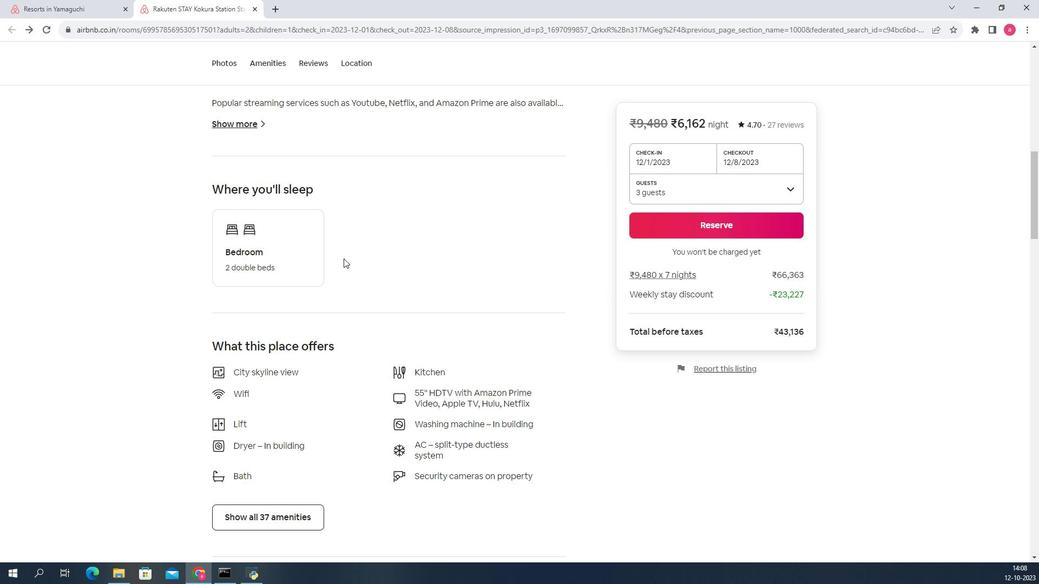 
Action: Mouse scrolled (315, 250) with delta (0, 0)
Screenshot: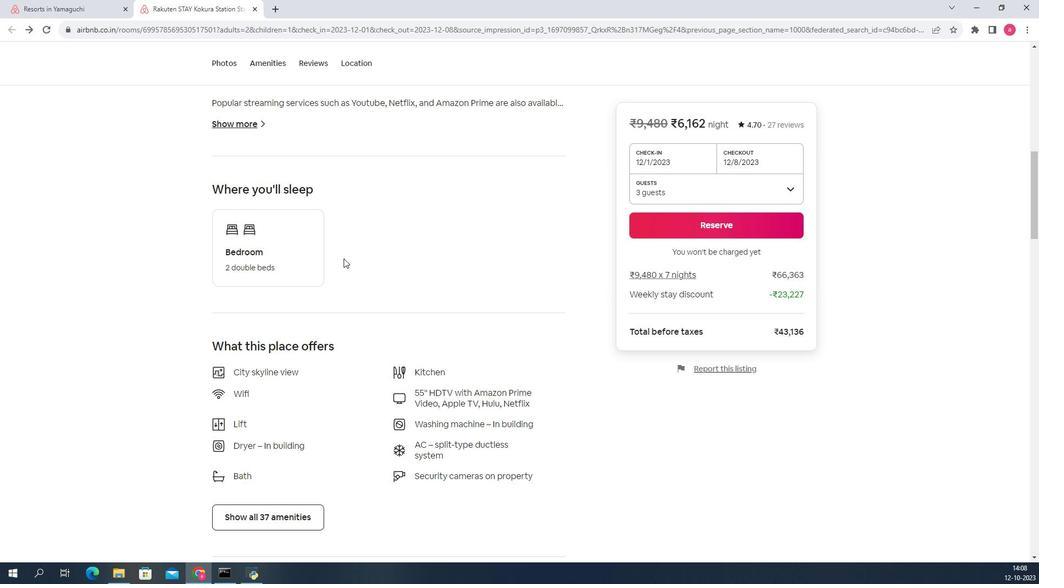 
Action: Mouse scrolled (315, 250) with delta (0, 0)
Screenshot: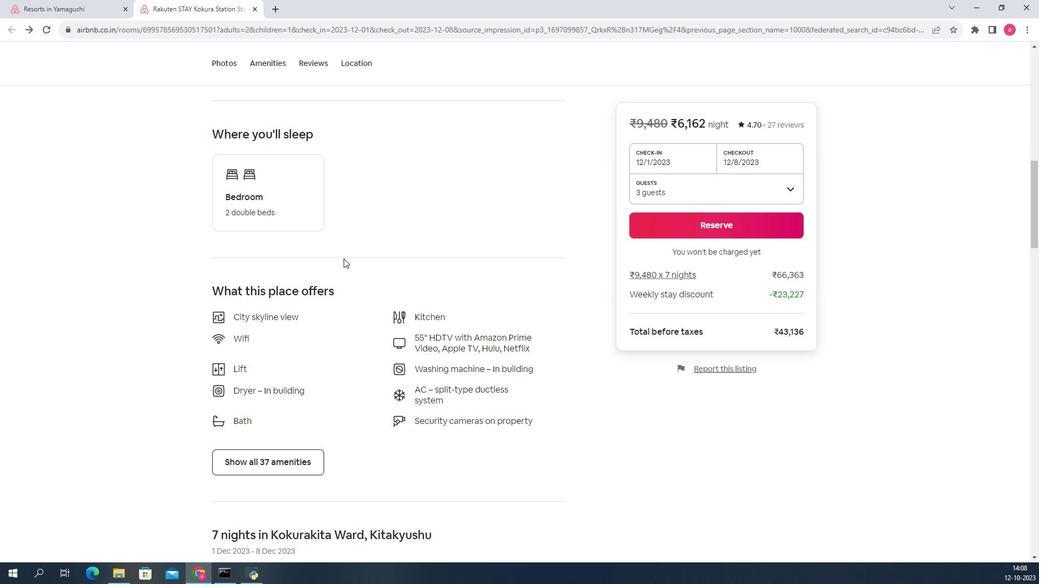 
Action: Mouse moved to (315, 250)
Screenshot: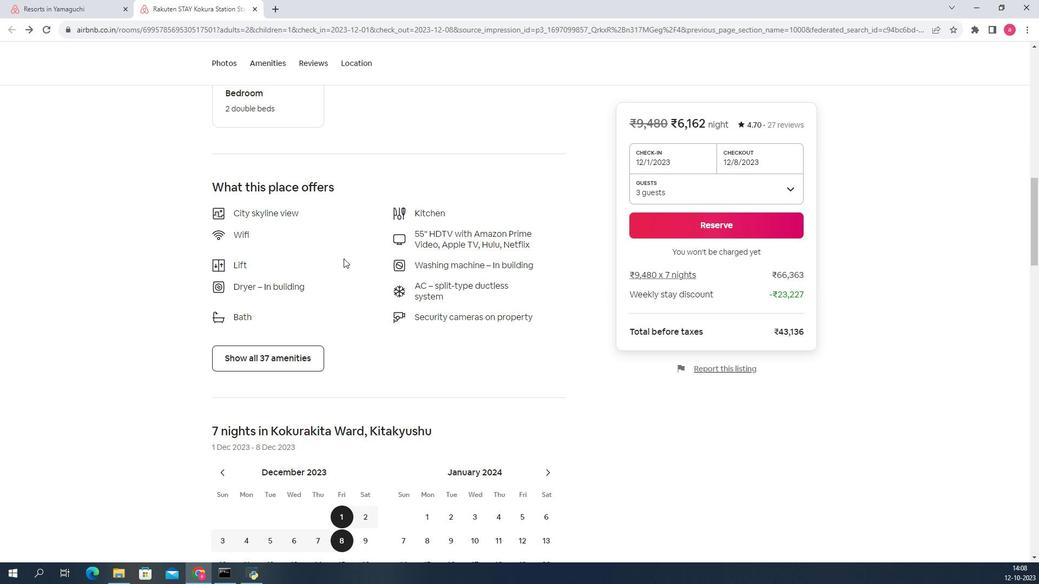 
Action: Mouse scrolled (315, 250) with delta (0, 0)
Screenshot: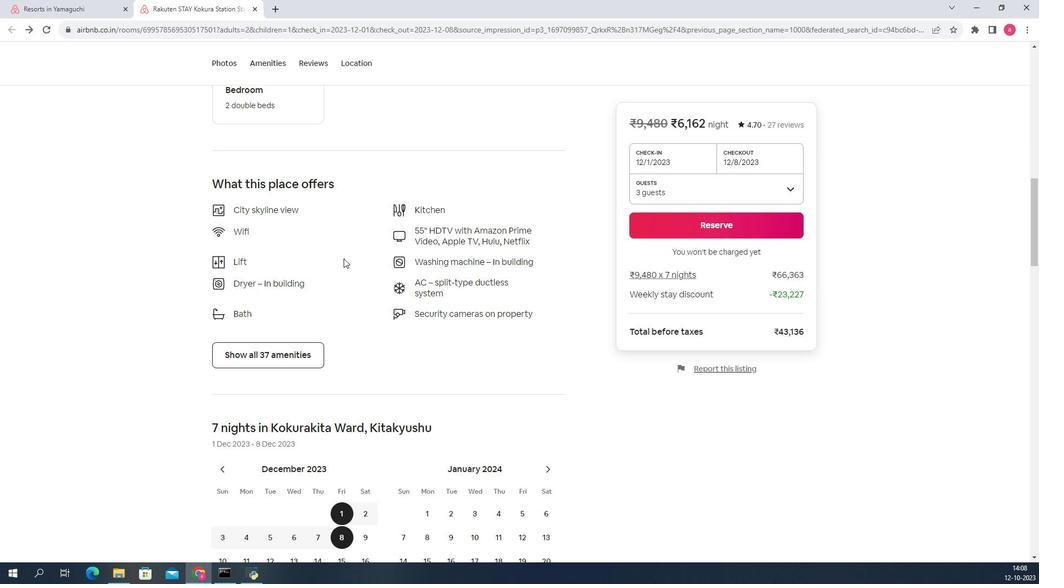 
Action: Mouse scrolled (315, 250) with delta (0, 0)
Screenshot: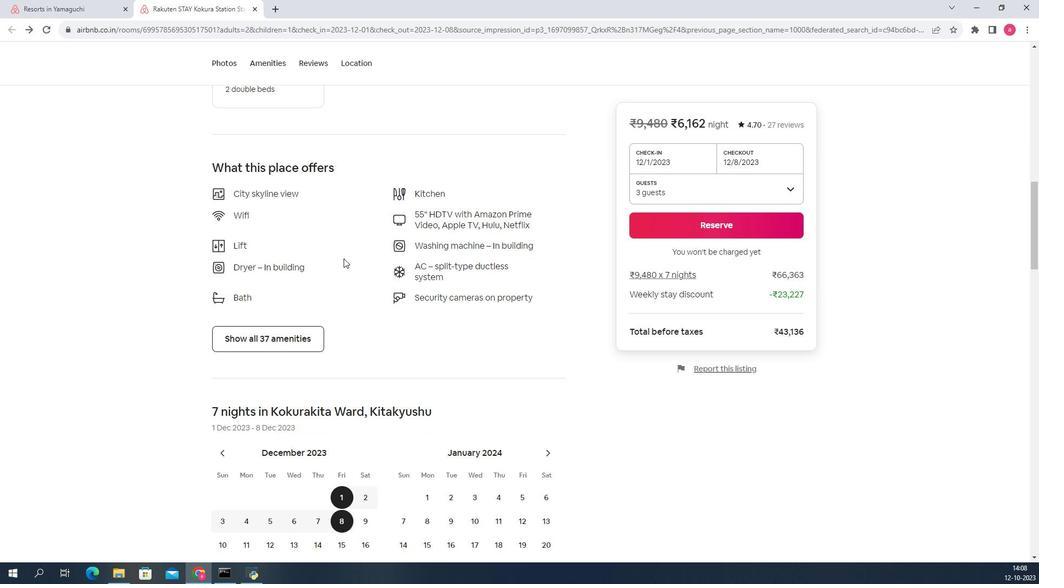 
Action: Mouse scrolled (315, 250) with delta (0, 0)
Screenshot: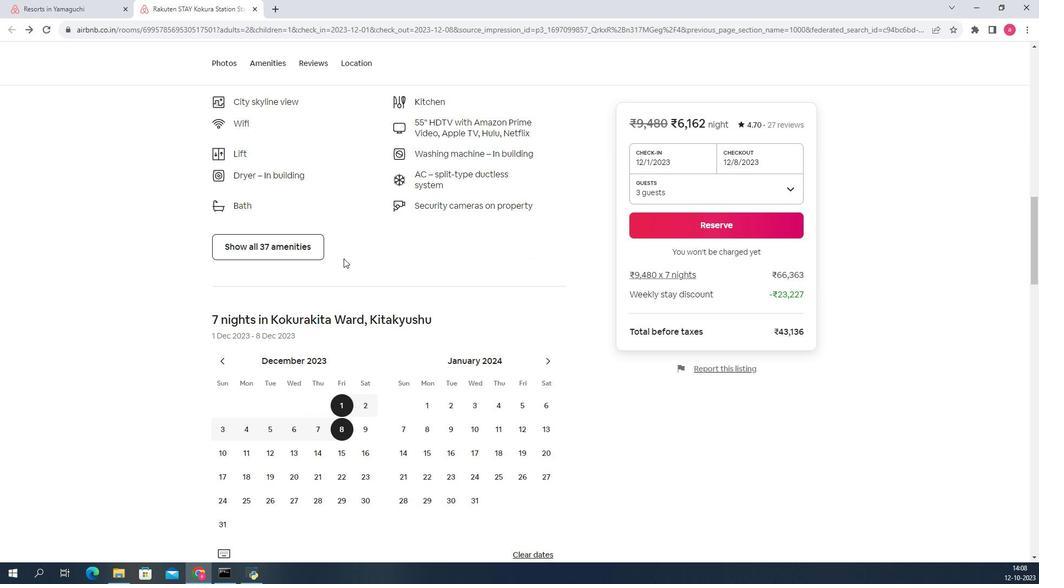 
Action: Mouse moved to (348, 278)
Screenshot: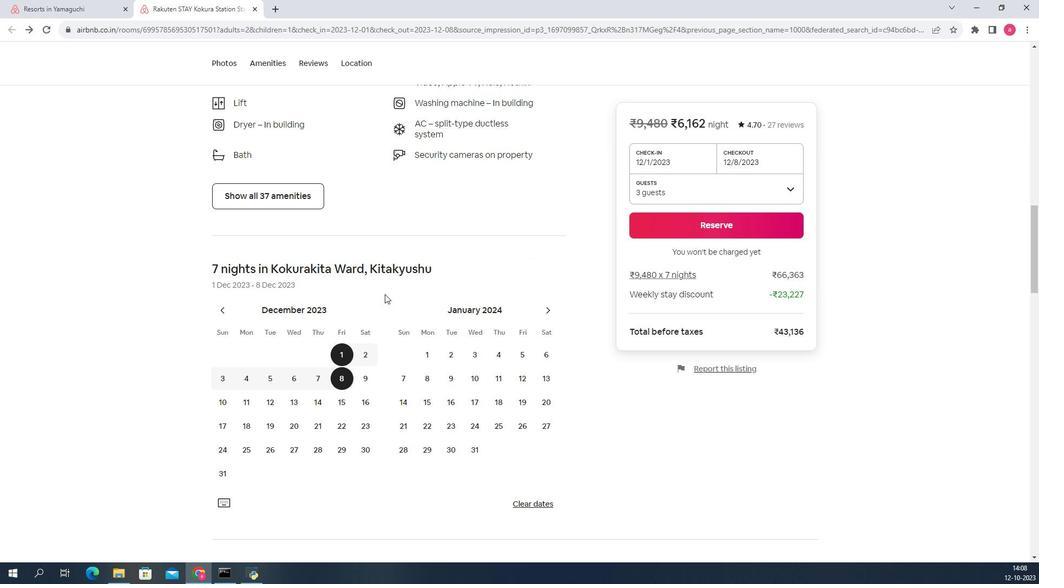 
Action: Mouse scrolled (348, 277) with delta (0, 0)
Screenshot: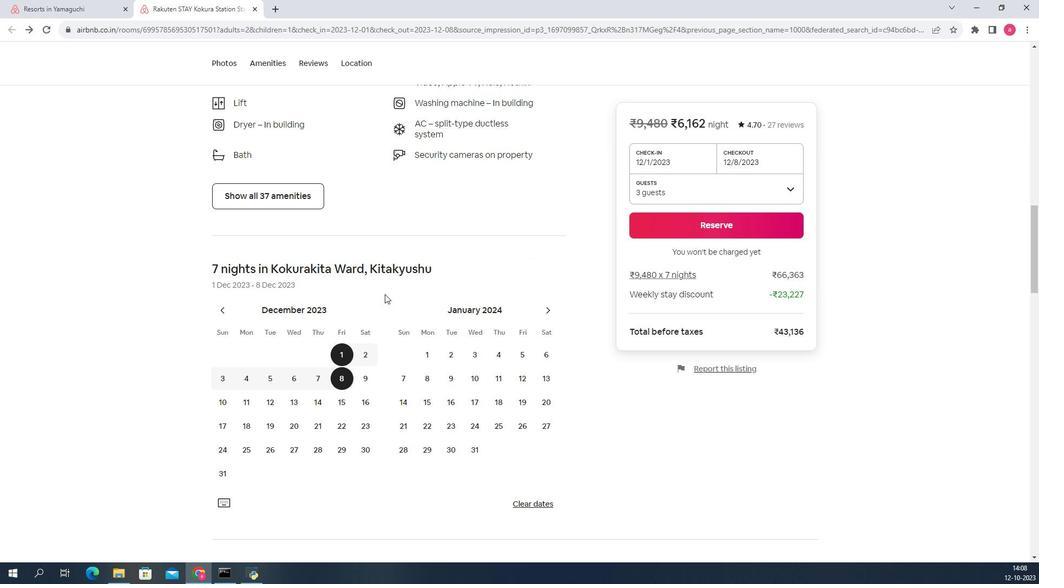 
Action: Mouse scrolled (348, 277) with delta (0, 0)
Screenshot: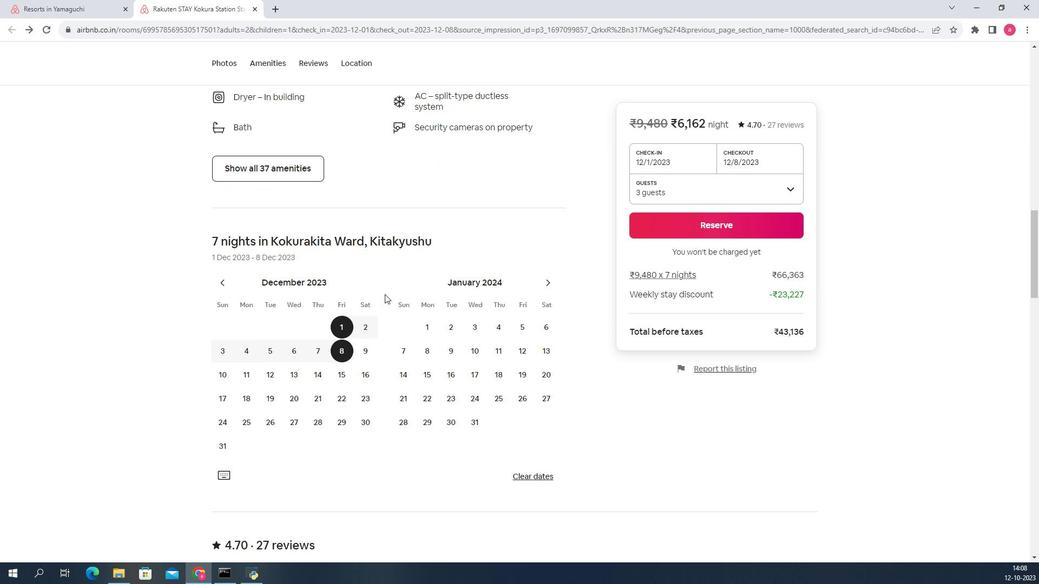 
Action: Mouse scrolled (348, 277) with delta (0, 0)
Screenshot: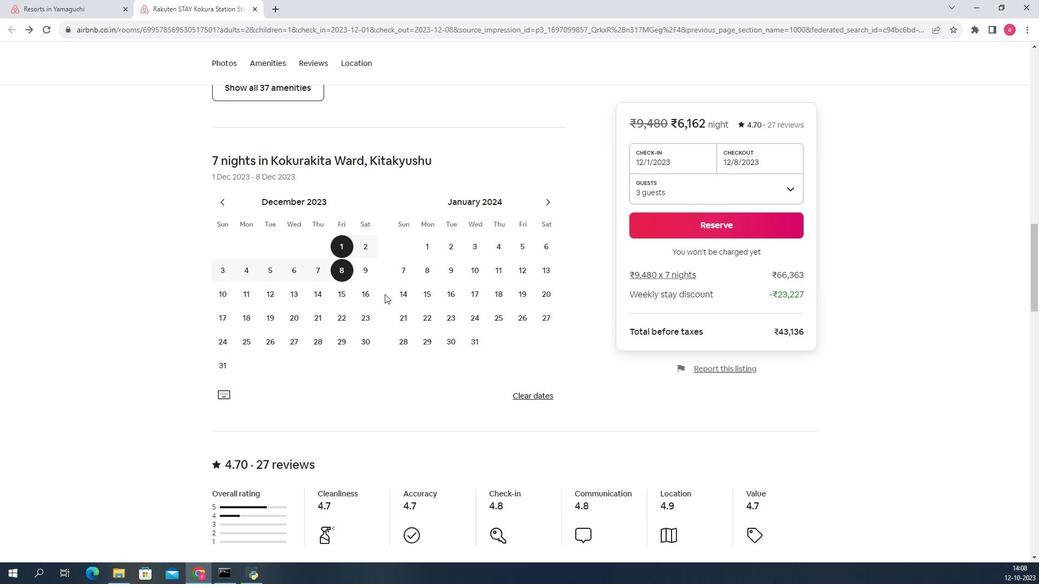 
Action: Mouse scrolled (348, 277) with delta (0, 0)
Screenshot: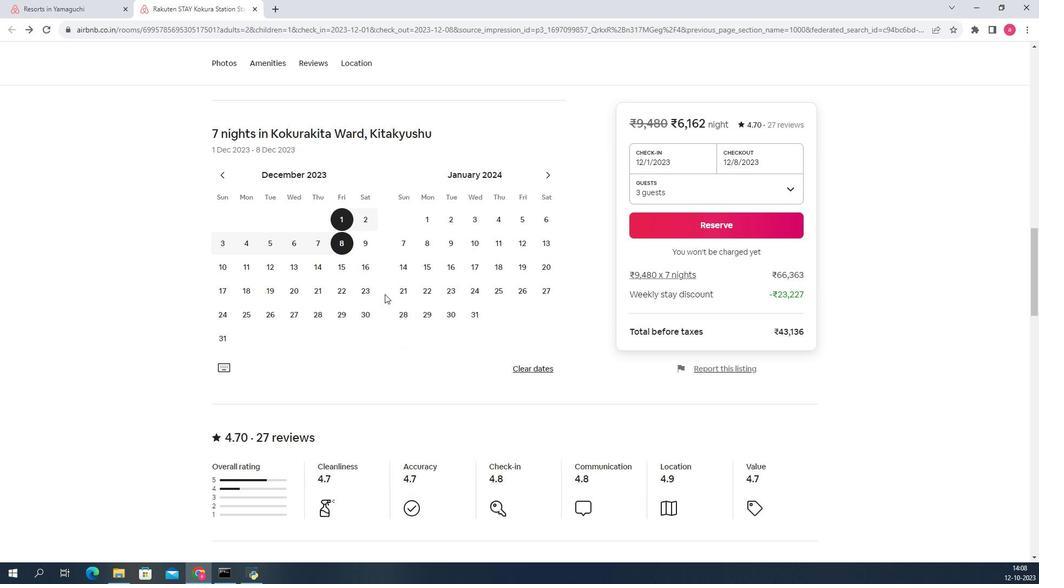 
Action: Mouse scrolled (348, 277) with delta (0, 0)
Screenshot: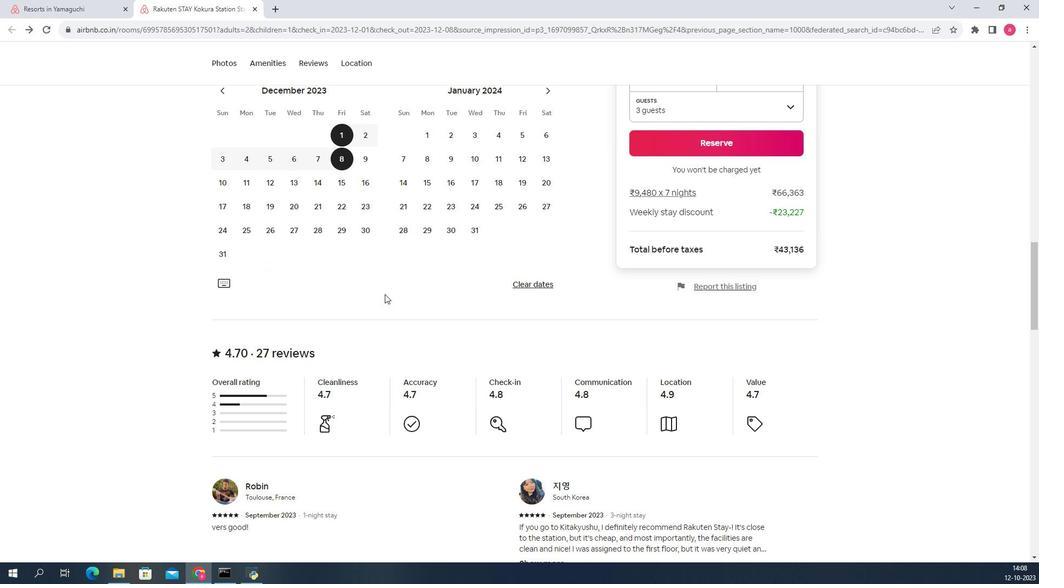 
Action: Mouse scrolled (348, 277) with delta (0, 0)
Screenshot: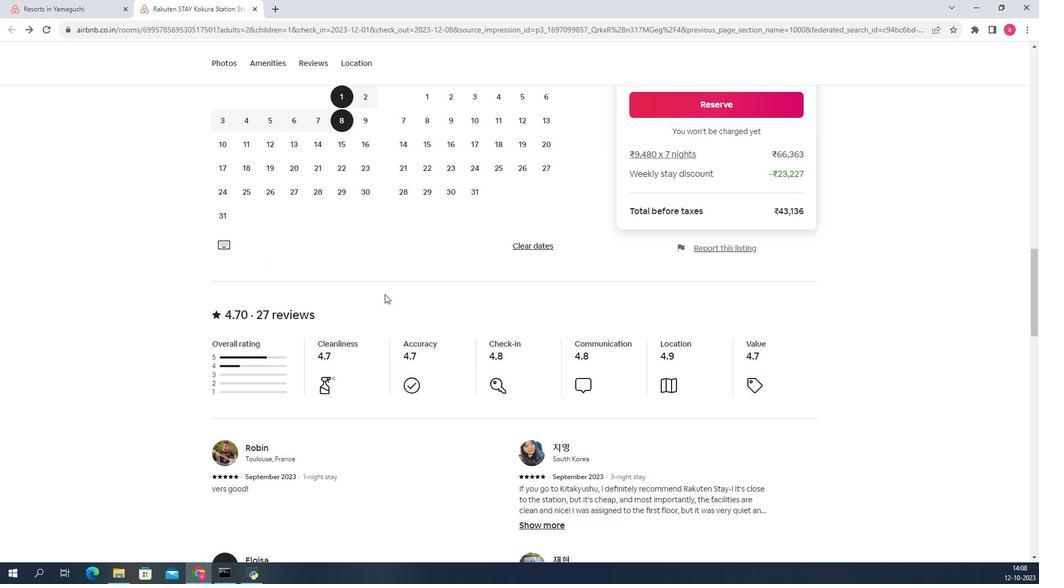
Action: Mouse scrolled (348, 277) with delta (0, 0)
Screenshot: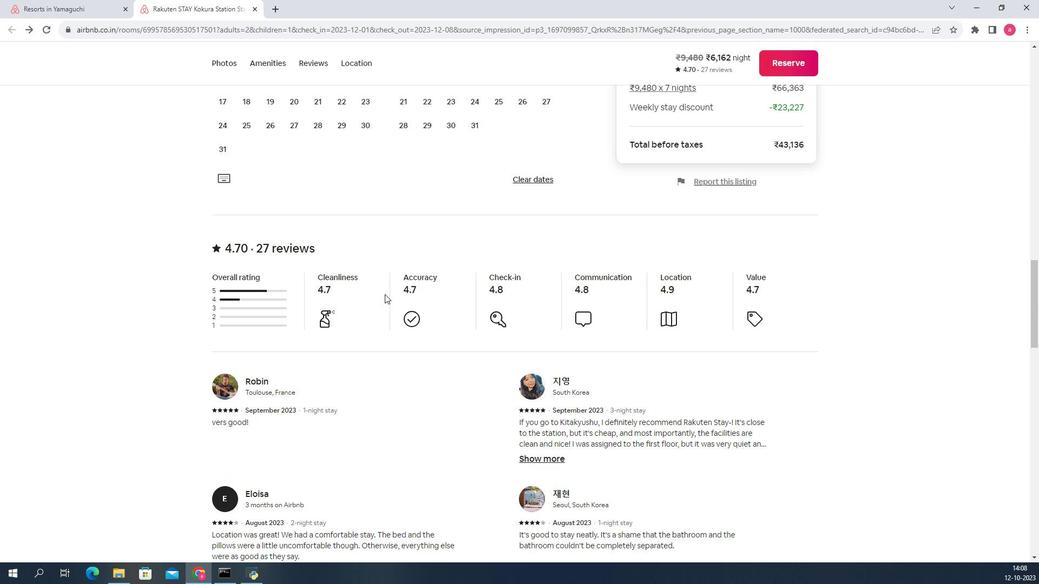 
Action: Mouse scrolled (348, 277) with delta (0, 0)
Screenshot: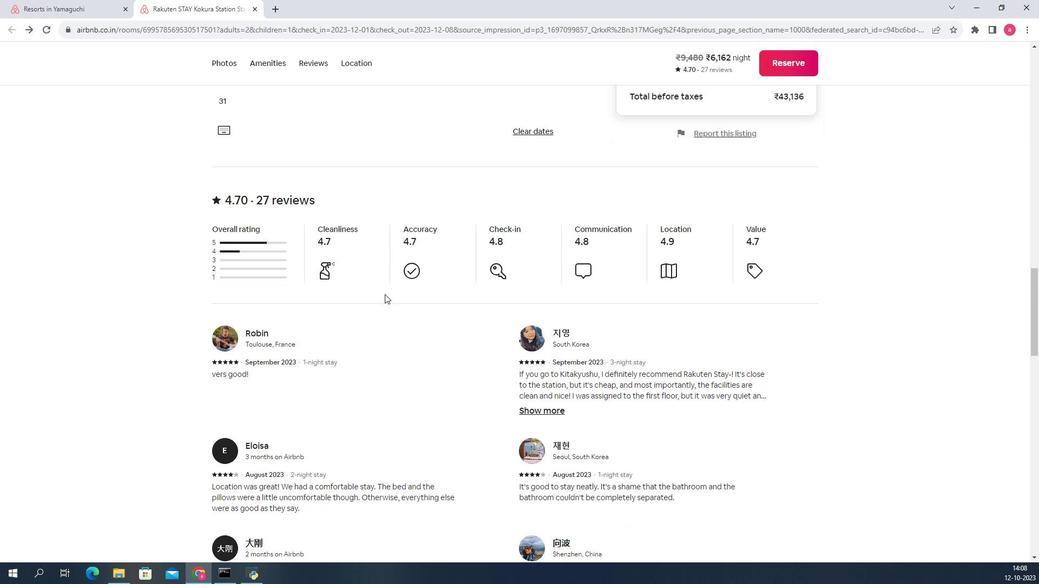 
Action: Mouse moved to (430, 294)
Screenshot: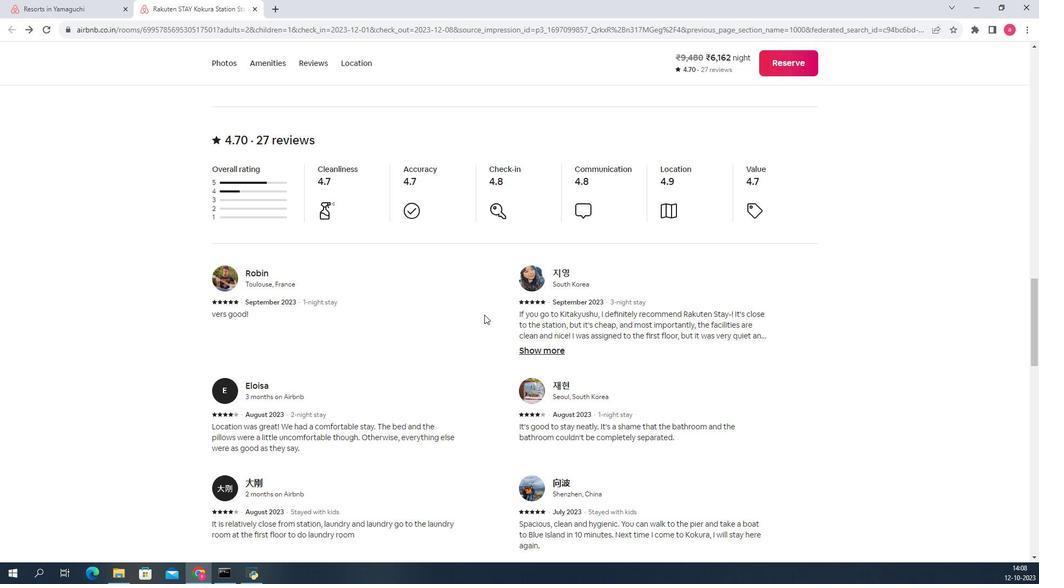
Action: Mouse scrolled (430, 294) with delta (0, 0)
Screenshot: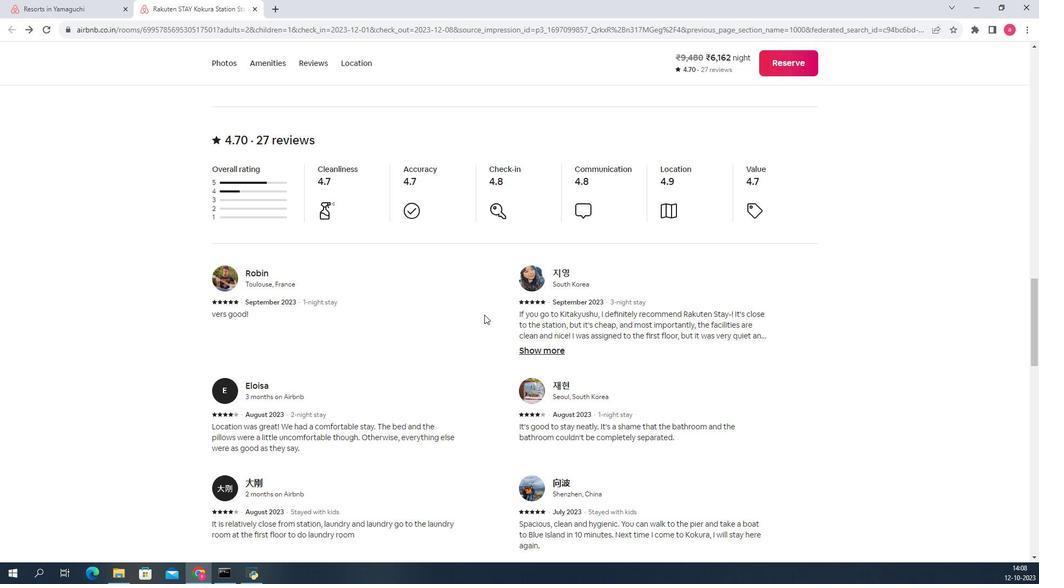 
Action: Mouse scrolled (430, 294) with delta (0, 0)
Screenshot: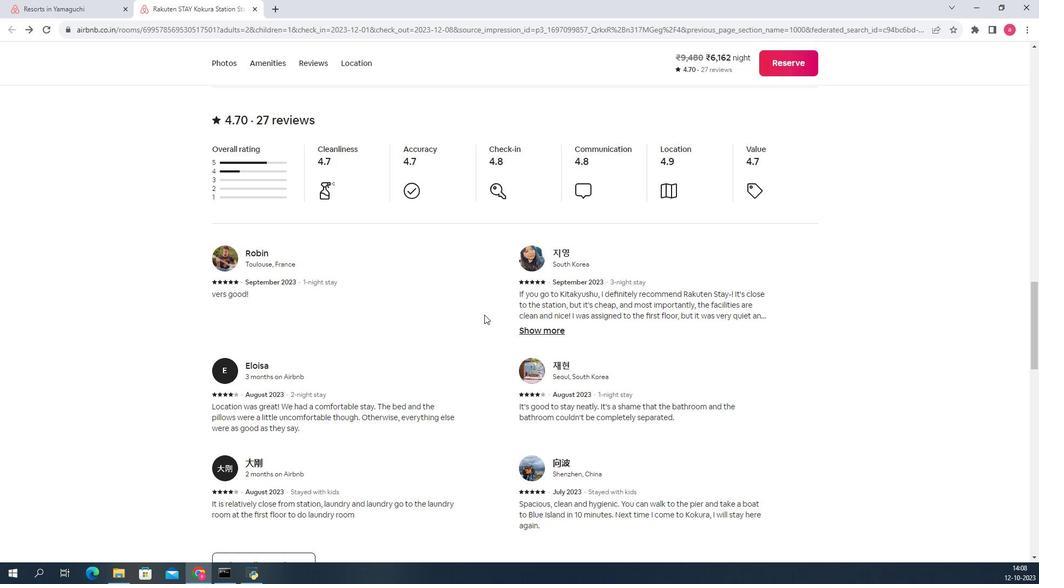 
Action: Mouse scrolled (430, 294) with delta (0, 0)
Screenshot: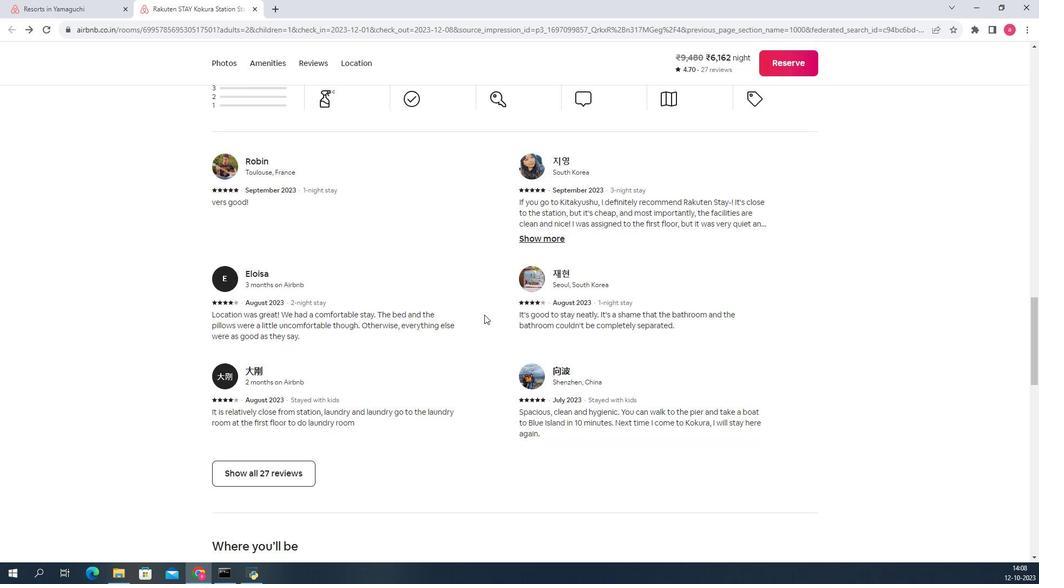 
Action: Mouse scrolled (430, 294) with delta (0, 0)
Screenshot: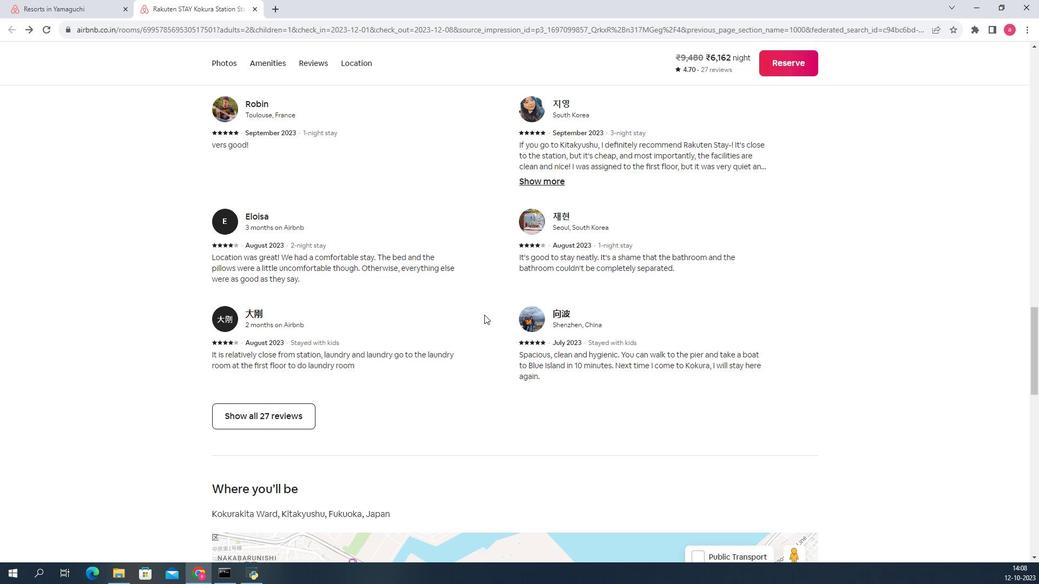 
Action: Mouse scrolled (430, 294) with delta (0, 0)
Screenshot: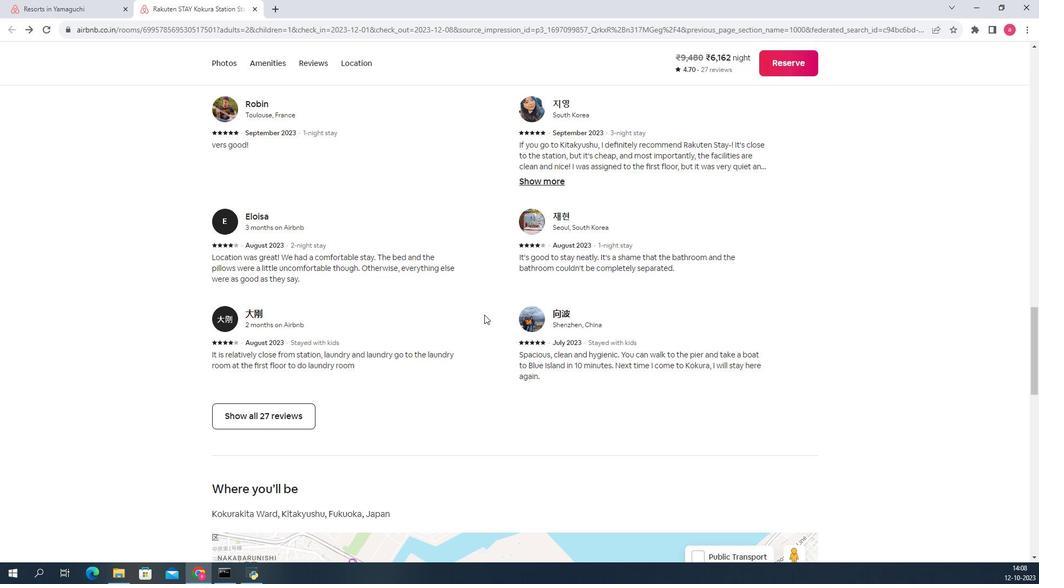 
Action: Mouse moved to (430, 294)
Screenshot: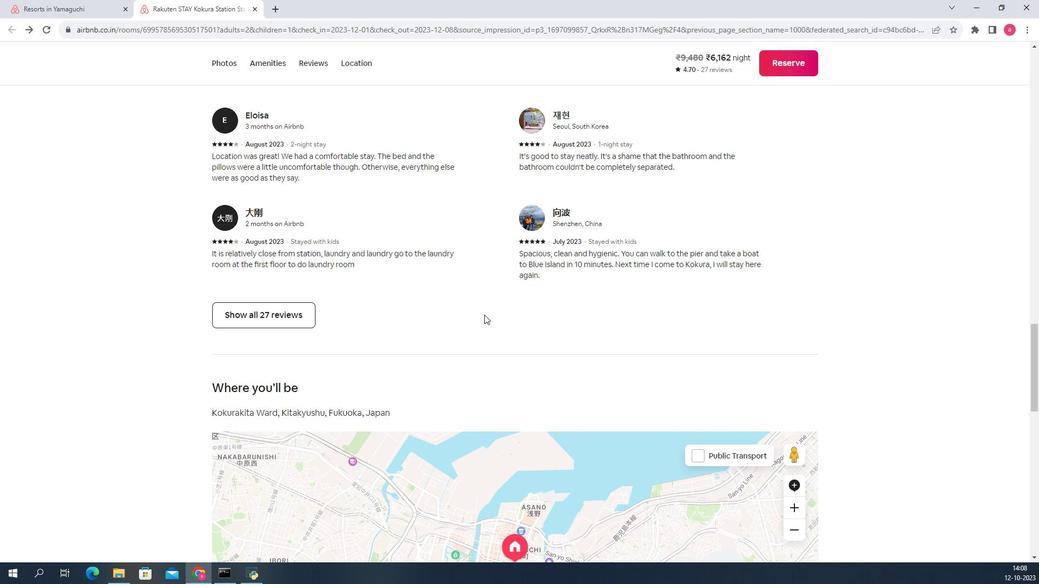 
Action: Mouse scrolled (430, 294) with delta (0, 0)
Screenshot: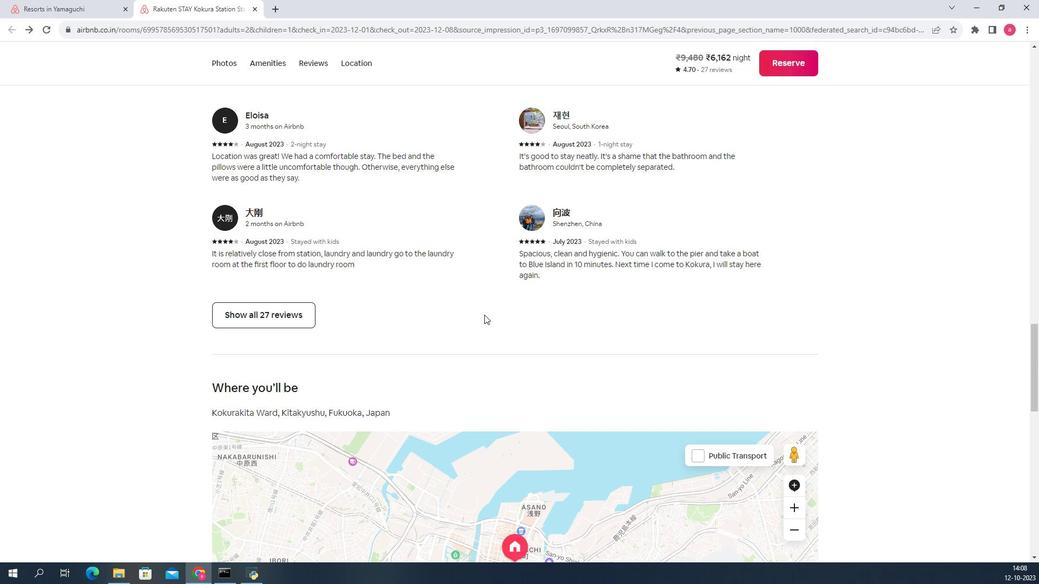 
Action: Mouse scrolled (430, 294) with delta (0, 0)
Screenshot: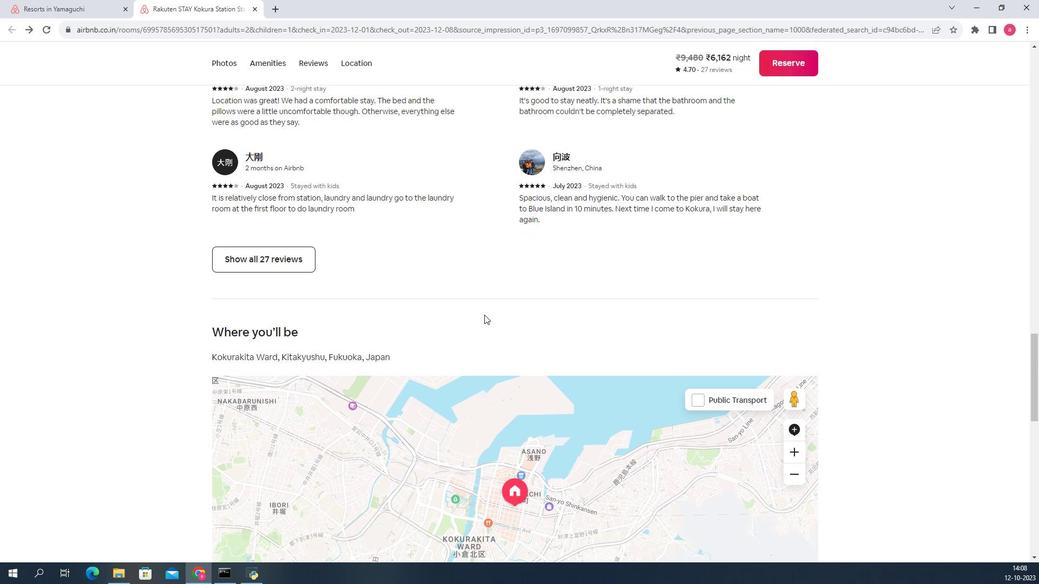 
Action: Mouse scrolled (430, 294) with delta (0, 0)
Screenshot: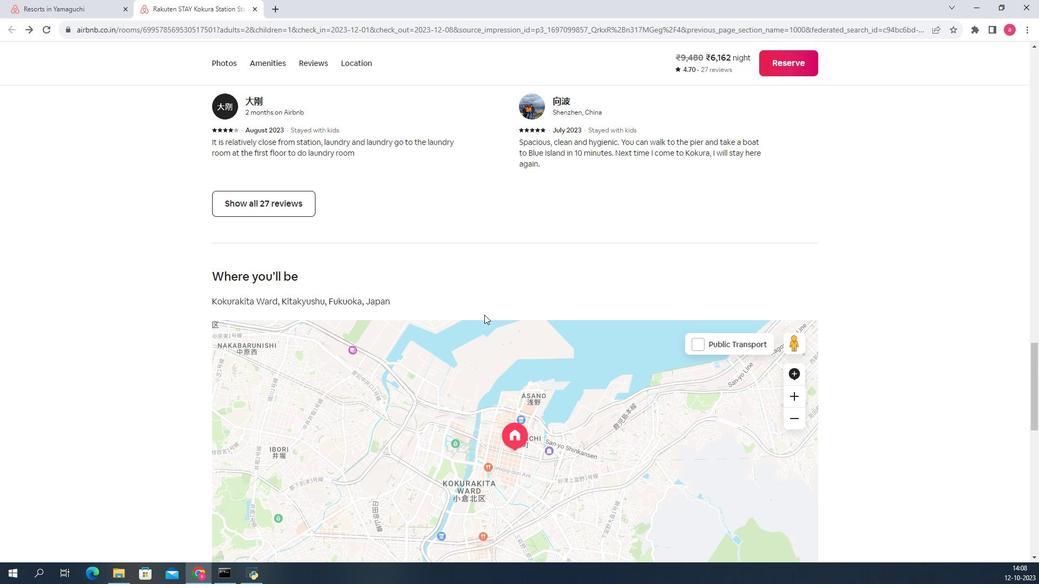 
Action: Mouse scrolled (430, 294) with delta (0, 0)
Screenshot: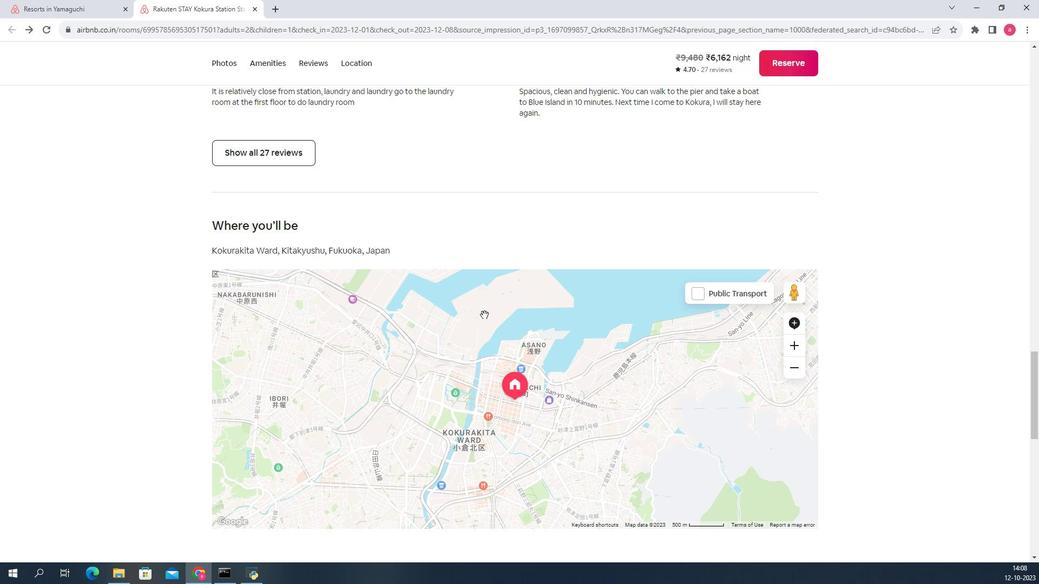 
Action: Mouse scrolled (430, 294) with delta (0, 0)
Screenshot: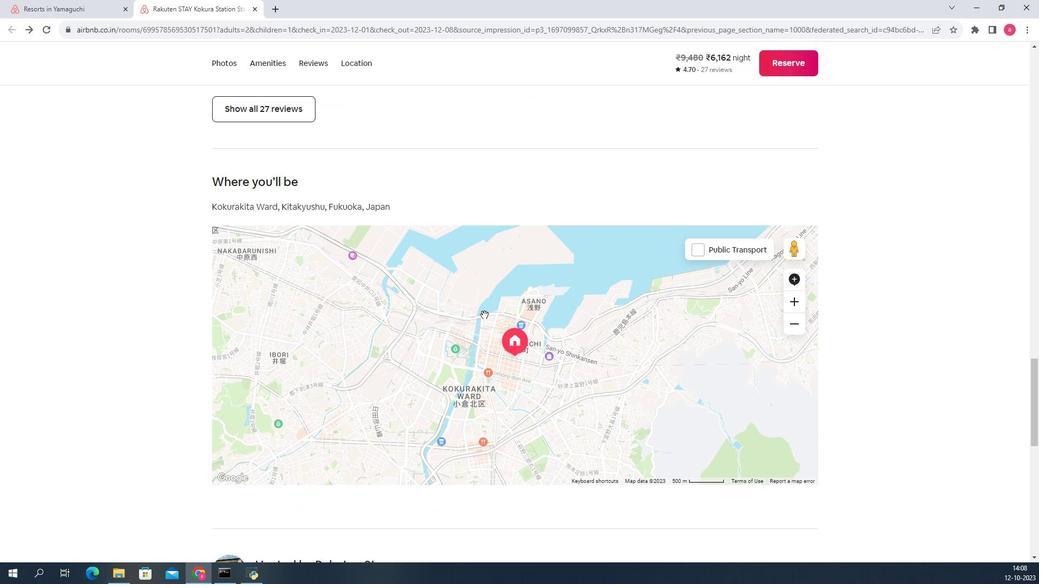 
Action: Mouse scrolled (430, 294) with delta (0, 0)
Screenshot: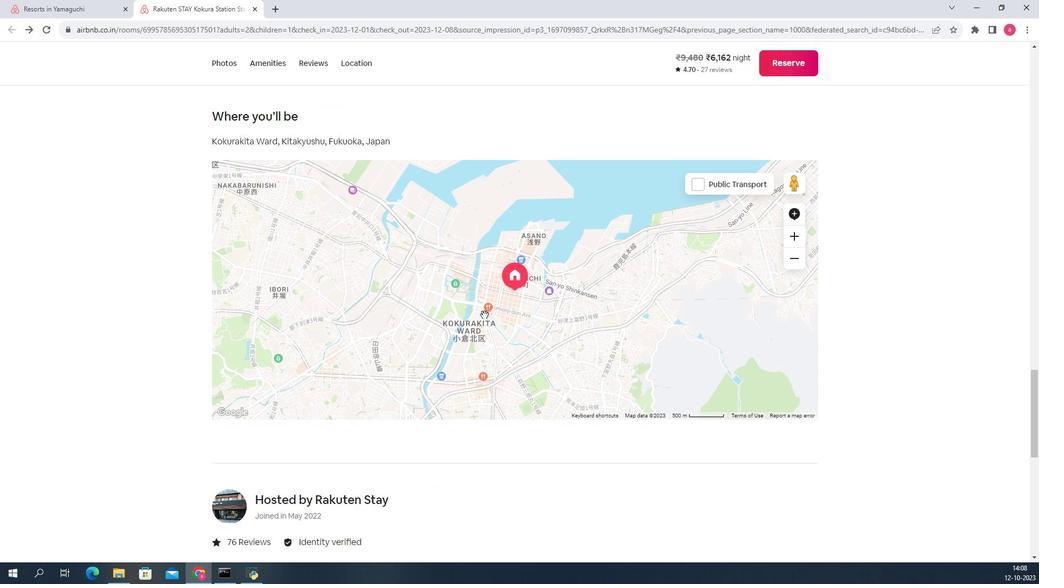 
Action: Mouse scrolled (430, 294) with delta (0, 0)
Screenshot: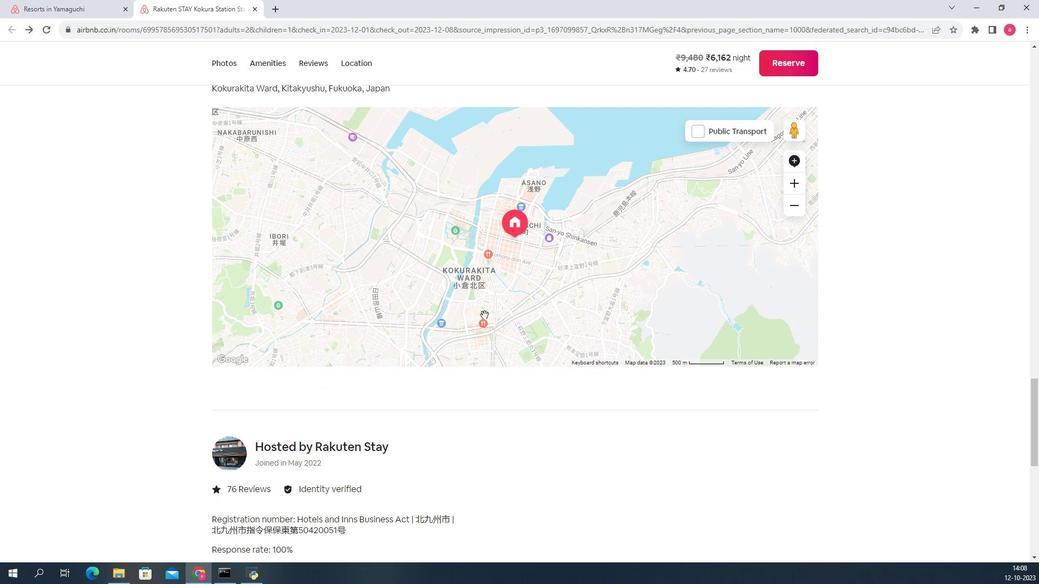 
Action: Mouse scrolled (430, 294) with delta (0, 0)
